 Task: Create a modern presentation template for business.
Action: Mouse moved to (1160, 30)
Screenshot: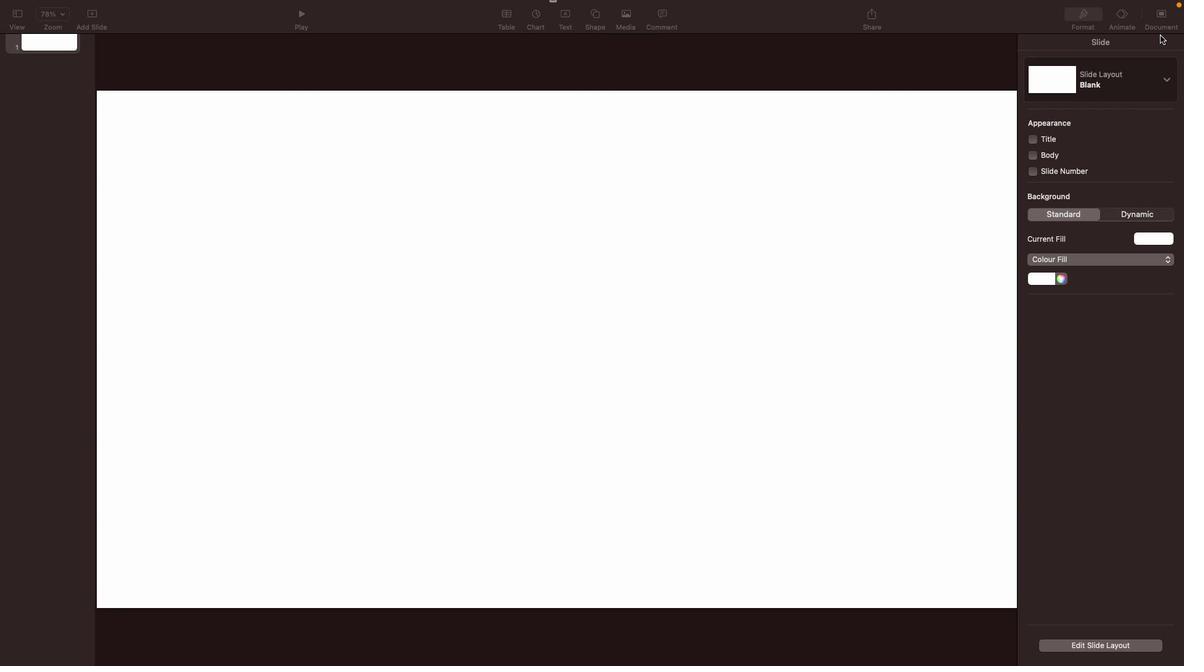 
Action: Mouse pressed left at (1160, 30)
Screenshot: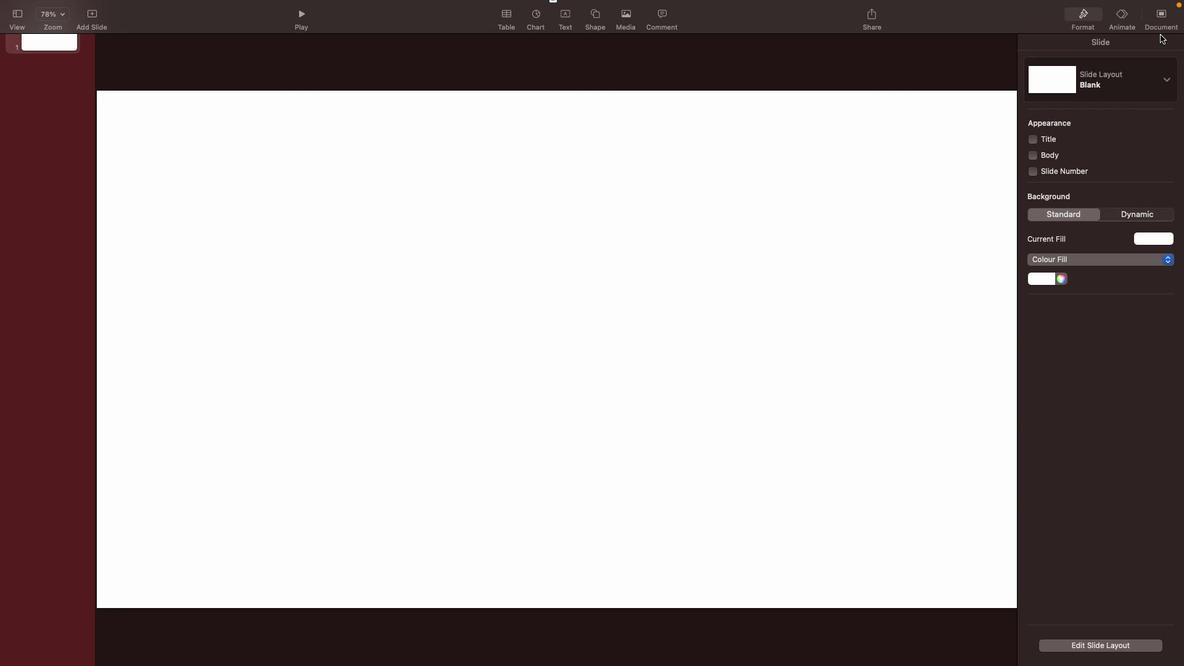 
Action: Mouse moved to (1160, 22)
Screenshot: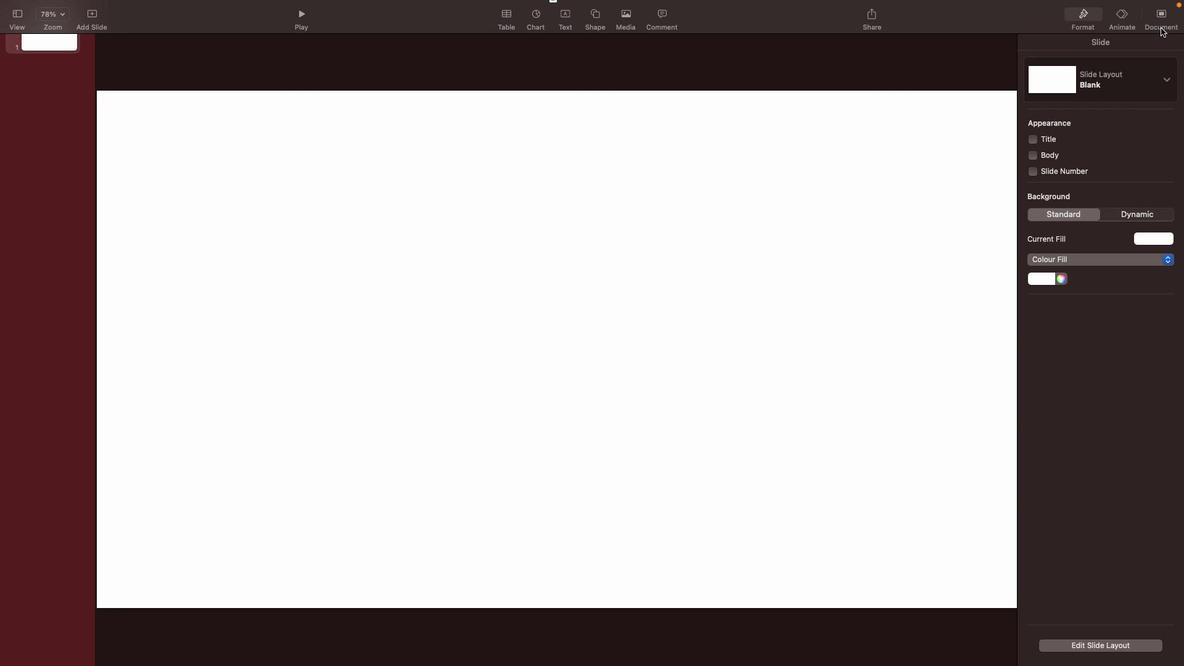 
Action: Mouse pressed left at (1160, 22)
Screenshot: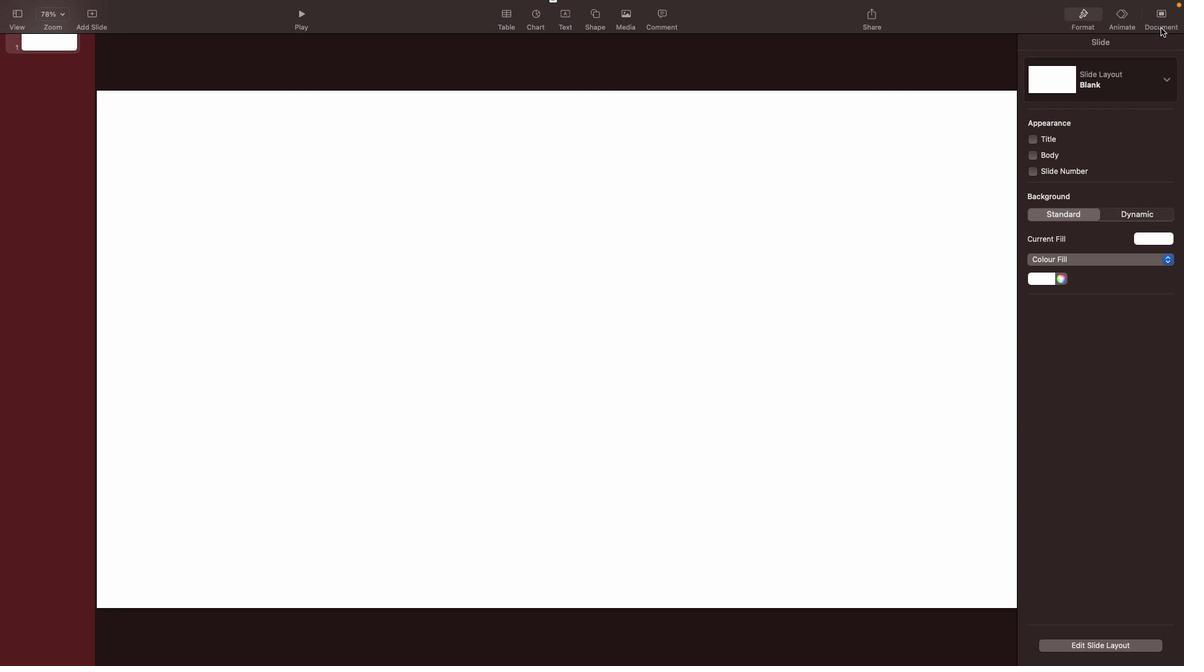 
Action: Mouse moved to (1162, 13)
Screenshot: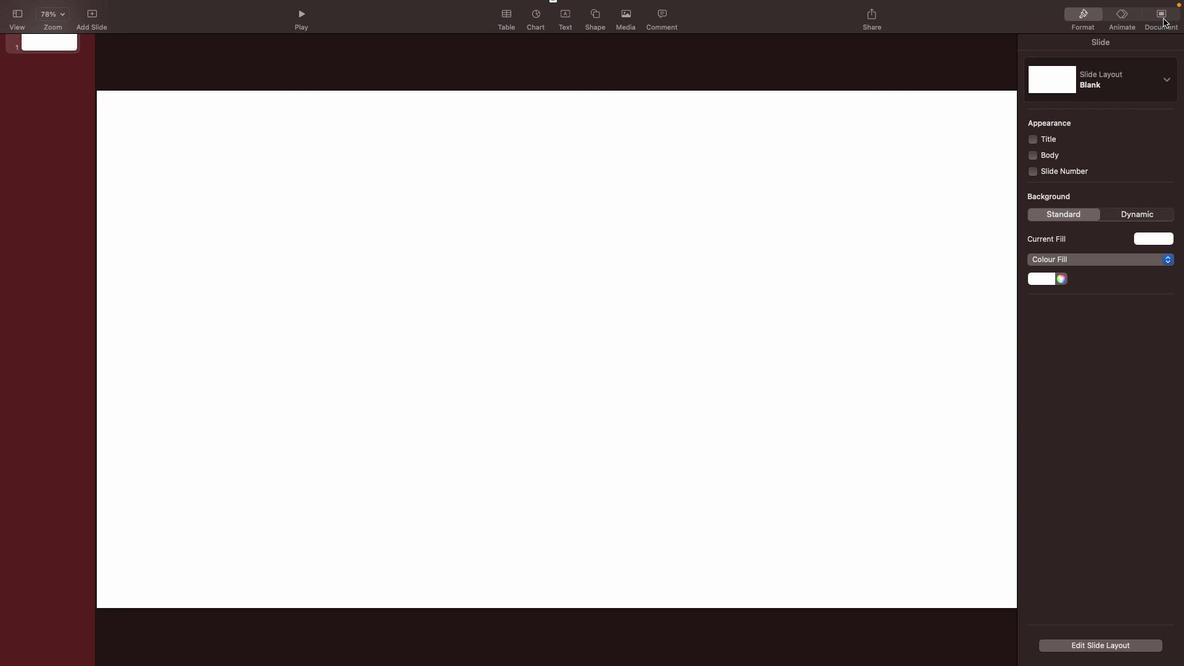
Action: Mouse pressed left at (1162, 13)
Screenshot: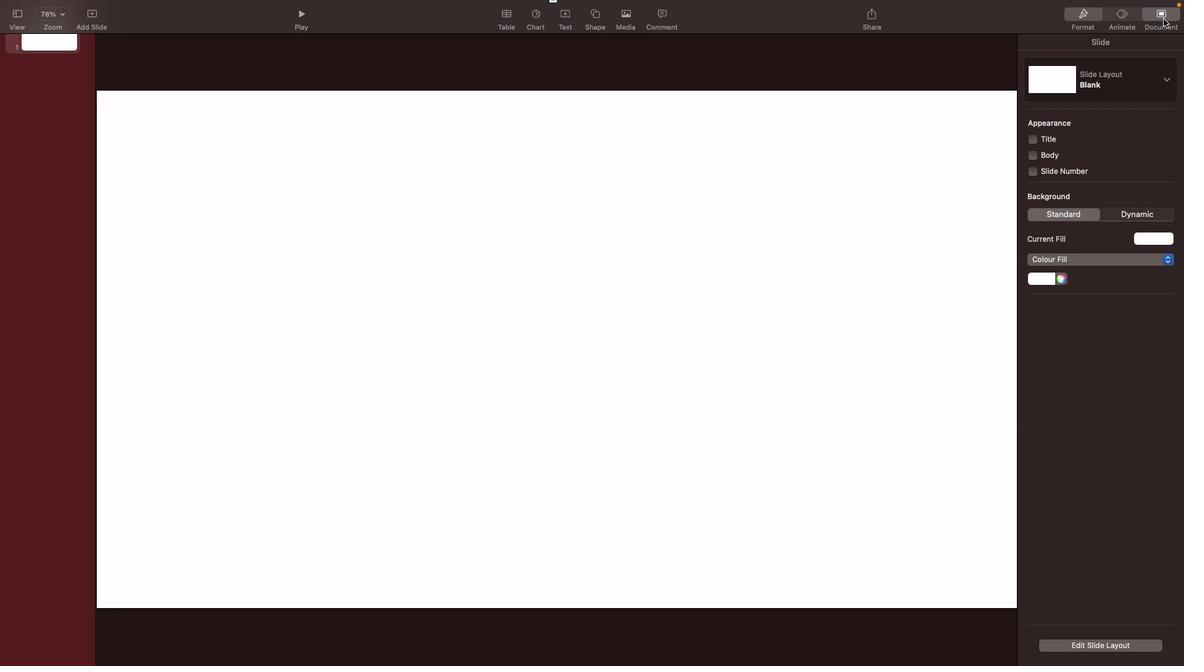 
Action: Mouse moved to (1145, 83)
Screenshot: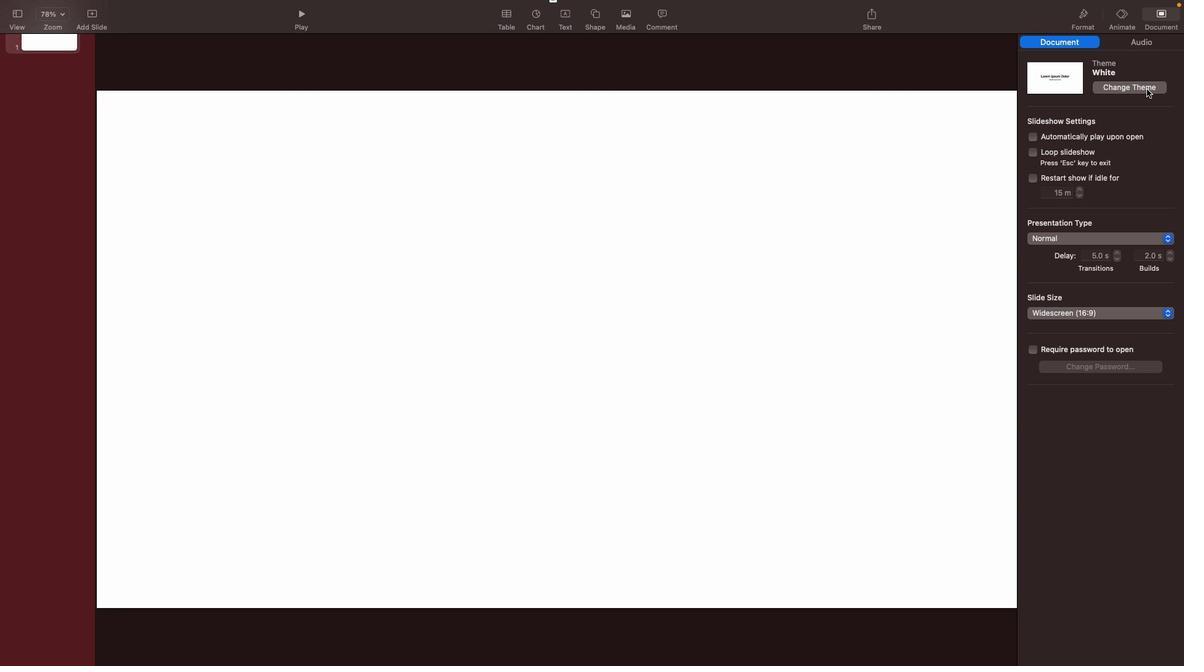 
Action: Mouse pressed left at (1145, 83)
Screenshot: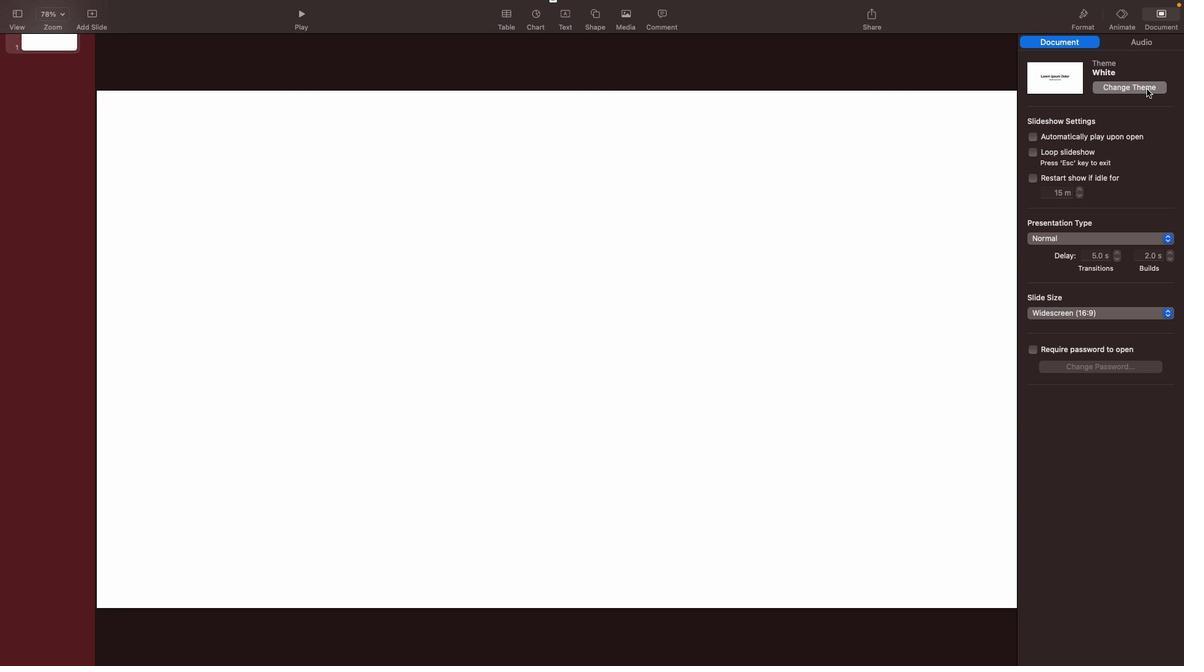 
Action: Mouse moved to (801, 259)
Screenshot: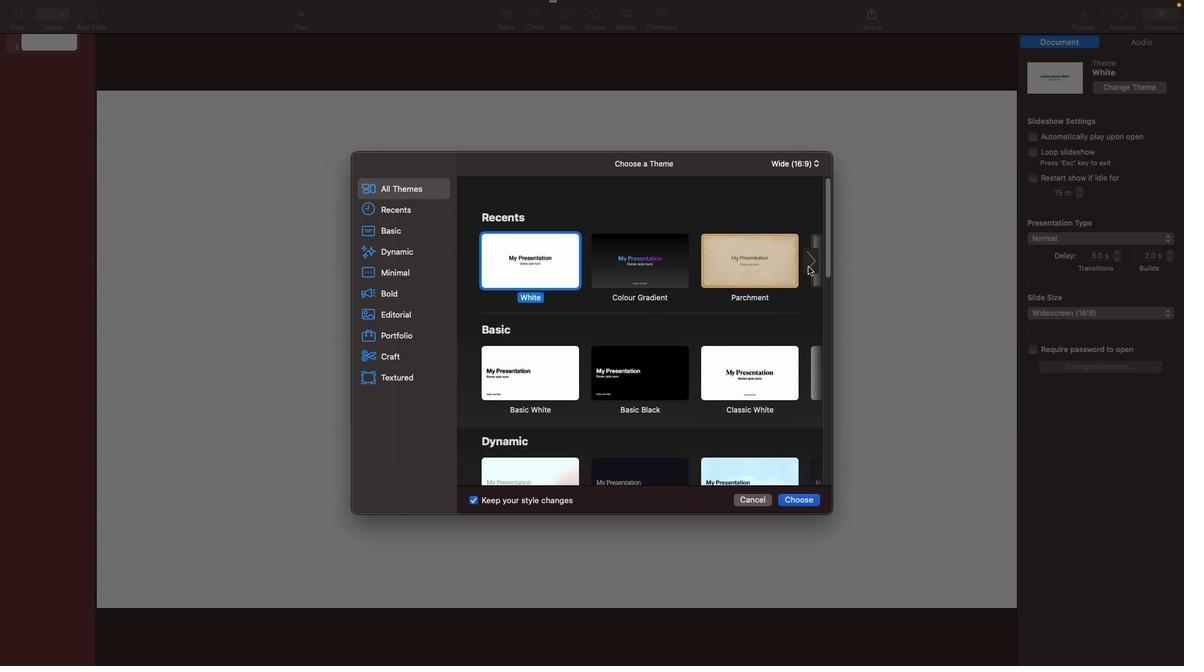 
Action: Mouse pressed left at (801, 259)
Screenshot: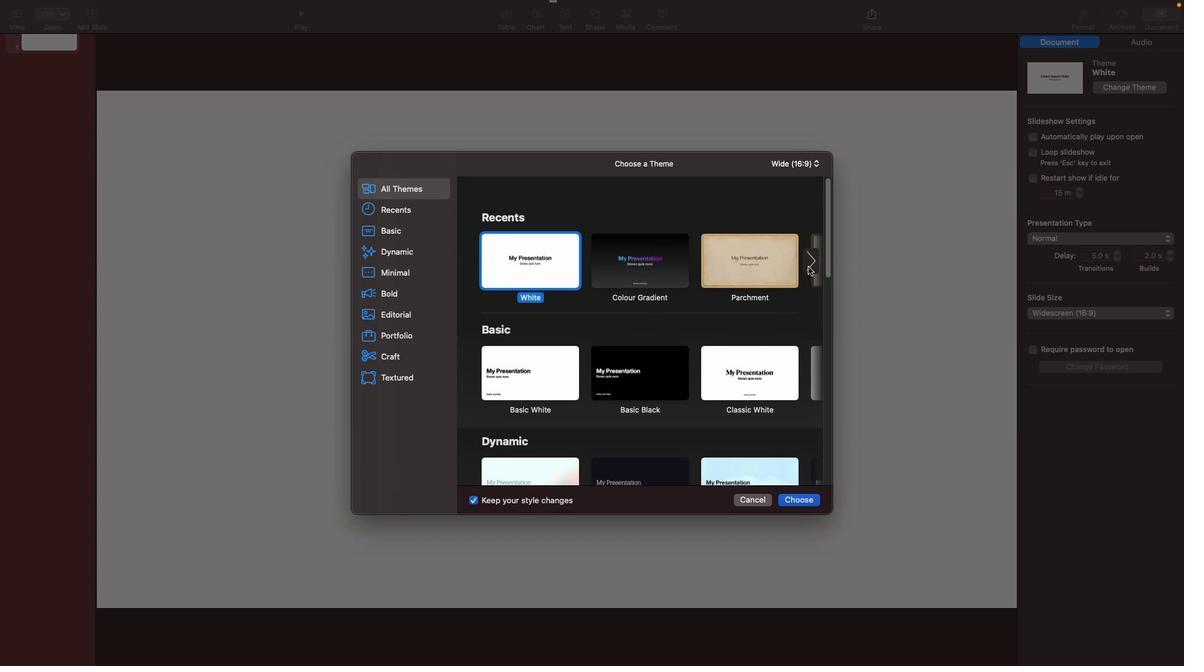 
Action: Mouse pressed left at (801, 259)
Screenshot: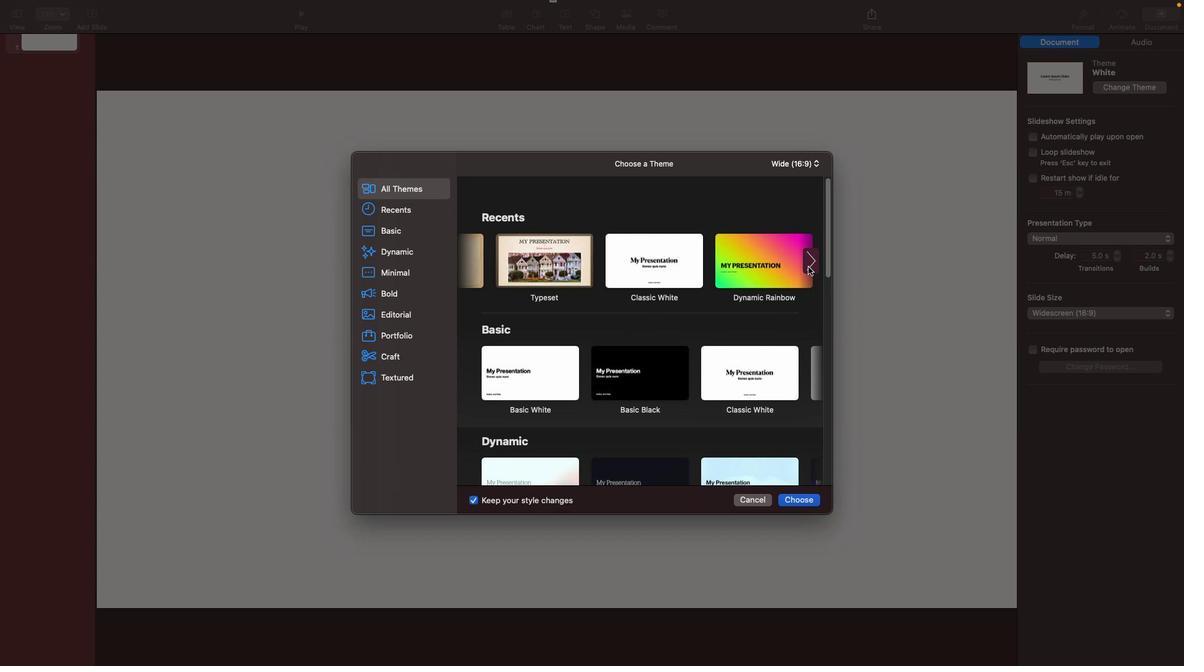 
Action: Mouse moved to (802, 260)
Screenshot: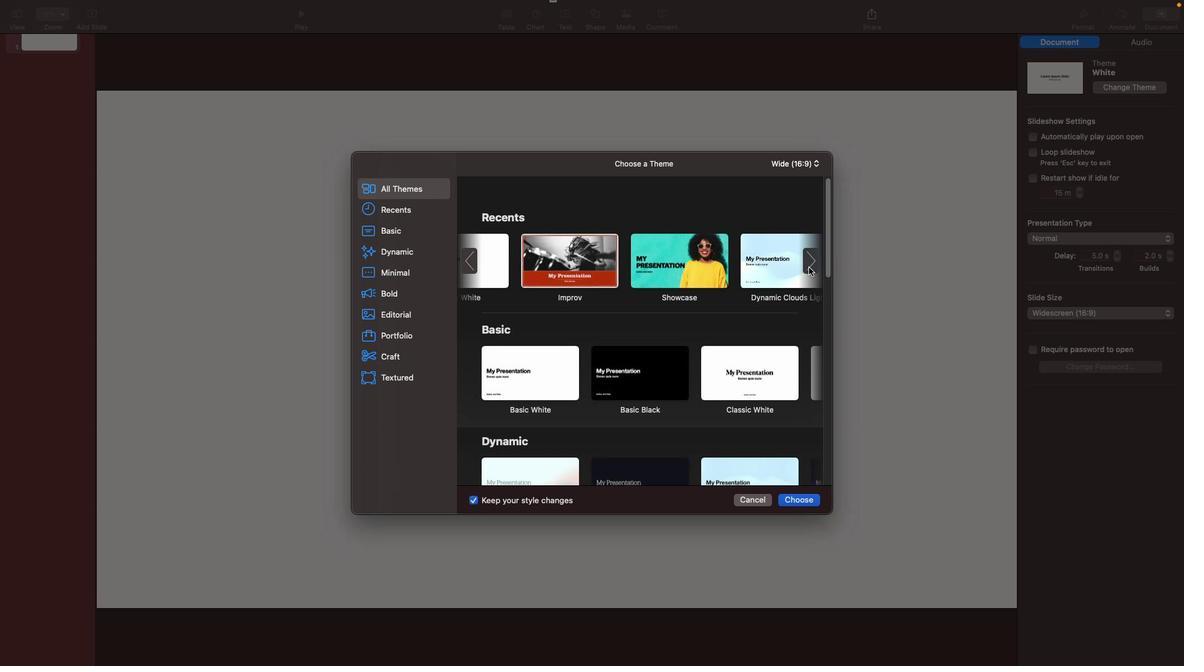 
Action: Mouse pressed left at (802, 260)
Screenshot: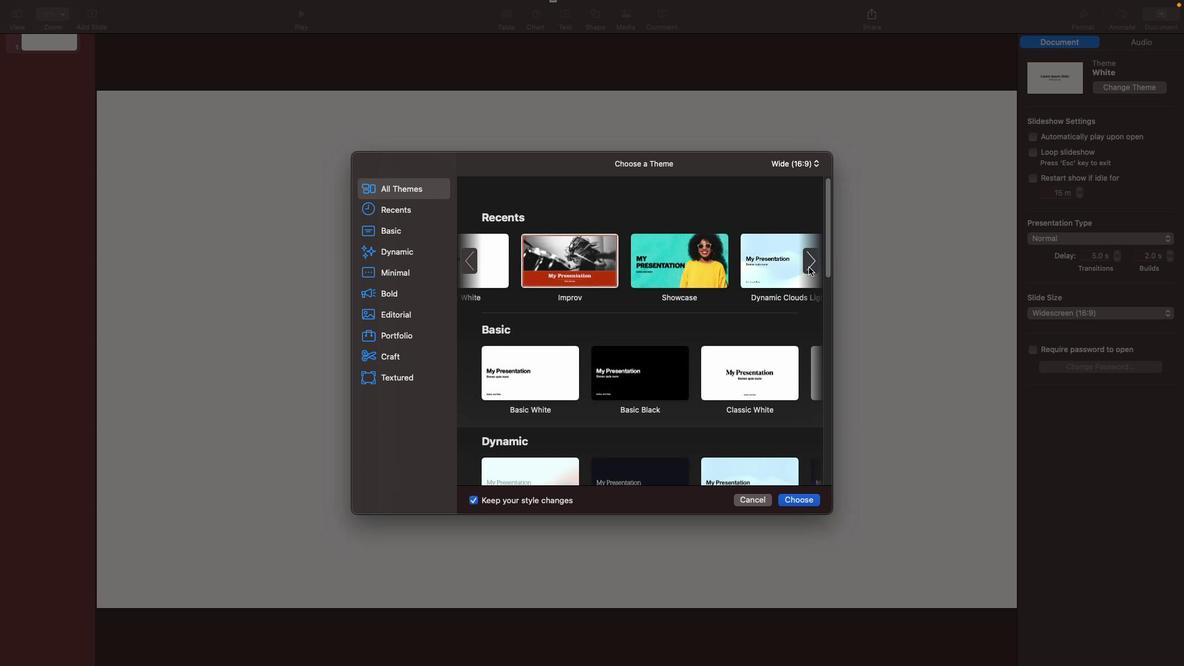 
Action: Mouse moved to (458, 254)
Screenshot: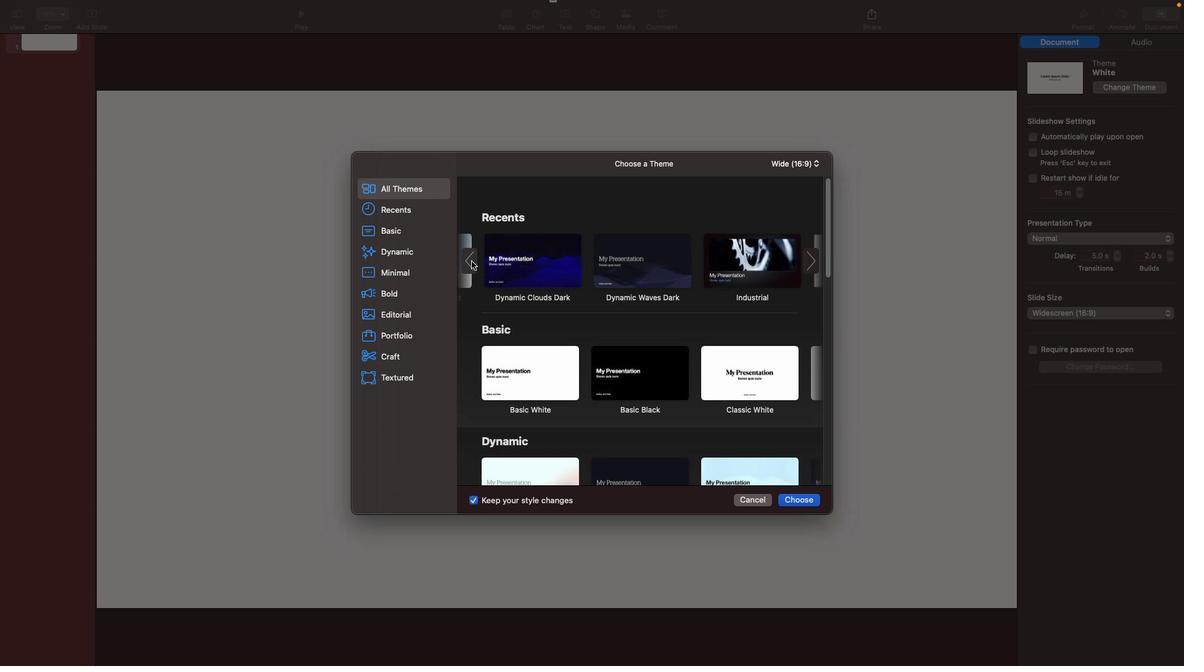 
Action: Mouse pressed left at (458, 254)
Screenshot: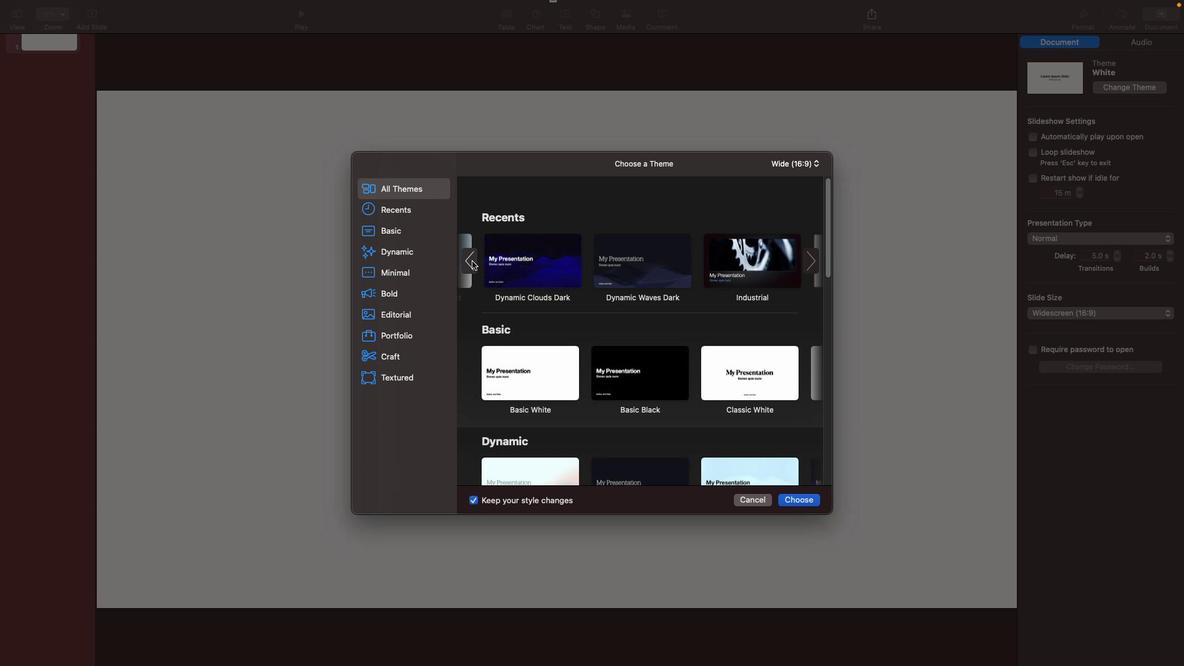 
Action: Mouse moved to (657, 266)
Screenshot: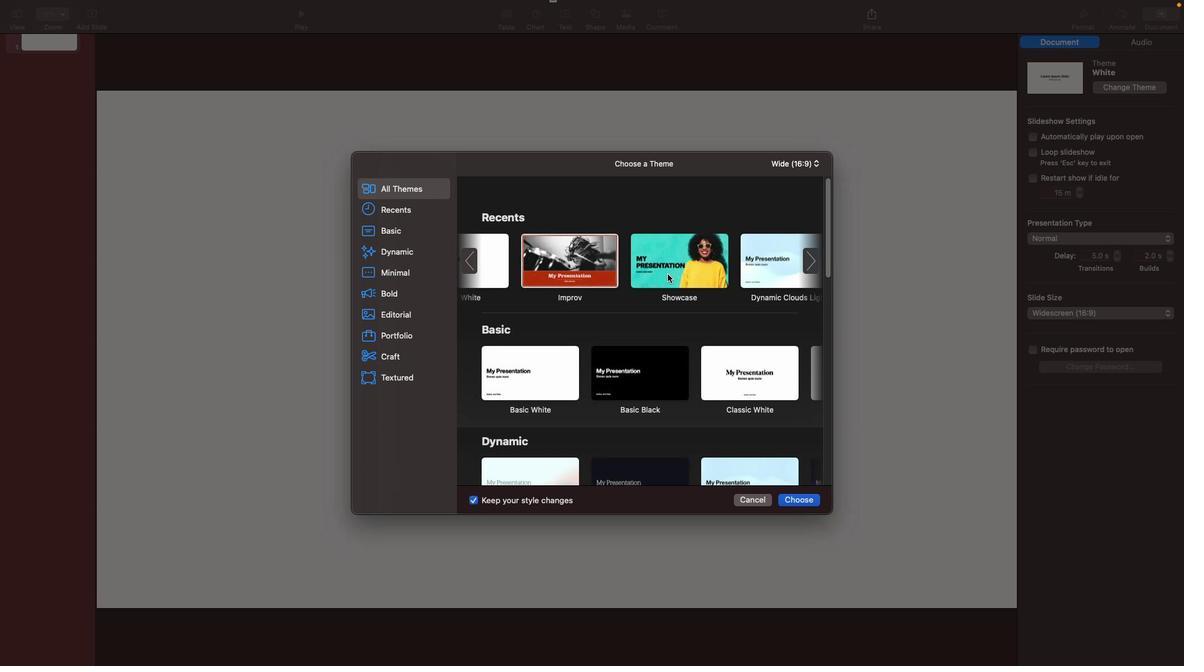 
Action: Mouse pressed left at (657, 266)
Screenshot: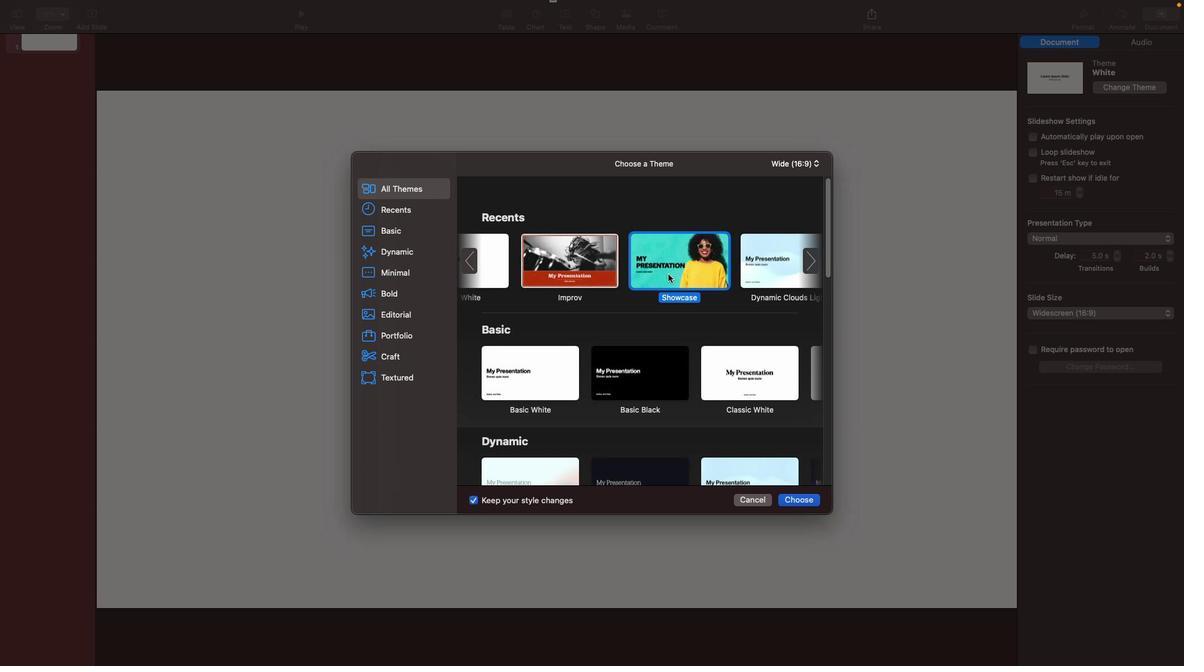 
Action: Mouse moved to (689, 250)
Screenshot: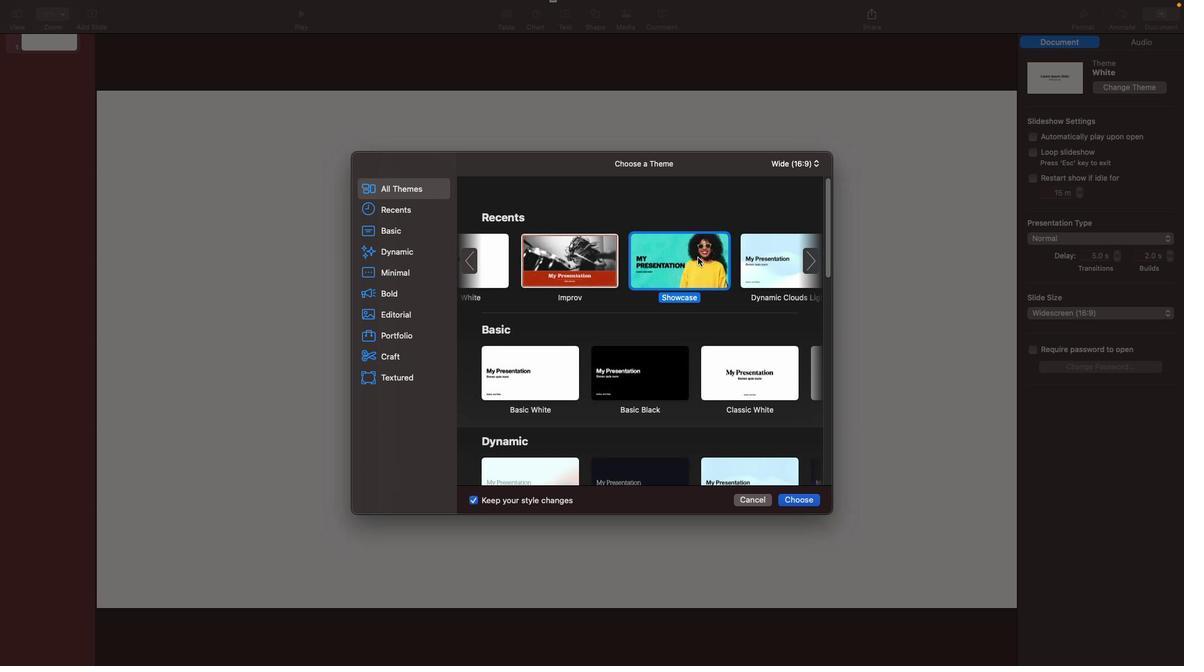 
Action: Mouse pressed left at (689, 250)
Screenshot: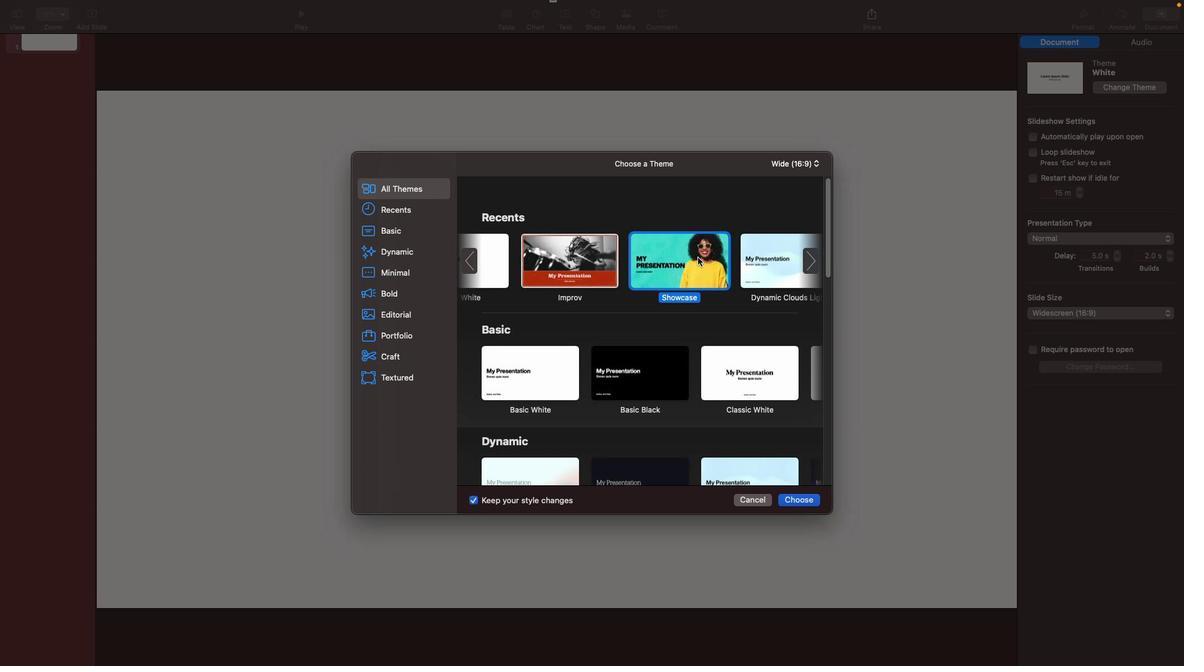 
Action: Mouse moved to (678, 288)
Screenshot: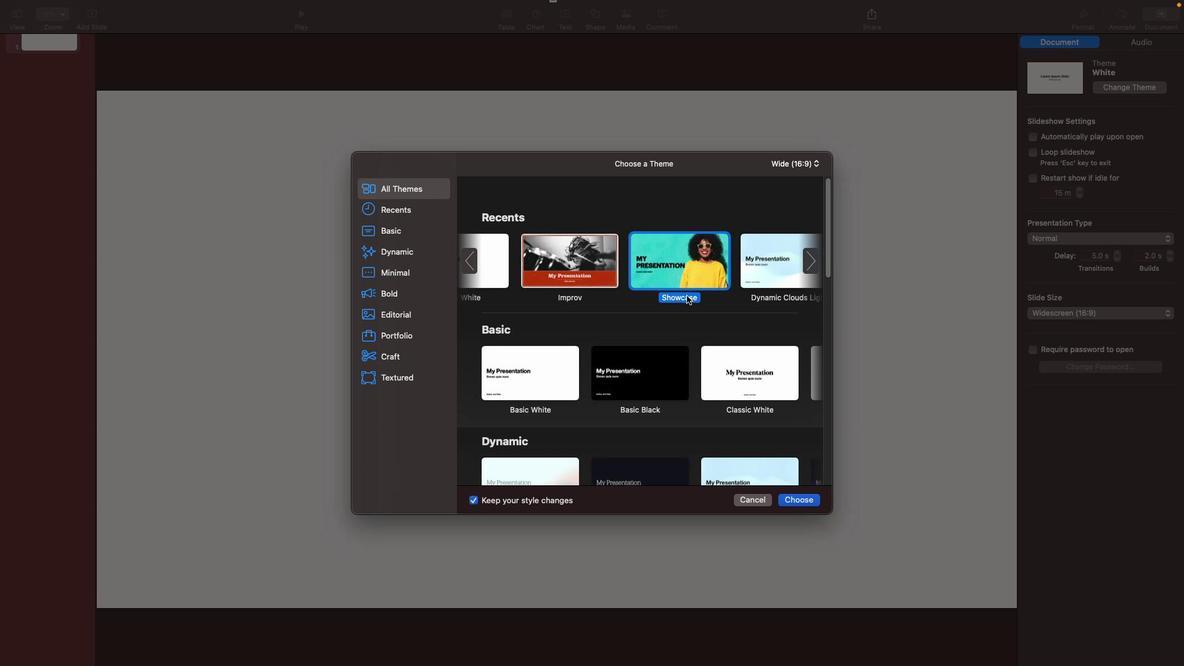 
Action: Mouse pressed left at (678, 288)
Screenshot: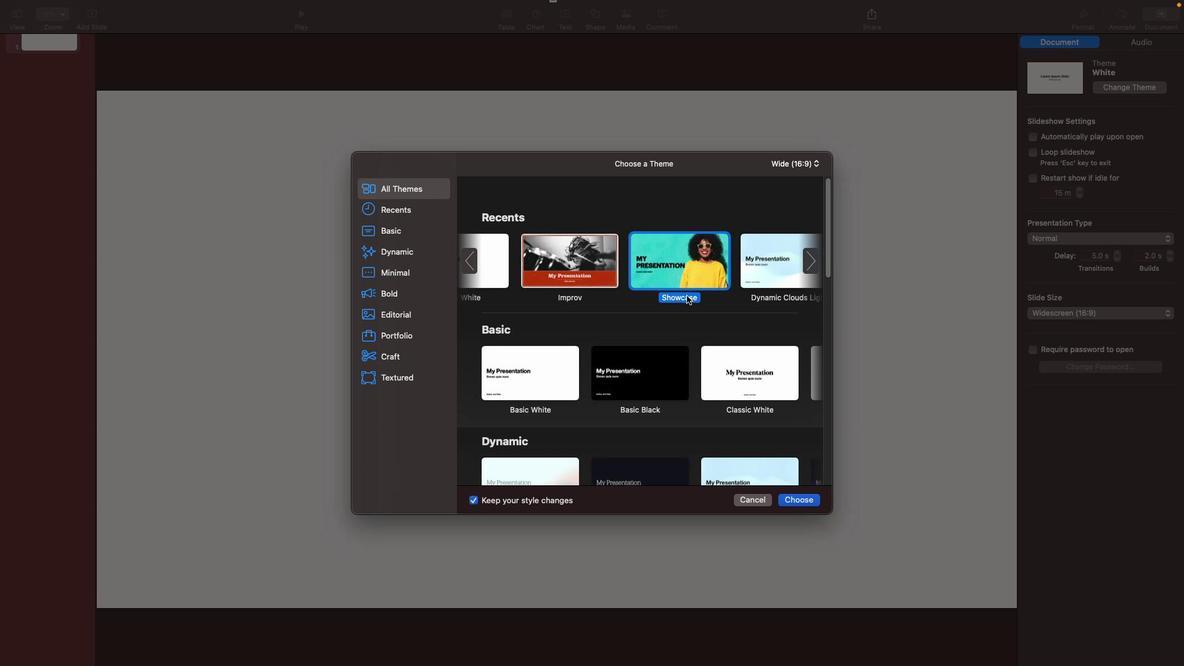 
Action: Mouse moved to (663, 288)
Screenshot: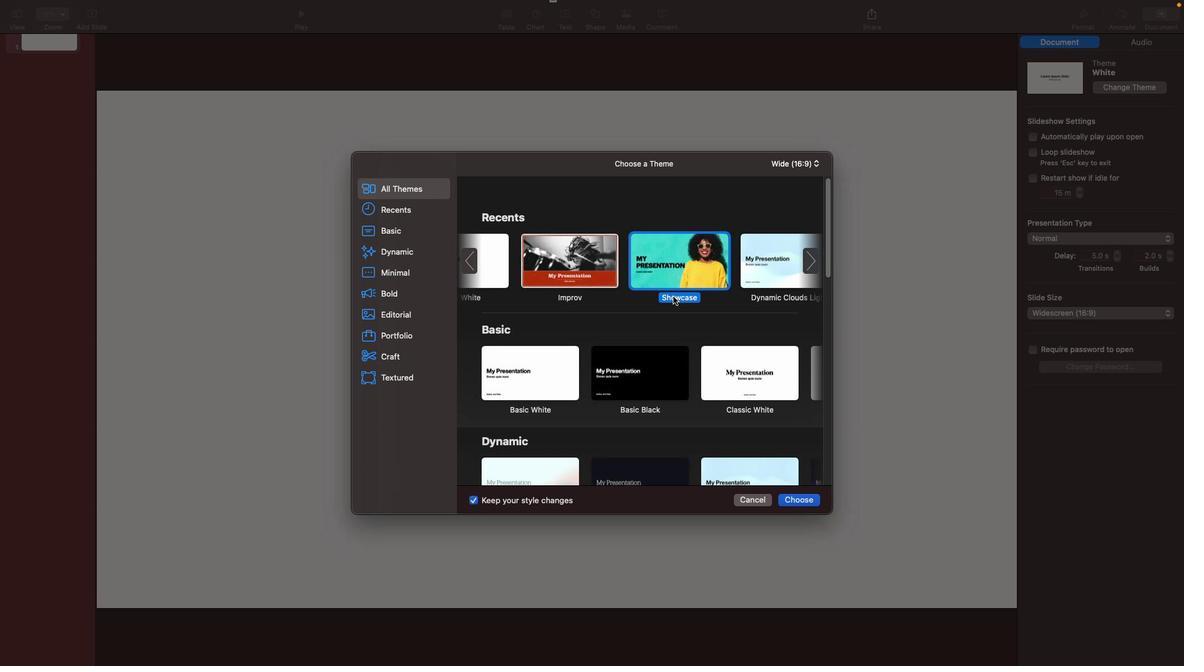 
Action: Mouse pressed left at (663, 288)
Screenshot: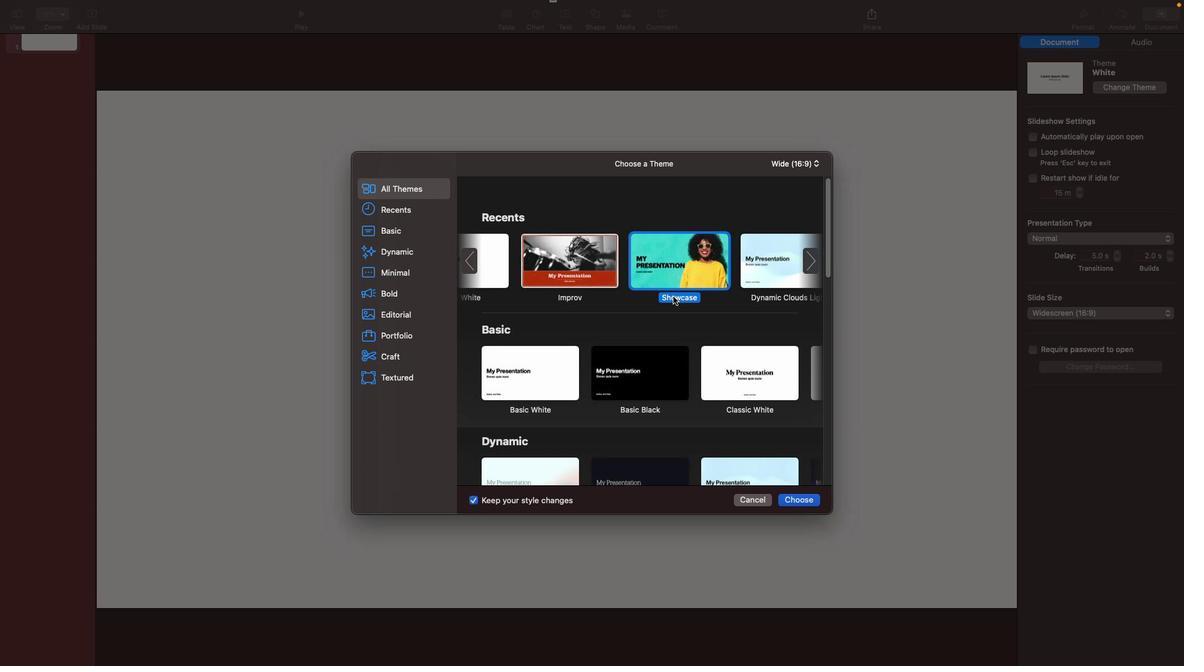 
Action: Mouse moved to (805, 488)
Screenshot: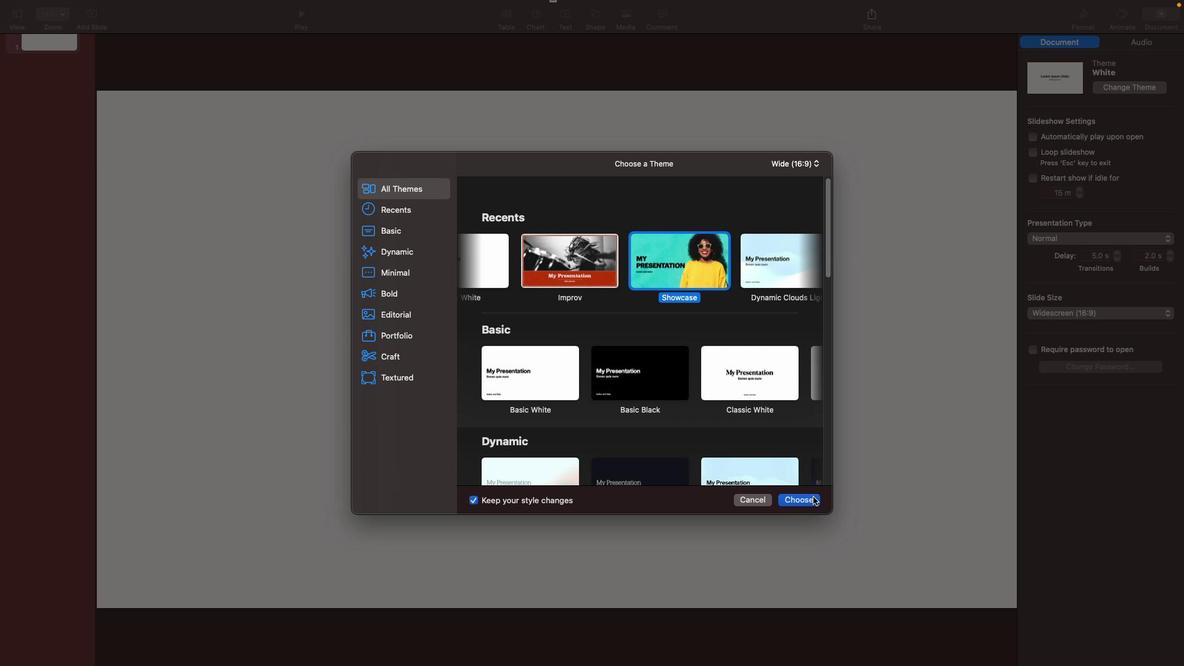 
Action: Mouse pressed left at (805, 488)
Screenshot: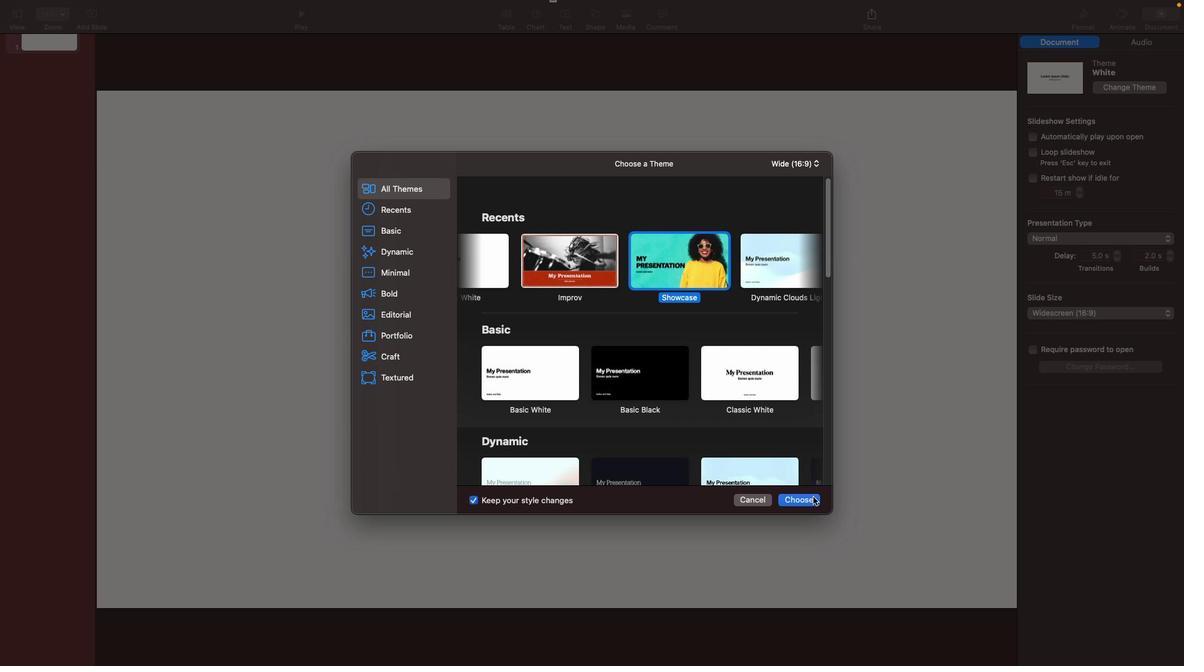 
Action: Mouse moved to (23, 35)
Screenshot: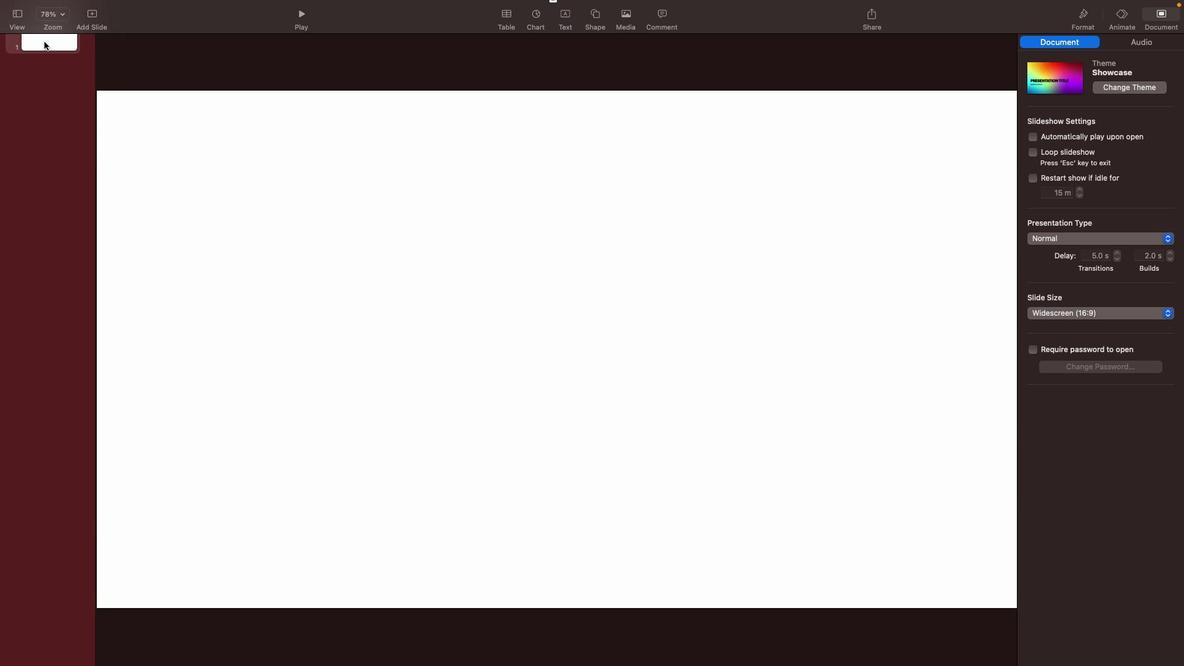 
Action: Mouse pressed left at (23, 35)
Screenshot: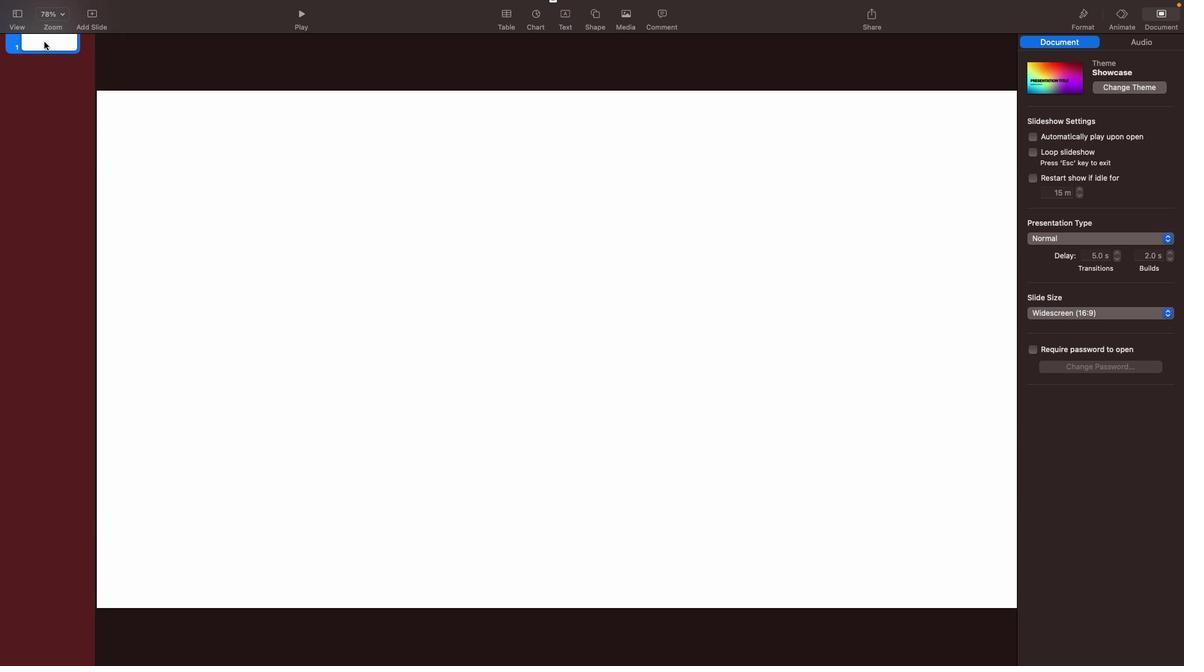 
Action: Mouse moved to (33, 38)
Screenshot: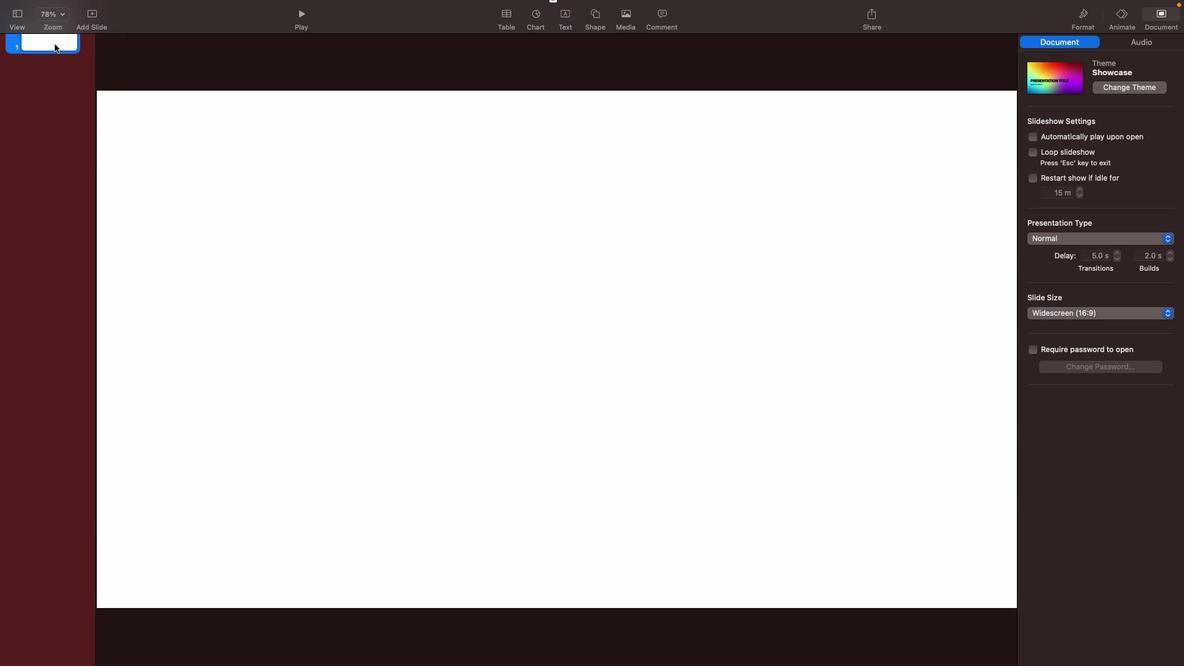 
Action: Mouse pressed right at (33, 38)
Screenshot: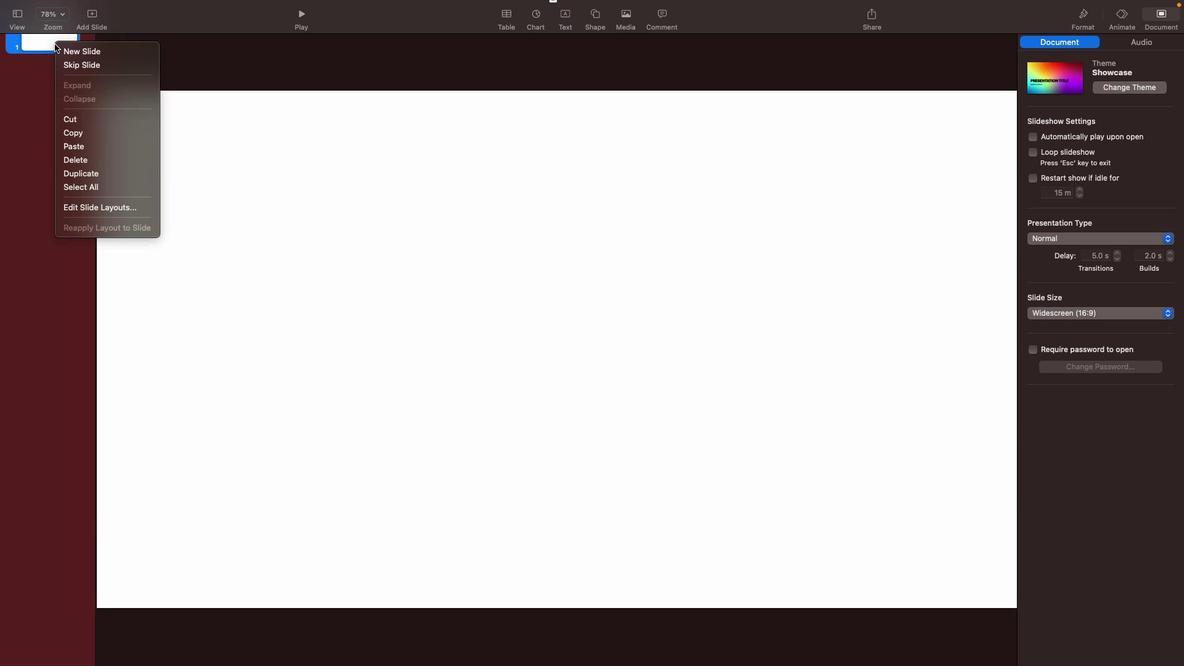 
Action: Mouse moved to (69, 50)
Screenshot: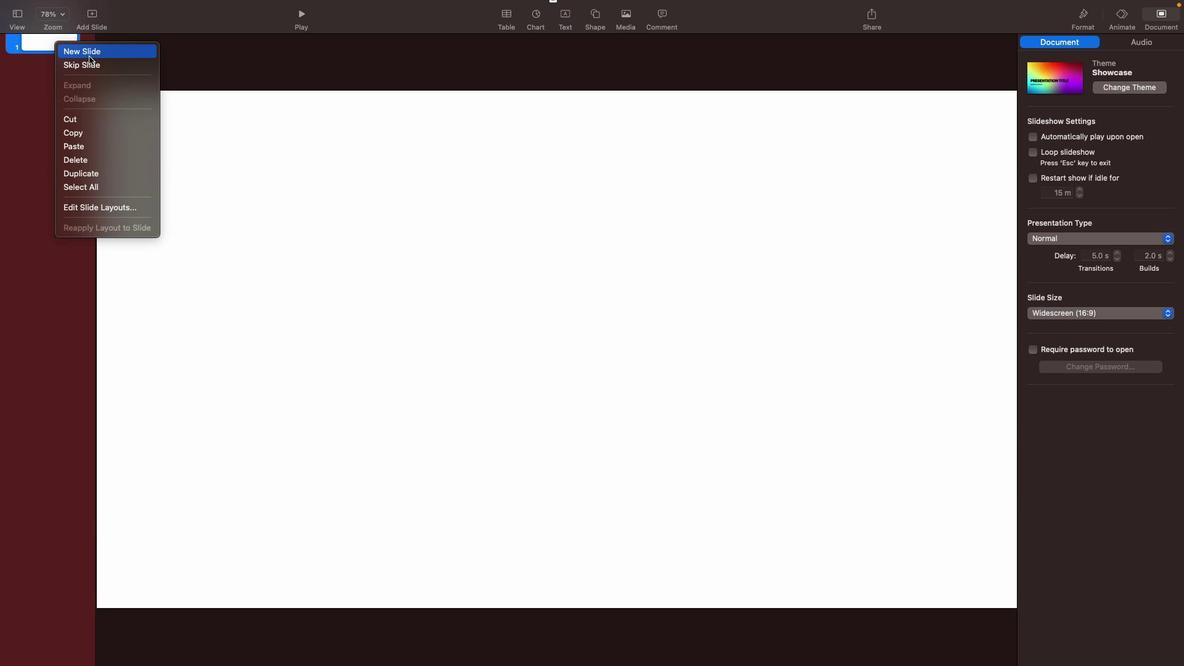 
Action: Mouse pressed left at (69, 50)
Screenshot: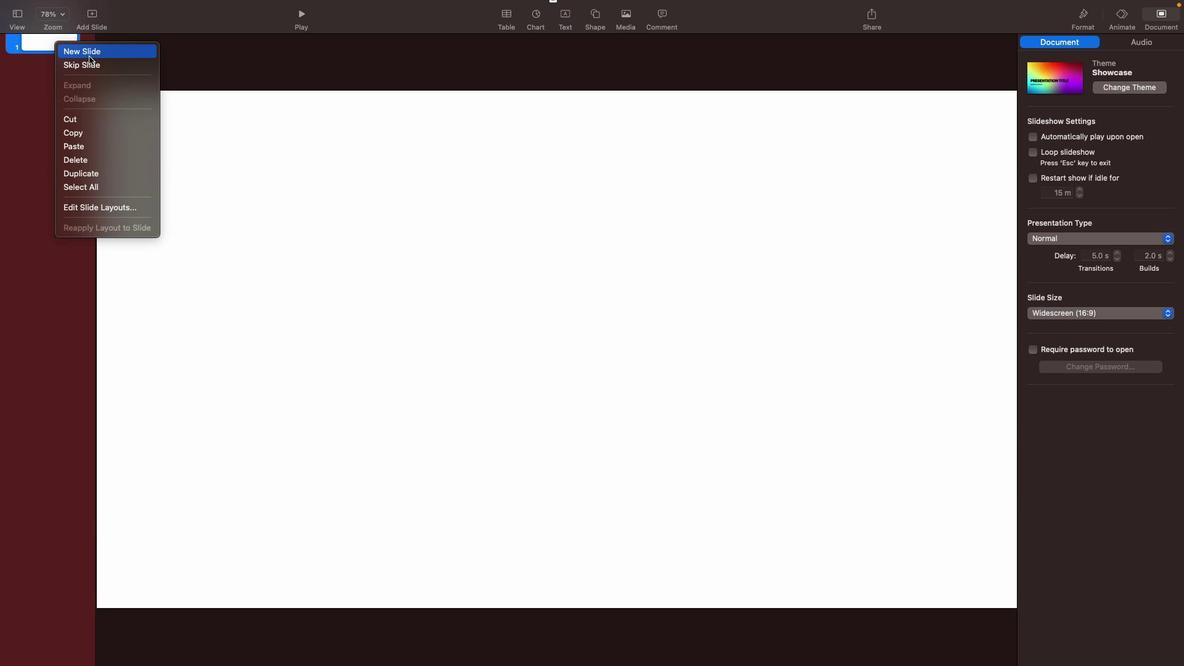 
Action: Mouse moved to (47, 59)
Screenshot: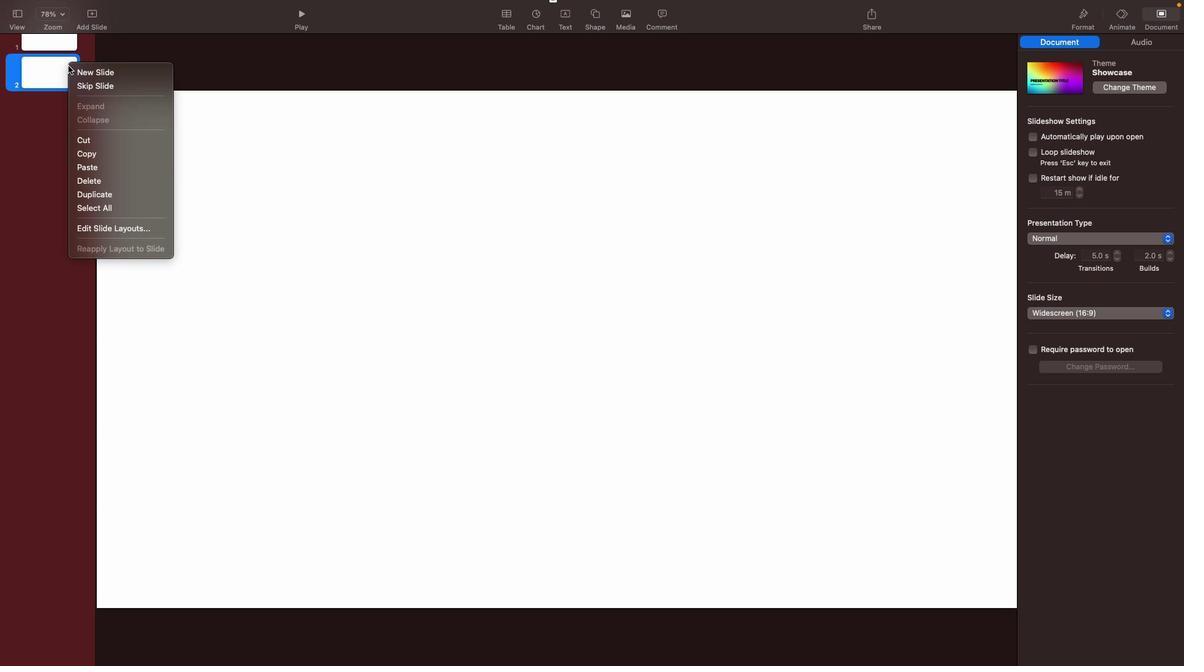 
Action: Mouse pressed right at (47, 59)
Screenshot: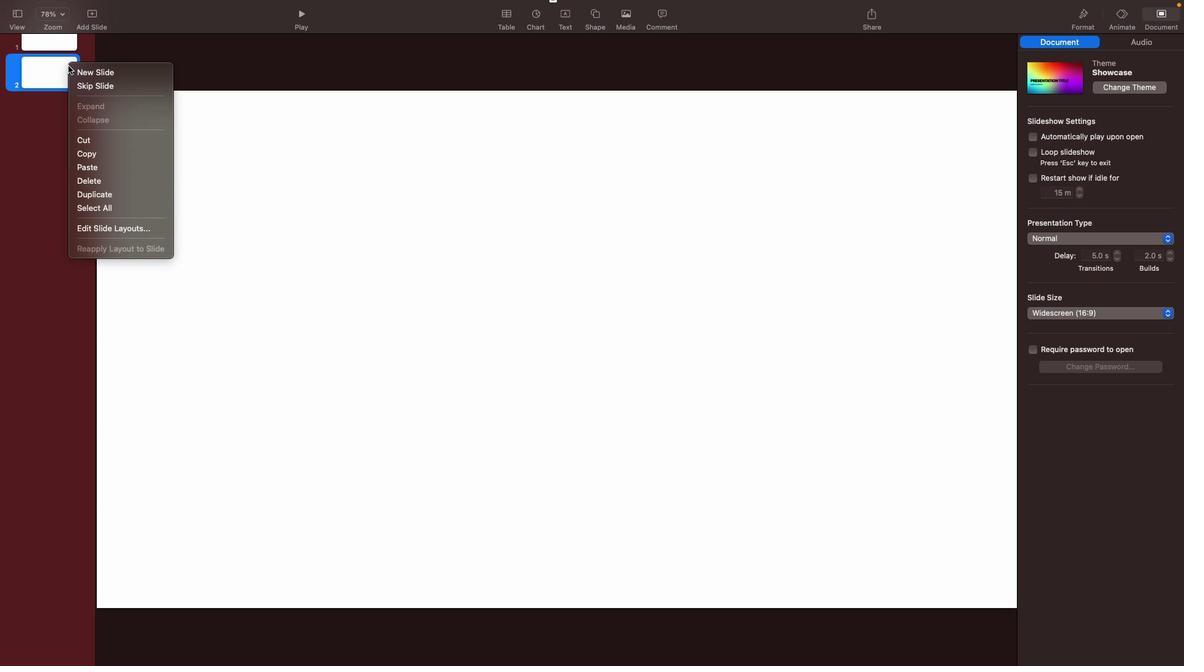 
Action: Mouse moved to (63, 65)
Screenshot: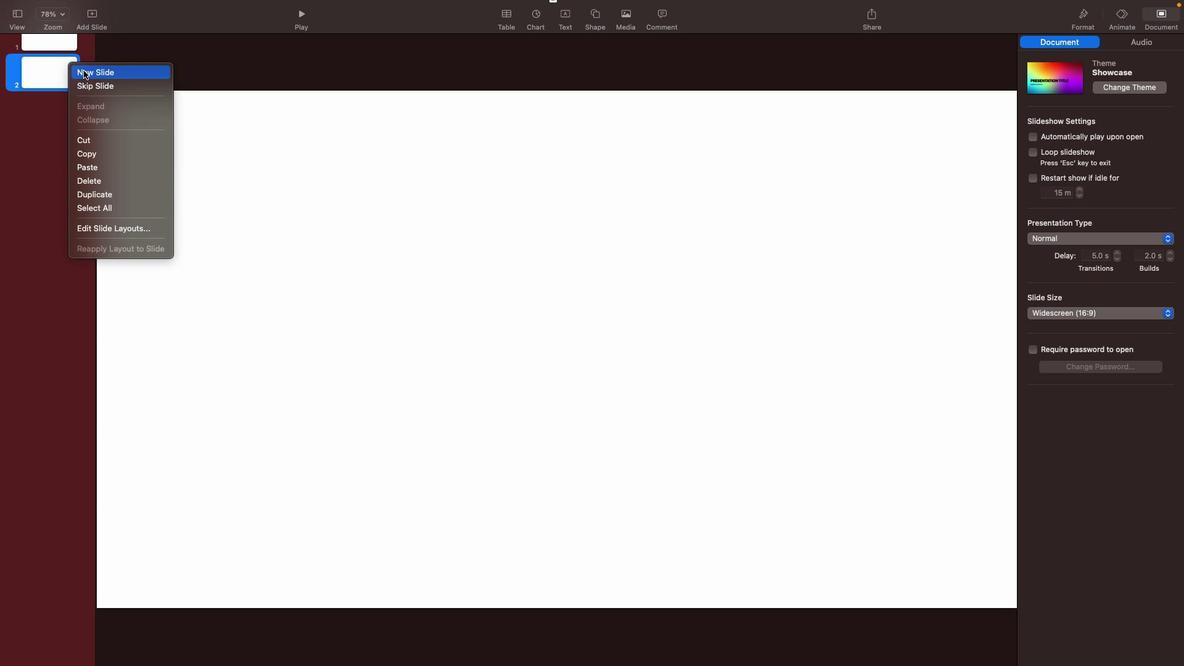 
Action: Mouse pressed left at (63, 65)
Screenshot: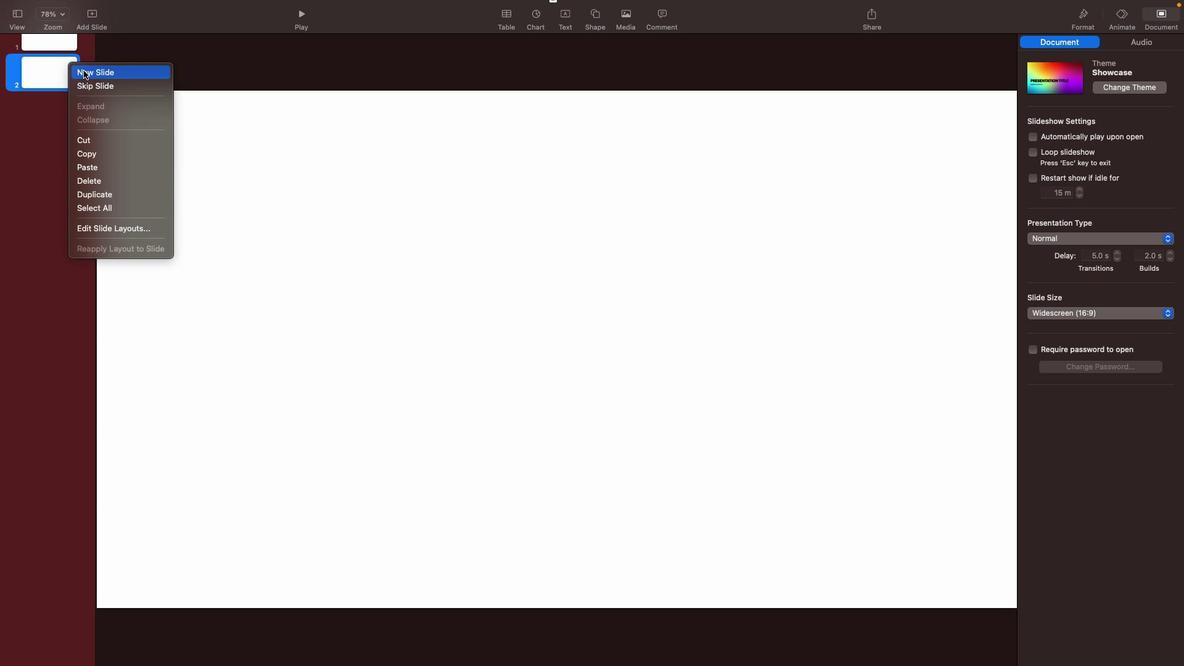 
Action: Mouse moved to (46, 91)
Screenshot: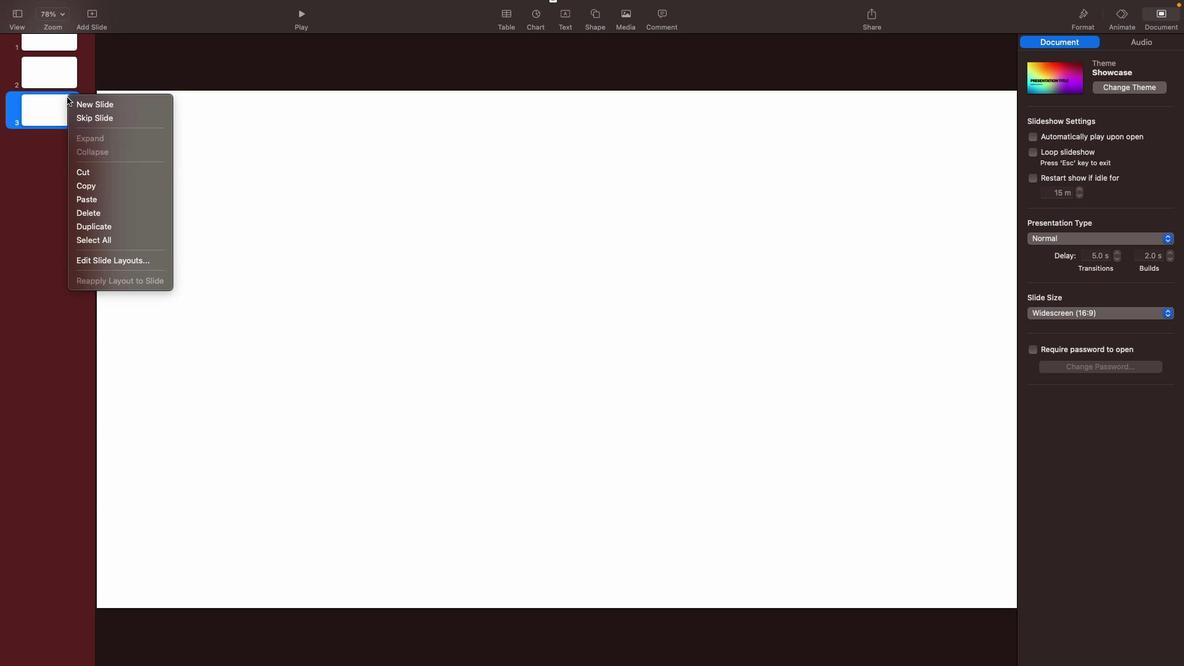 
Action: Mouse pressed right at (46, 91)
Screenshot: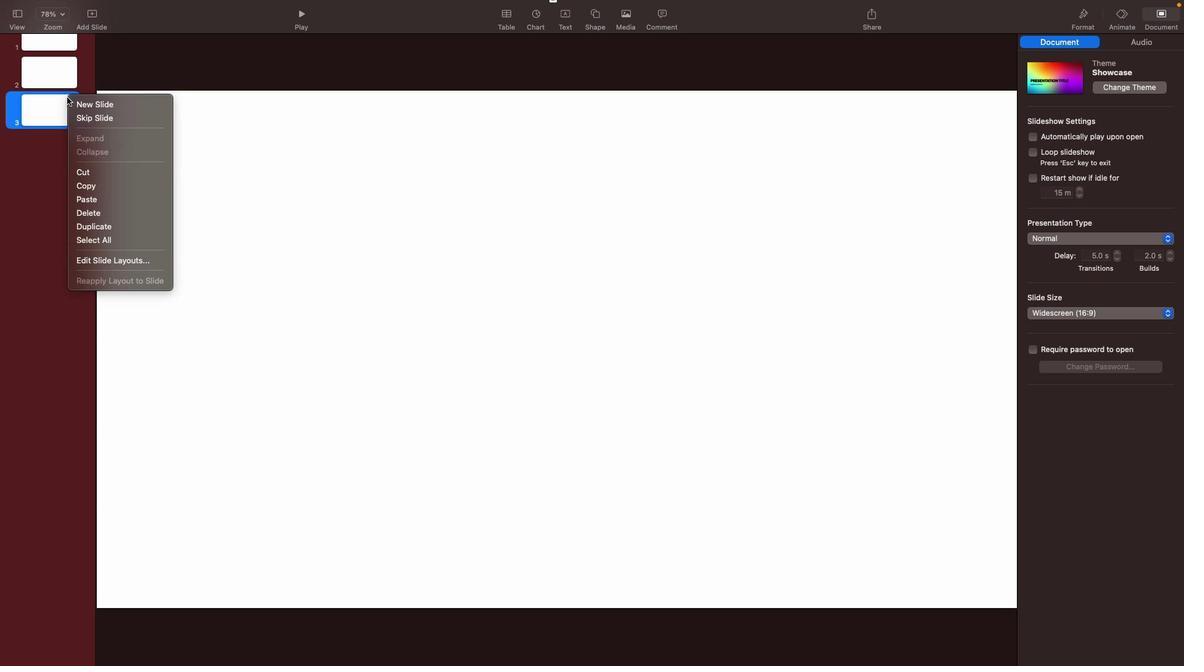 
Action: Mouse moved to (70, 100)
Screenshot: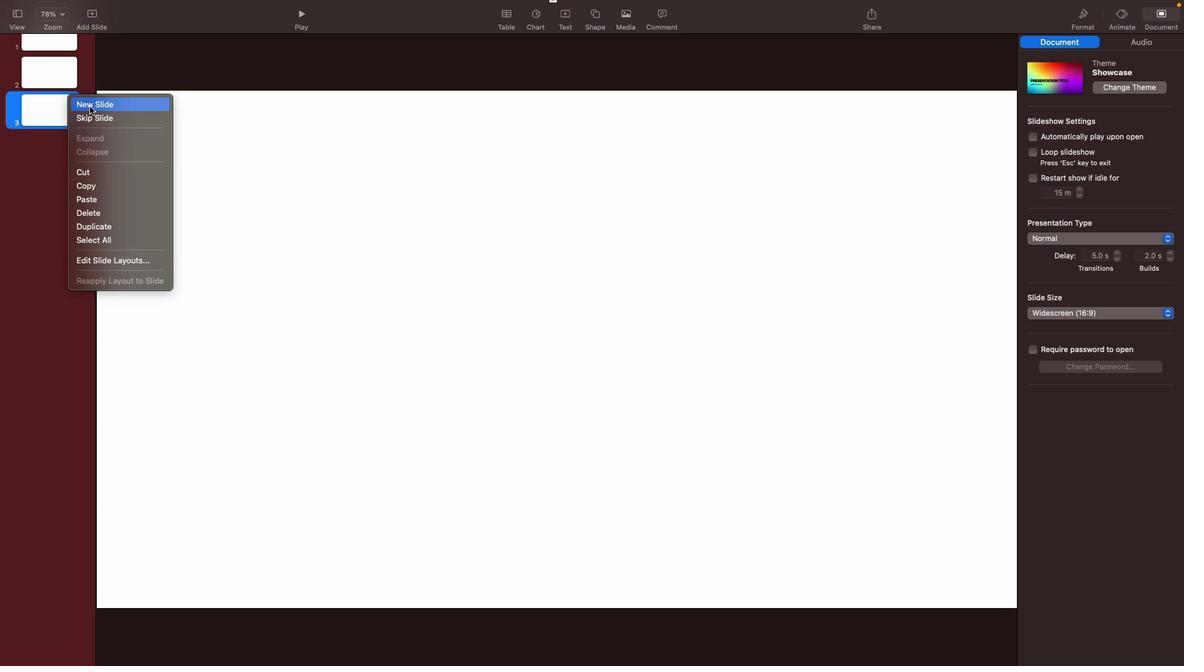 
Action: Mouse pressed left at (70, 100)
Screenshot: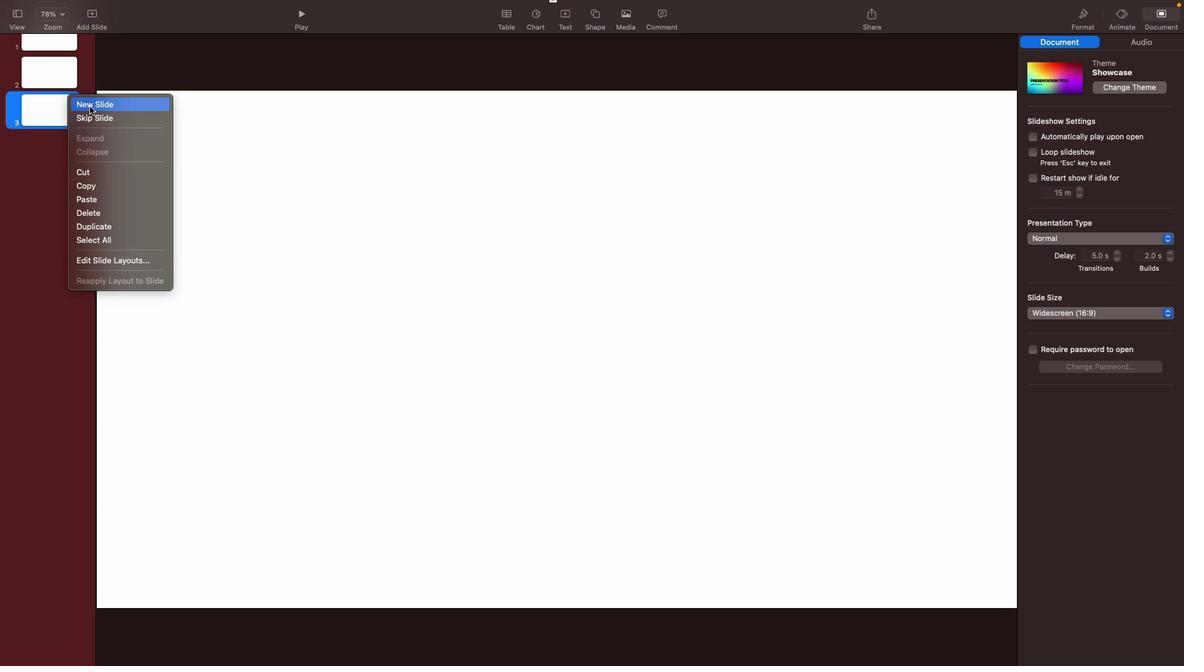 
Action: Mouse moved to (24, 41)
Screenshot: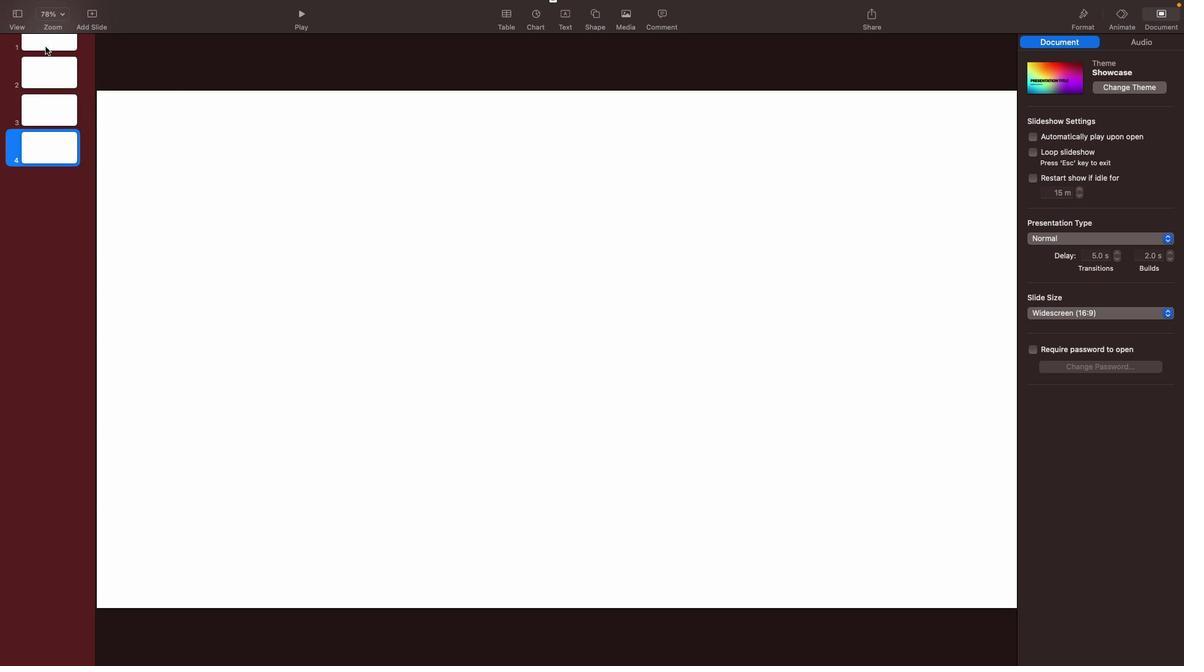 
Action: Mouse pressed left at (24, 41)
Screenshot: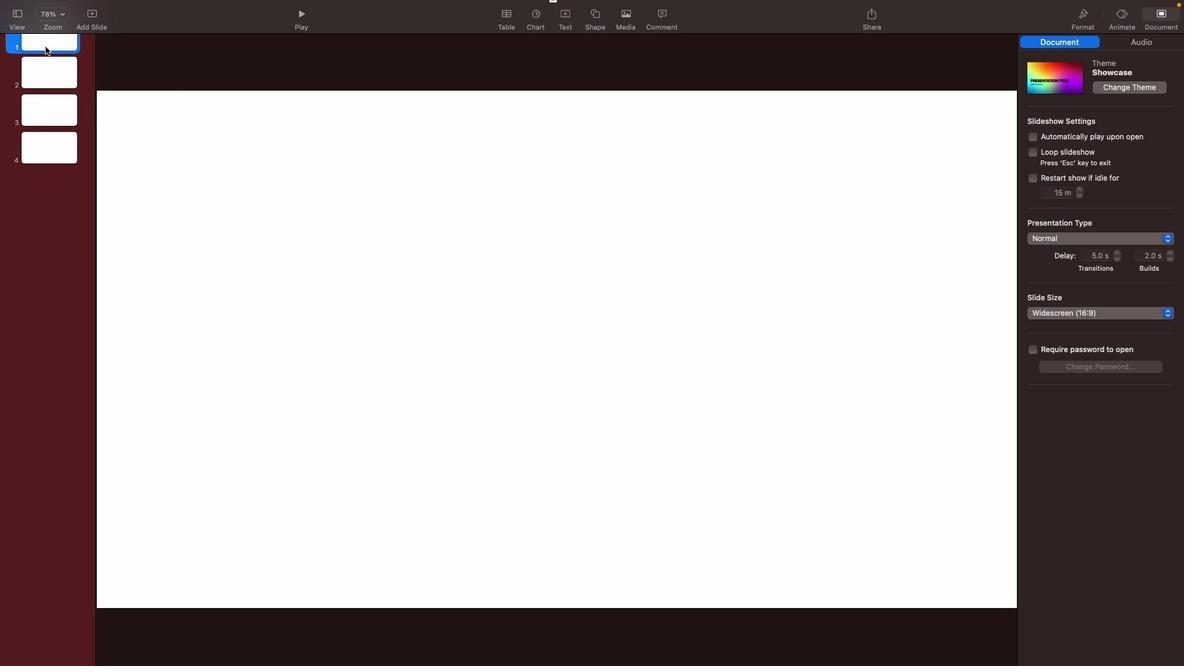 
Action: Mouse moved to (1066, 68)
Screenshot: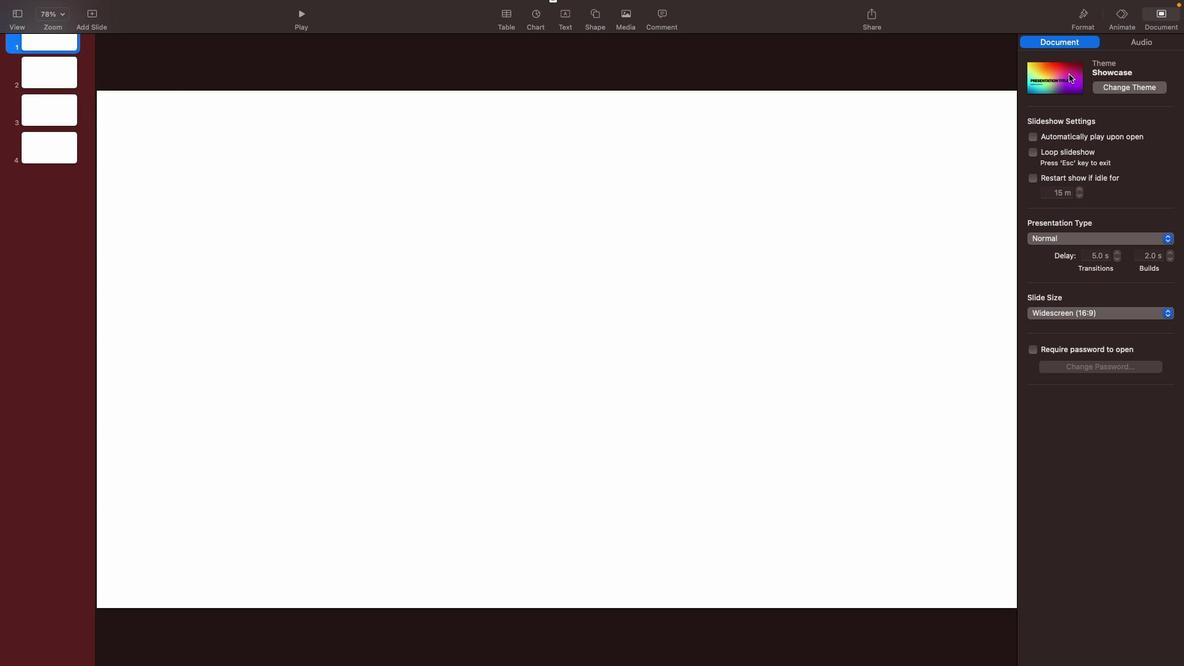 
Action: Mouse pressed left at (1066, 68)
Screenshot: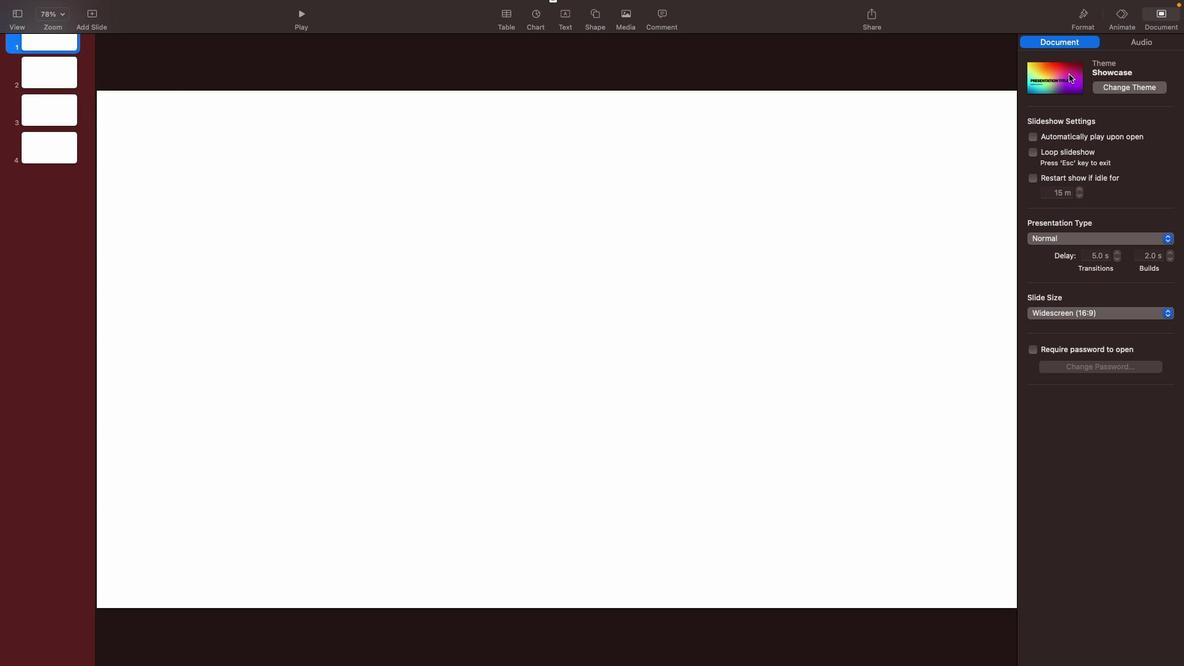 
Action: Mouse moved to (617, 190)
Screenshot: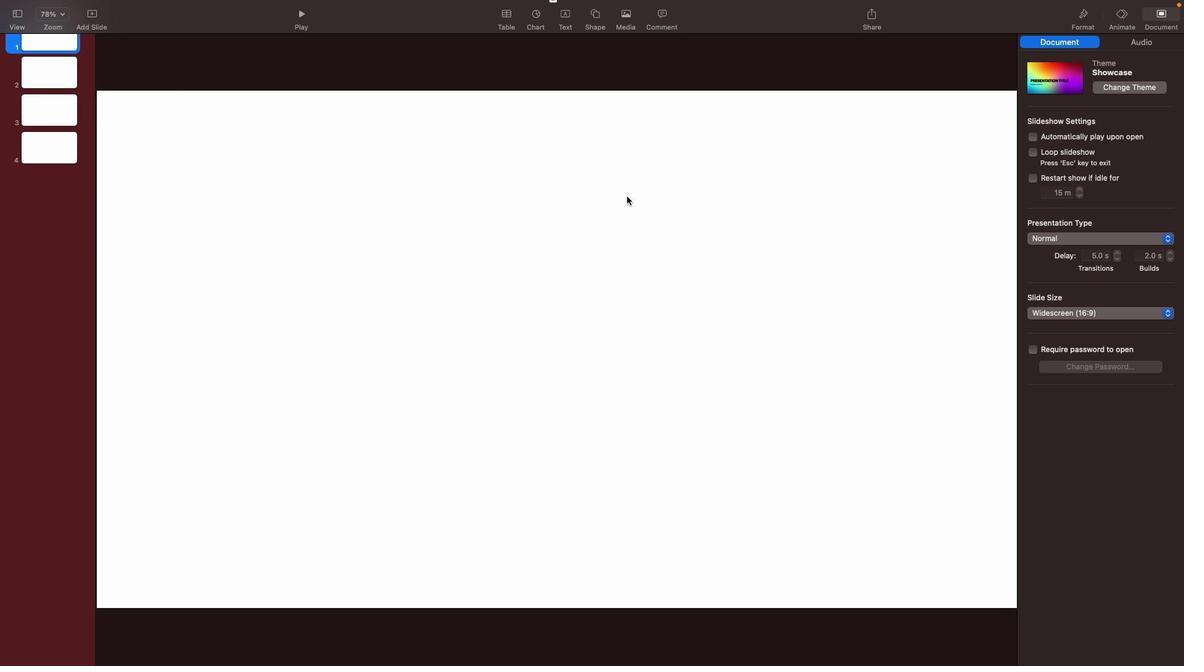 
Action: Mouse pressed left at (617, 190)
Screenshot: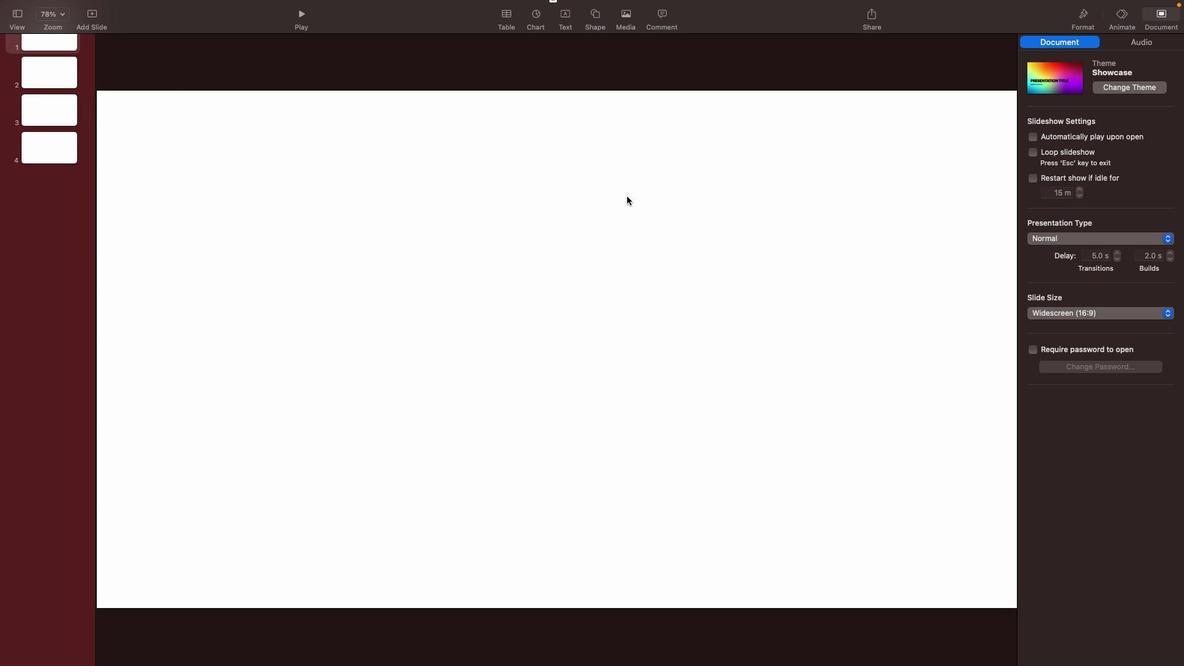 
Action: Mouse moved to (1131, 82)
Screenshot: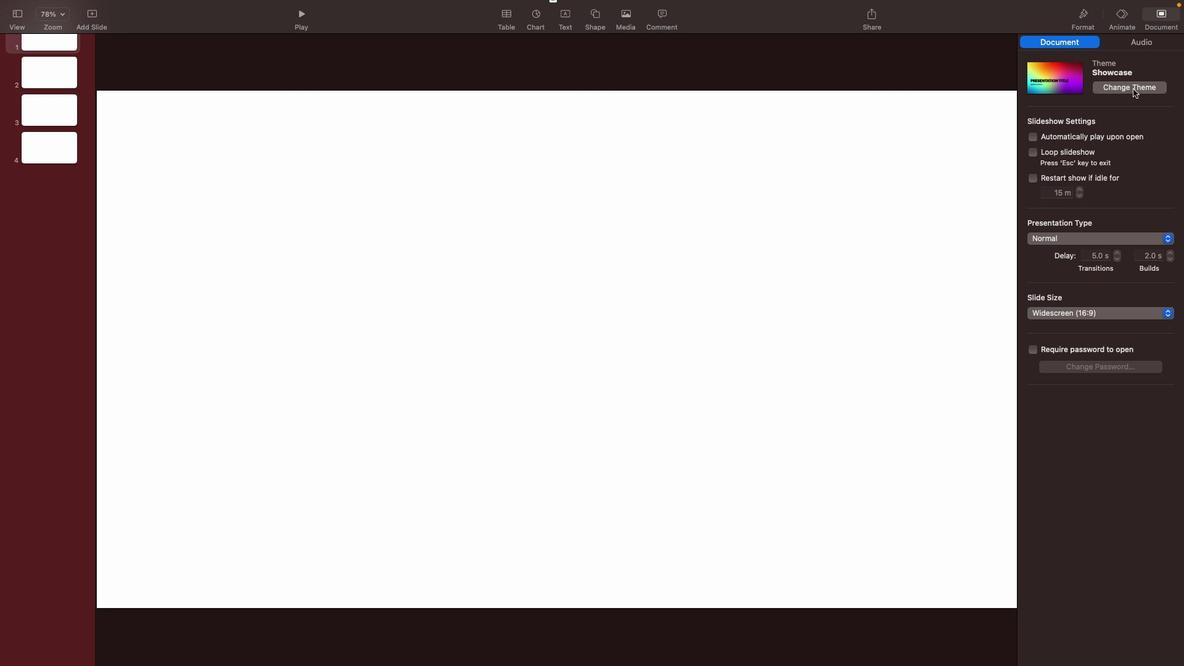 
Action: Mouse pressed left at (1131, 82)
Screenshot: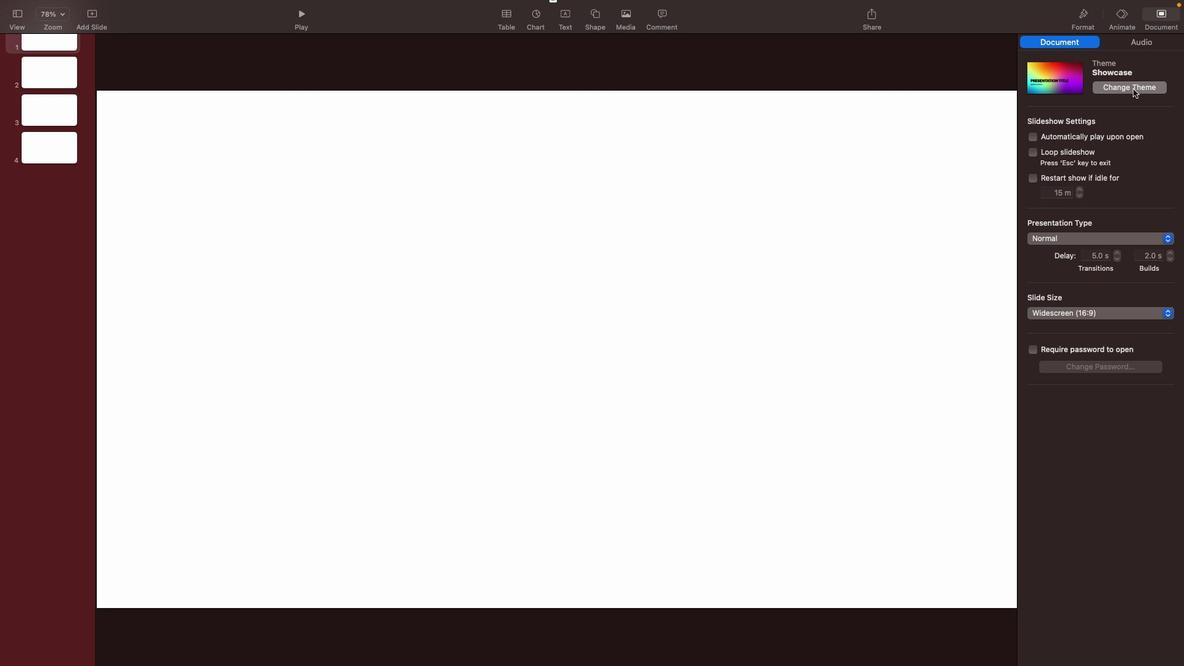
Action: Mouse moved to (232, 251)
Screenshot: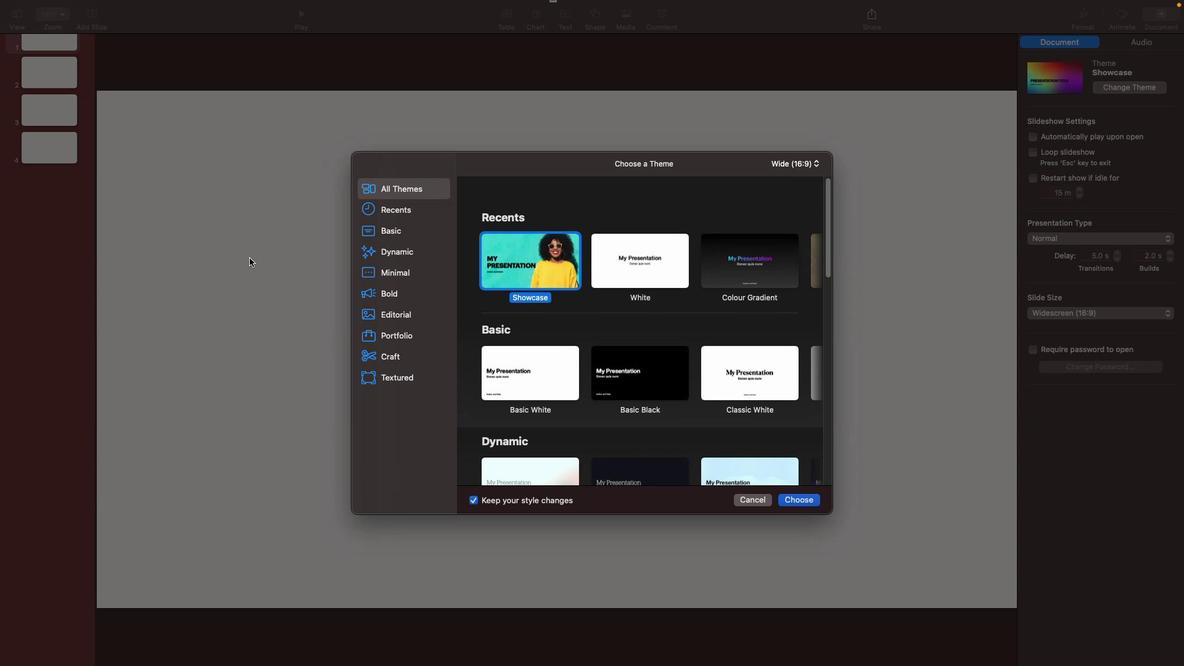 
Action: Mouse pressed left at (232, 251)
Screenshot: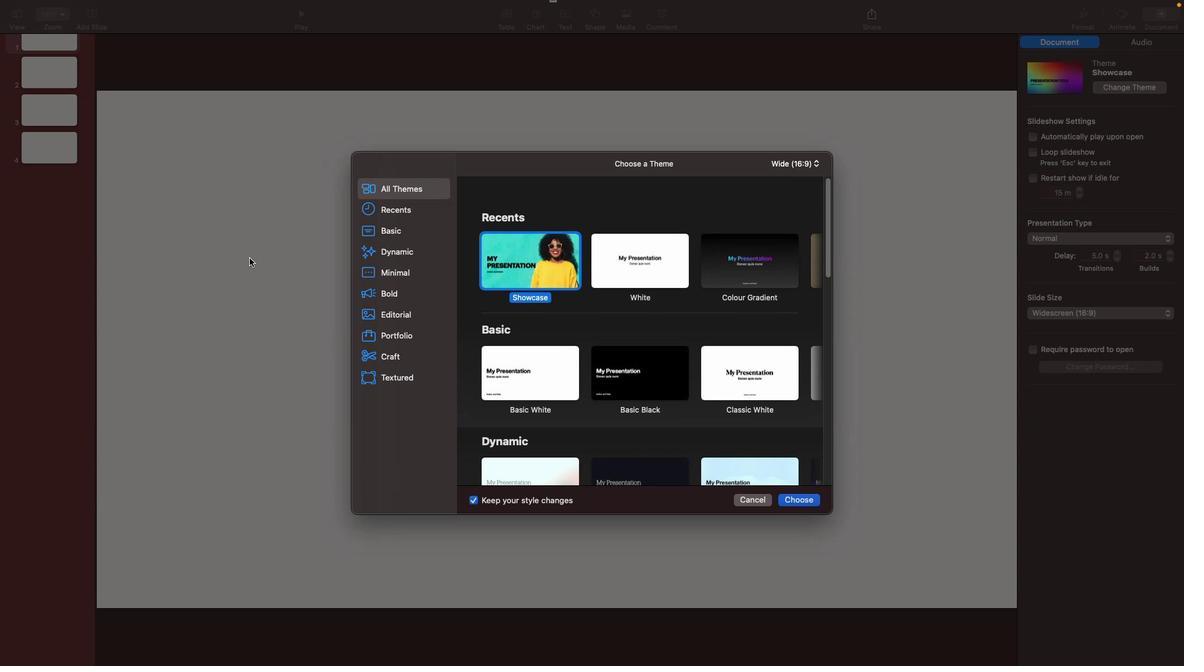 
Action: Mouse moved to (682, 363)
Screenshot: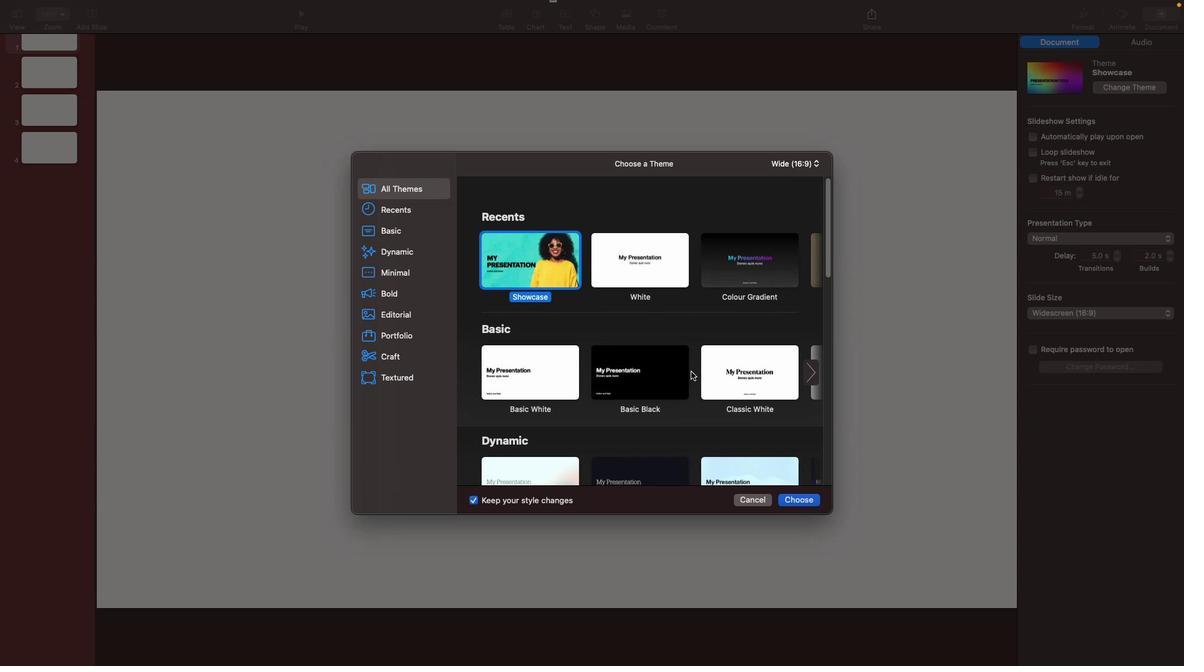 
Action: Mouse scrolled (682, 363) with delta (-20, -4)
Screenshot: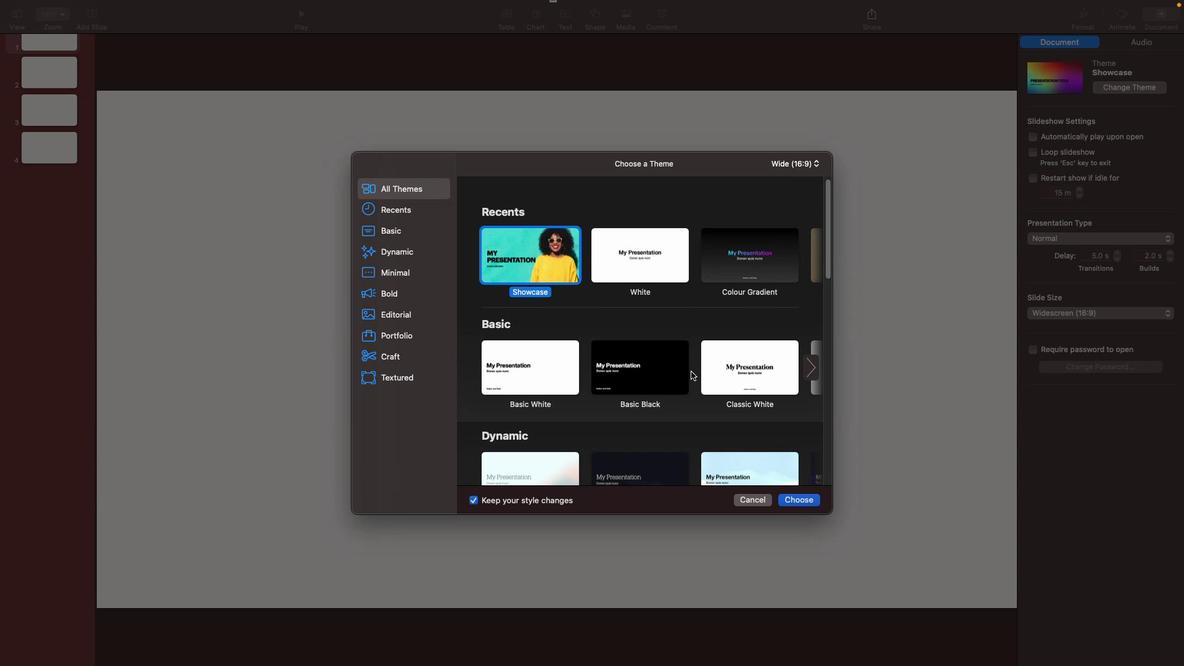 
Action: Mouse moved to (682, 363)
Screenshot: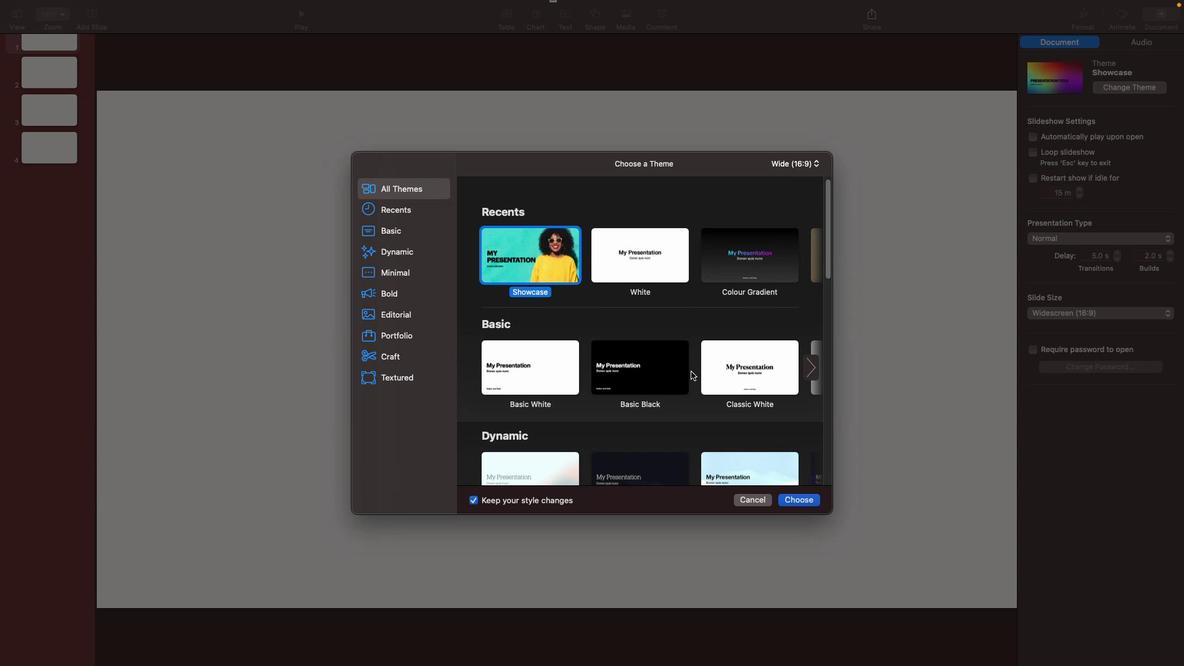 
Action: Mouse scrolled (682, 363) with delta (-20, -4)
Screenshot: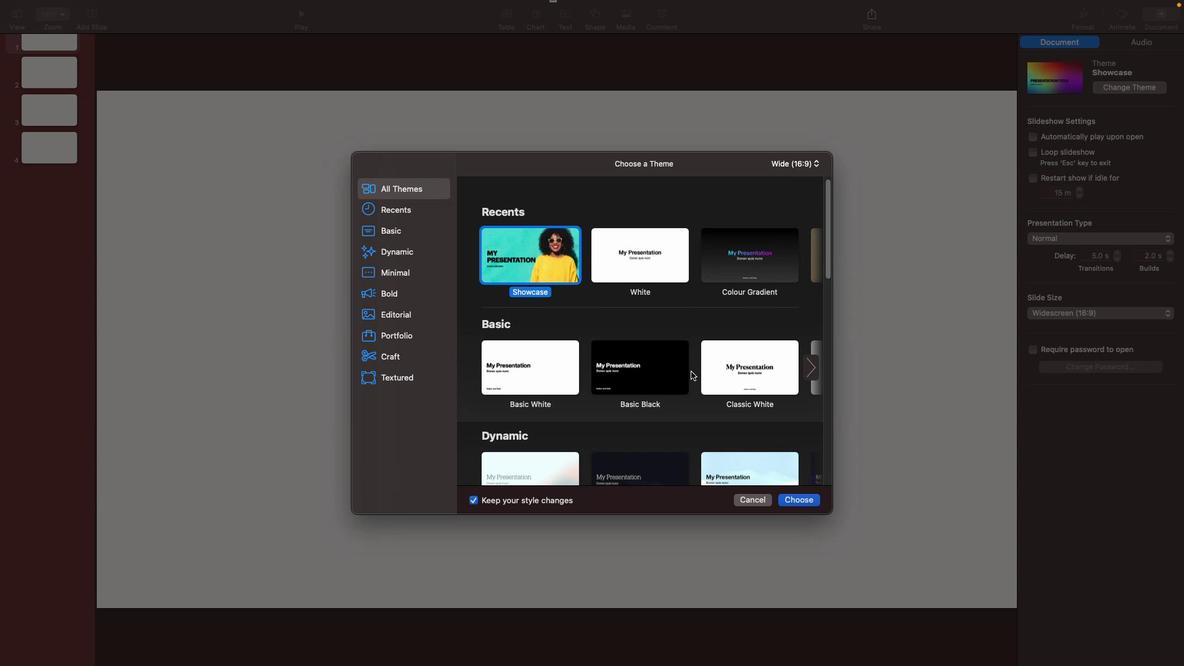 
Action: Mouse scrolled (682, 363) with delta (-20, -5)
Screenshot: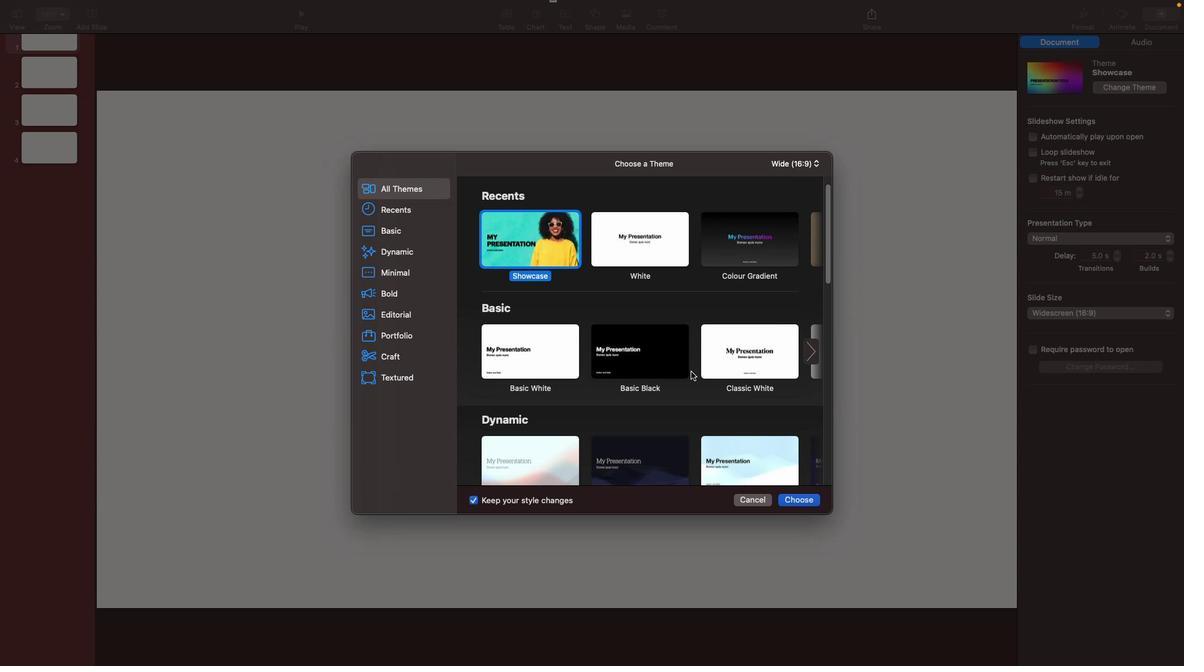 
Action: Mouse moved to (728, 359)
Screenshot: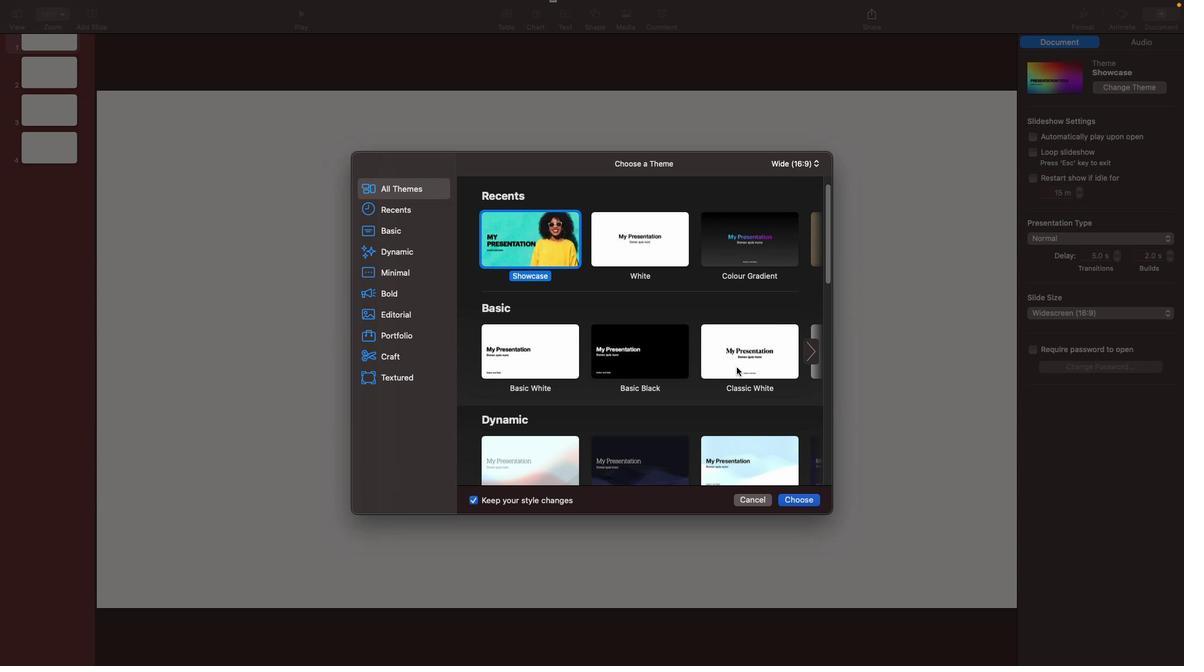 
Action: Mouse scrolled (728, 359) with delta (-20, -4)
Screenshot: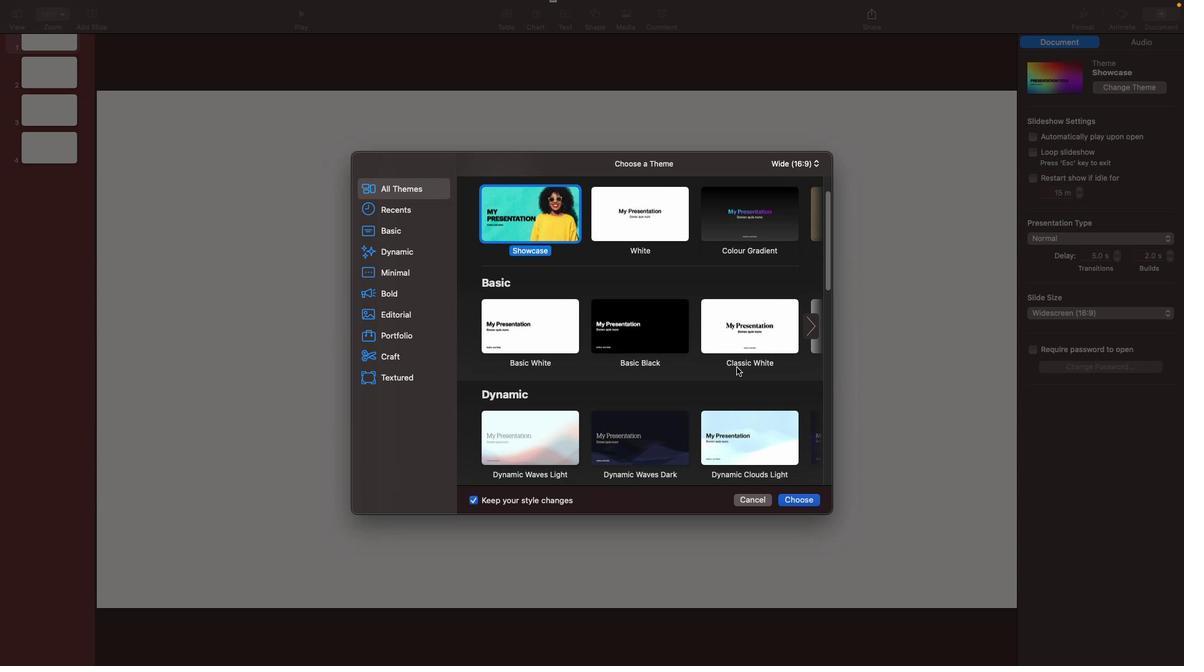 
Action: Mouse scrolled (728, 359) with delta (-20, -4)
Screenshot: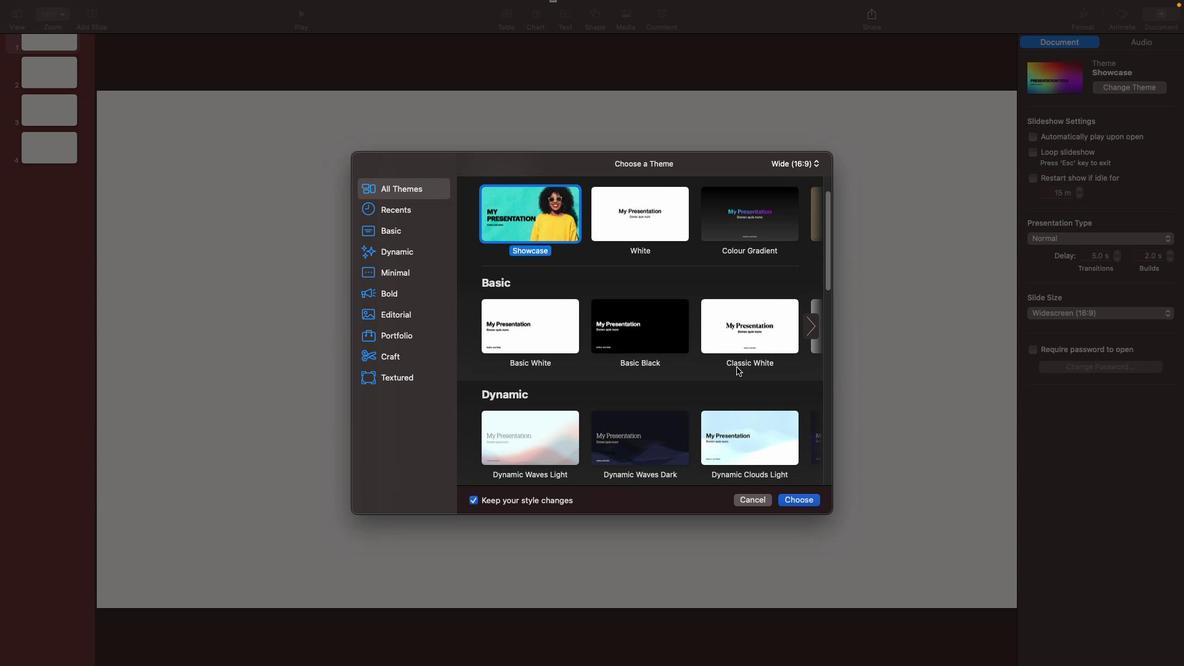 
Action: Mouse scrolled (728, 359) with delta (-20, -6)
Screenshot: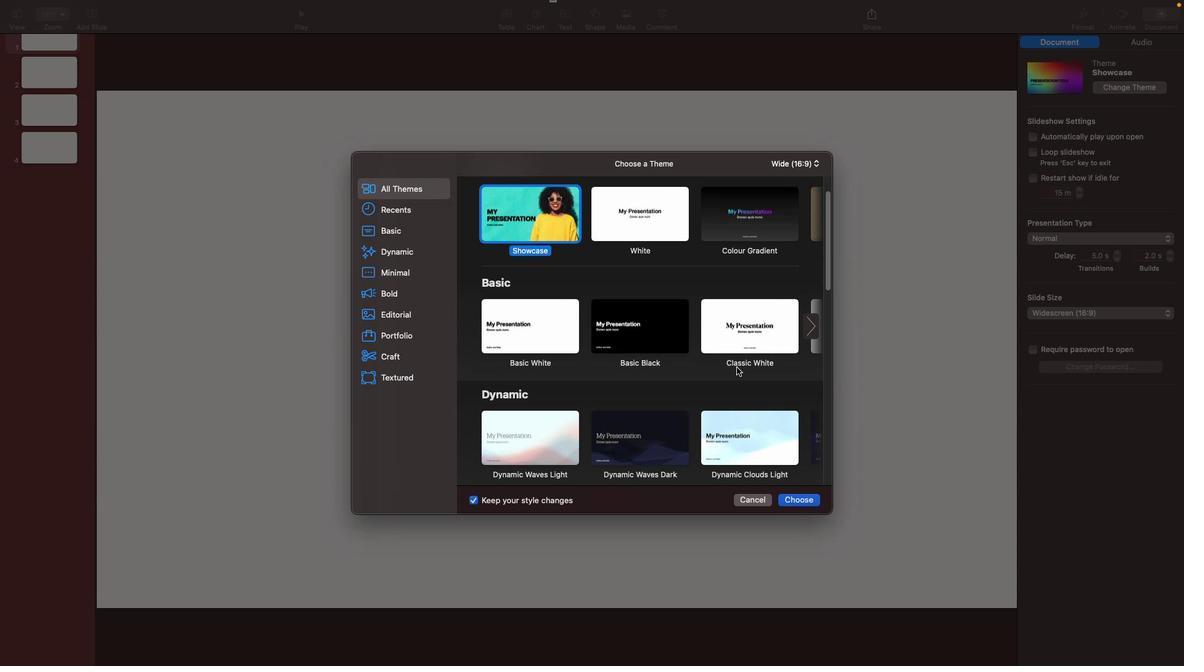 
Action: Mouse moved to (763, 385)
Screenshot: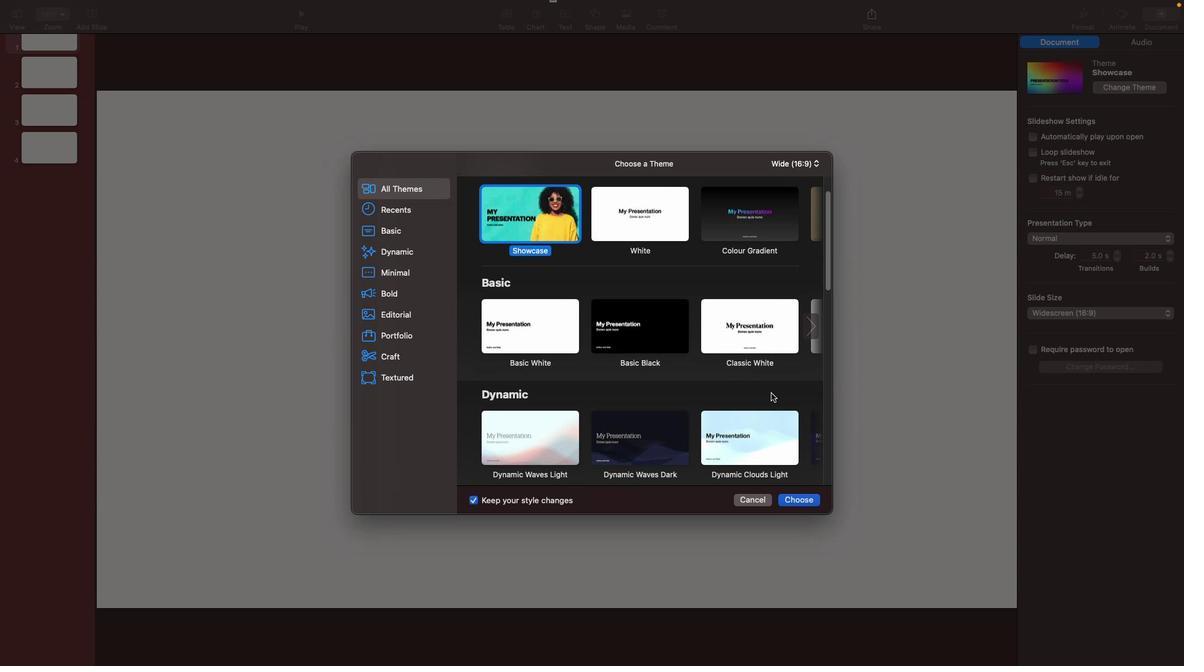 
Action: Mouse scrolled (763, 385) with delta (-20, -4)
Screenshot: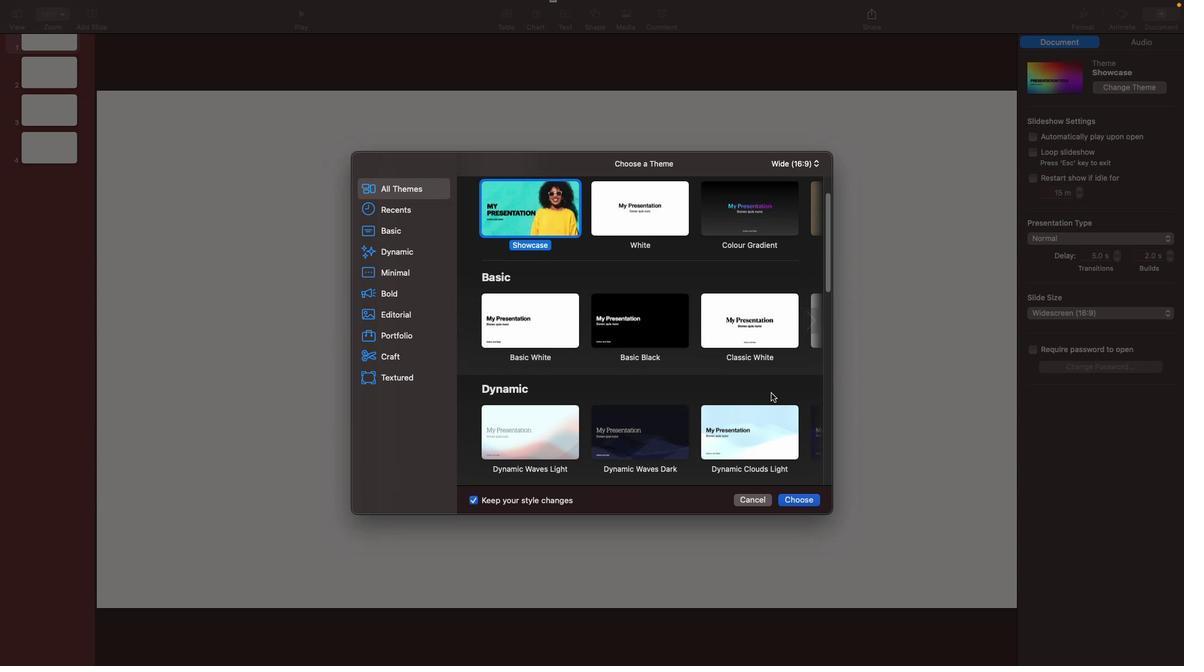 
Action: Mouse scrolled (763, 385) with delta (-20, -4)
Screenshot: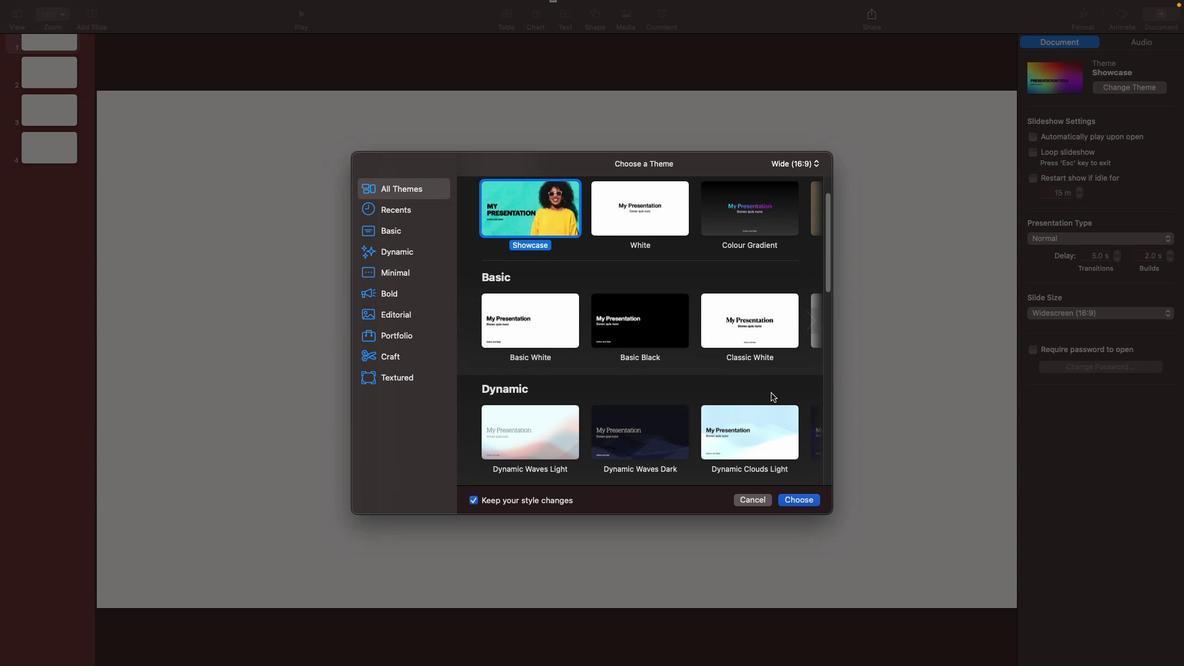 
Action: Mouse scrolled (763, 385) with delta (-20, -5)
Screenshot: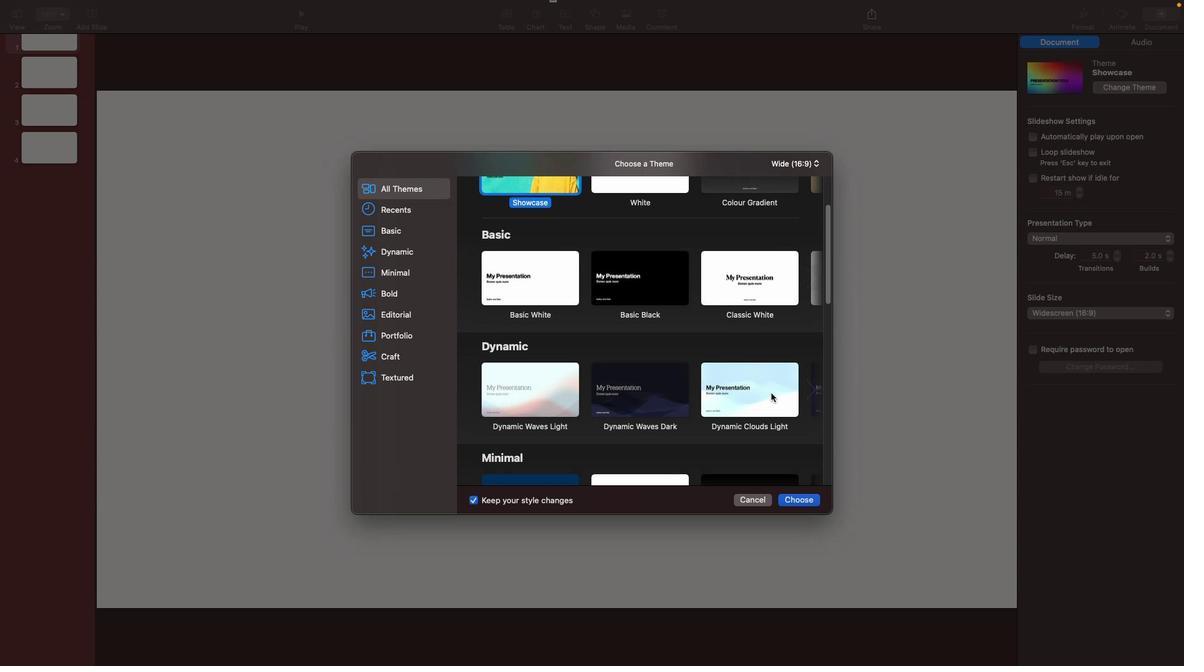 
Action: Mouse scrolled (763, 385) with delta (-20, -6)
Screenshot: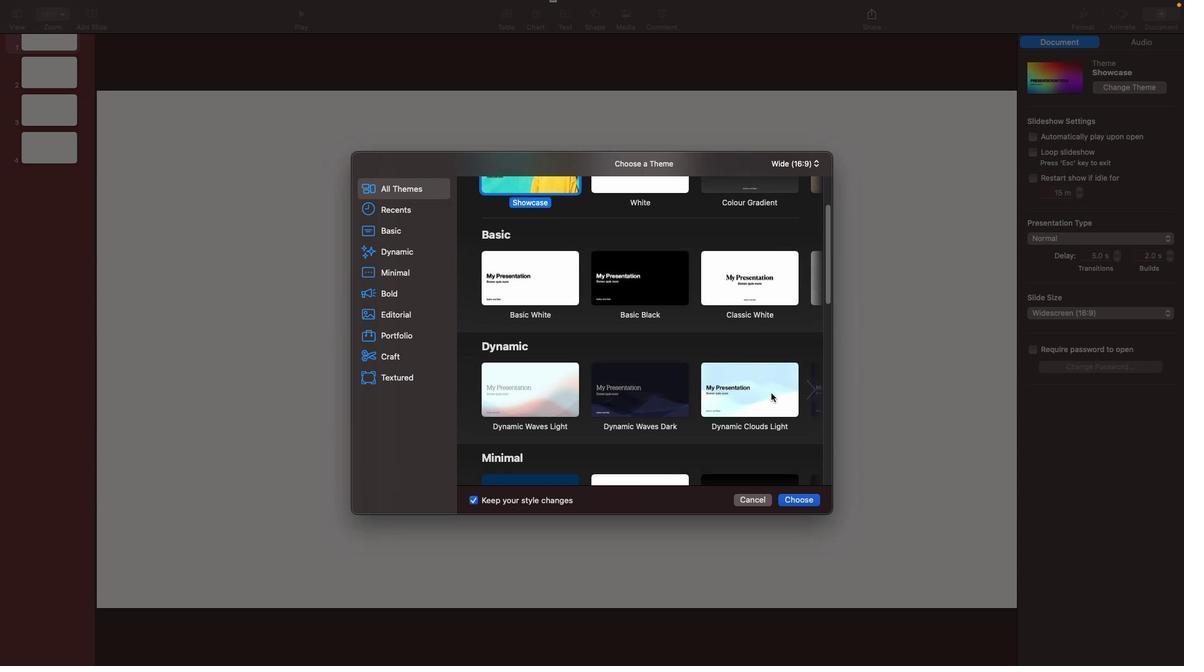 
Action: Mouse moved to (763, 385)
Screenshot: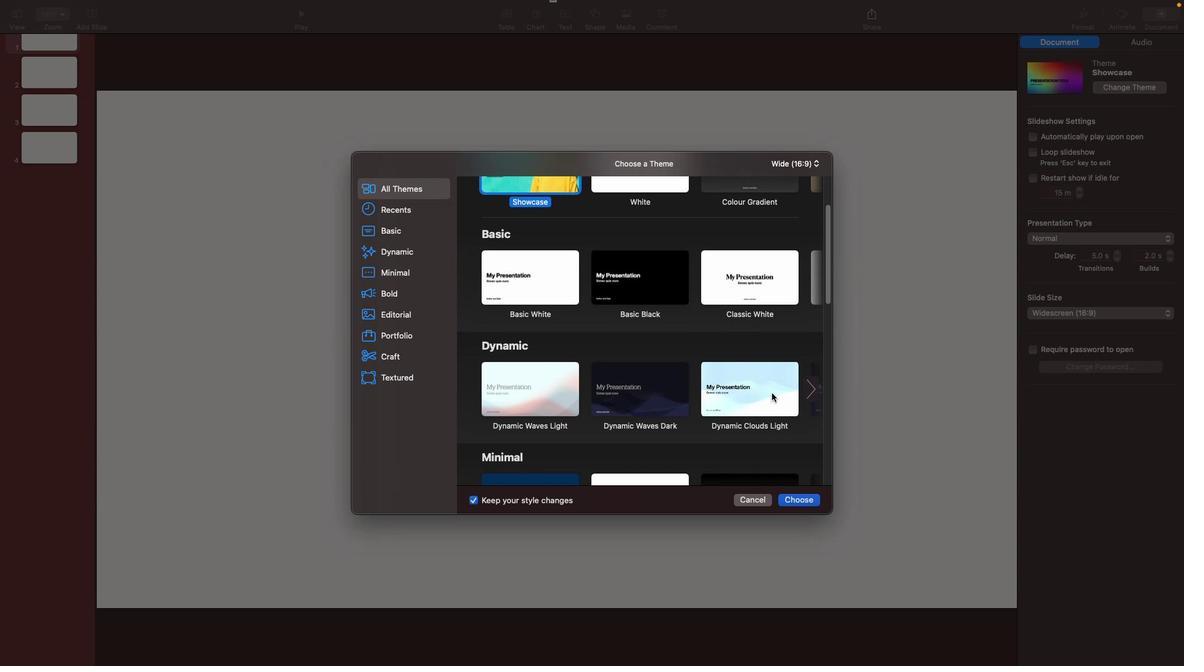 
Action: Mouse scrolled (763, 385) with delta (-20, -4)
Screenshot: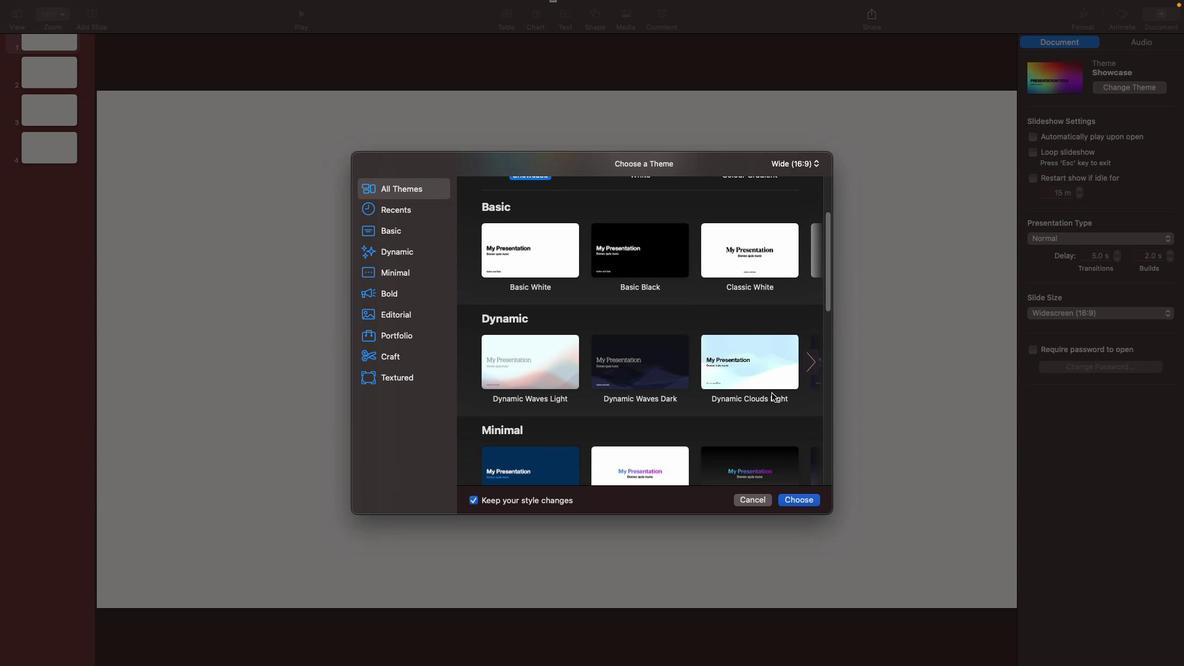 
Action: Mouse scrolled (763, 385) with delta (-20, -4)
Screenshot: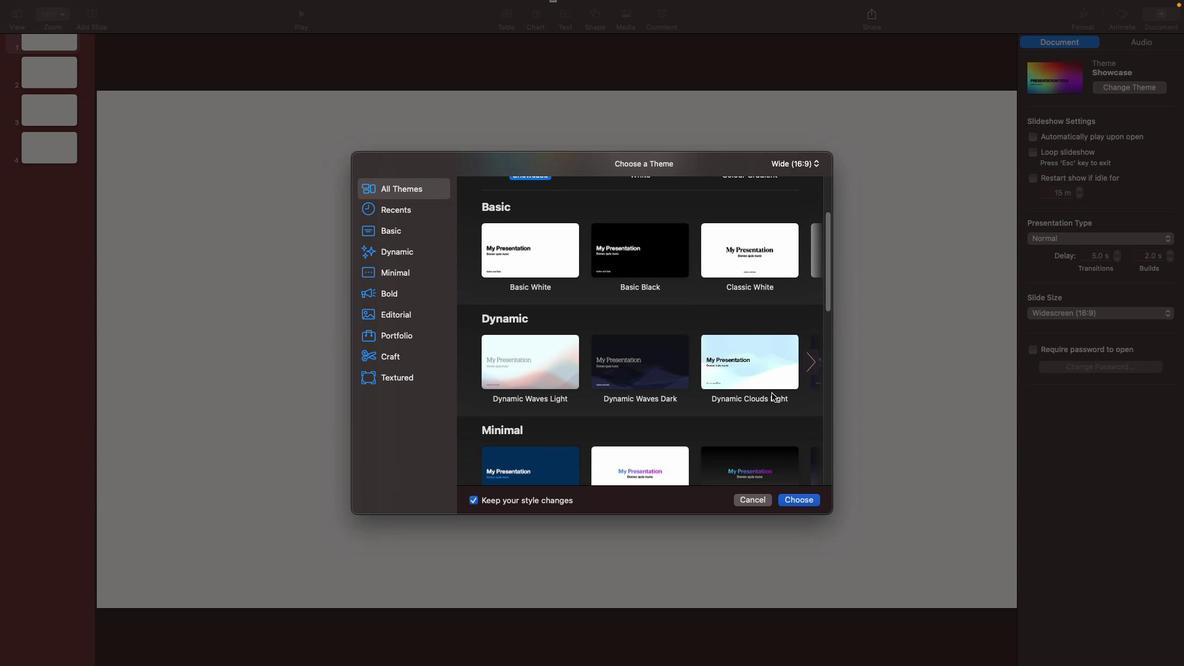 
Action: Mouse scrolled (763, 385) with delta (-20, -6)
Screenshot: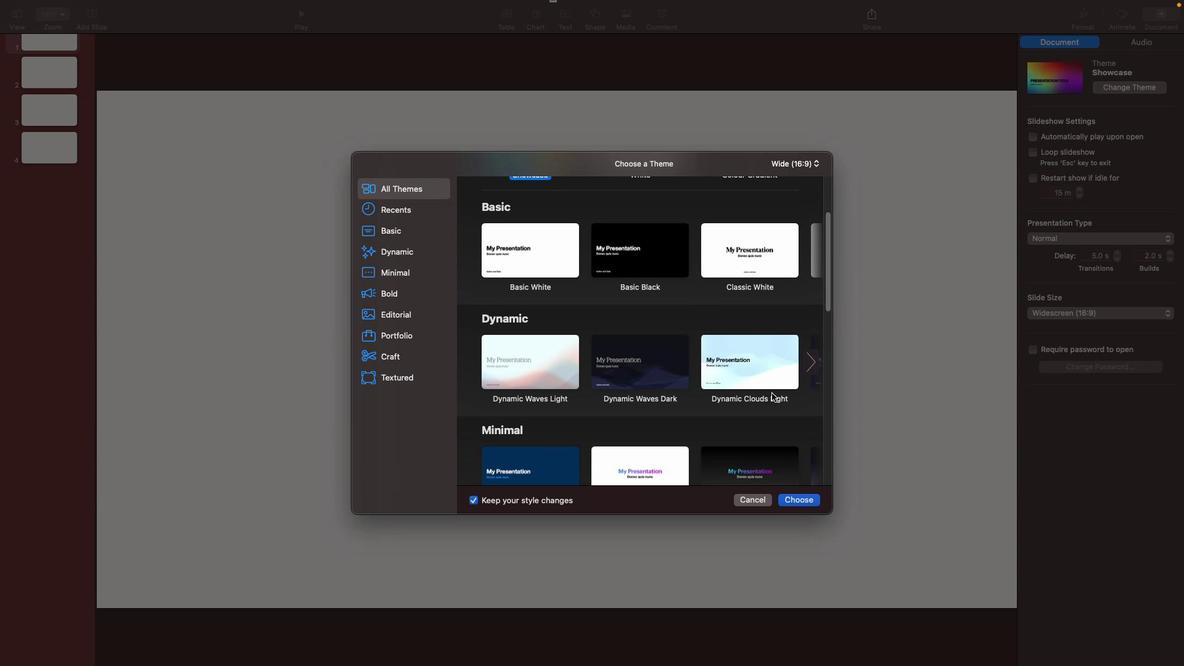 
Action: Mouse moved to (769, 441)
Screenshot: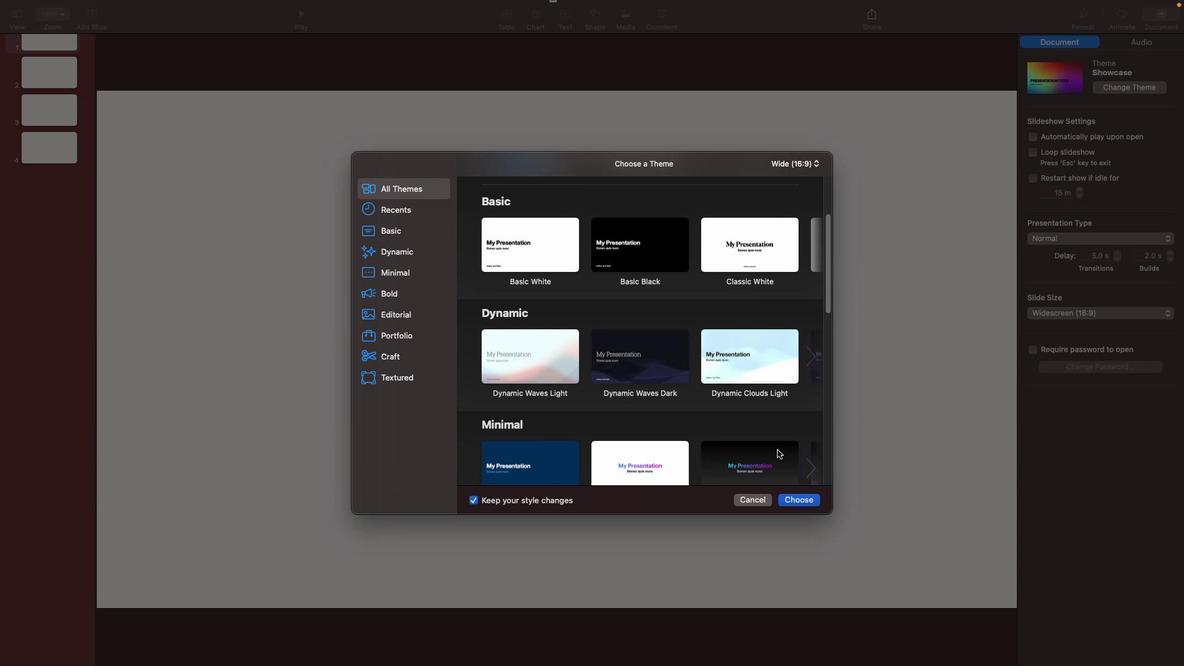 
Action: Mouse scrolled (769, 441) with delta (-20, -4)
Screenshot: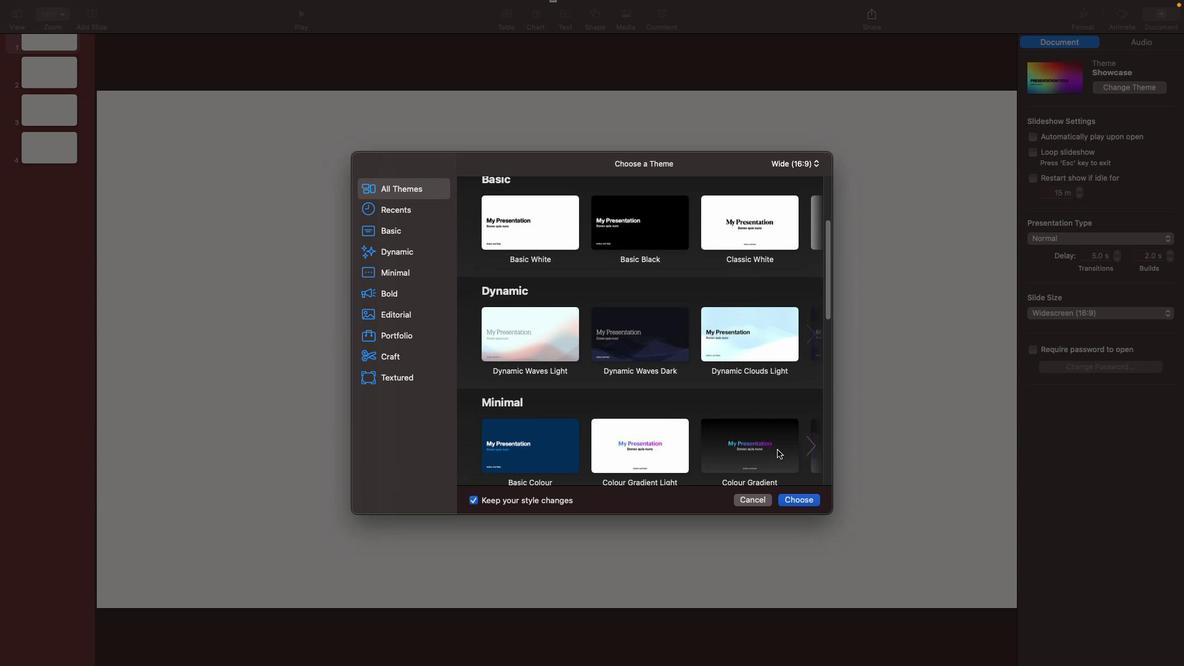 
Action: Mouse scrolled (769, 441) with delta (-20, -4)
Screenshot: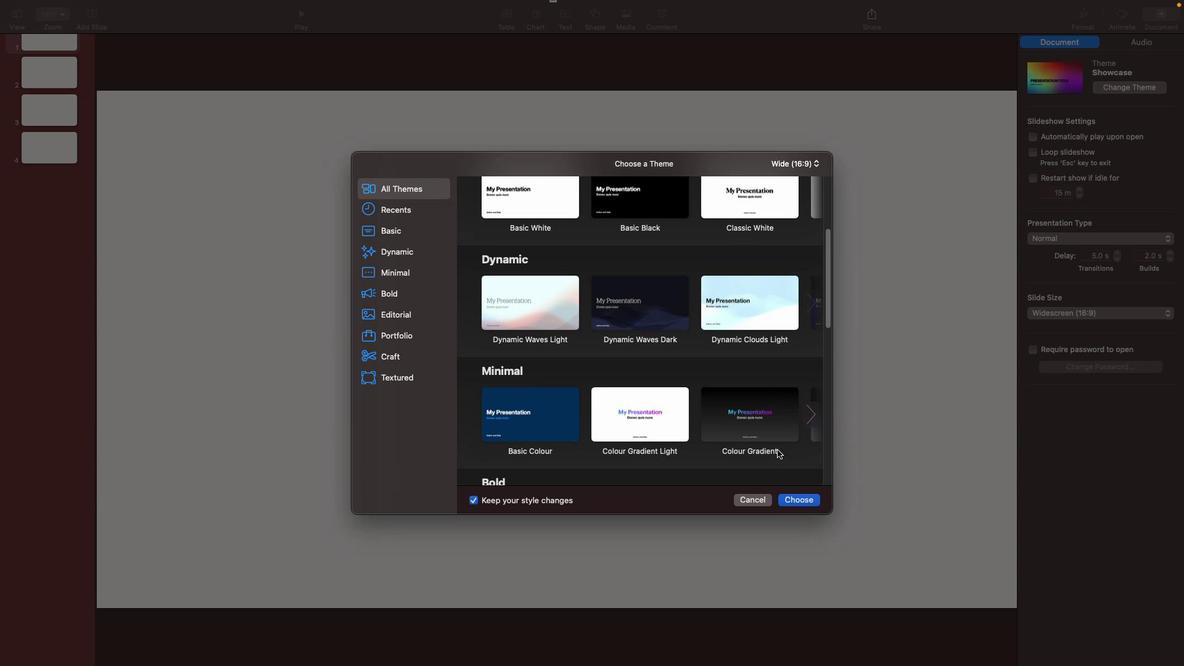 
Action: Mouse moved to (770, 441)
Screenshot: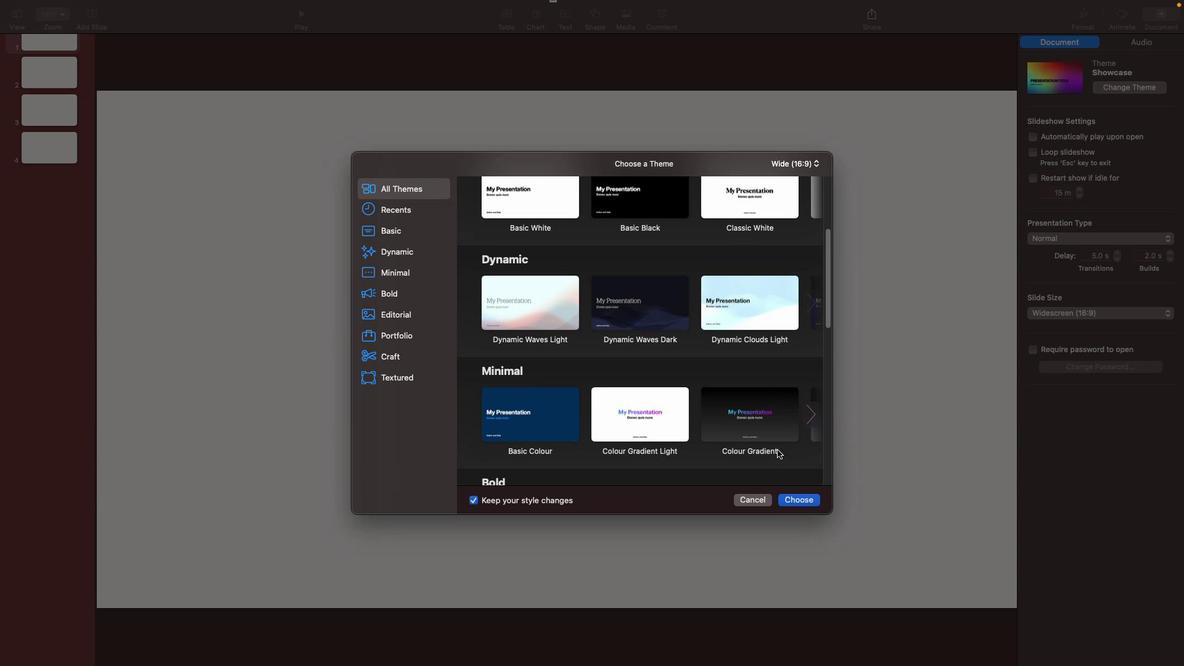 
Action: Mouse scrolled (770, 441) with delta (-20, -6)
Screenshot: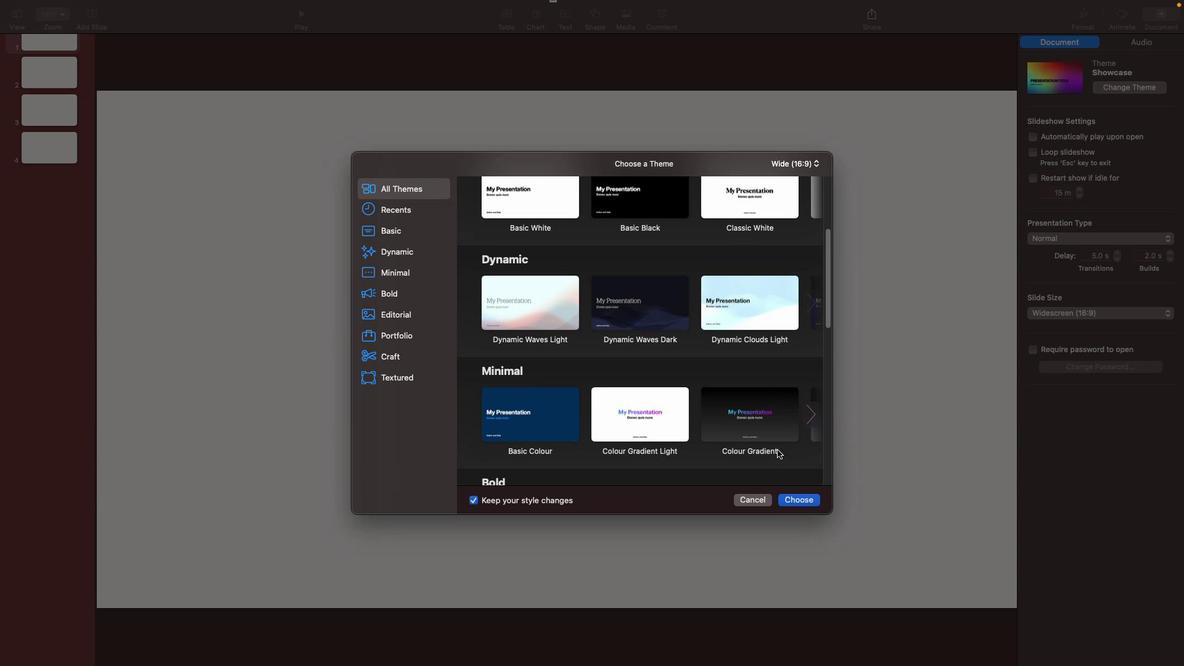 
Action: Mouse moved to (770, 441)
Screenshot: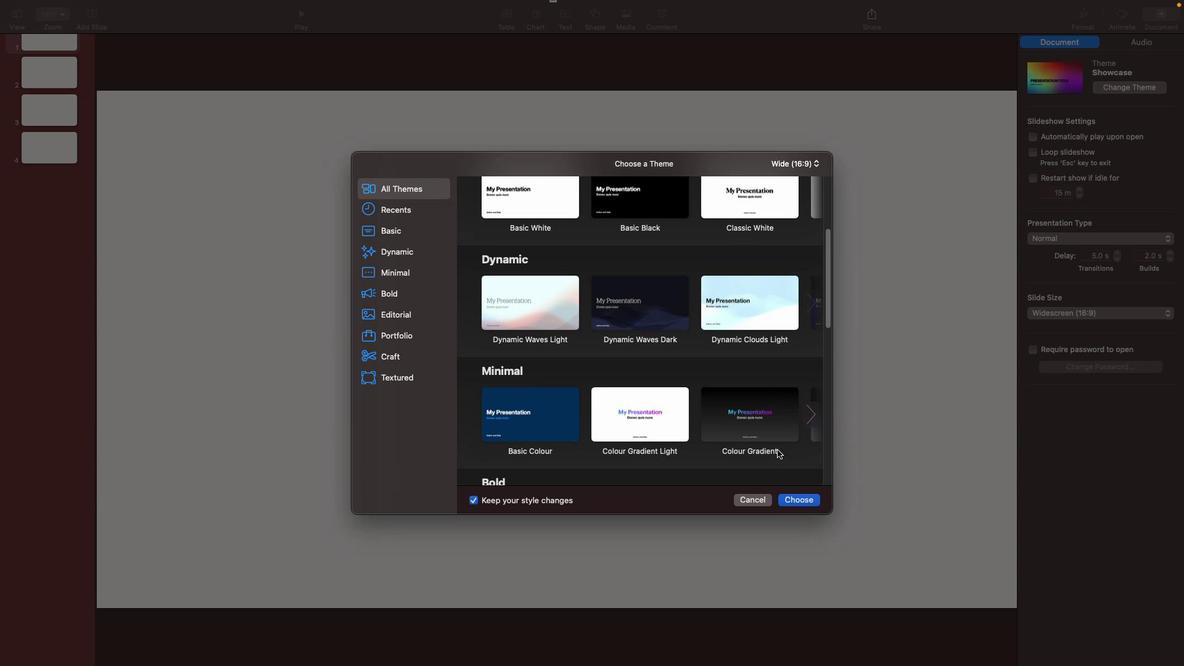 
Action: Mouse scrolled (770, 441) with delta (-20, -7)
Screenshot: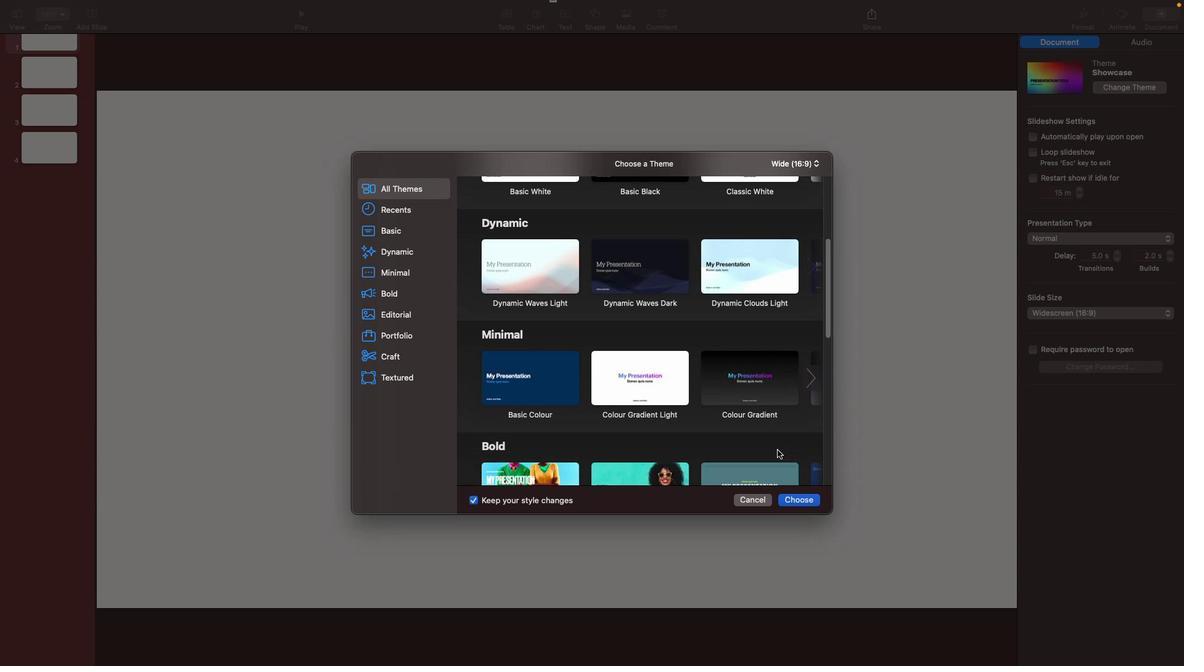 
Action: Mouse moved to (770, 441)
Screenshot: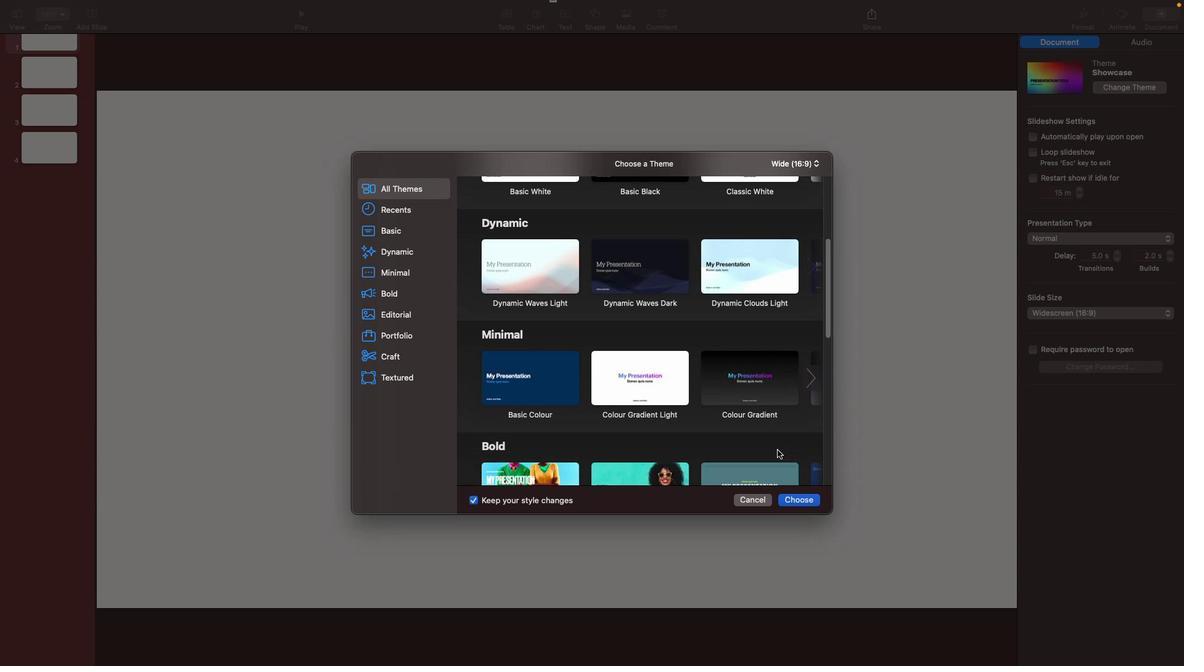 
Action: Mouse scrolled (770, 441) with delta (-20, -7)
Screenshot: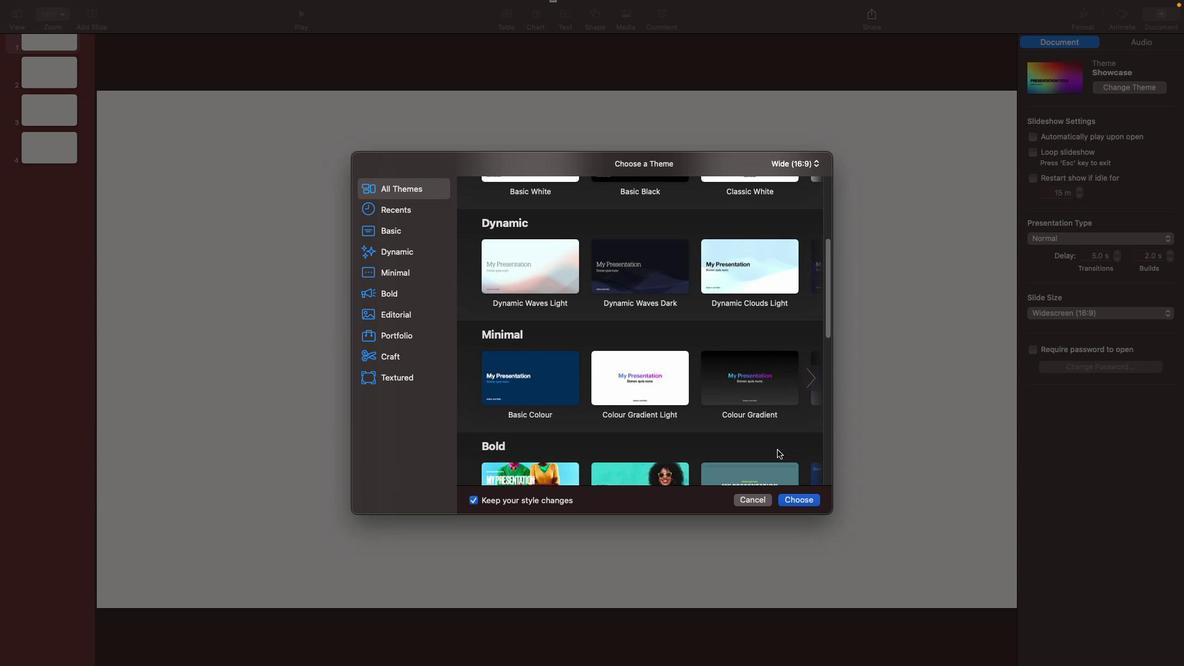 
Action: Mouse scrolled (770, 441) with delta (-20, -4)
Screenshot: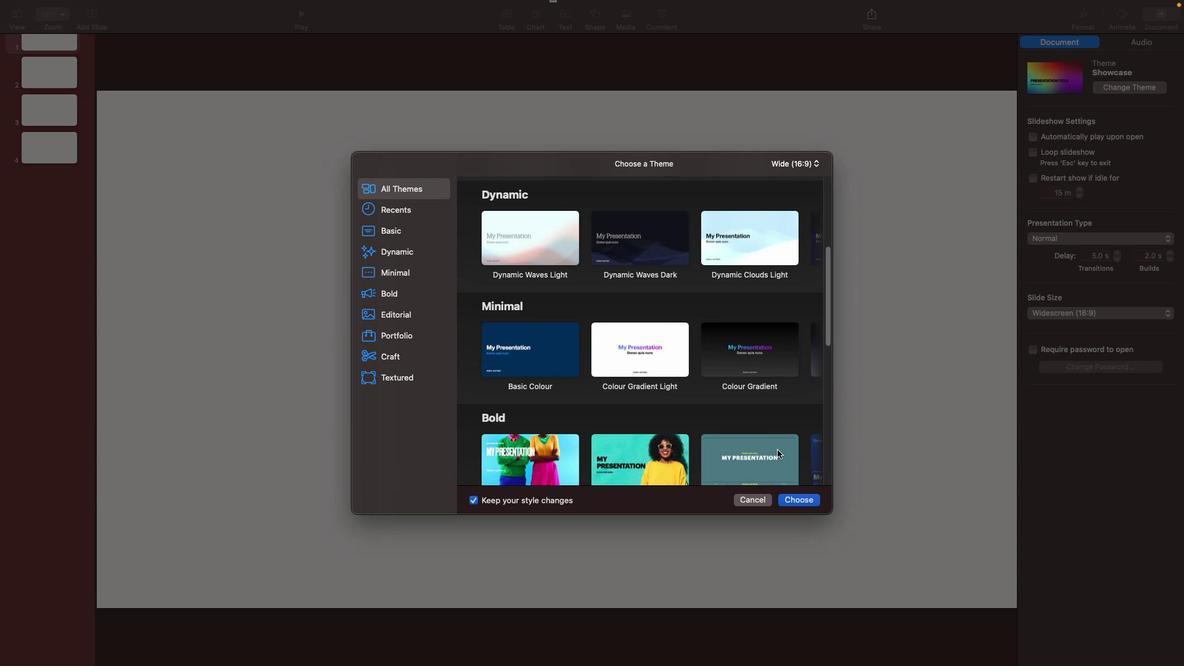
Action: Mouse scrolled (770, 441) with delta (-20, -4)
Screenshot: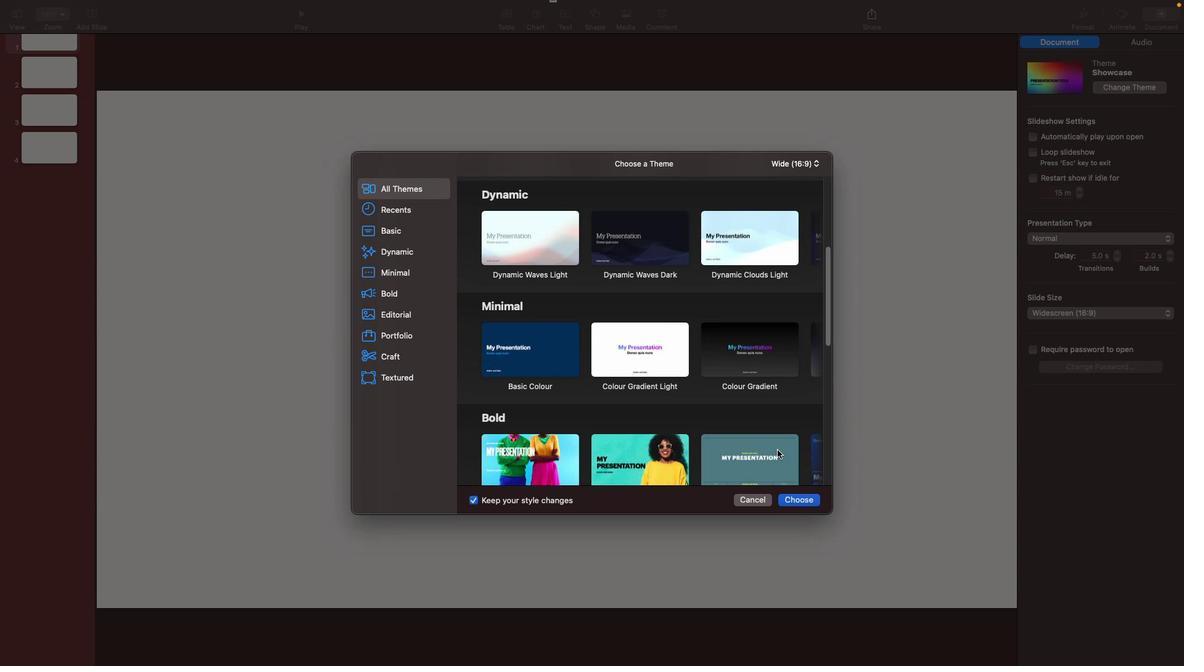 
Action: Mouse scrolled (770, 441) with delta (-20, -6)
Screenshot: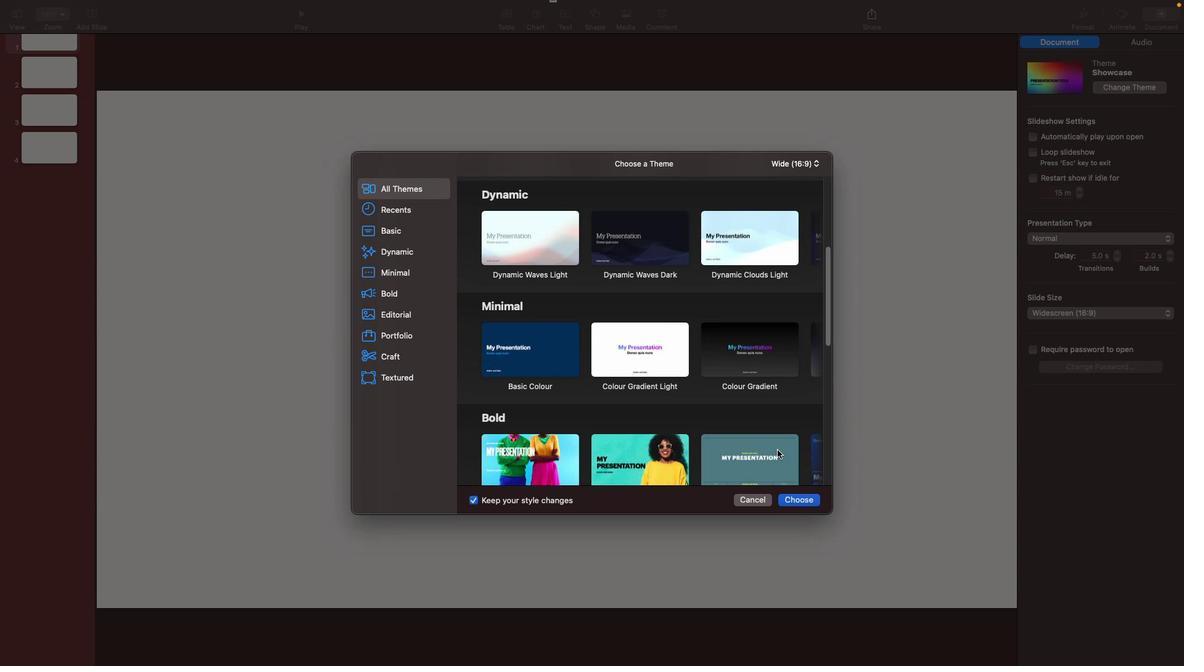 
Action: Mouse scrolled (770, 441) with delta (-20, -6)
Screenshot: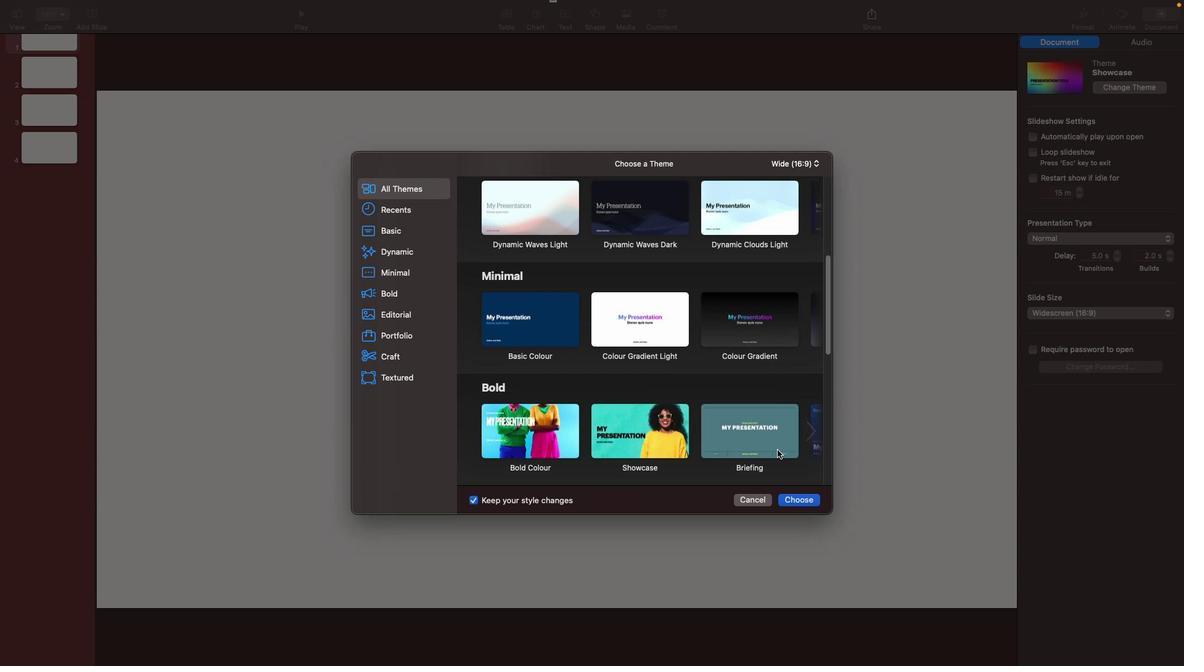 
Action: Mouse scrolled (770, 441) with delta (-20, -4)
Screenshot: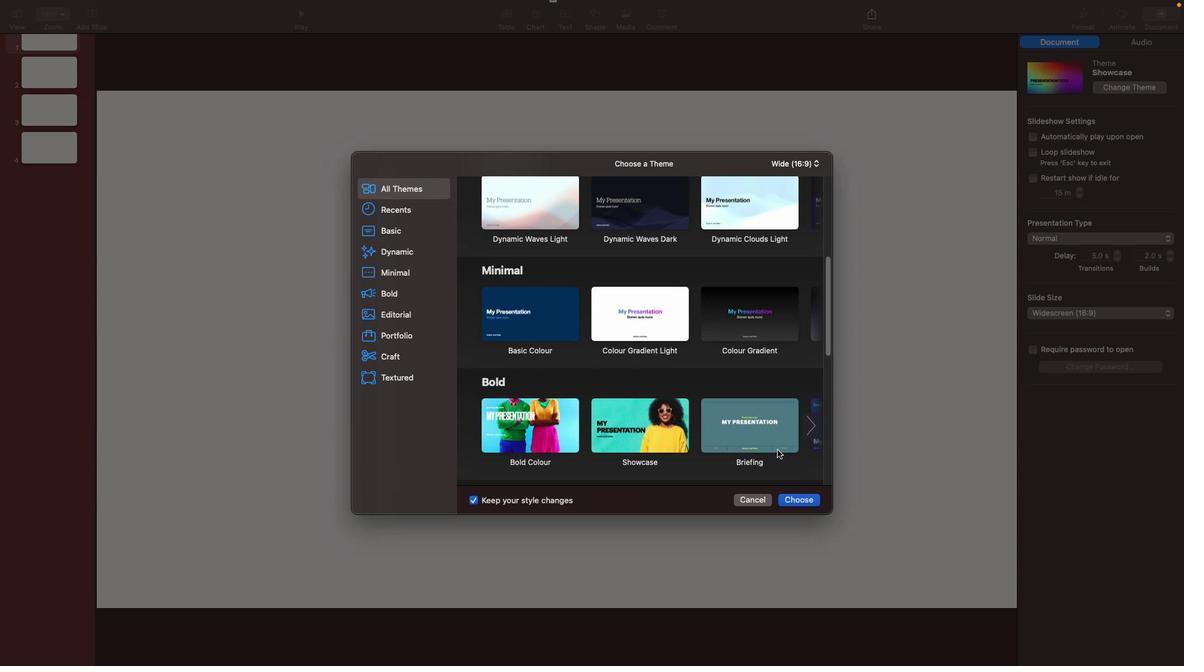 
Action: Mouse scrolled (770, 441) with delta (-20, -4)
Screenshot: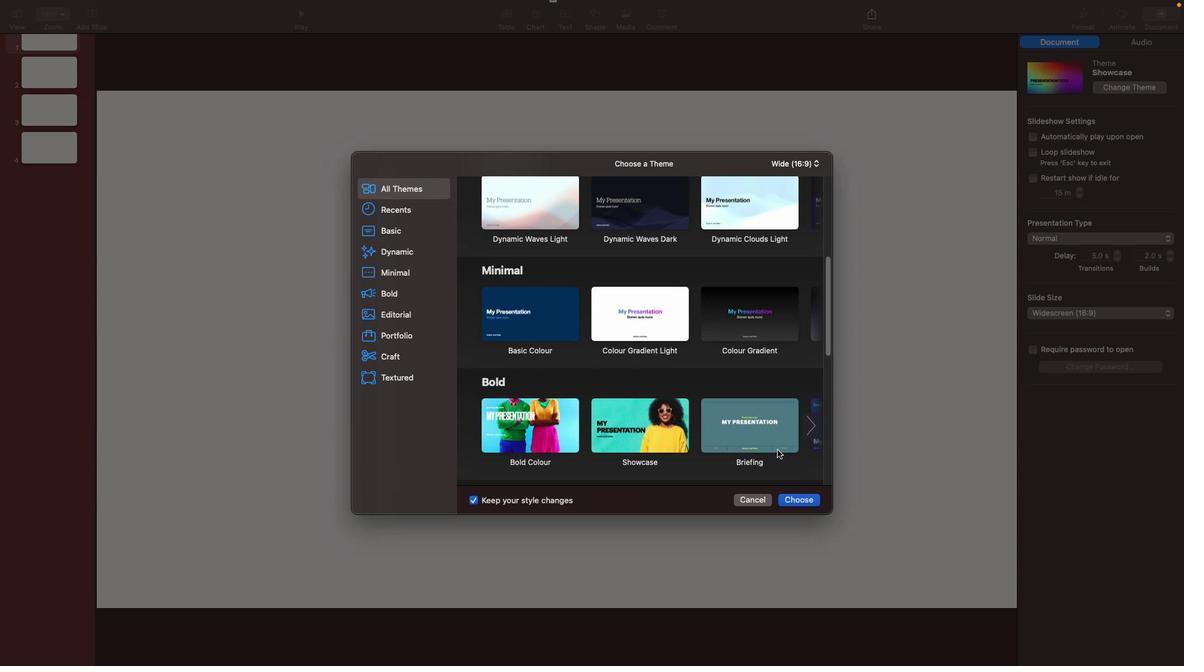 
Action: Mouse moved to (516, 423)
Screenshot: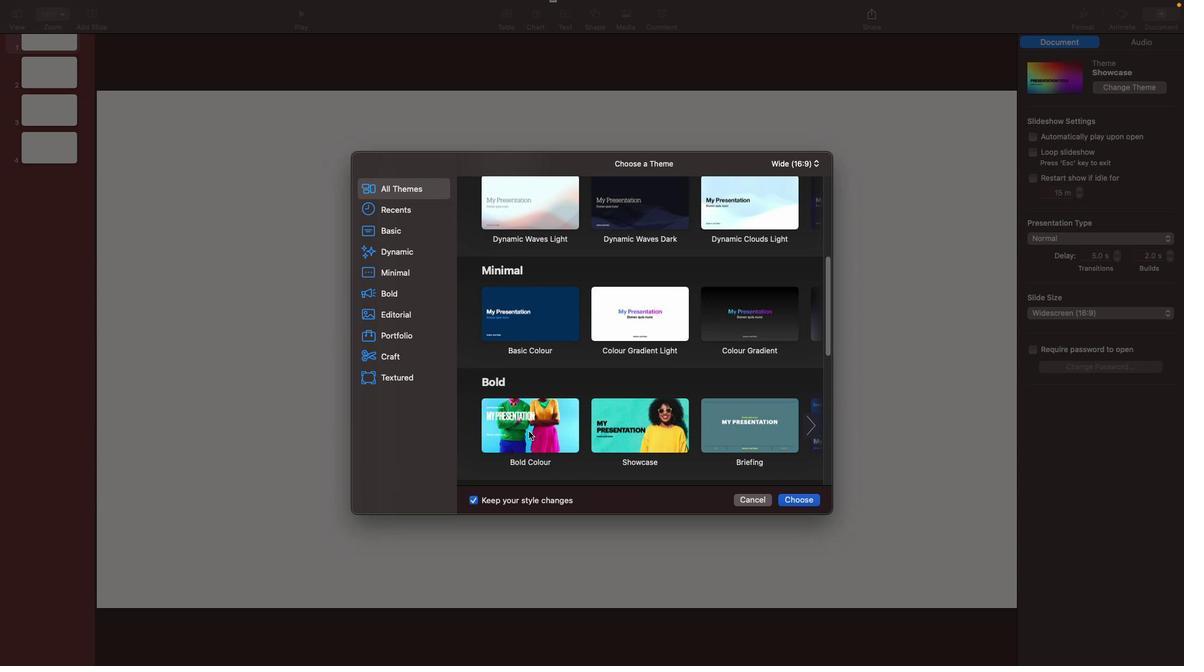 
Action: Mouse pressed left at (516, 423)
Screenshot: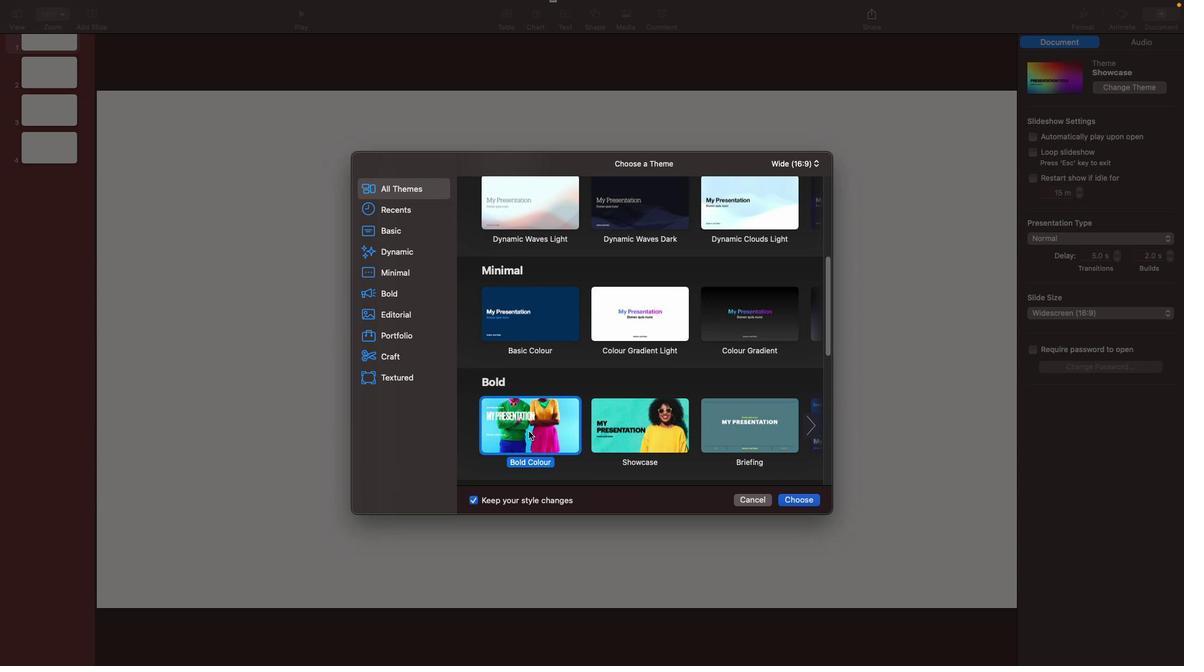 
Action: Mouse moved to (524, 451)
Screenshot: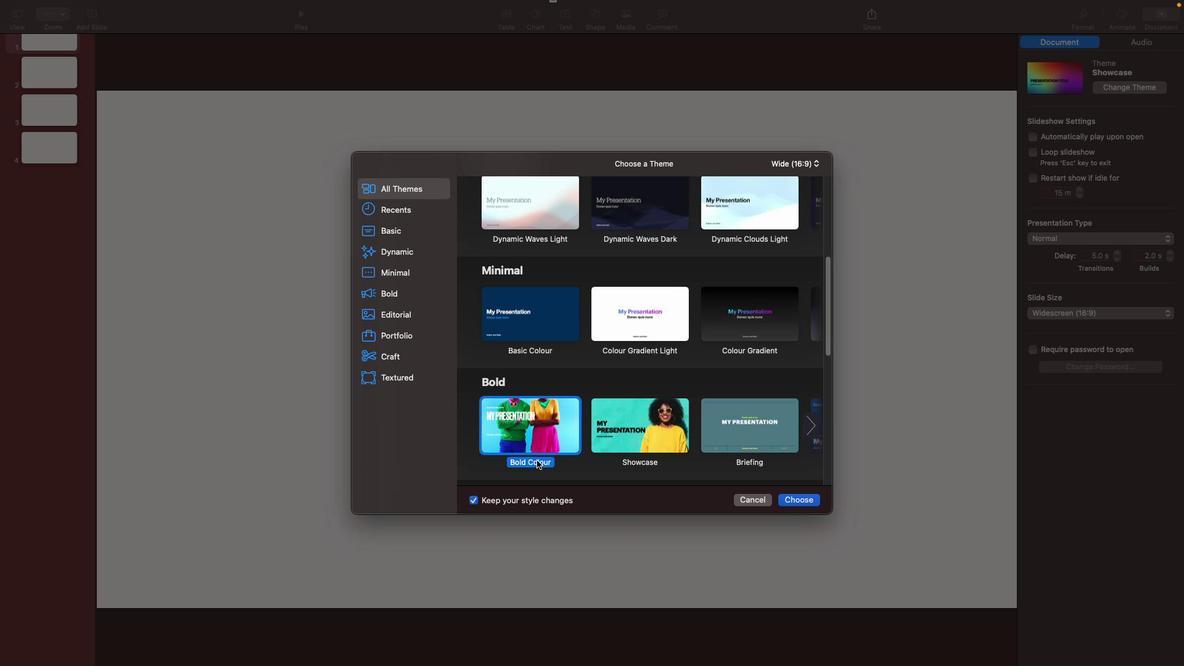 
Action: Mouse pressed left at (524, 451)
Screenshot: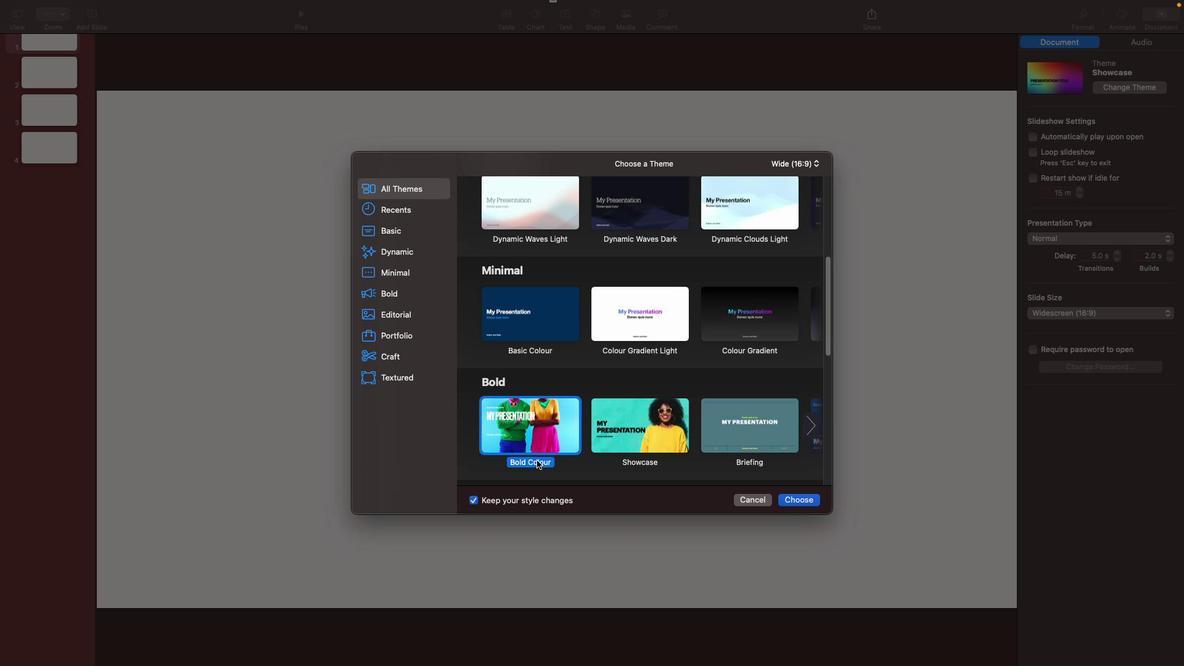 
Action: Mouse moved to (792, 494)
Screenshot: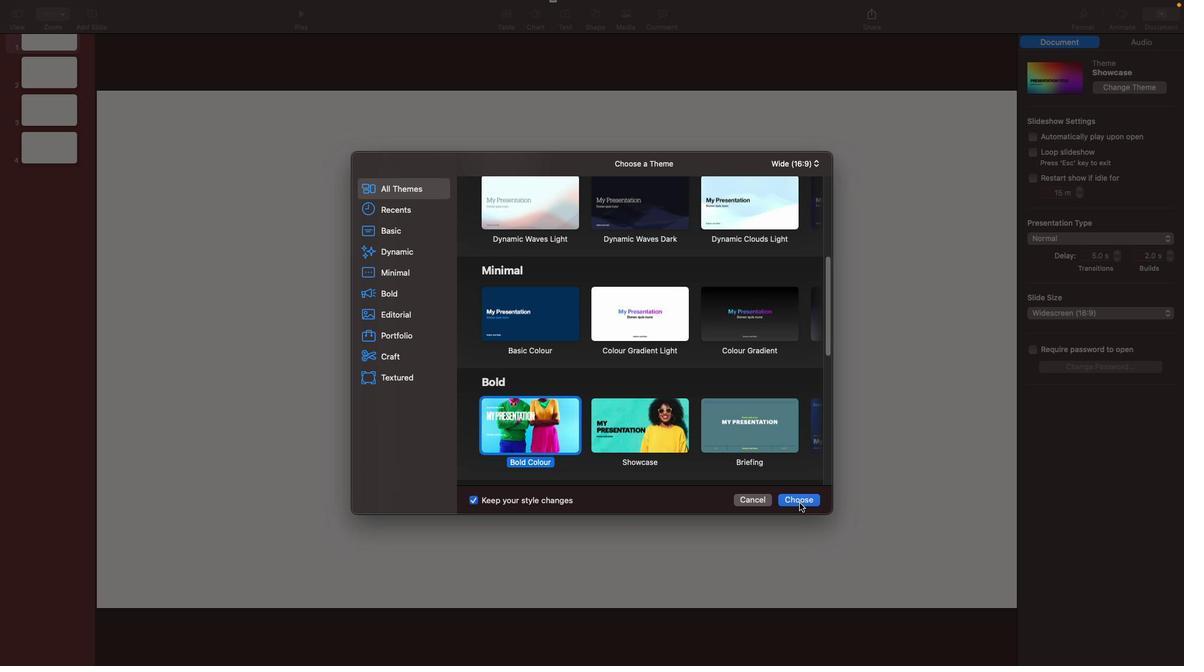 
Action: Mouse pressed left at (792, 494)
Screenshot: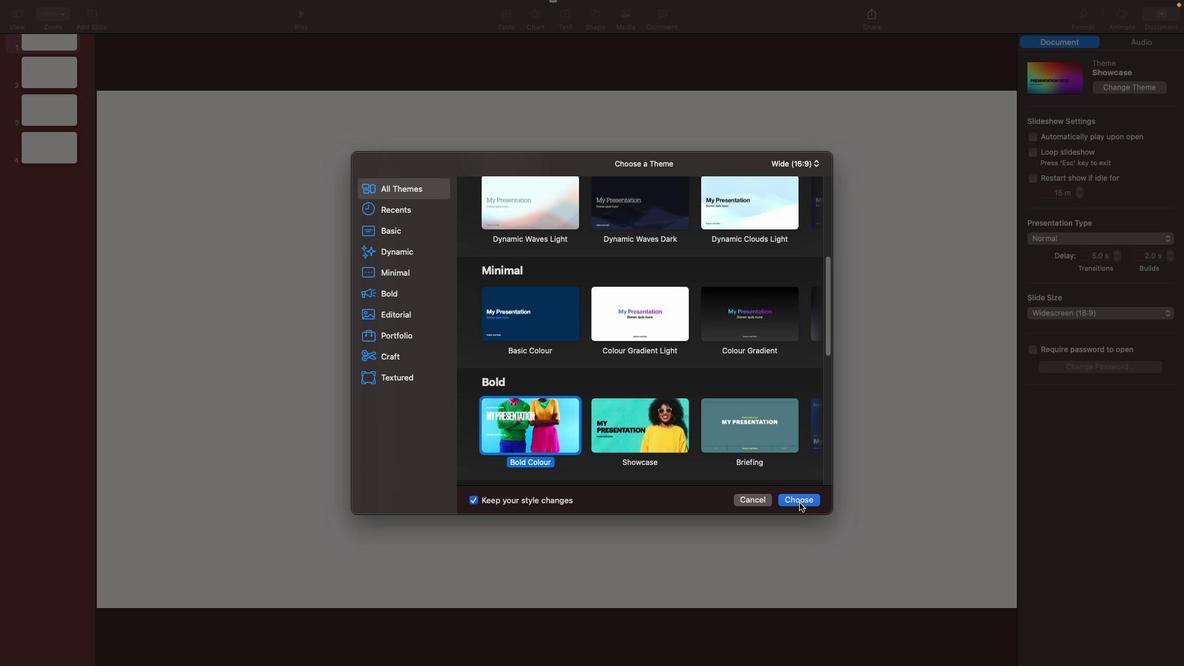 
Action: Mouse moved to (314, 414)
Screenshot: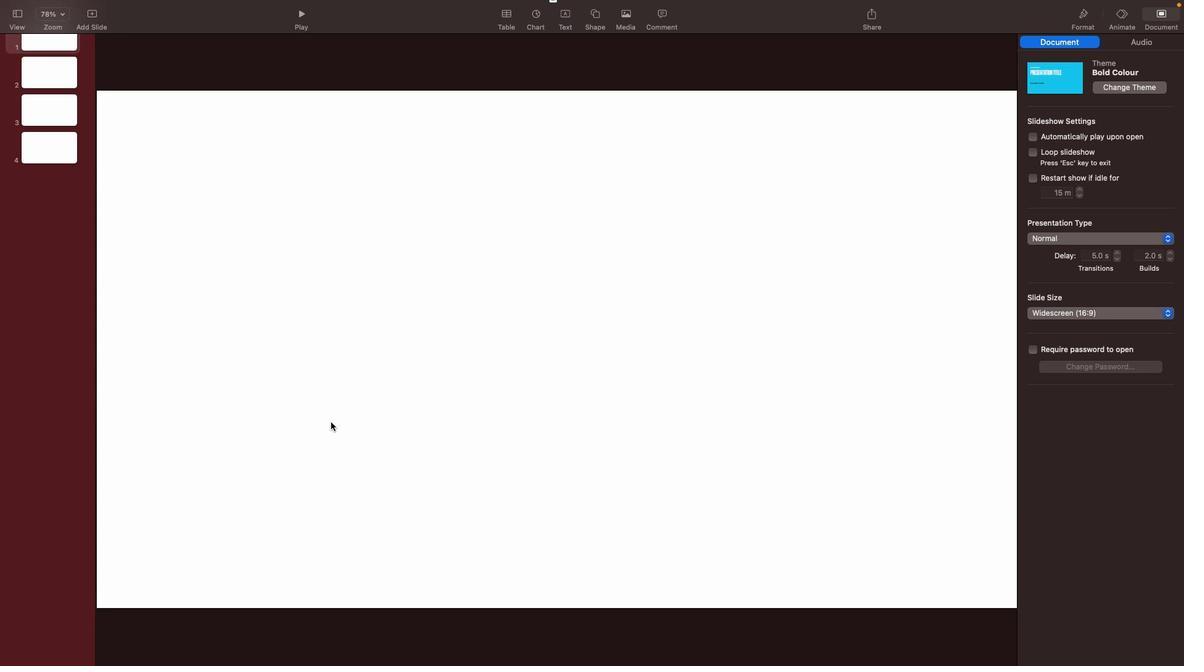 
Action: Mouse pressed left at (314, 414)
Screenshot: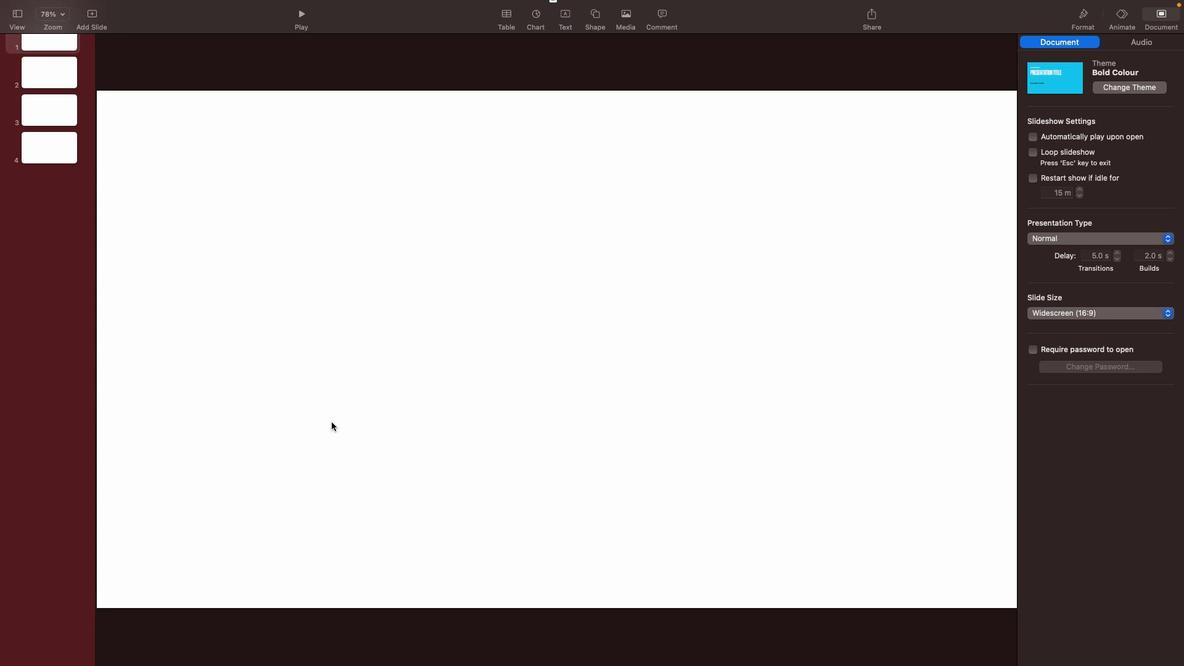 
Action: Mouse moved to (610, 9)
Screenshot: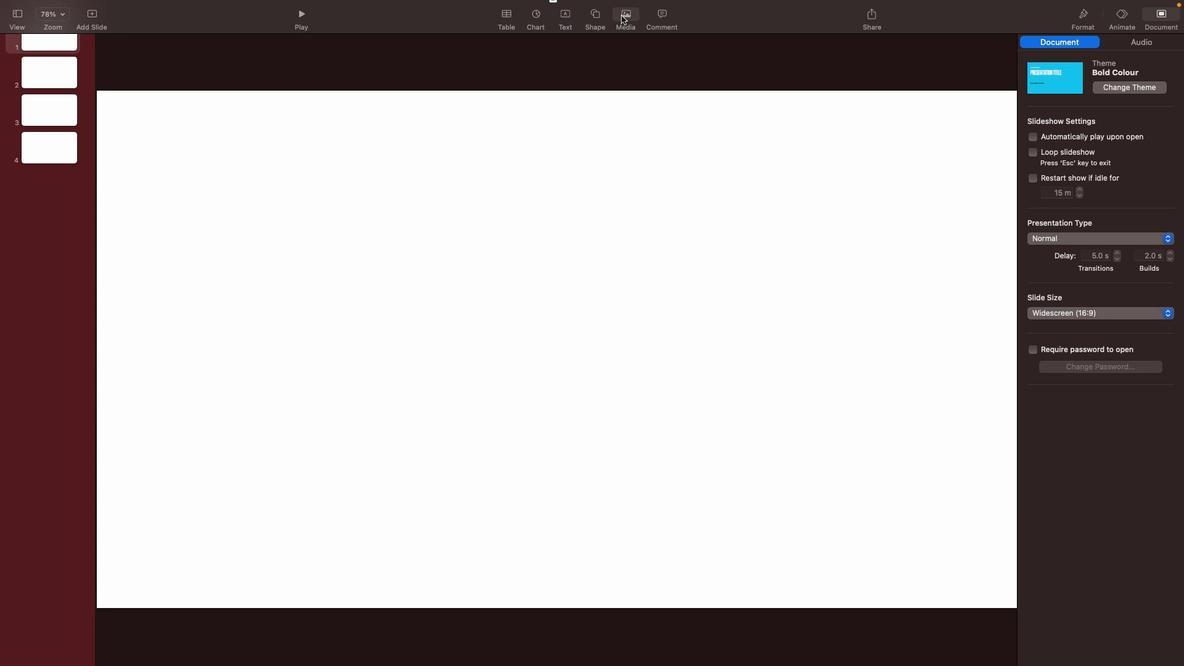 
Action: Mouse pressed left at (610, 9)
Screenshot: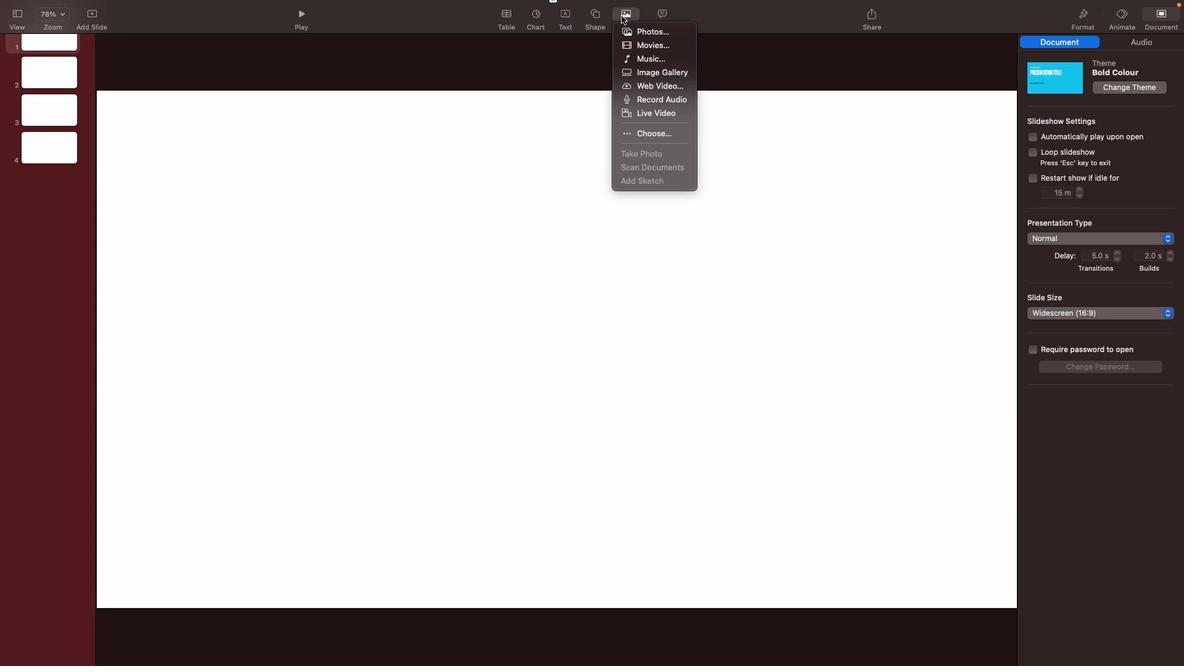 
Action: Mouse moved to (638, 69)
Screenshot: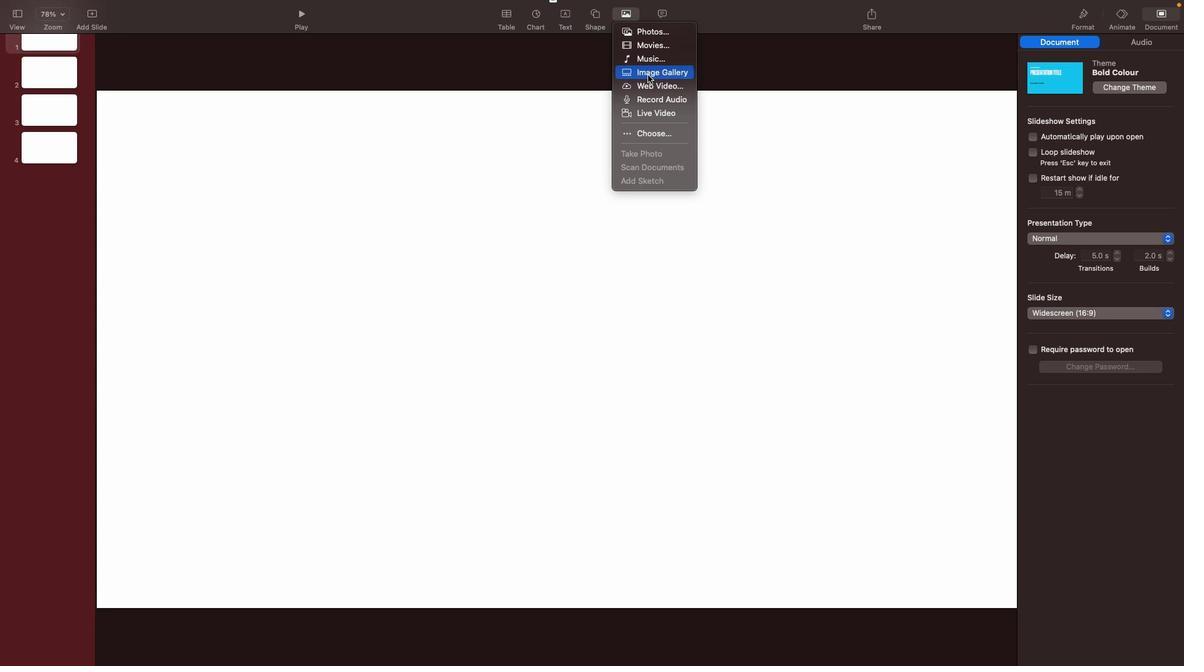 
Action: Mouse pressed left at (638, 69)
Screenshot: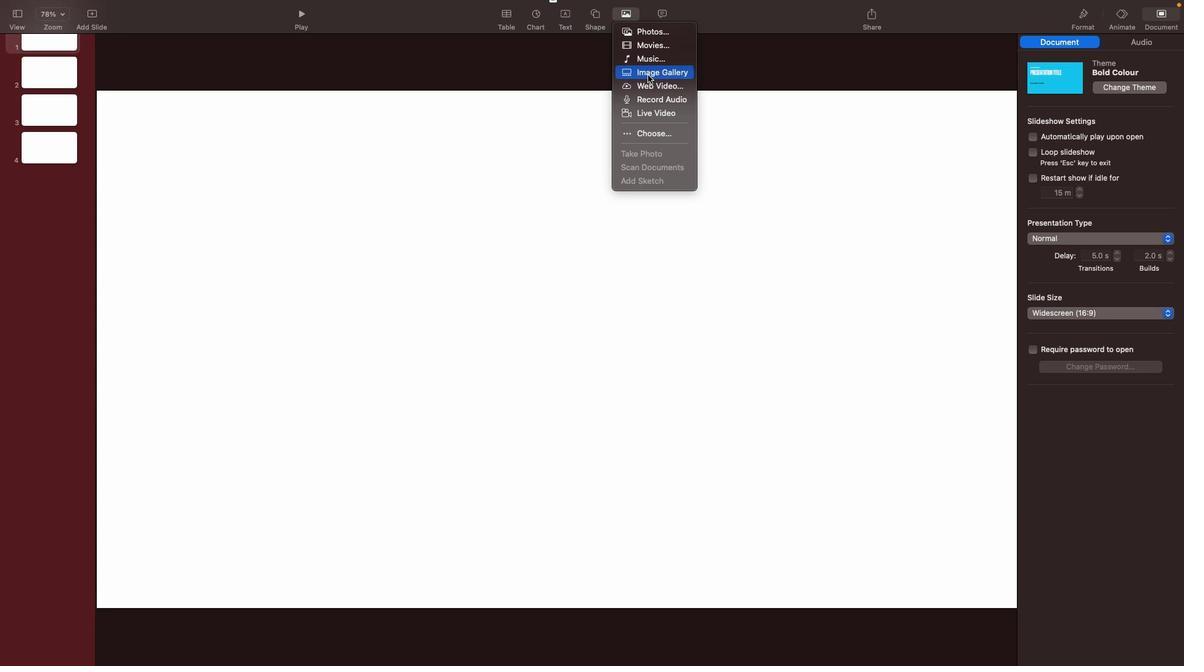 
Action: Mouse moved to (902, 538)
Screenshot: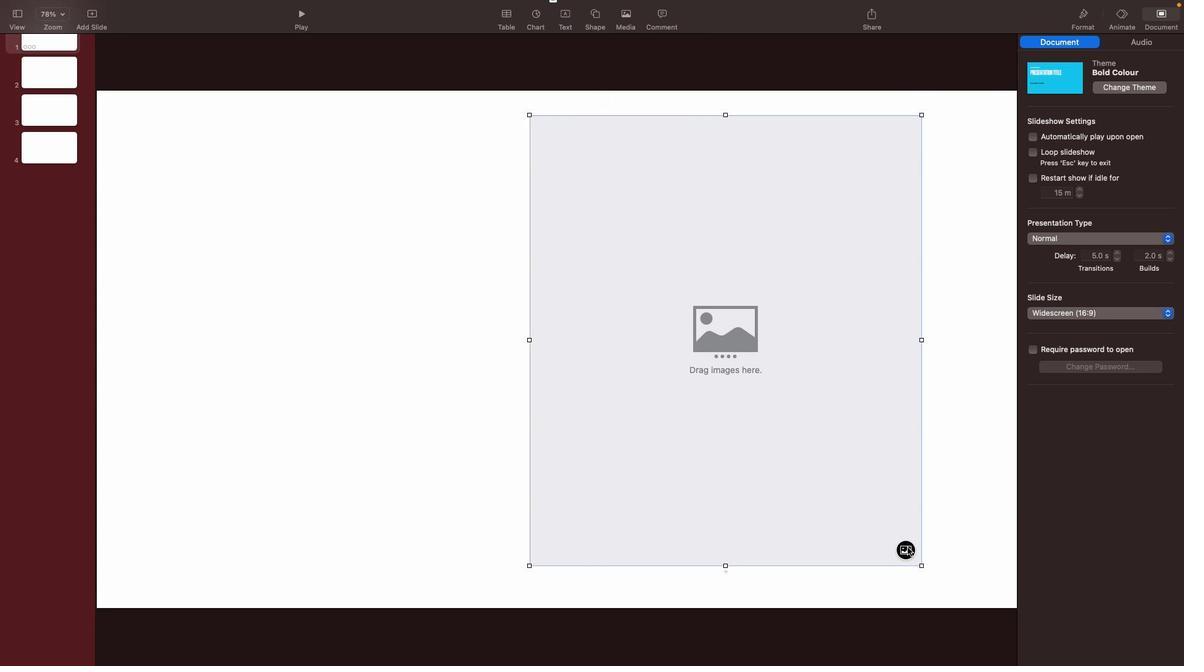 
Action: Mouse pressed left at (902, 538)
Screenshot: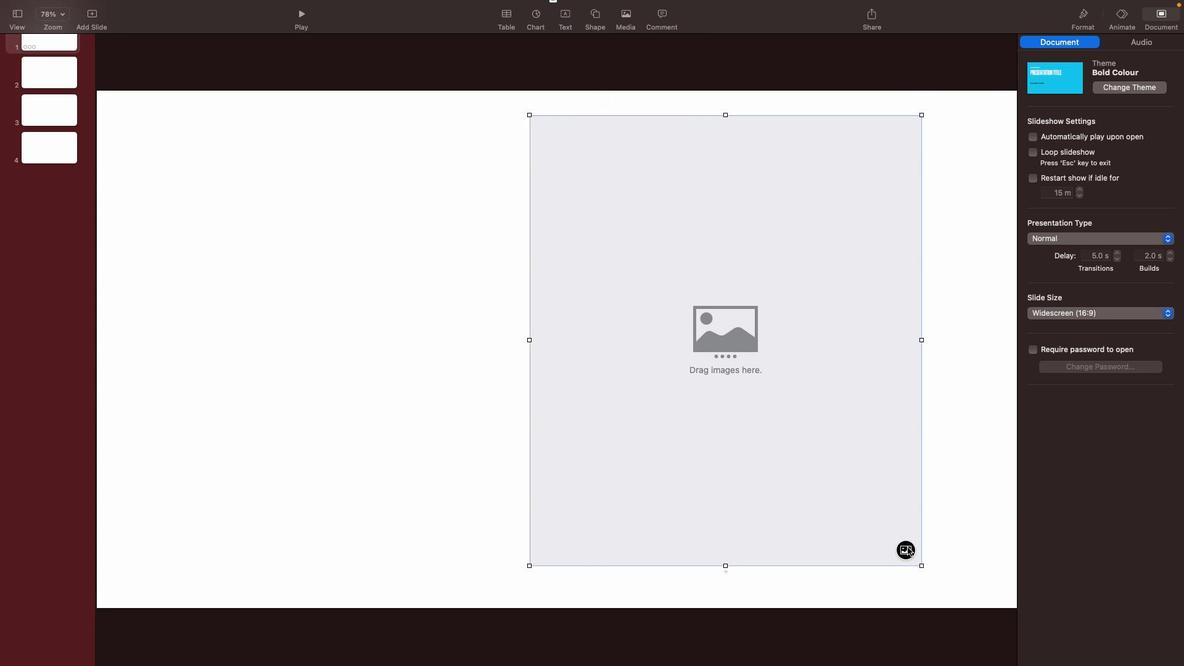 
Action: Mouse moved to (459, 269)
Screenshot: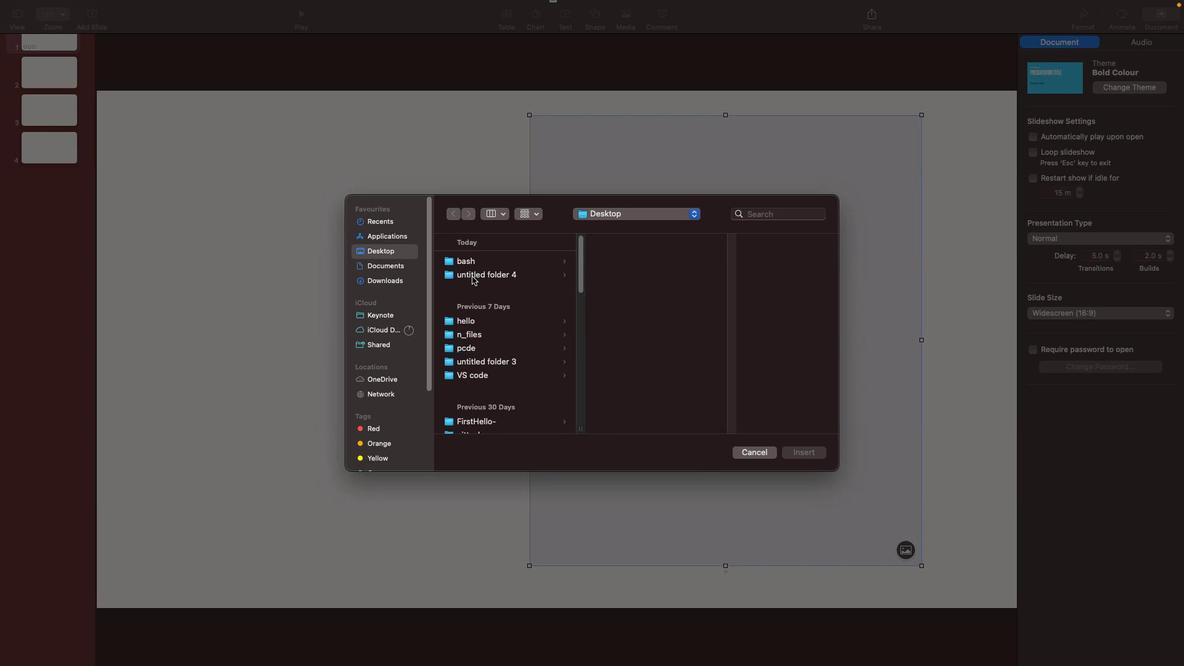 
Action: Mouse pressed left at (459, 269)
Screenshot: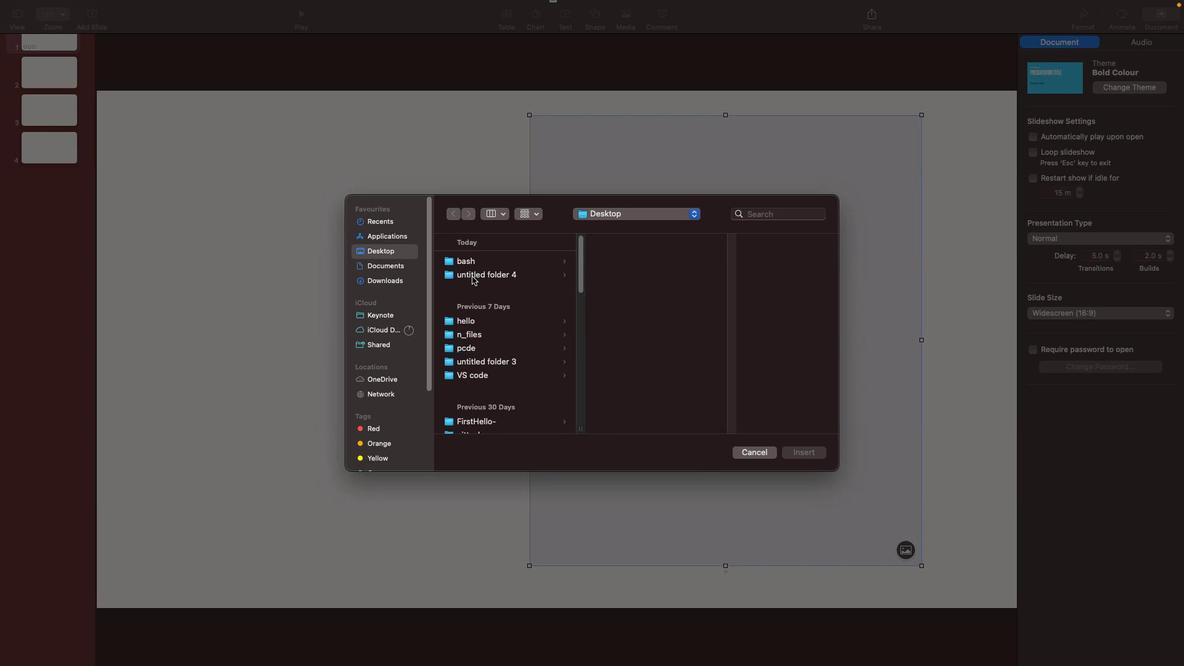 
Action: Mouse moved to (651, 300)
Screenshot: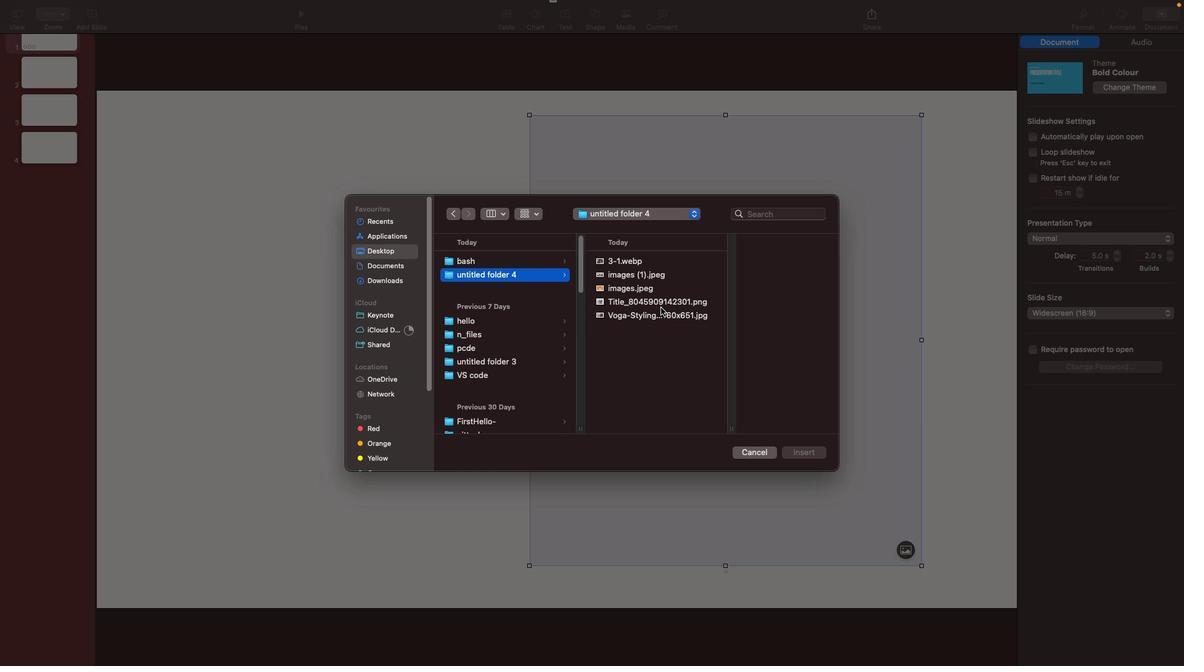 
Action: Mouse pressed left at (651, 300)
Screenshot: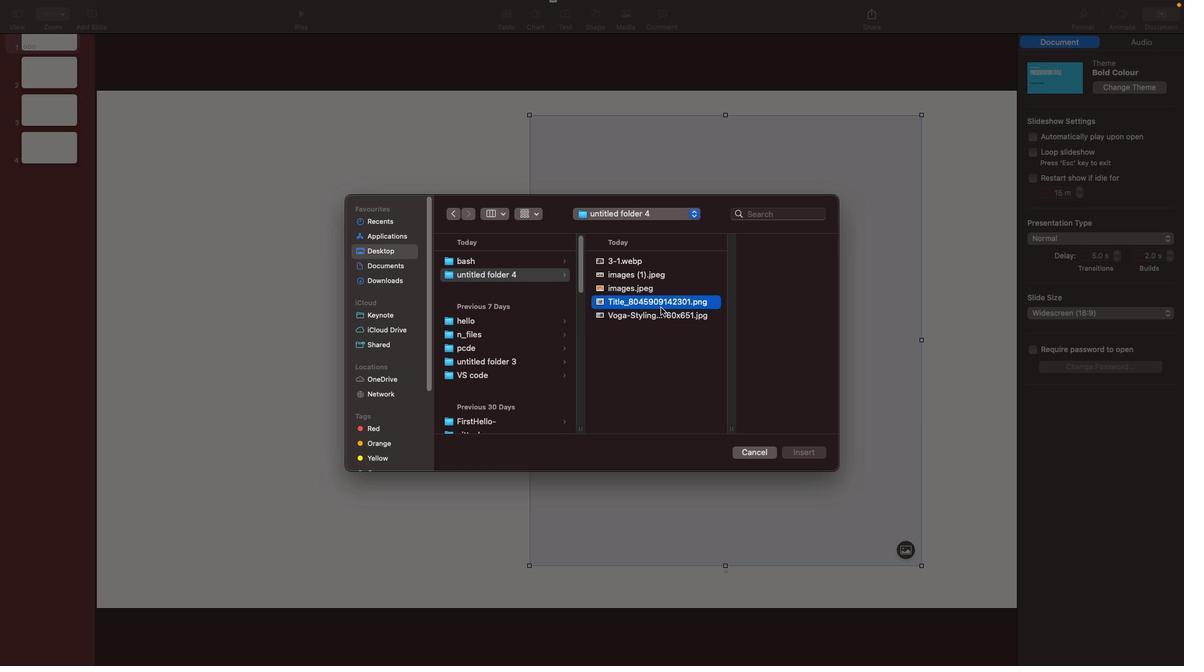 
Action: Mouse moved to (623, 308)
Screenshot: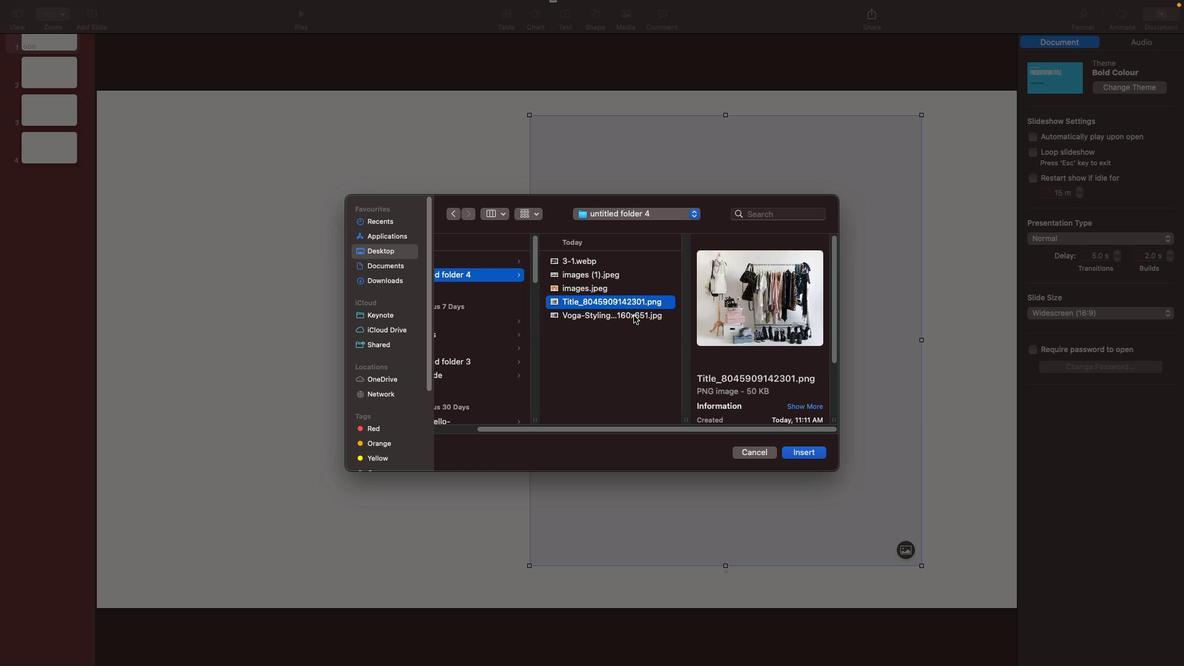 
Action: Mouse pressed left at (623, 308)
Screenshot: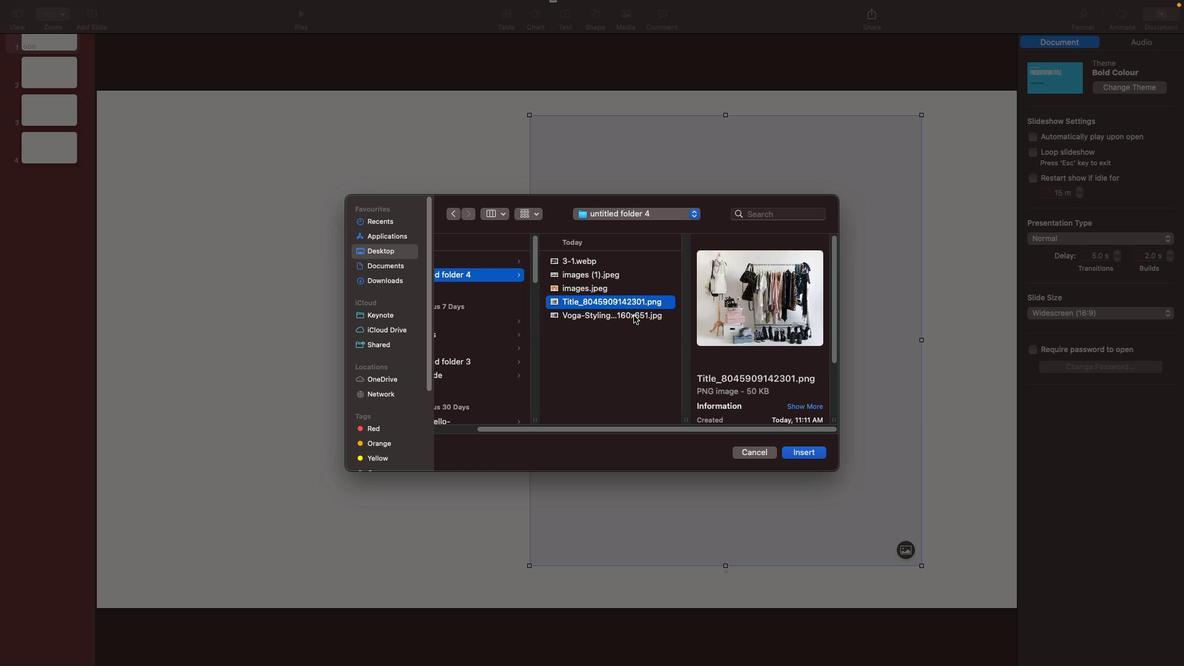 
Action: Mouse moved to (804, 439)
Screenshot: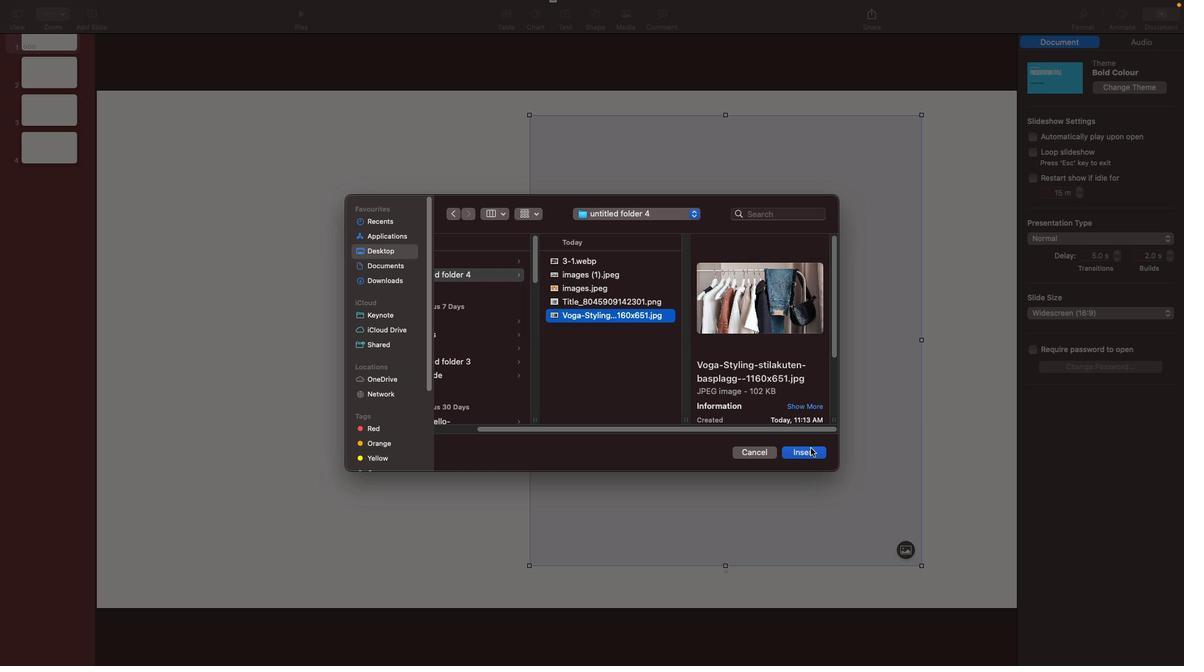 
Action: Mouse pressed left at (804, 439)
Screenshot: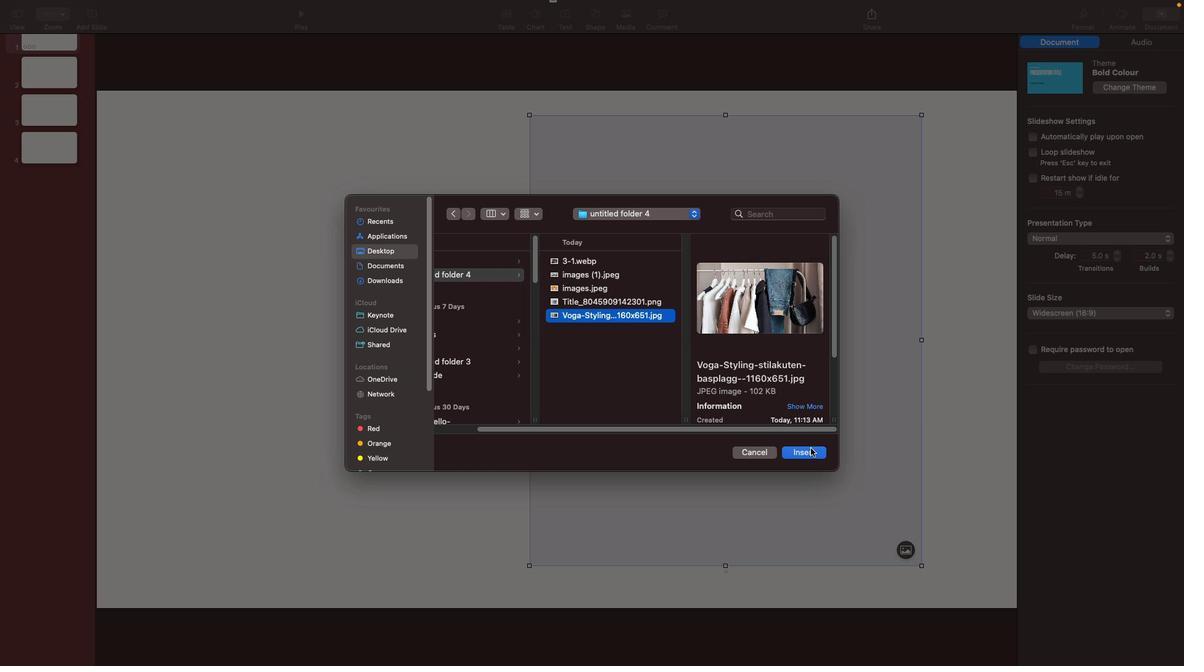
Action: Mouse moved to (517, 109)
Screenshot: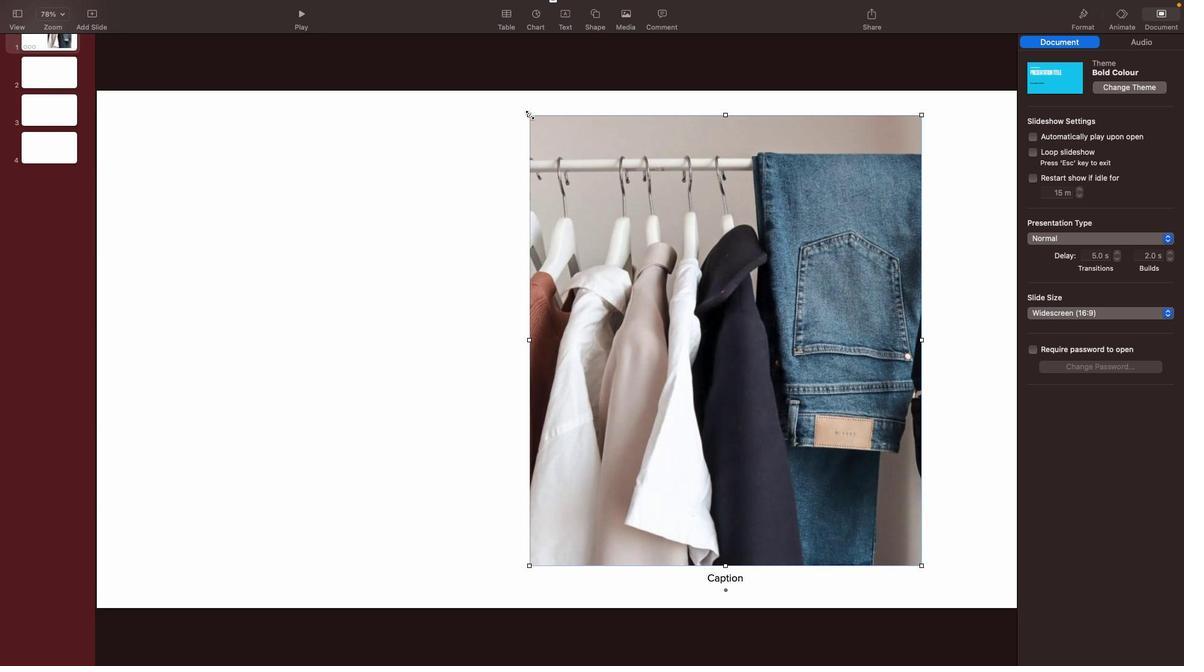 
Action: Mouse pressed left at (517, 109)
Screenshot: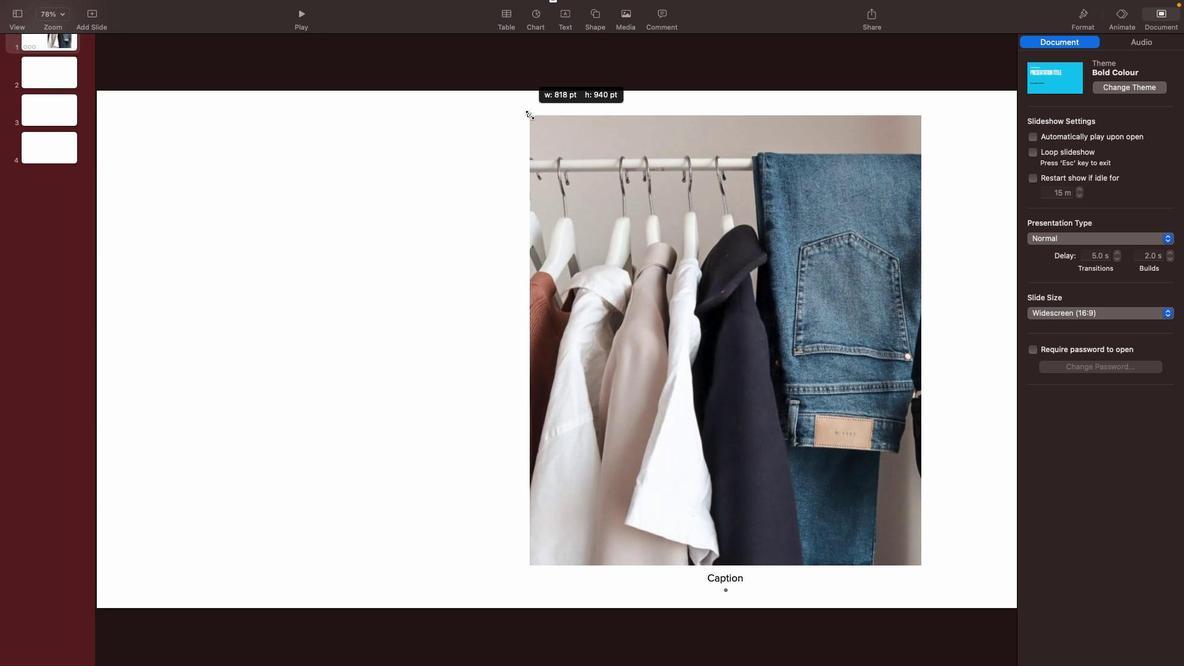 
Action: Mouse moved to (629, 350)
Screenshot: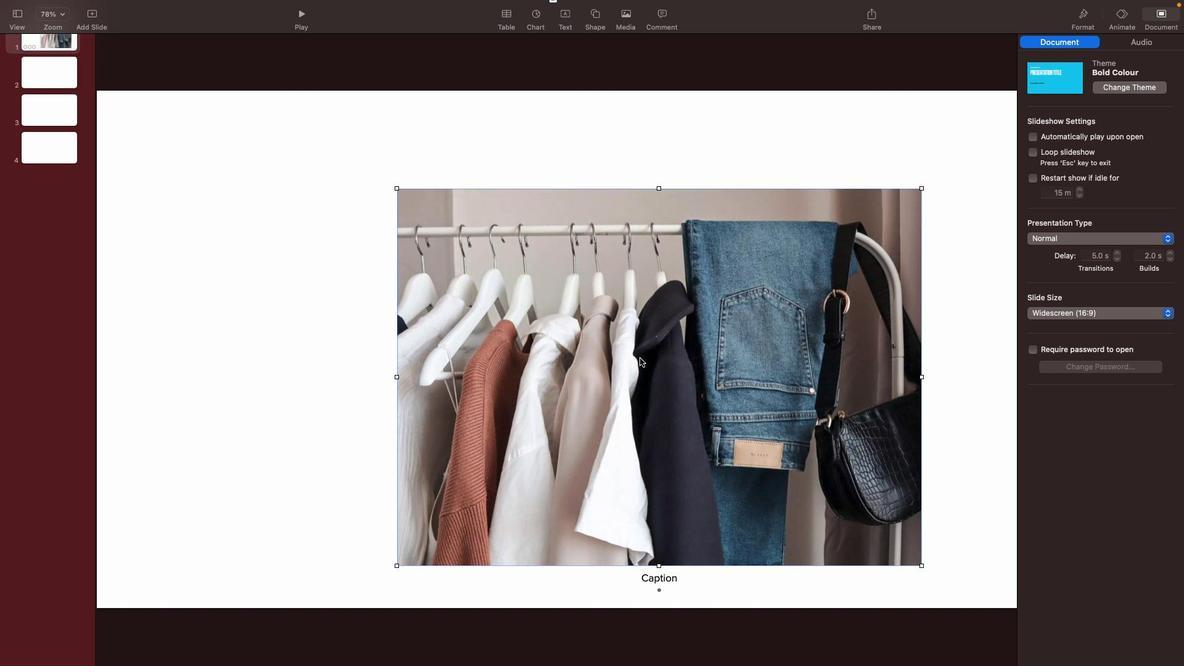 
Action: Mouse pressed left at (629, 350)
Screenshot: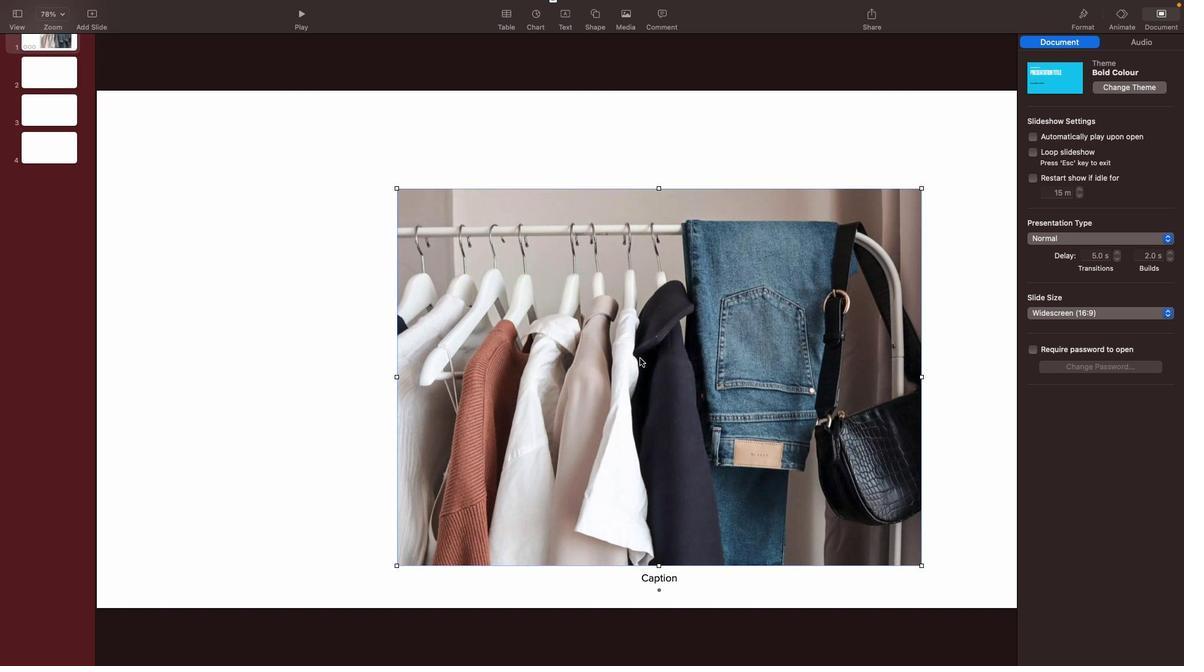 
Action: Mouse moved to (939, 154)
Screenshot: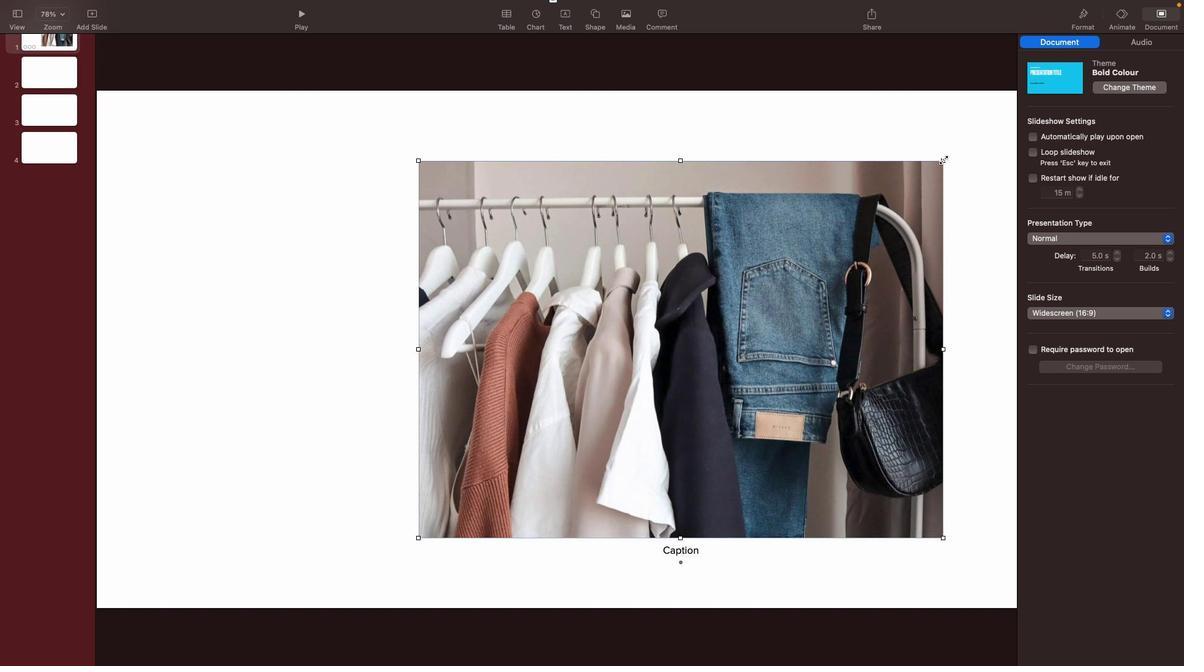 
Action: Mouse pressed left at (939, 154)
Screenshot: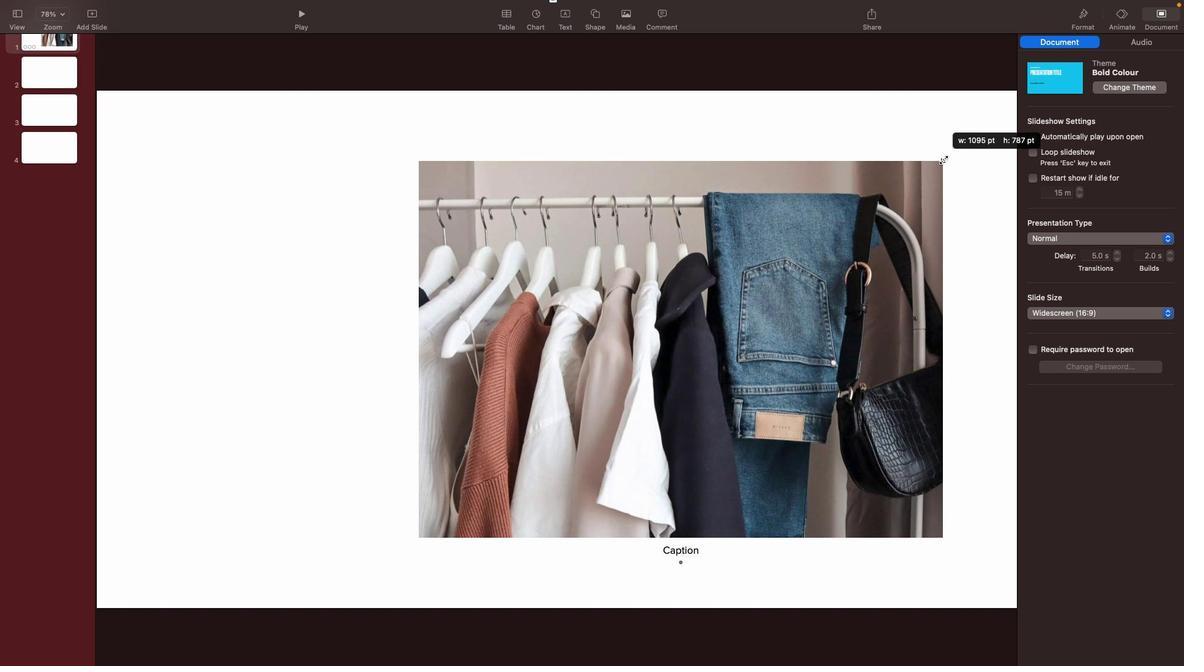 
Action: Mouse moved to (755, 247)
Screenshot: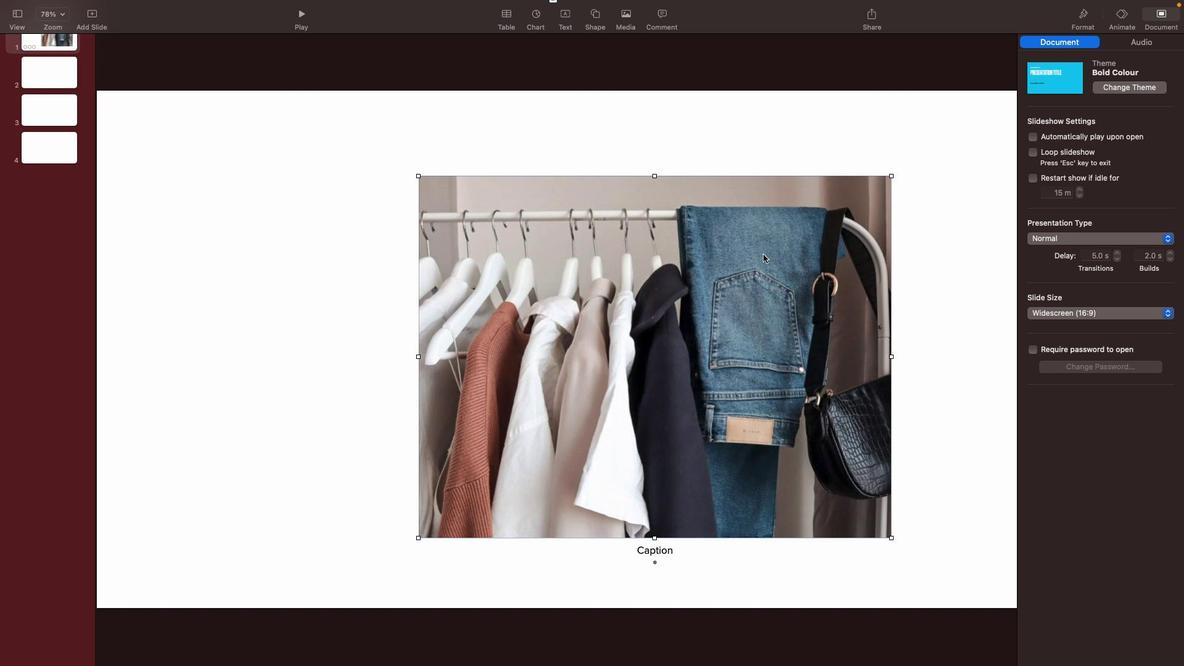 
Action: Mouse pressed left at (755, 247)
Screenshot: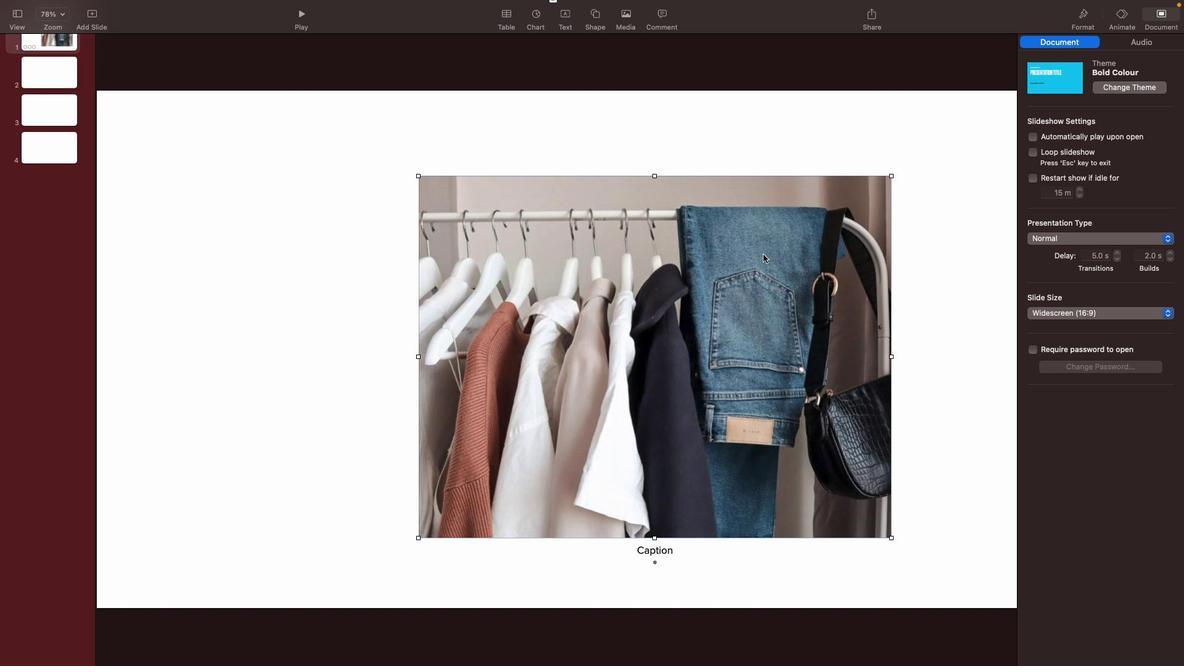 
Action: Mouse moved to (830, 251)
Screenshot: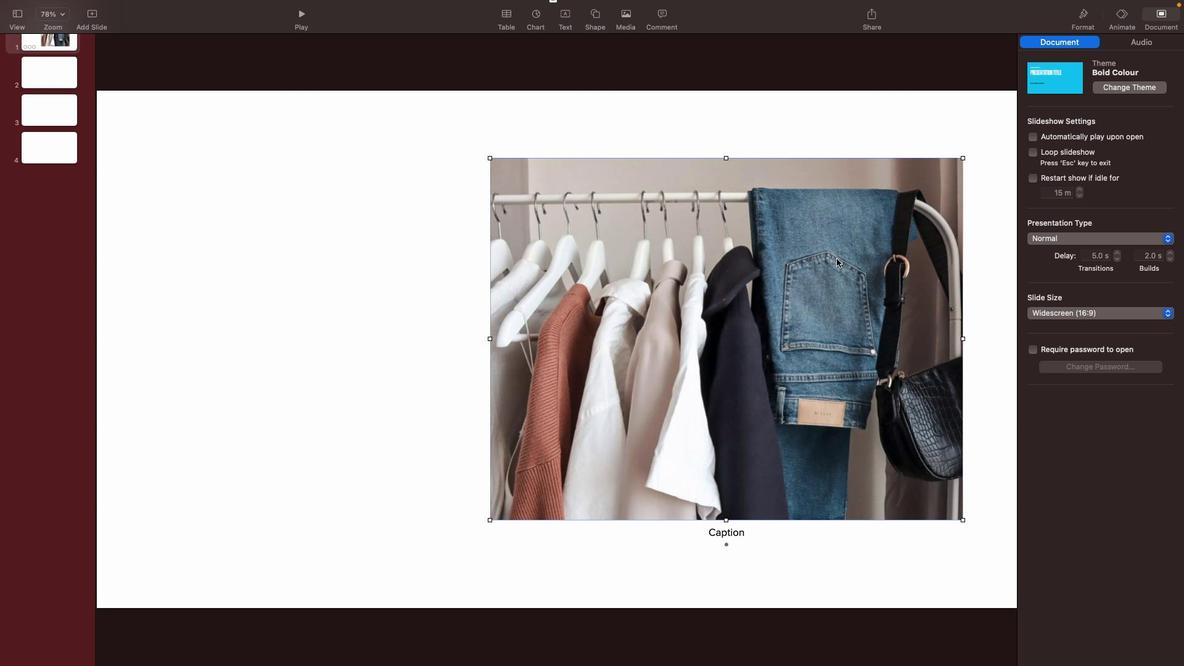 
Action: Mouse pressed left at (830, 251)
Screenshot: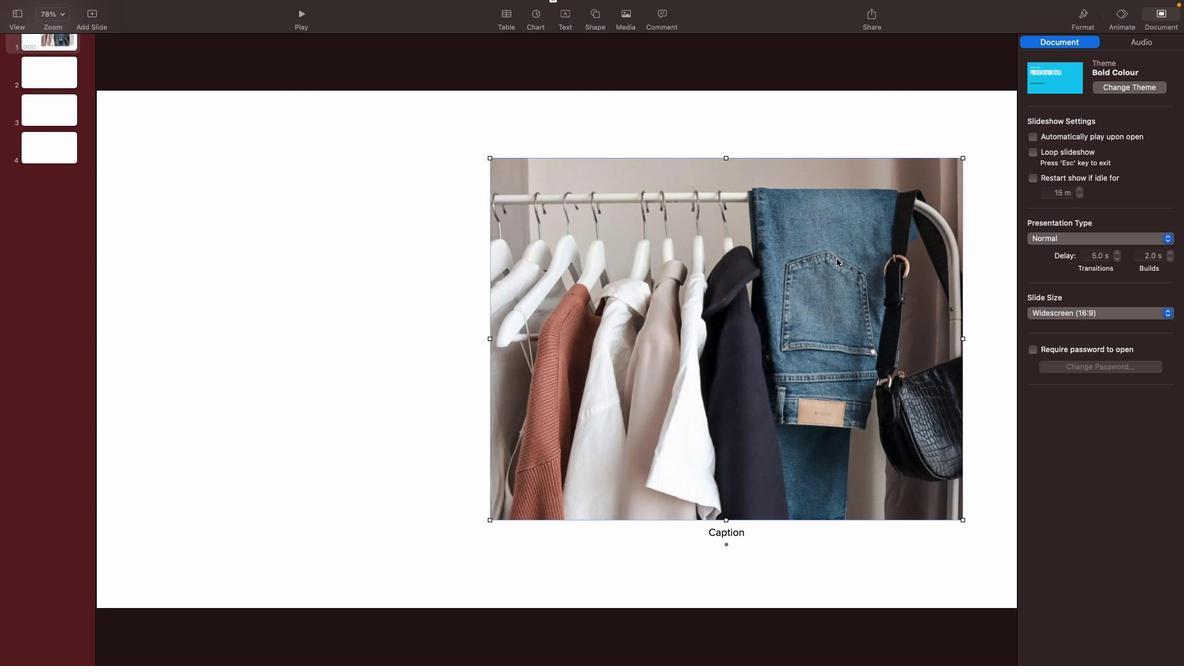 
Action: Mouse moved to (906, 136)
Screenshot: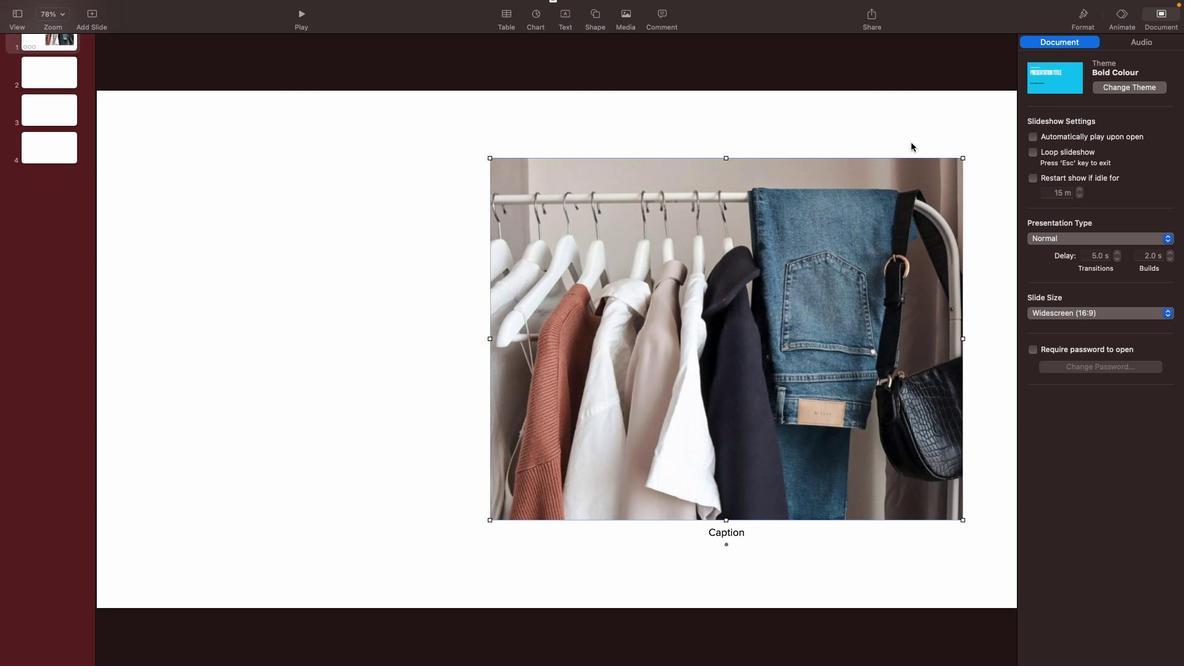
Action: Mouse pressed left at (906, 136)
Screenshot: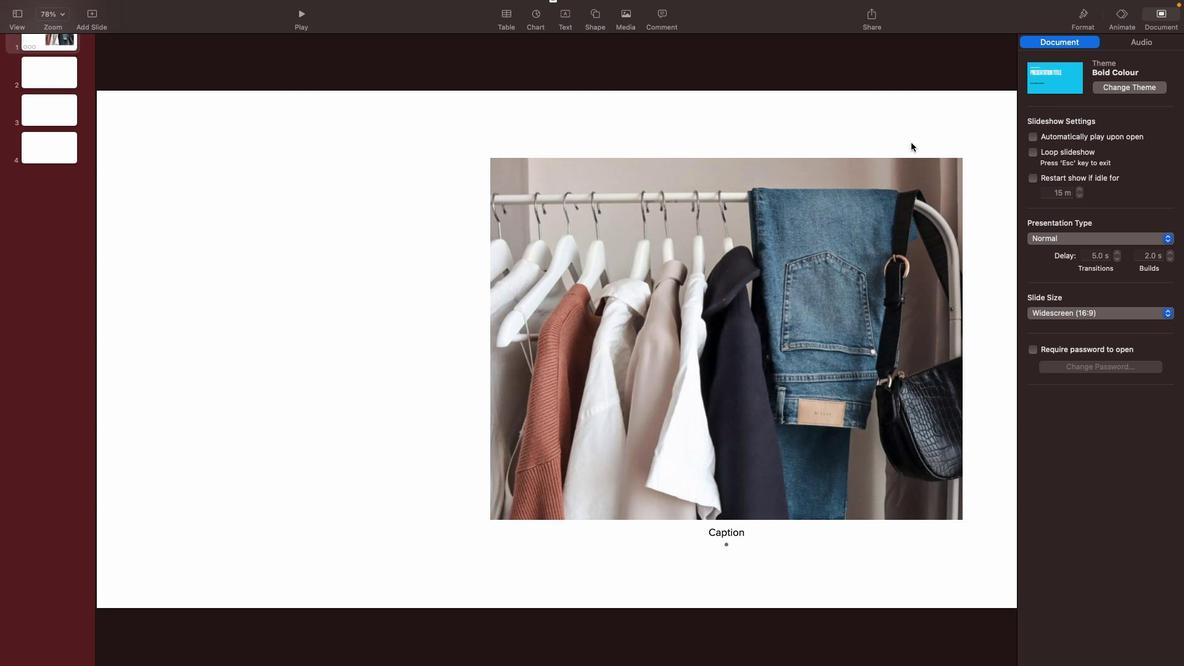 
Action: Mouse moved to (889, 354)
Screenshot: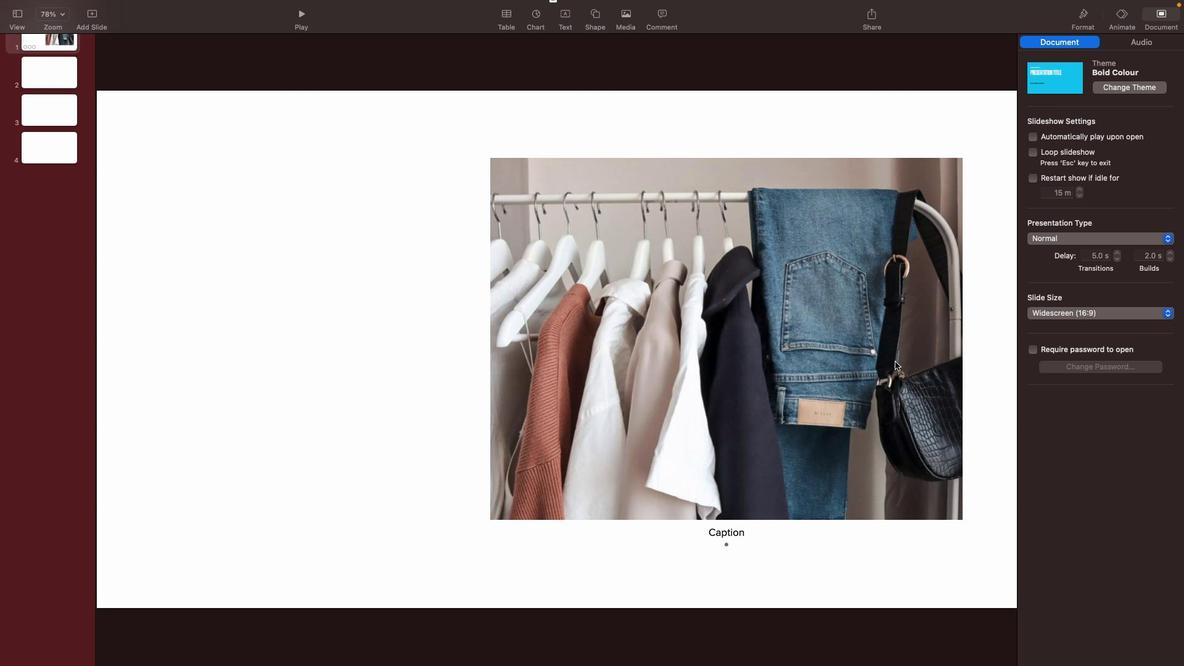 
Action: Mouse pressed left at (889, 354)
Screenshot: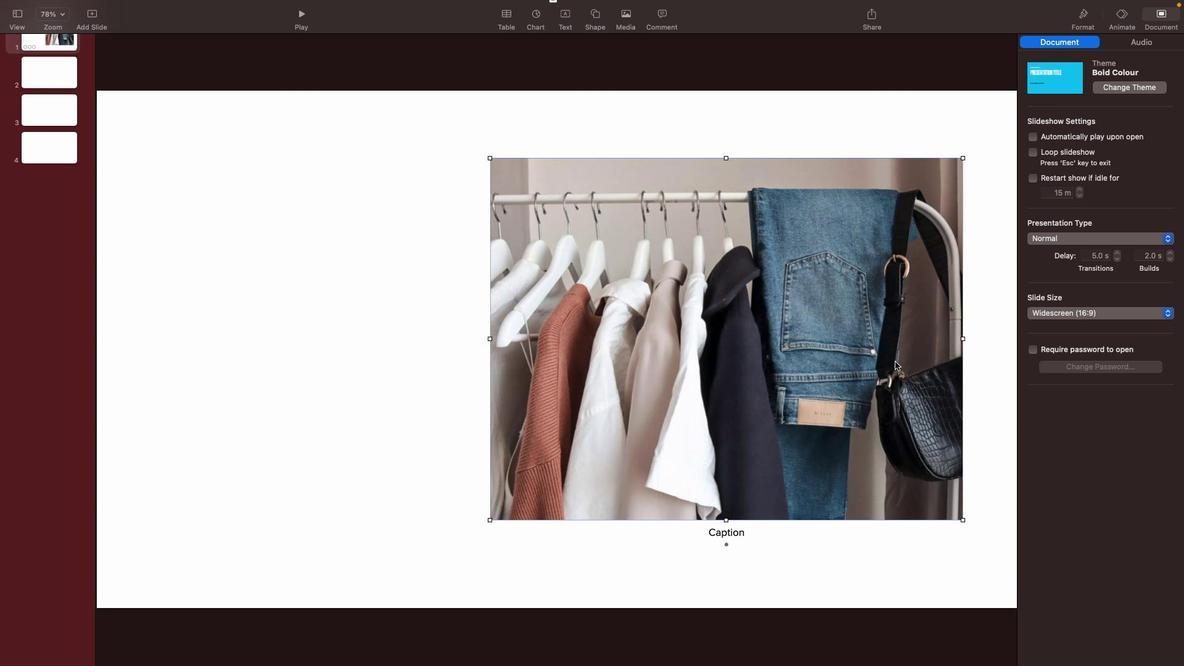 
Action: Mouse moved to (1082, 16)
Screenshot: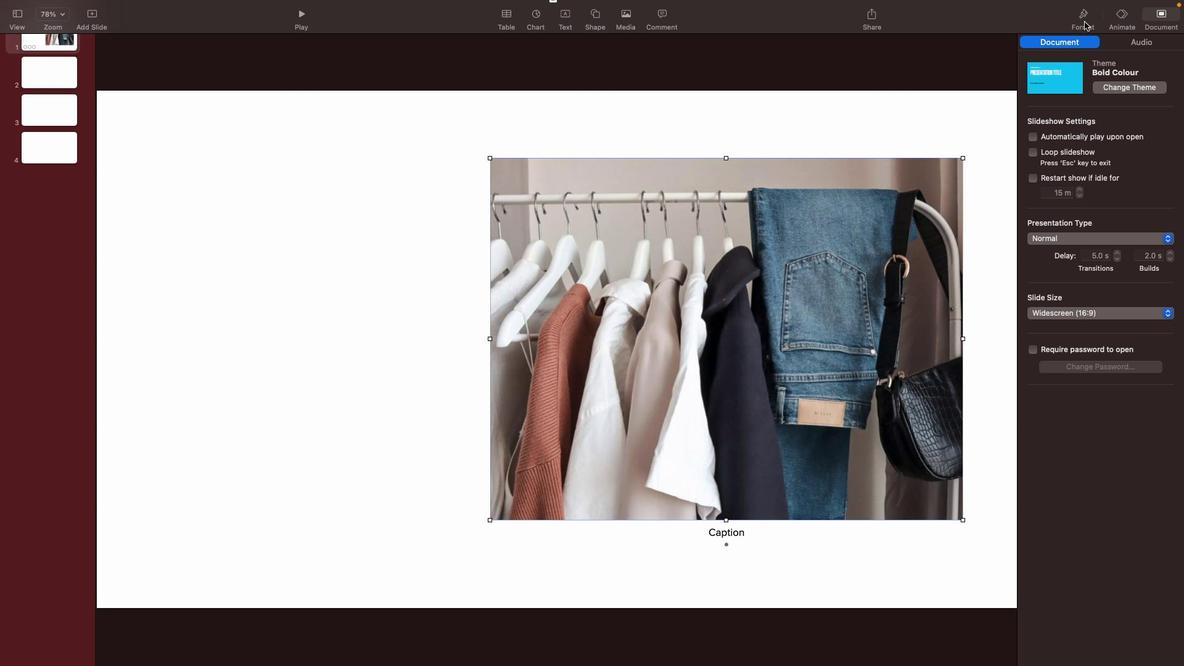 
Action: Mouse pressed left at (1082, 16)
Screenshot: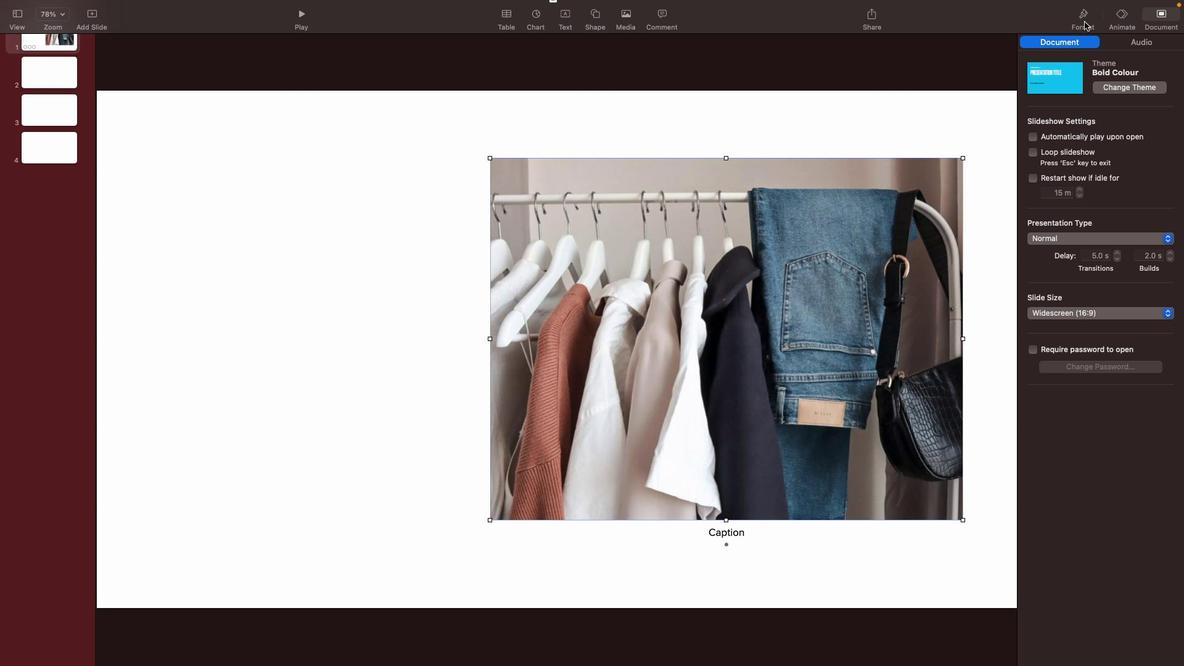 
Action: Mouse moved to (1076, 12)
Screenshot: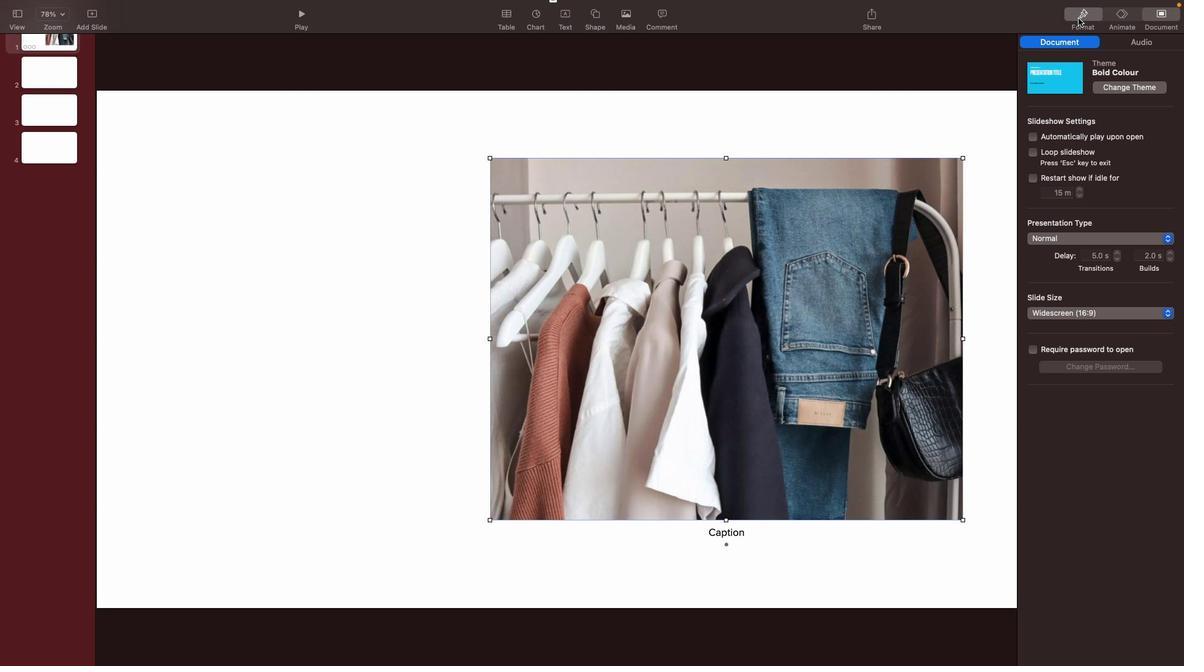 
Action: Mouse pressed left at (1076, 12)
Screenshot: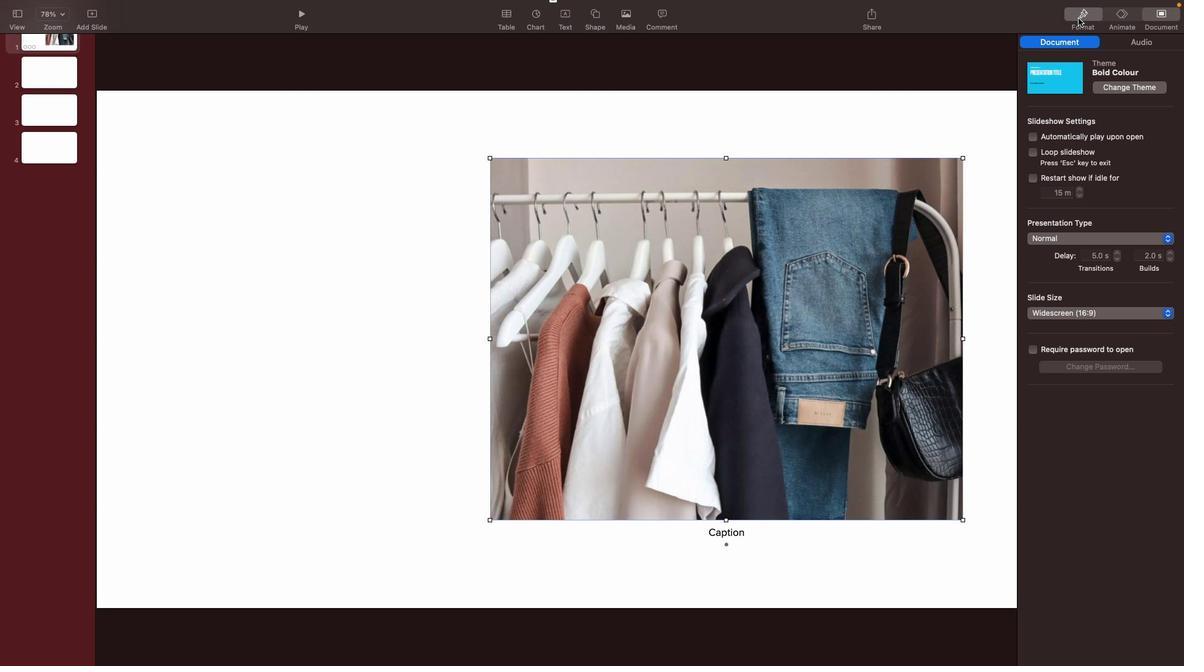 
Action: Mouse moved to (1027, 90)
Screenshot: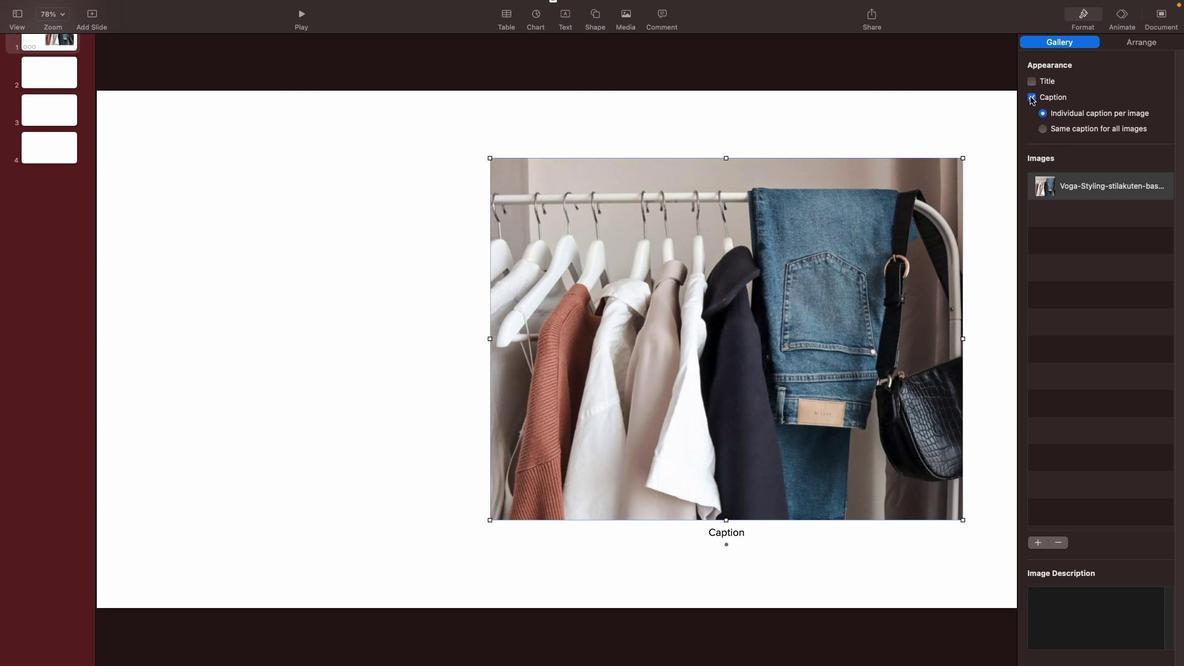 
Action: Mouse pressed left at (1027, 90)
Screenshot: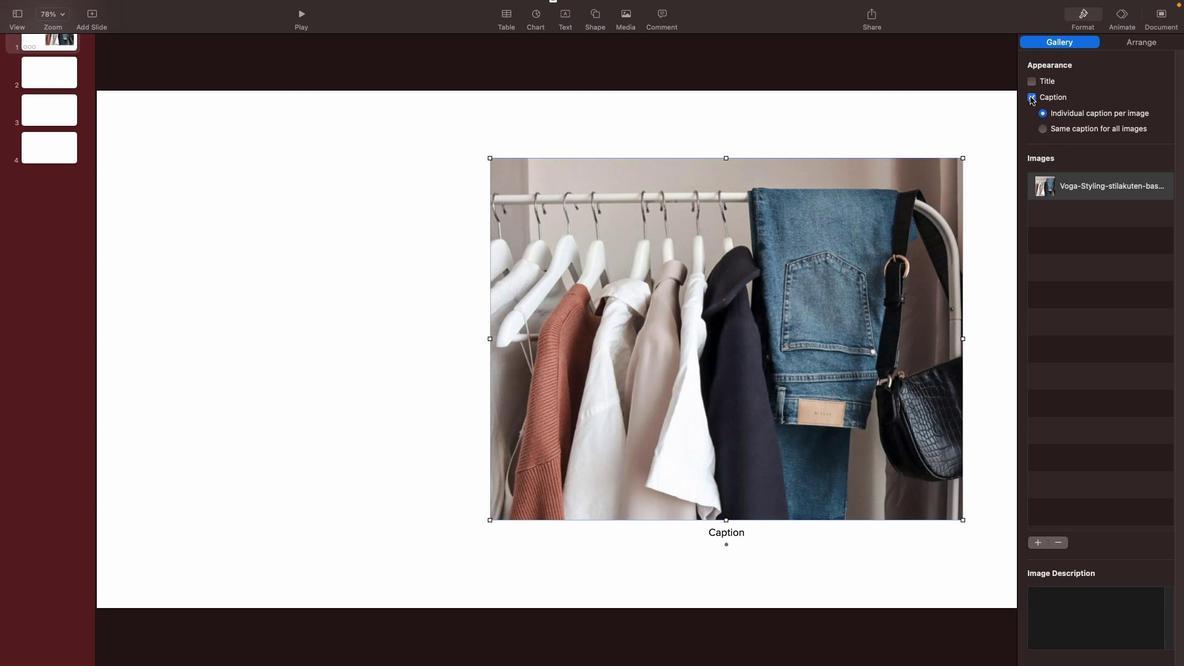 
Action: Mouse moved to (916, 333)
Screenshot: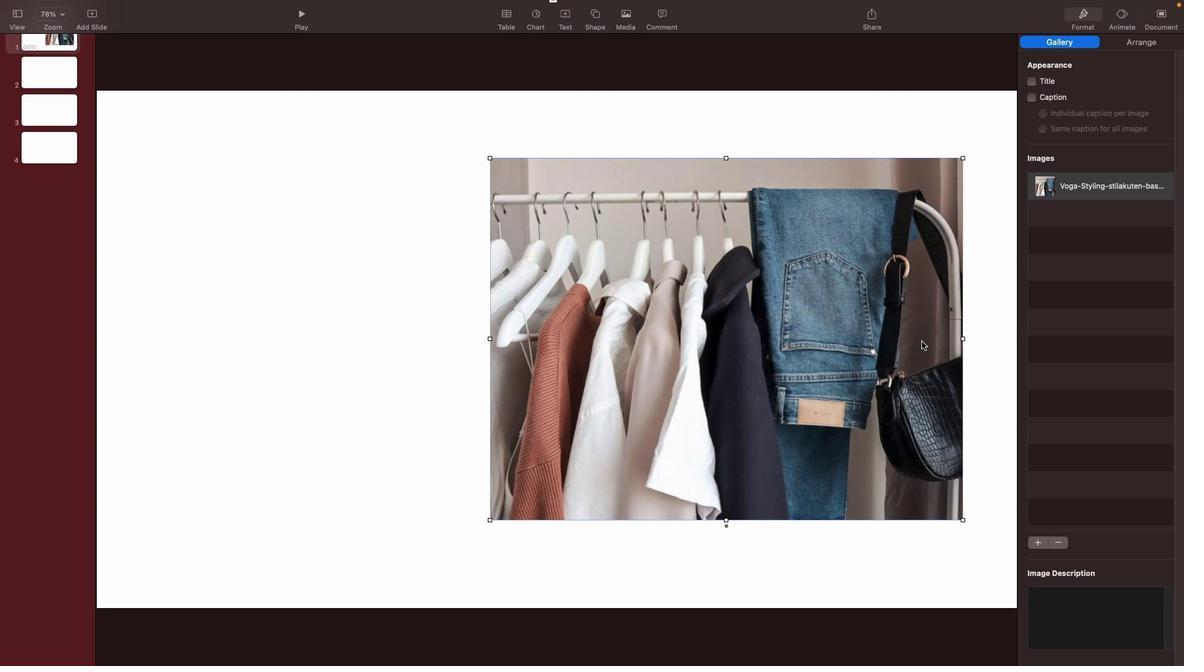 
Action: Mouse pressed left at (916, 333)
Screenshot: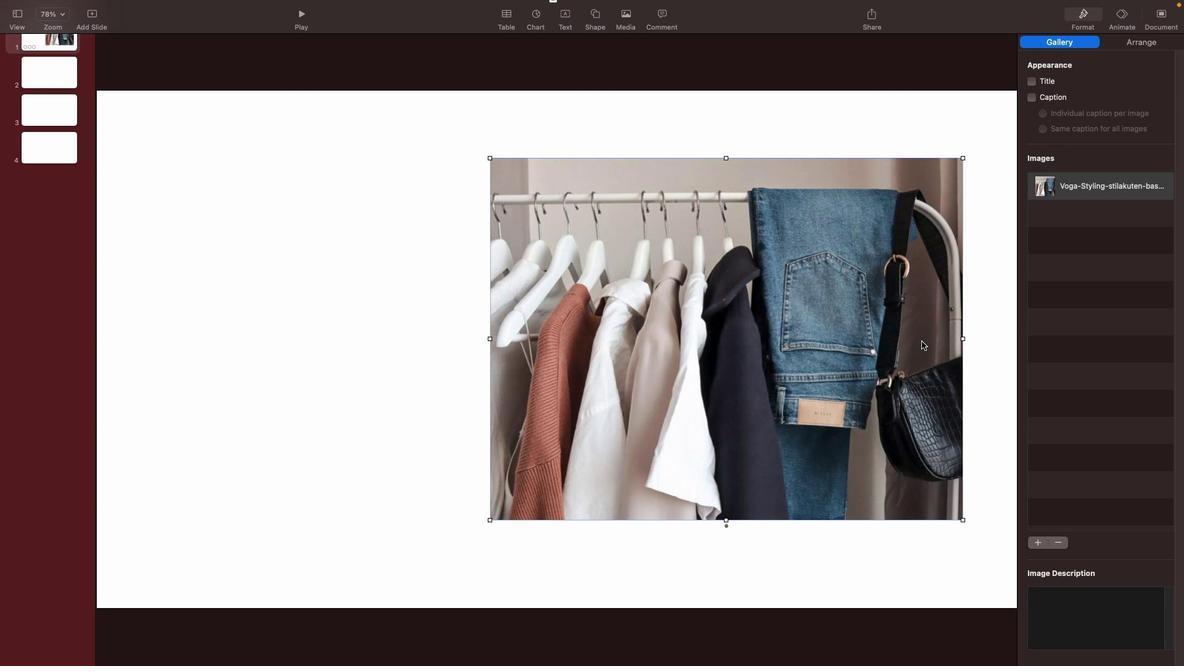 
Action: Mouse moved to (505, 321)
Screenshot: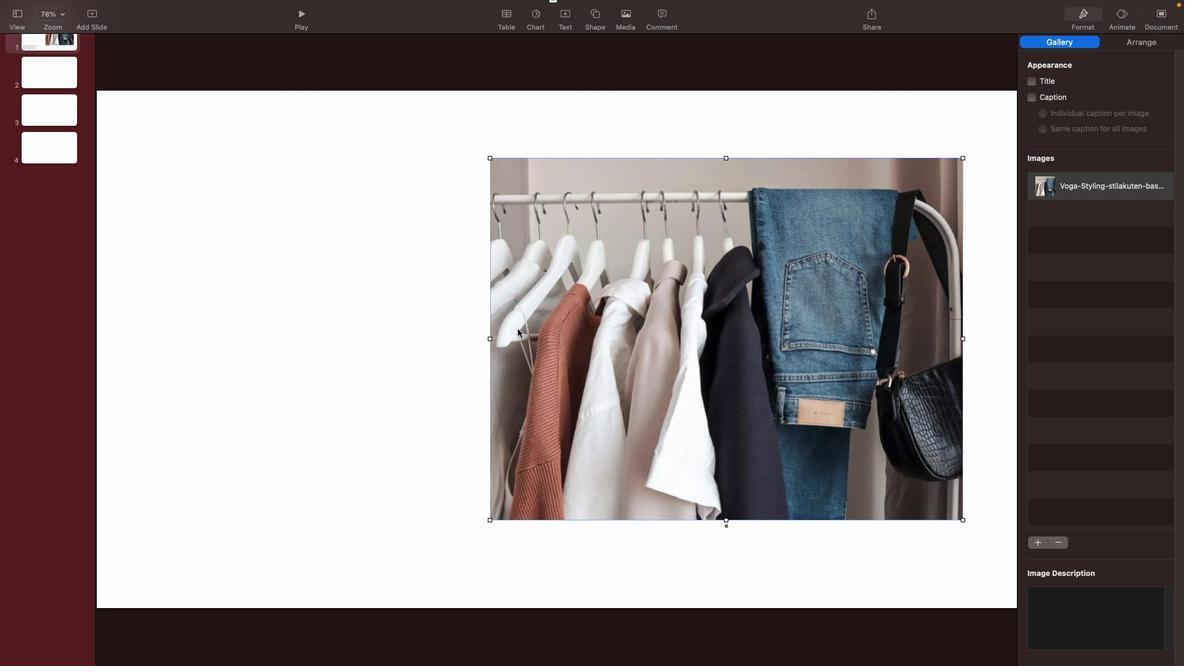 
Action: Mouse pressed left at (505, 321)
Screenshot: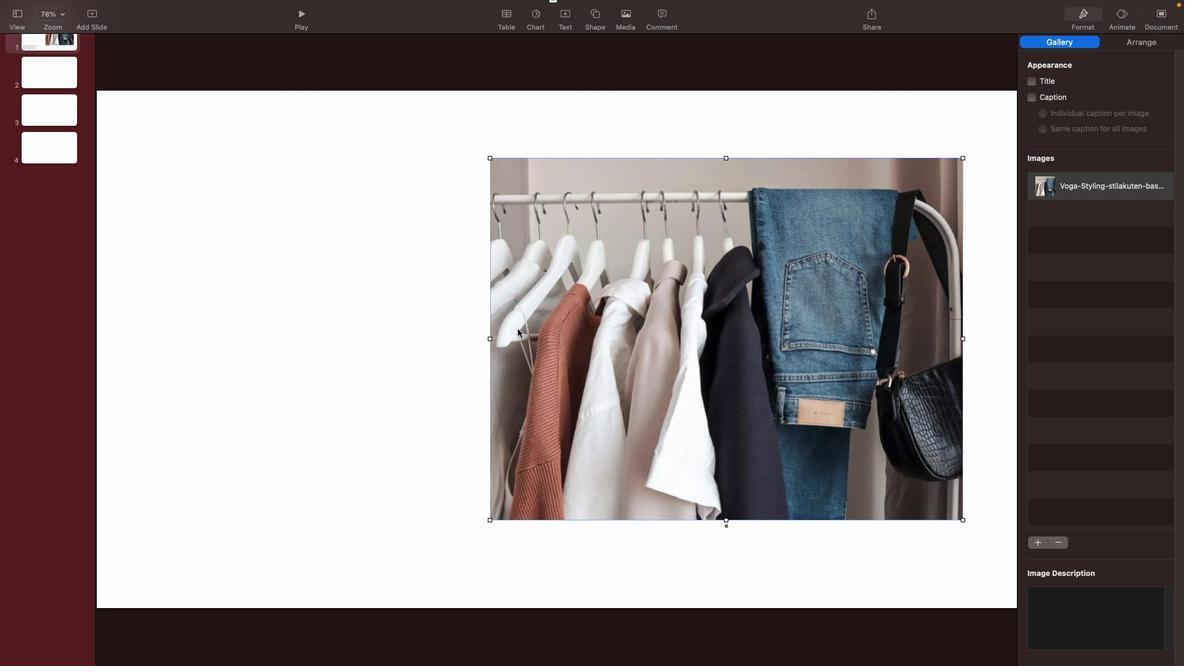 
Action: Mouse moved to (478, 151)
Screenshot: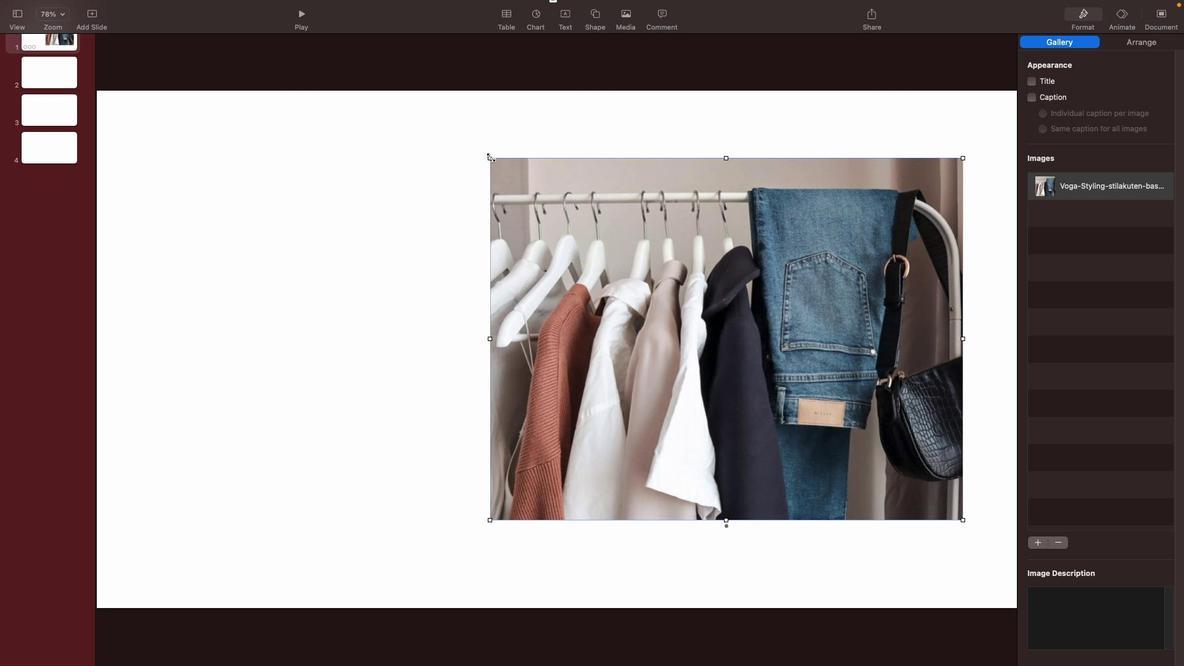 
Action: Mouse pressed left at (478, 151)
Screenshot: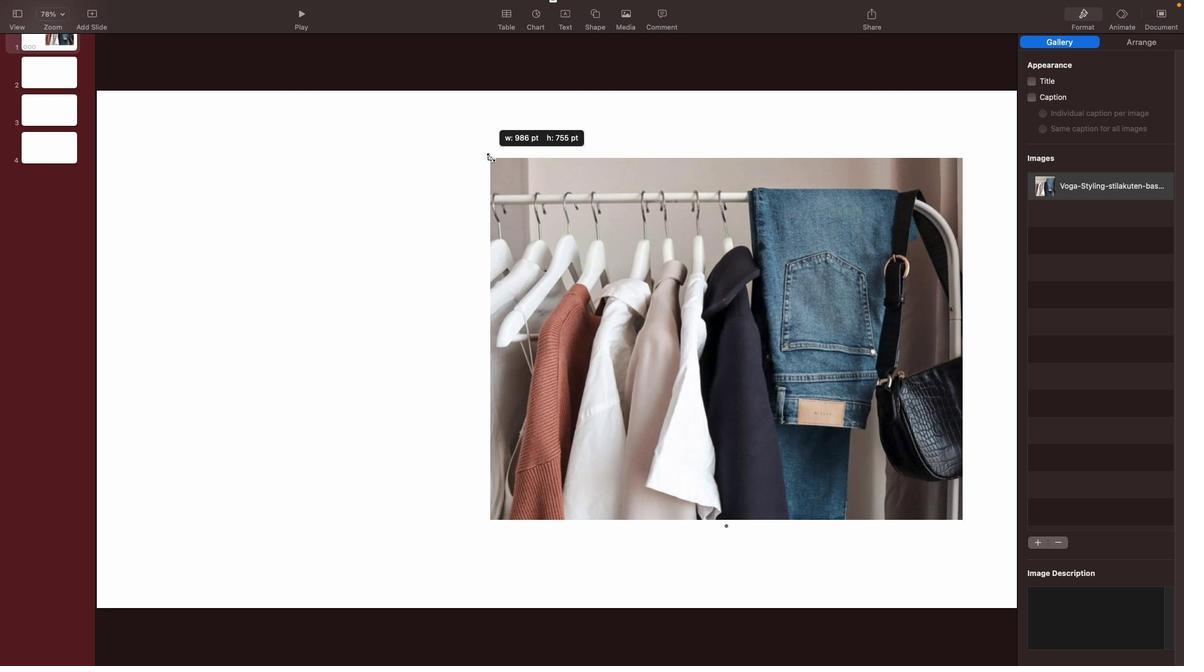 
Action: Mouse moved to (720, 122)
Screenshot: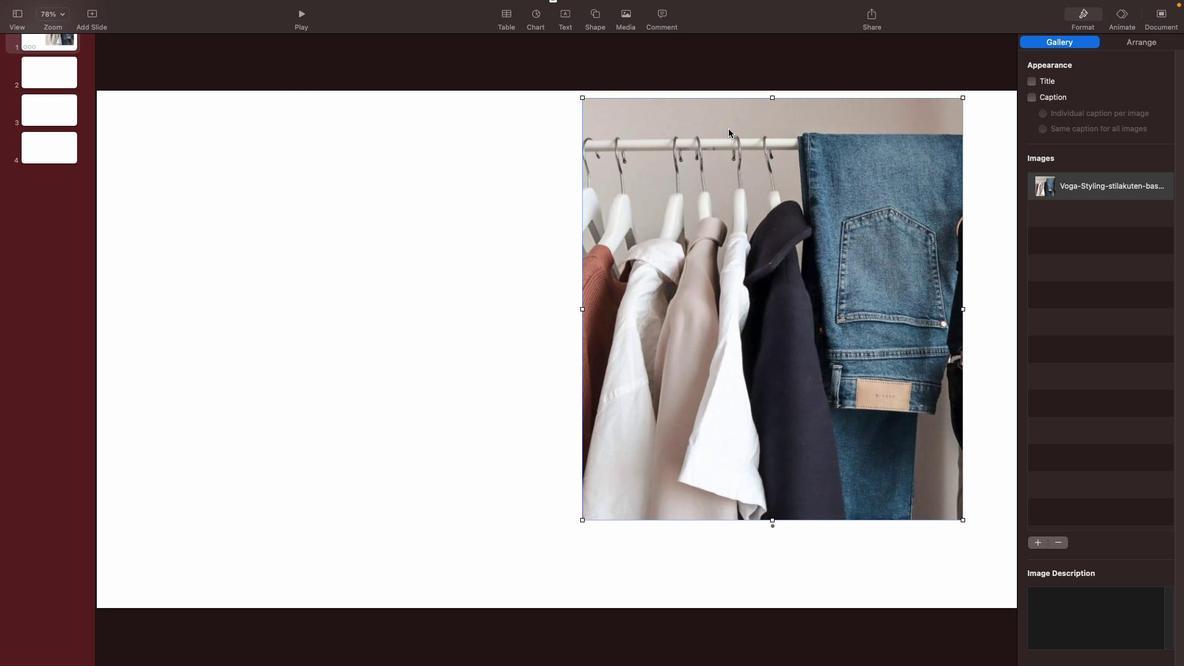
Action: Mouse pressed left at (720, 122)
Screenshot: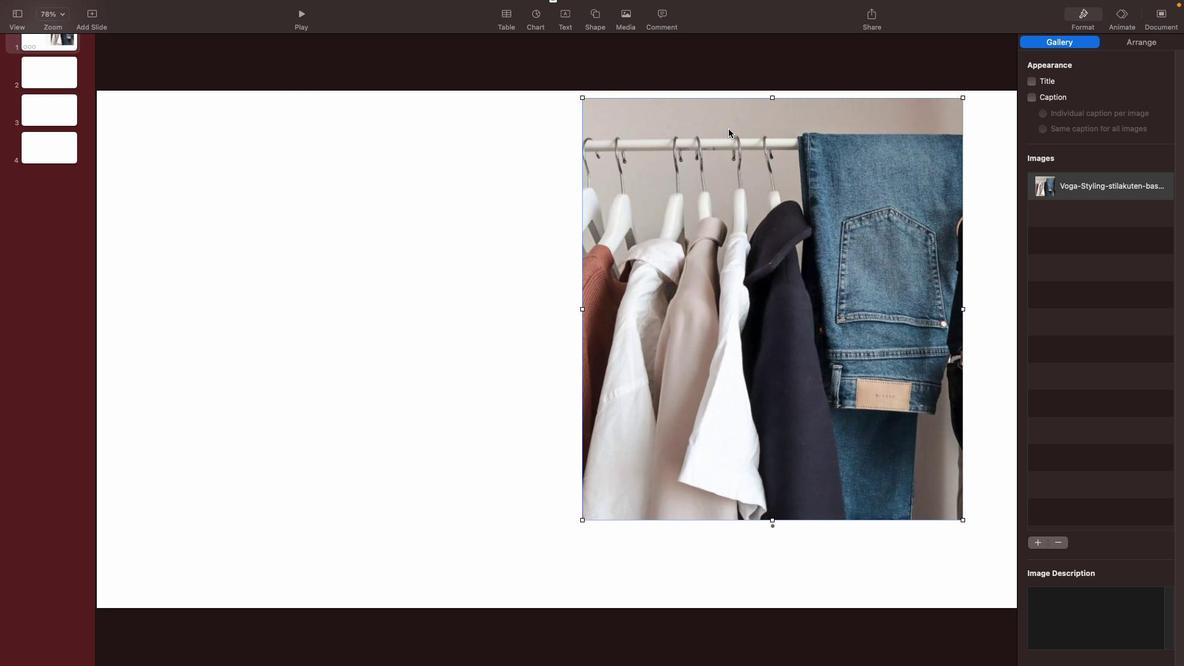 
Action: Mouse moved to (959, 293)
Screenshot: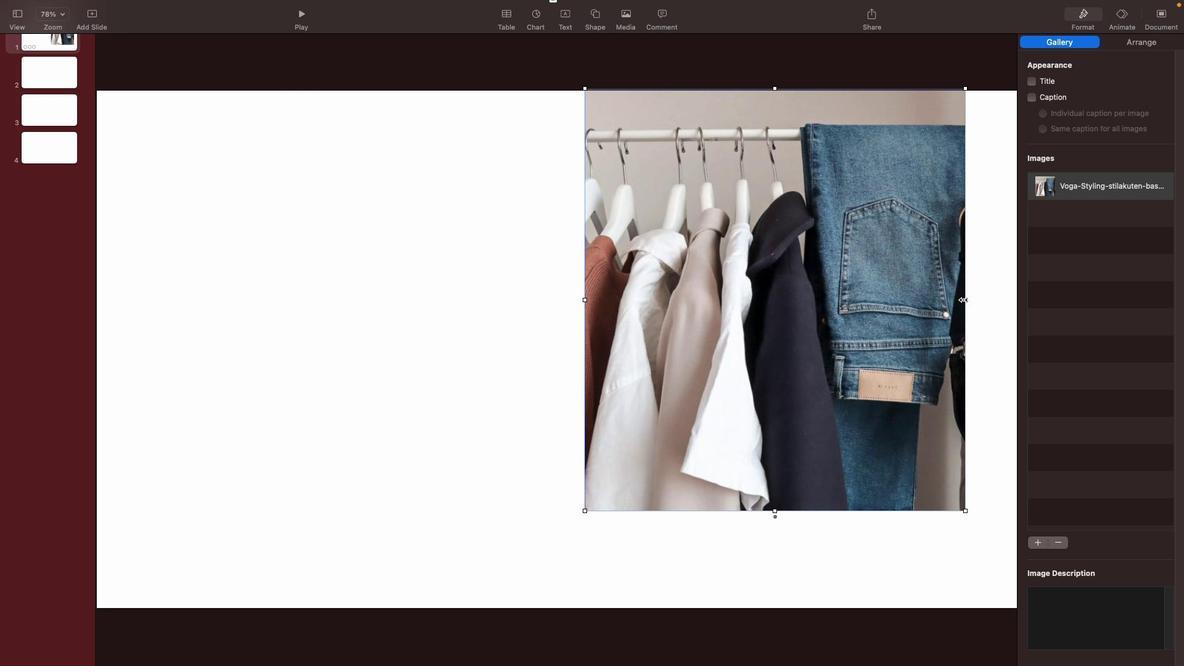 
Action: Mouse pressed left at (959, 293)
Screenshot: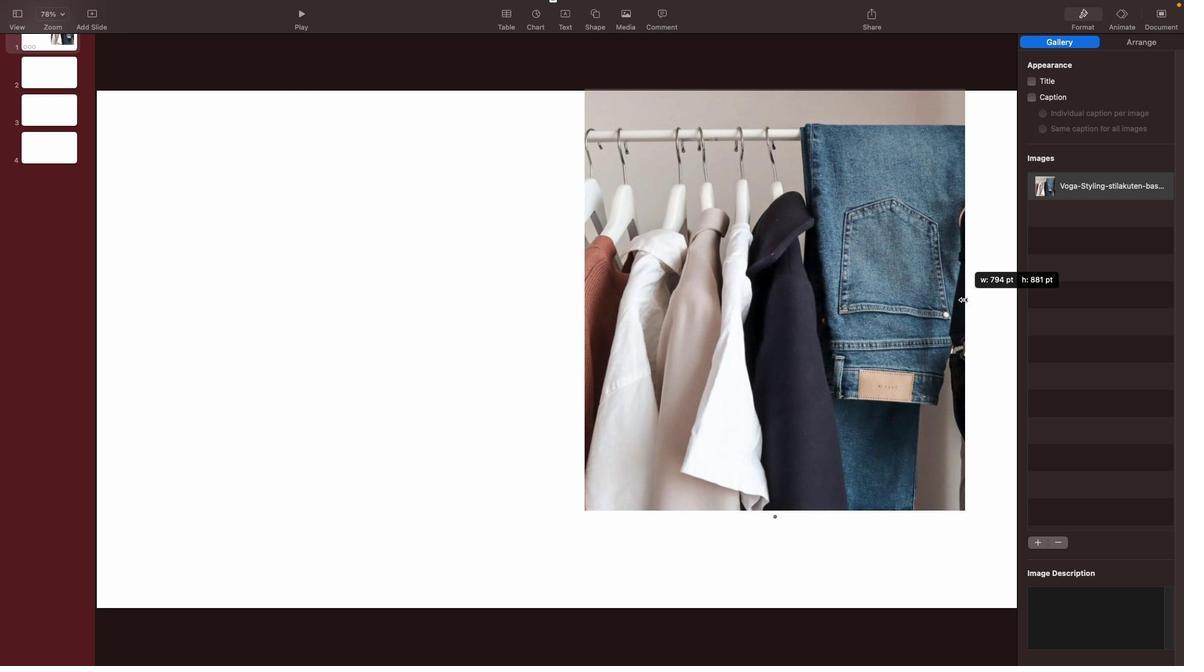
Action: Mouse moved to (573, 293)
Screenshot: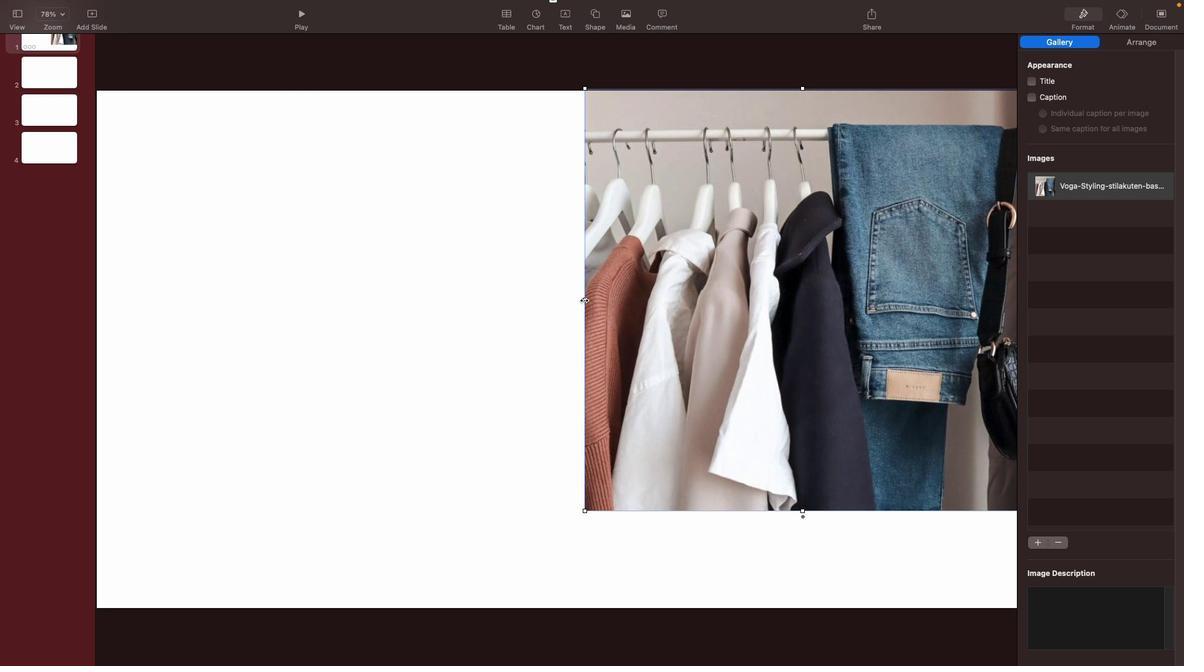 
Action: Mouse pressed left at (573, 293)
Screenshot: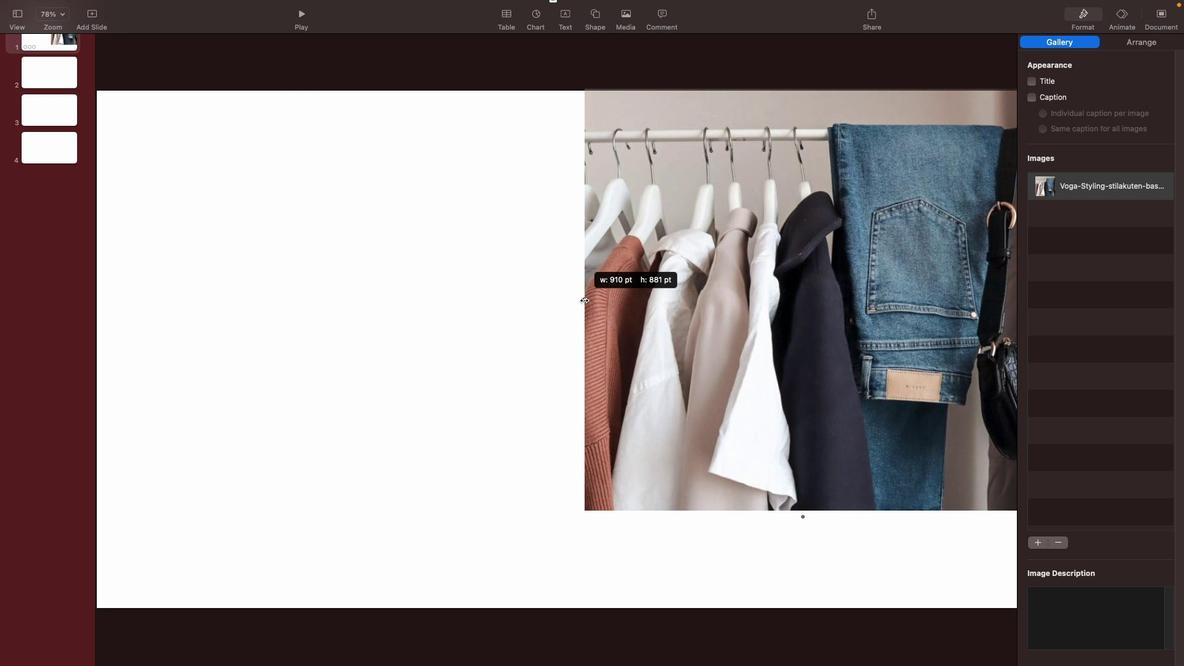 
Action: Mouse moved to (630, 489)
Screenshot: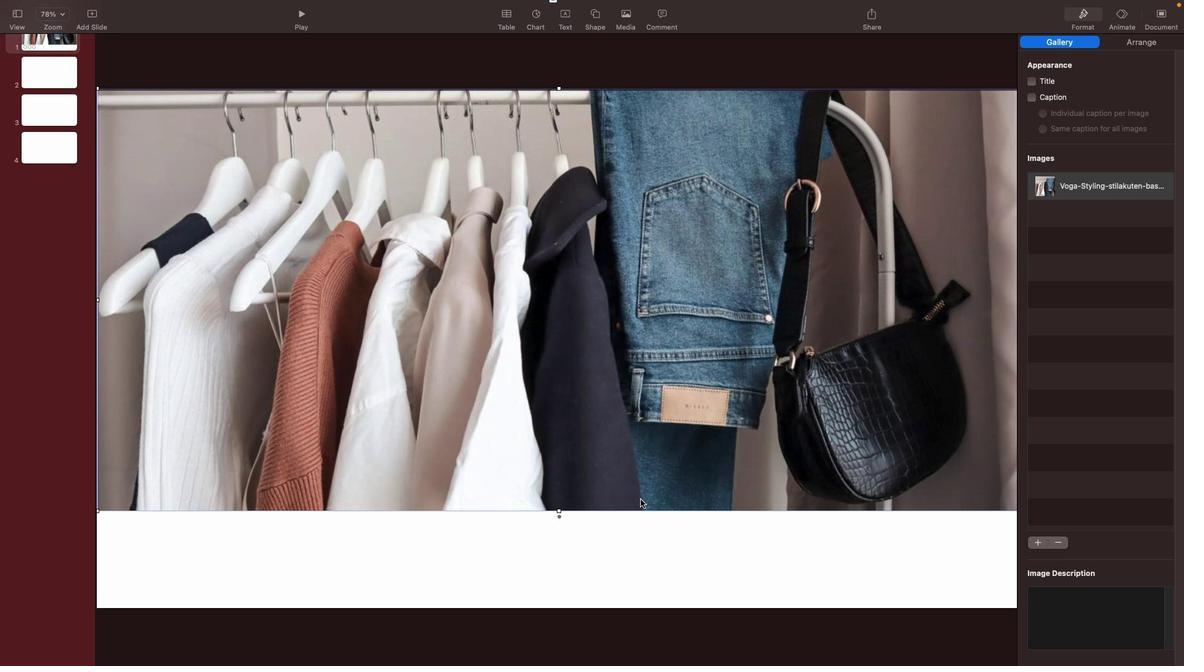 
Action: Mouse pressed left at (630, 489)
Screenshot: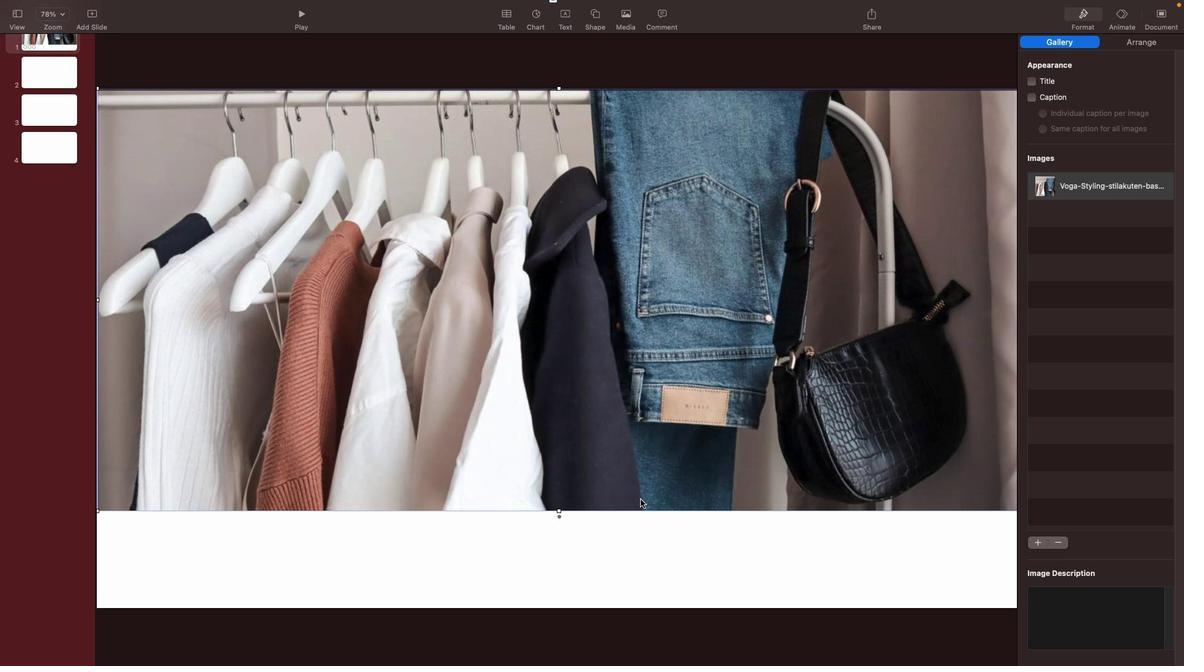 
Action: Mouse moved to (546, 178)
Screenshot: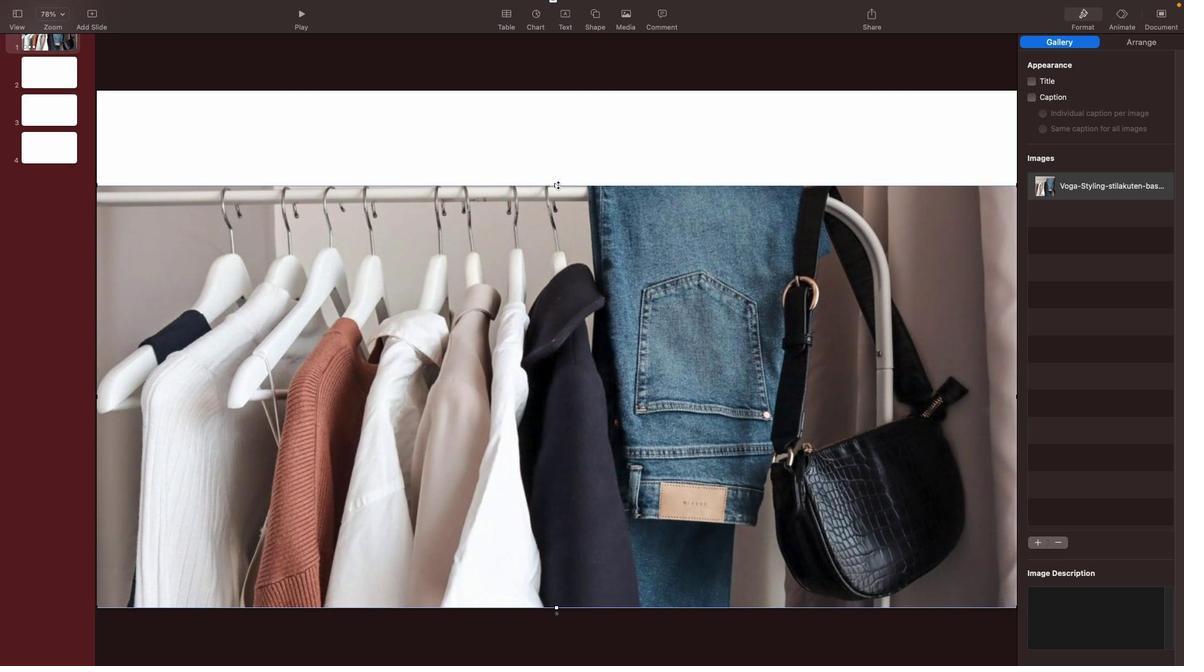 
Action: Mouse pressed left at (546, 178)
Screenshot: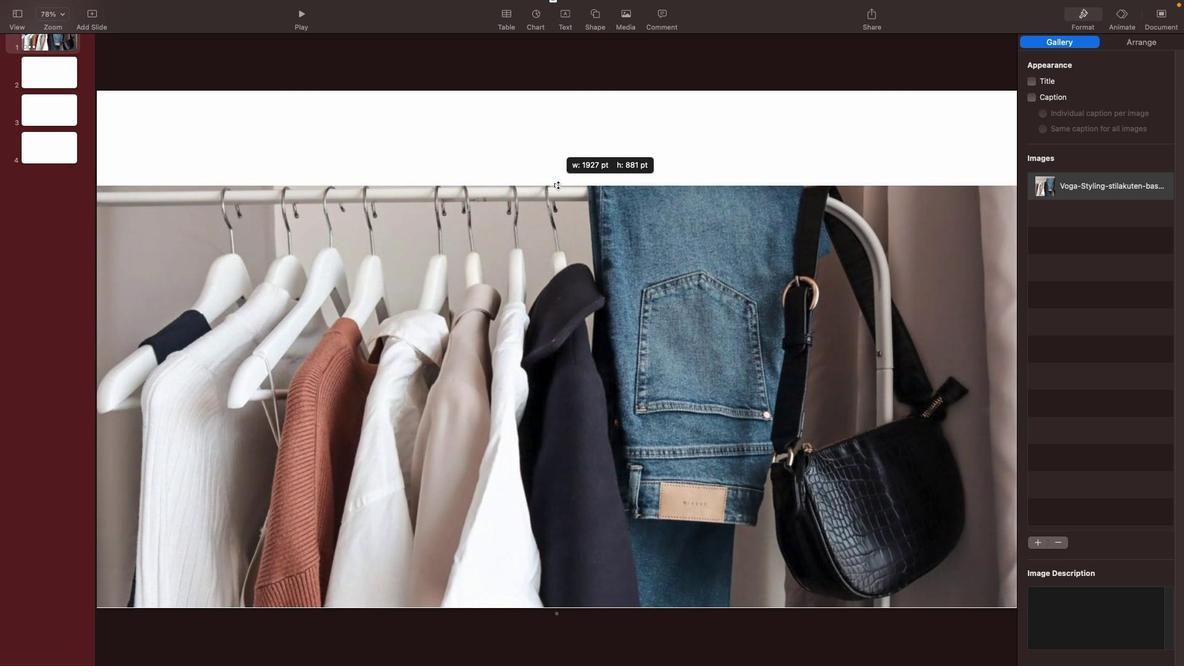 
Action: Mouse moved to (813, 53)
Screenshot: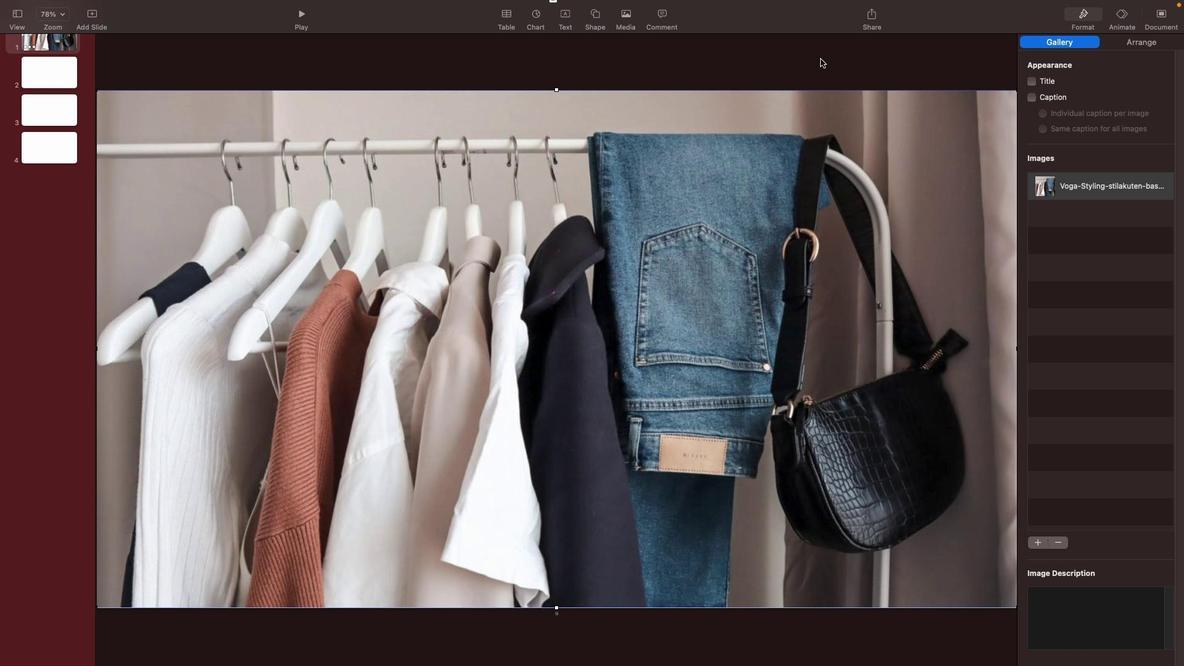 
Action: Mouse pressed left at (813, 53)
Screenshot: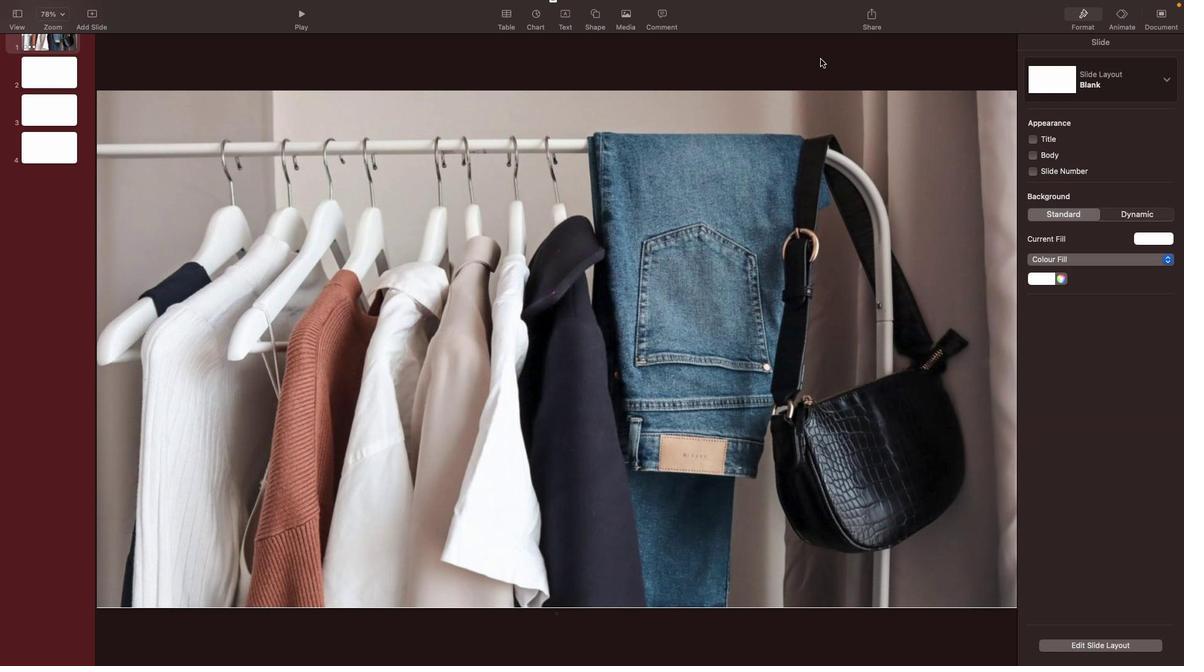 
Action: Mouse moved to (1035, 133)
Screenshot: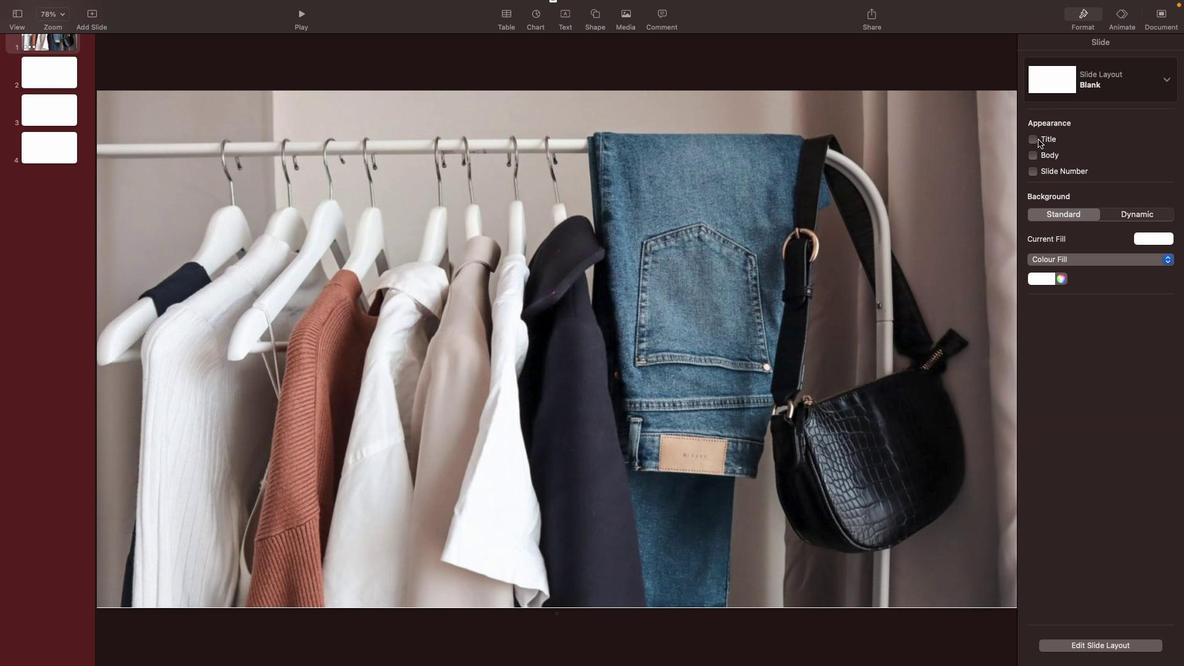 
Action: Mouse pressed left at (1035, 133)
Screenshot: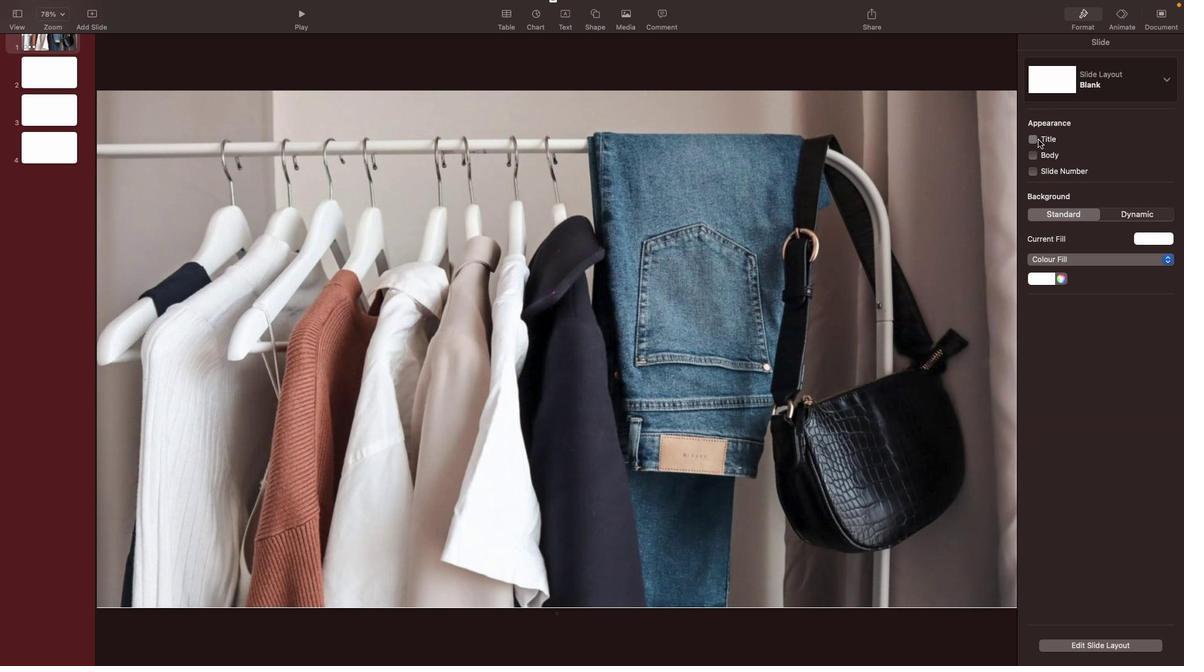 
Action: Mouse moved to (390, 207)
Screenshot: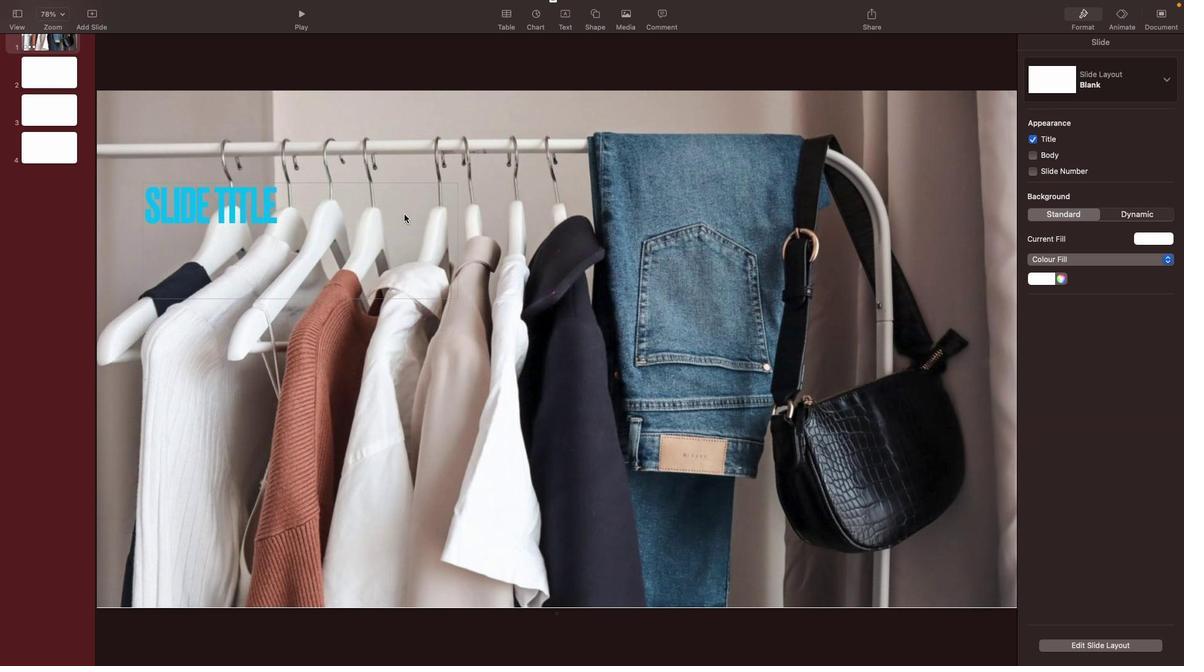 
Action: Mouse pressed left at (390, 207)
Screenshot: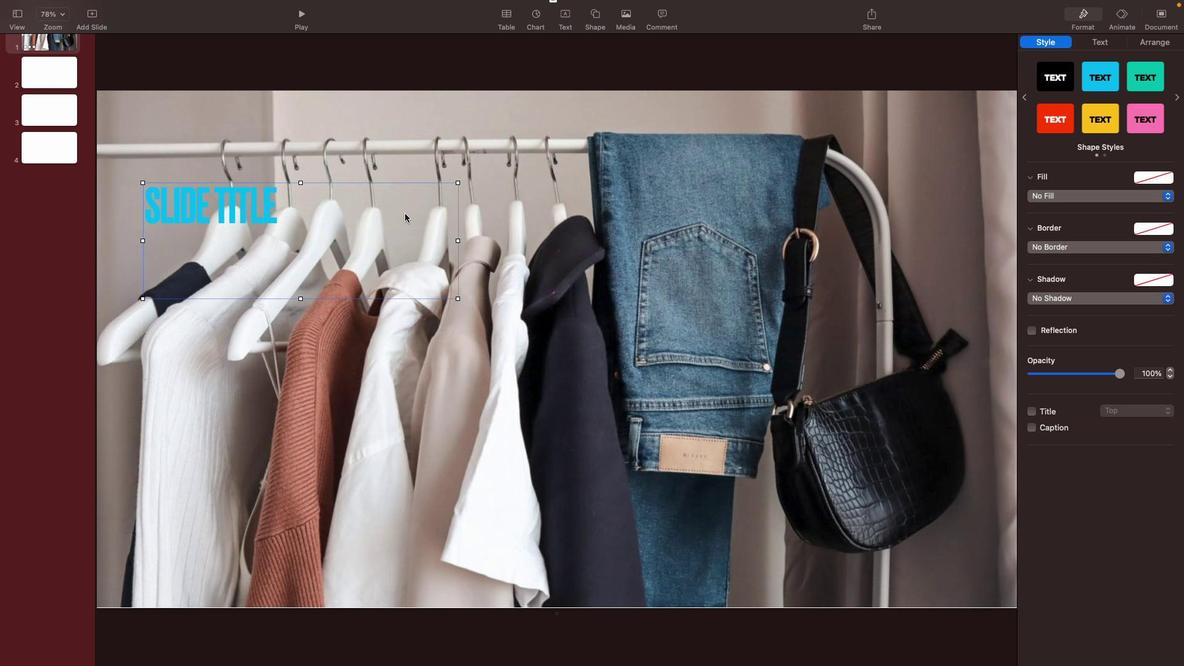 
Action: Mouse moved to (445, 233)
Screenshot: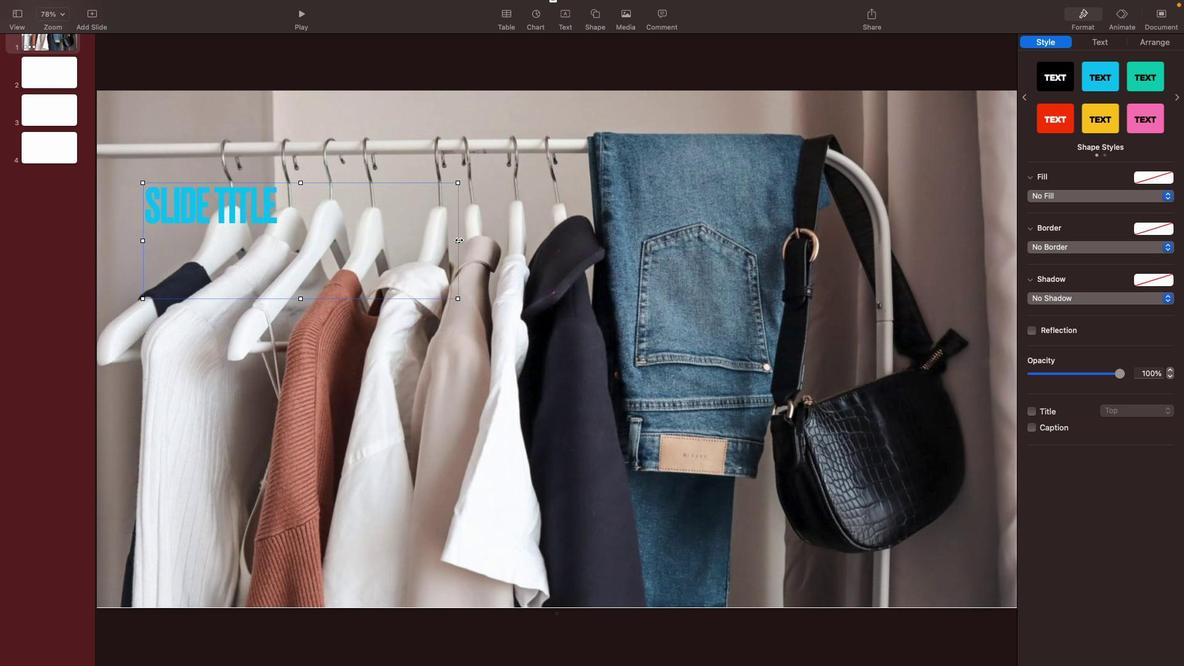 
Action: Mouse pressed left at (445, 233)
Screenshot: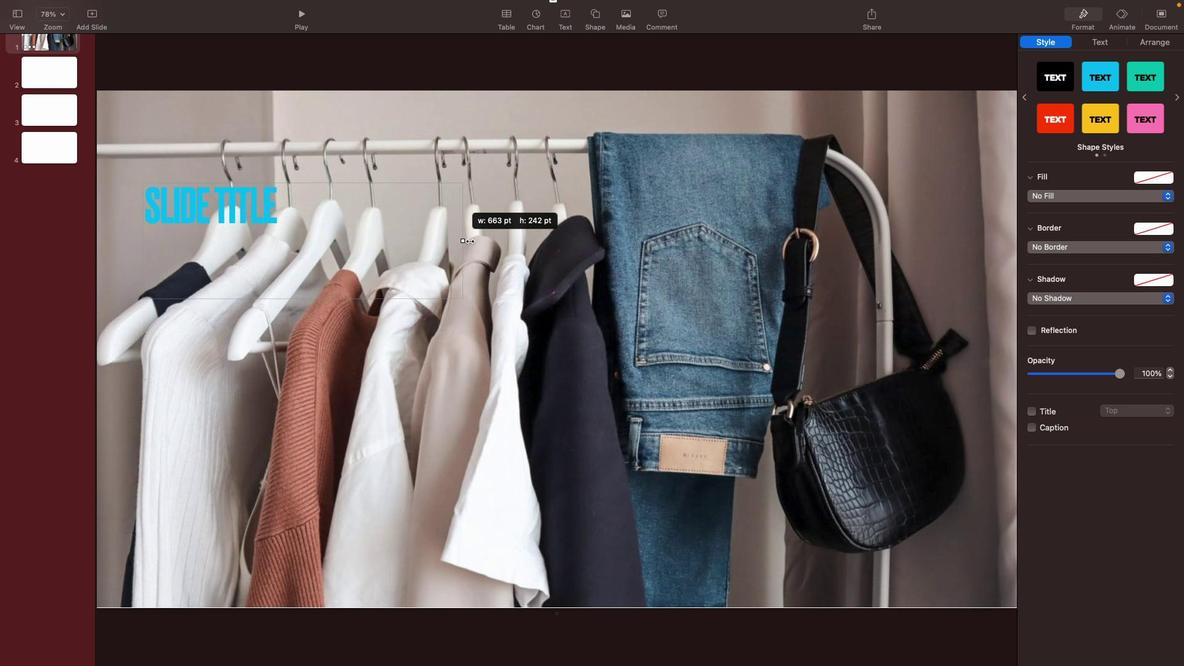 
Action: Mouse moved to (1091, 35)
Screenshot: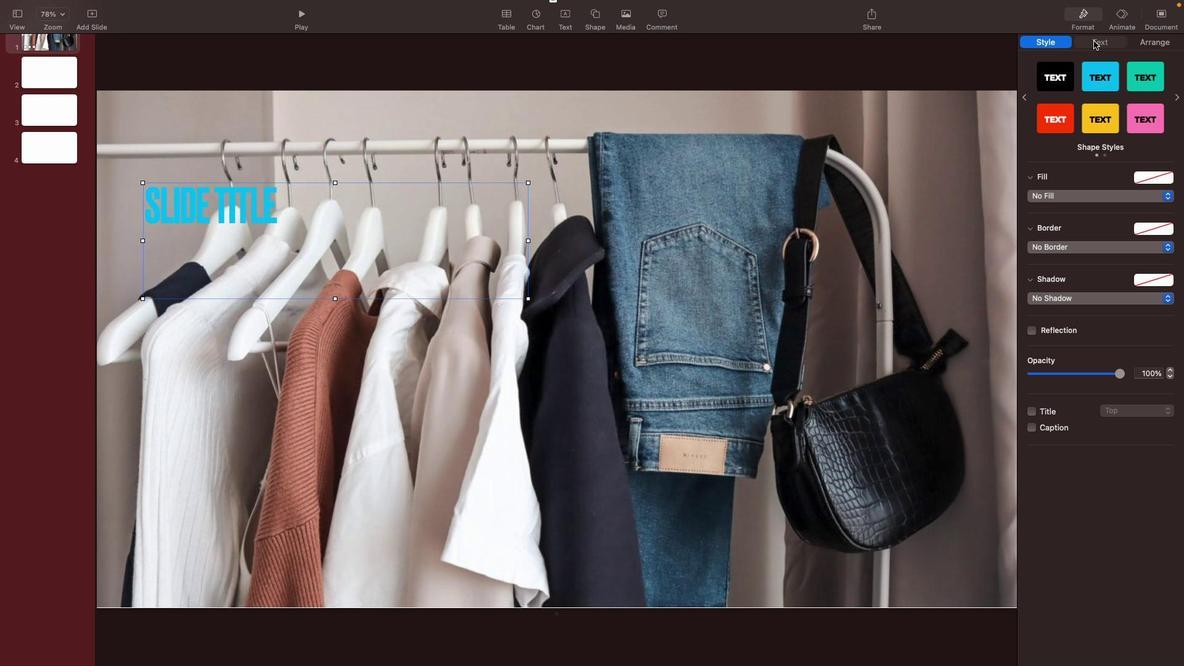 
Action: Mouse pressed left at (1091, 35)
Screenshot: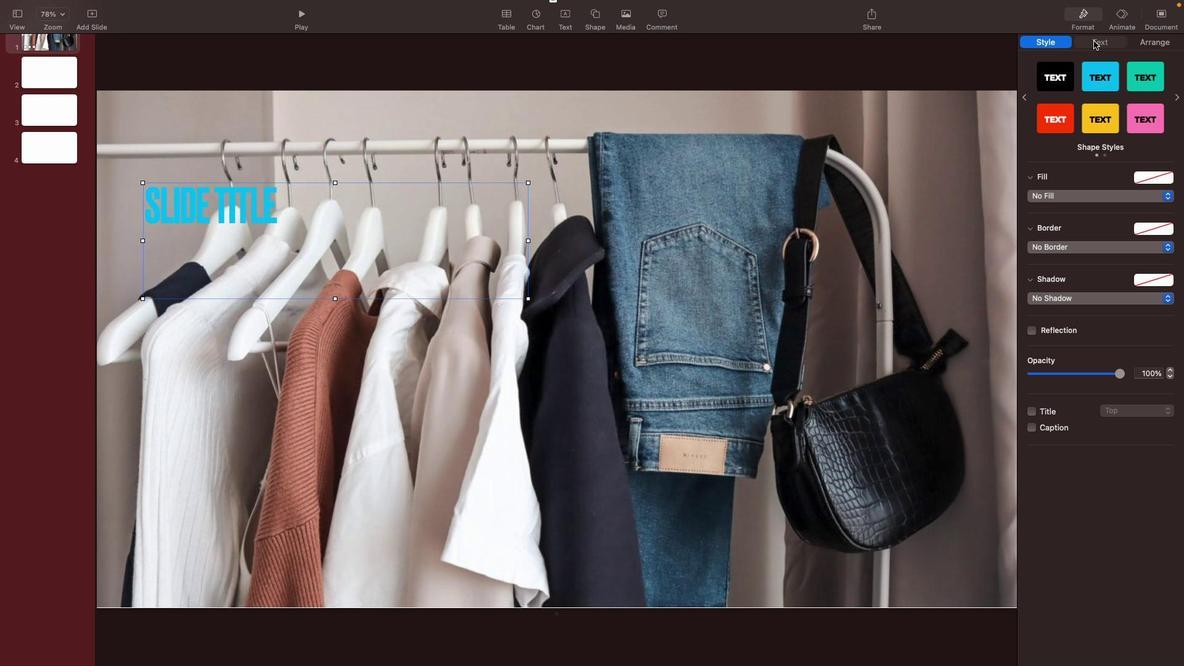 
Action: Mouse moved to (1154, 240)
Screenshot: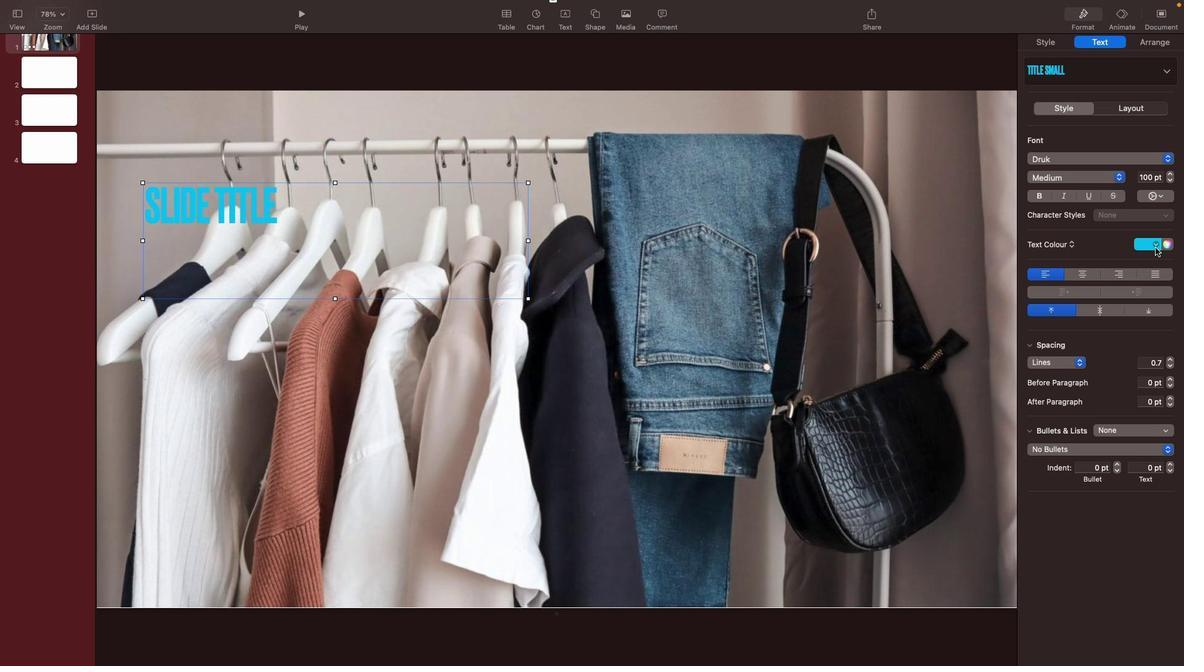 
Action: Mouse pressed left at (1154, 240)
Screenshot: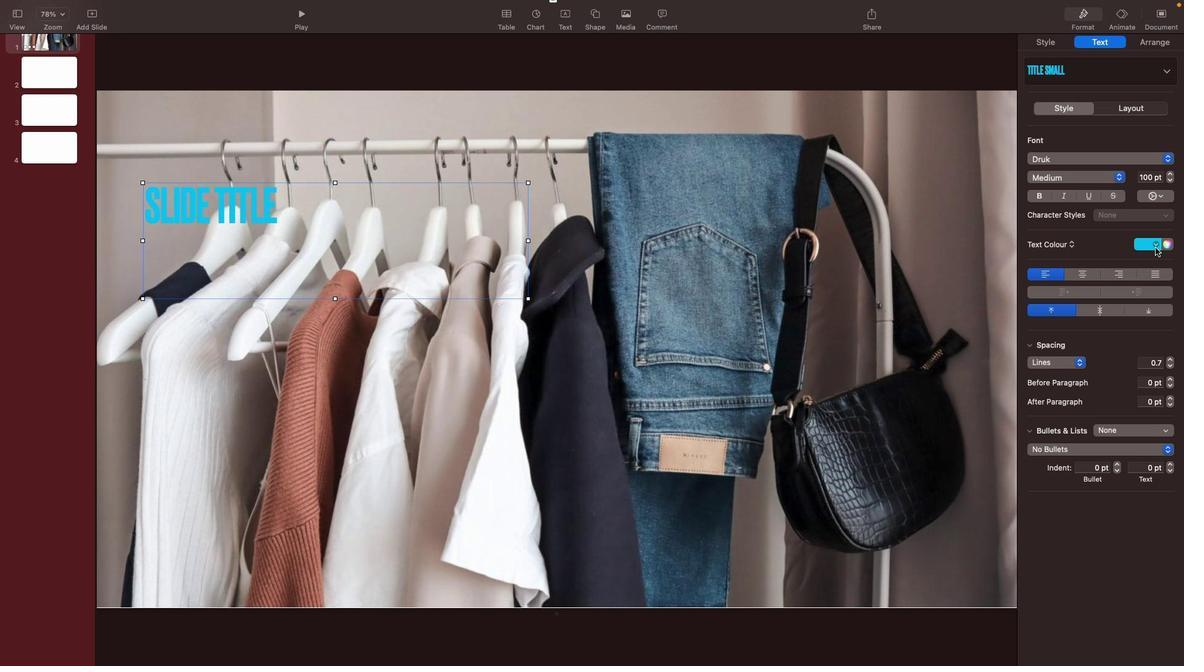 
Action: Mouse moved to (1137, 316)
Screenshot: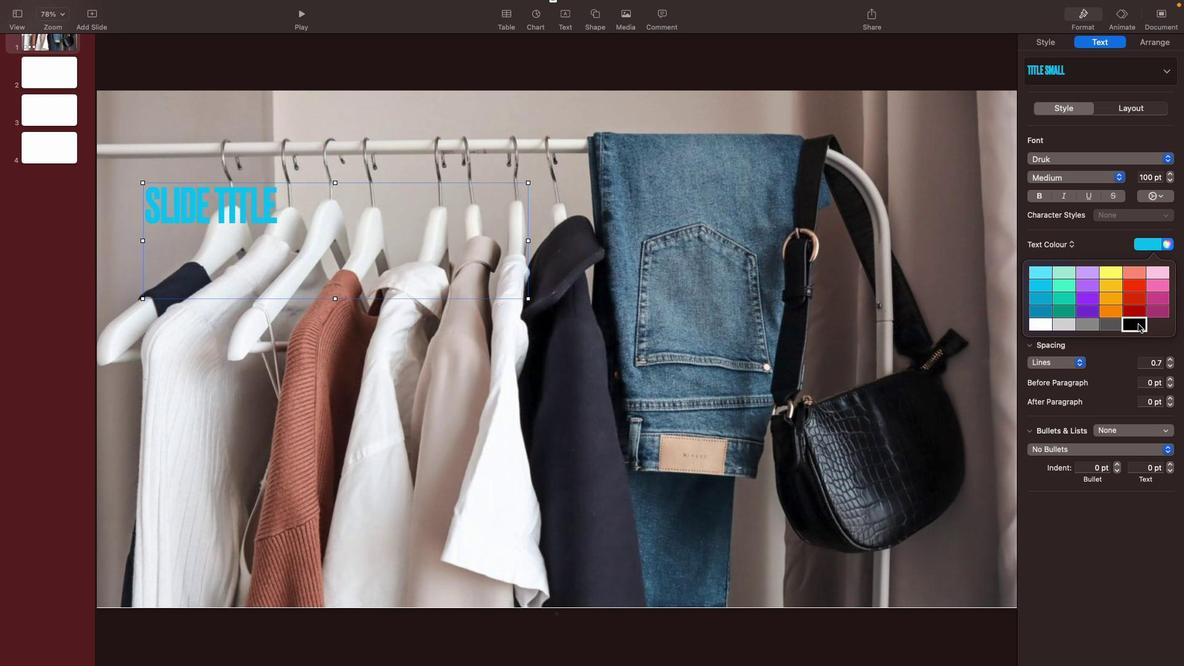 
Action: Mouse pressed left at (1137, 316)
Screenshot: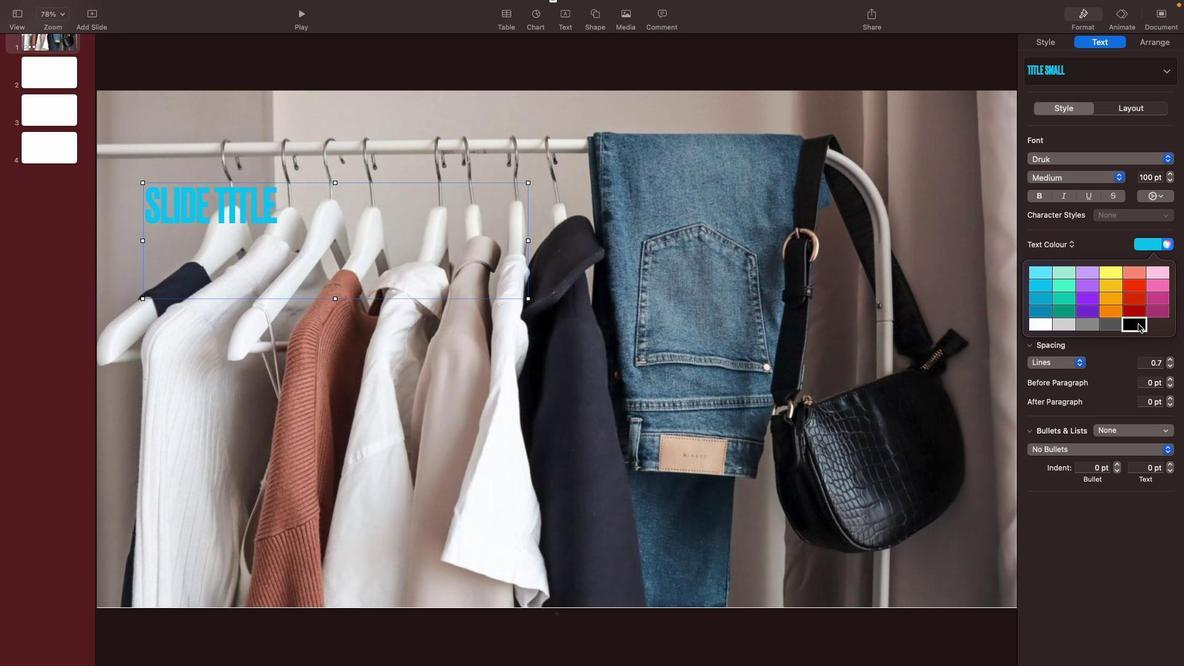 
Action: Mouse moved to (252, 209)
Screenshot: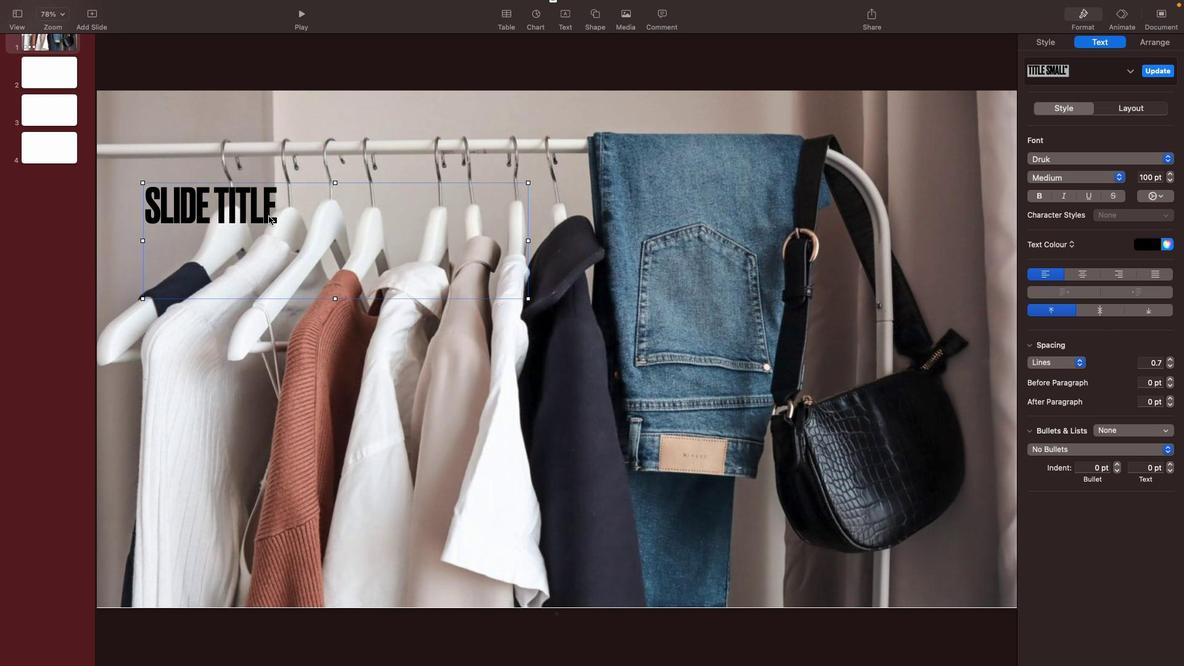 
Action: Mouse pressed left at (252, 209)
Screenshot: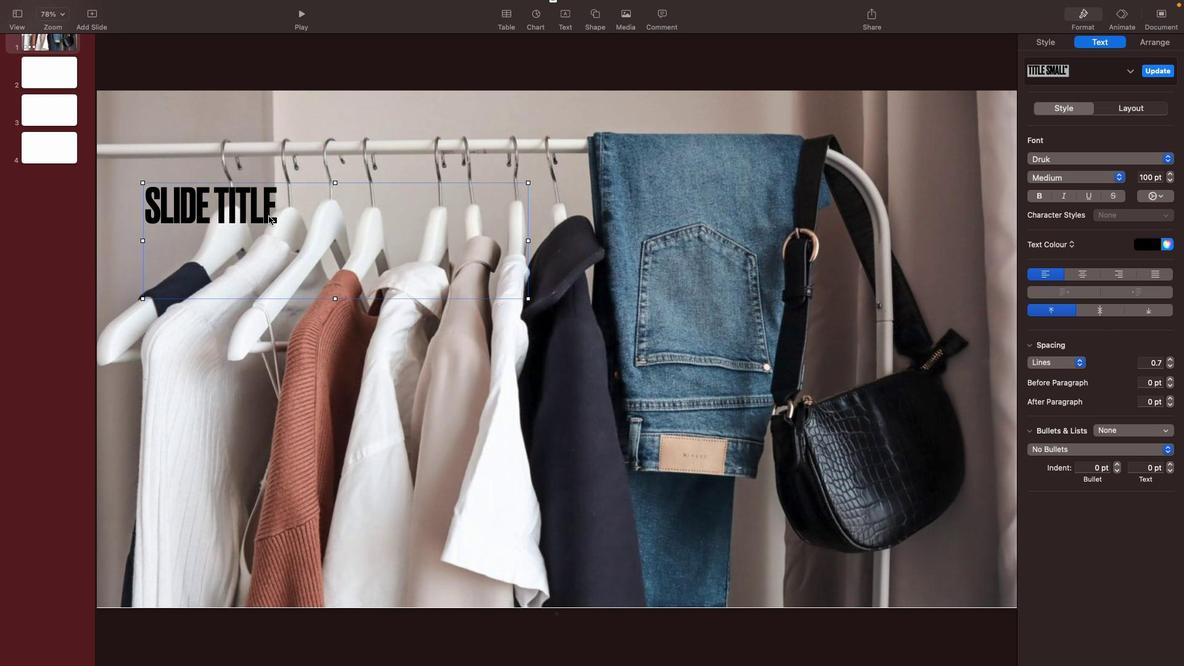 
Action: Mouse moved to (323, 212)
Screenshot: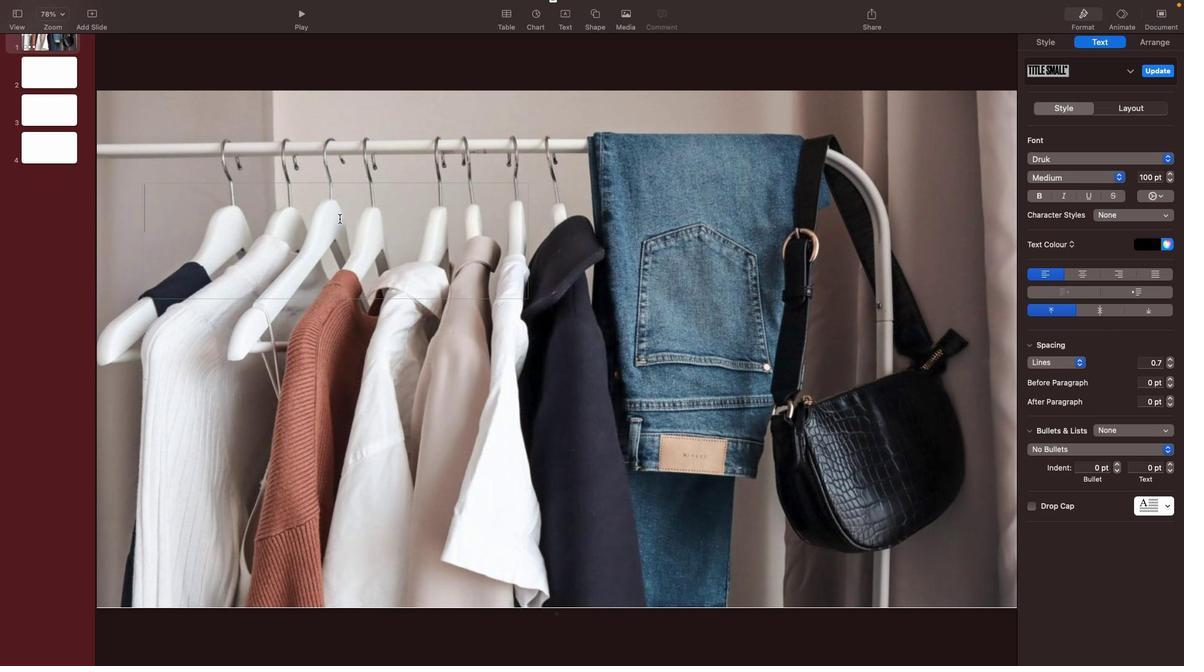 
Action: Mouse pressed left at (323, 212)
Screenshot: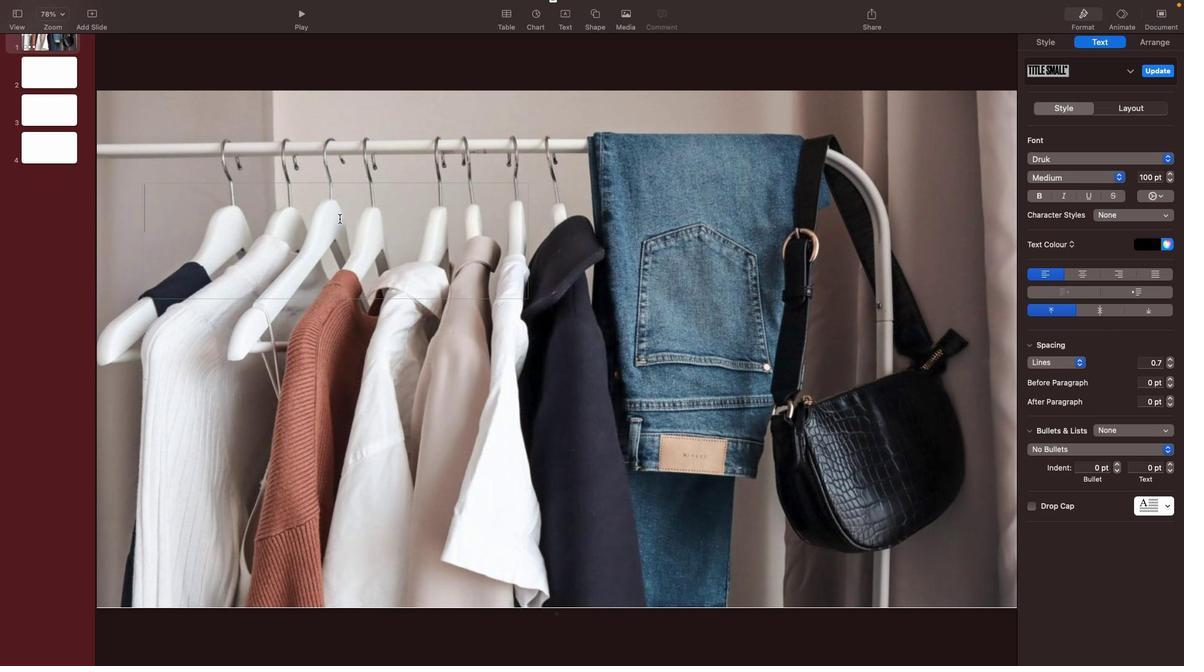 
Action: Mouse moved to (324, 203)
Screenshot: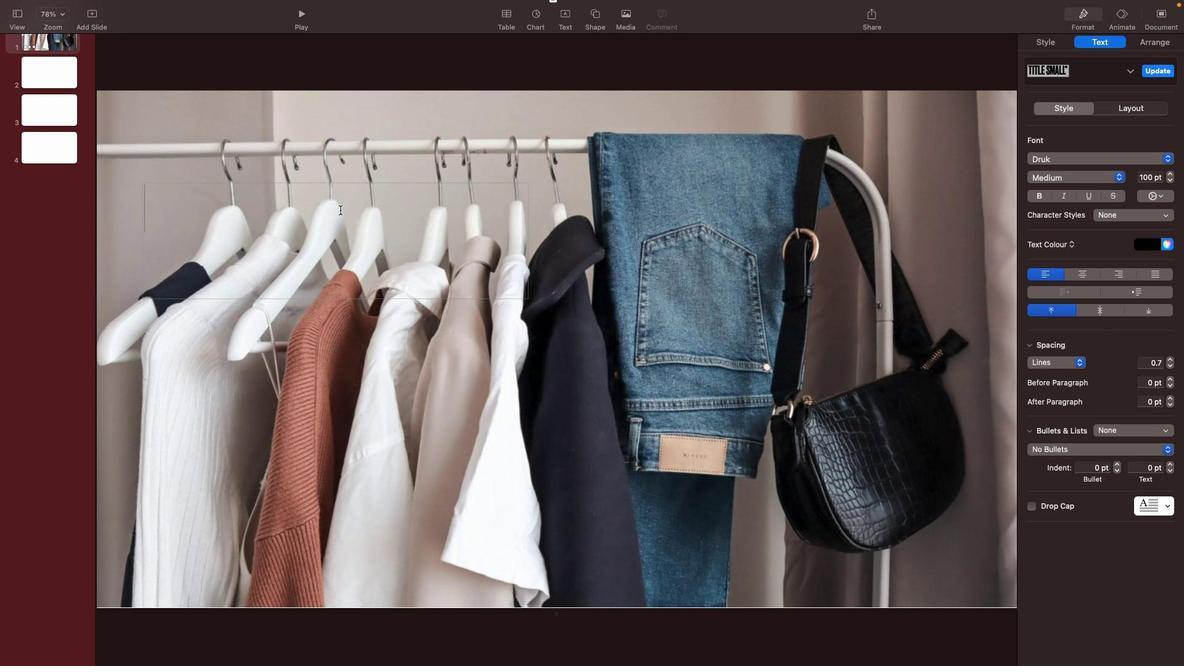 
Action: Mouse pressed left at (324, 203)
Screenshot: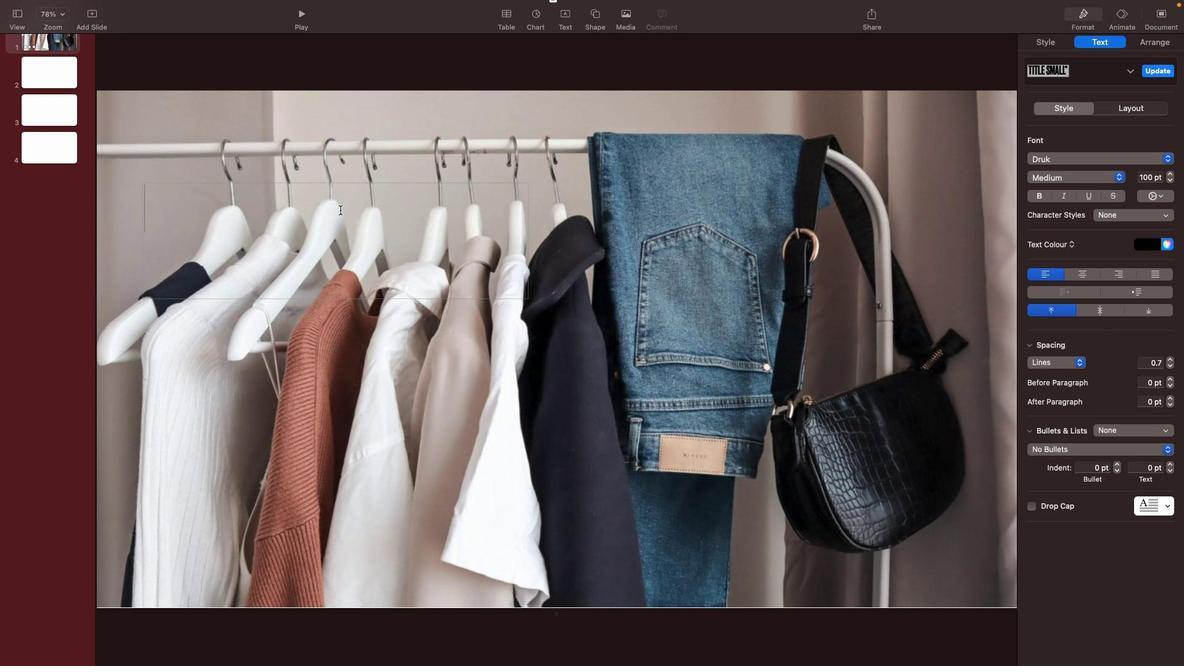
Action: Key pressed 'B''R''A''N''D'
Screenshot: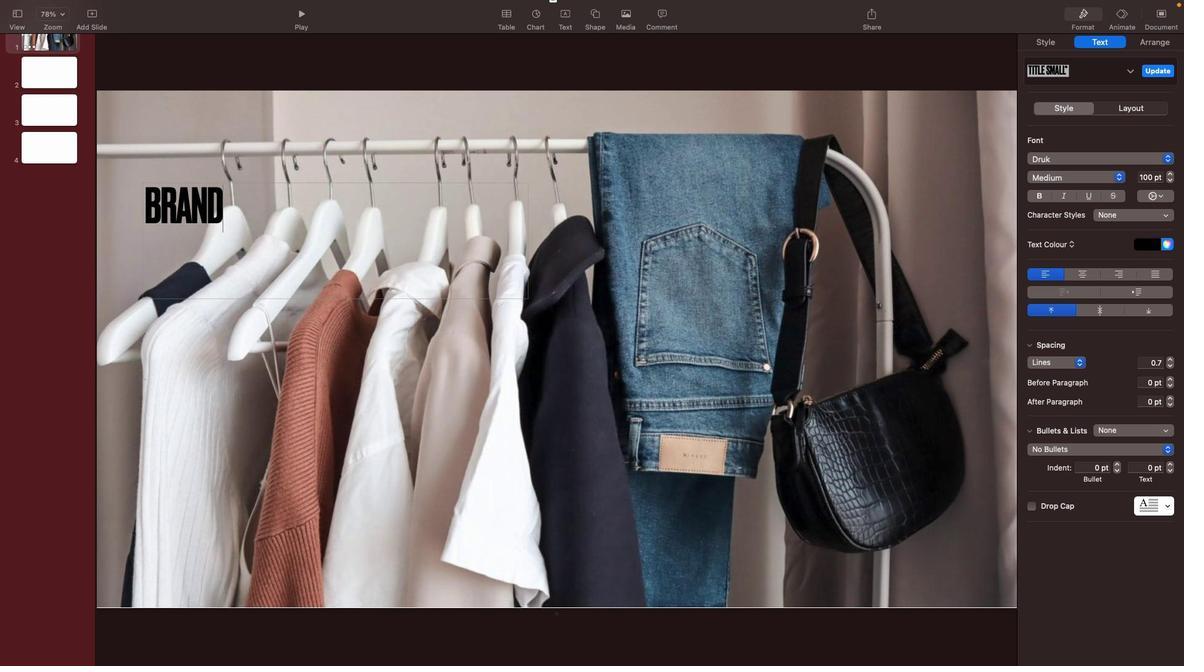 
Action: Mouse moved to (338, 245)
Screenshot: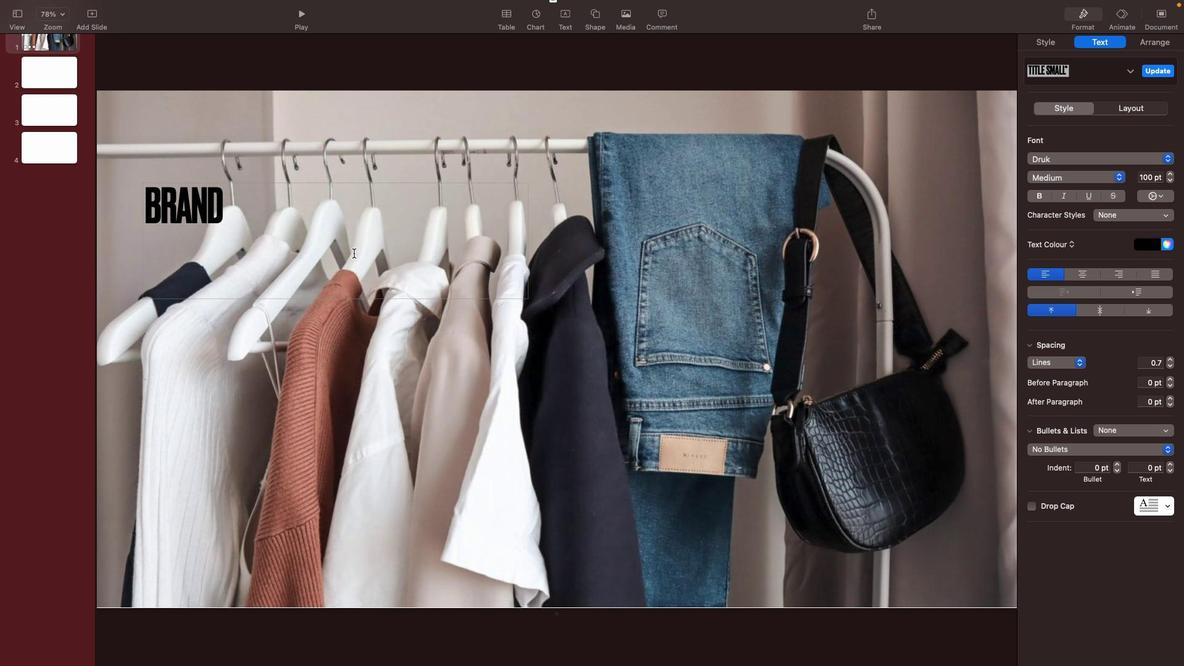 
Action: Mouse pressed left at (338, 245)
Screenshot: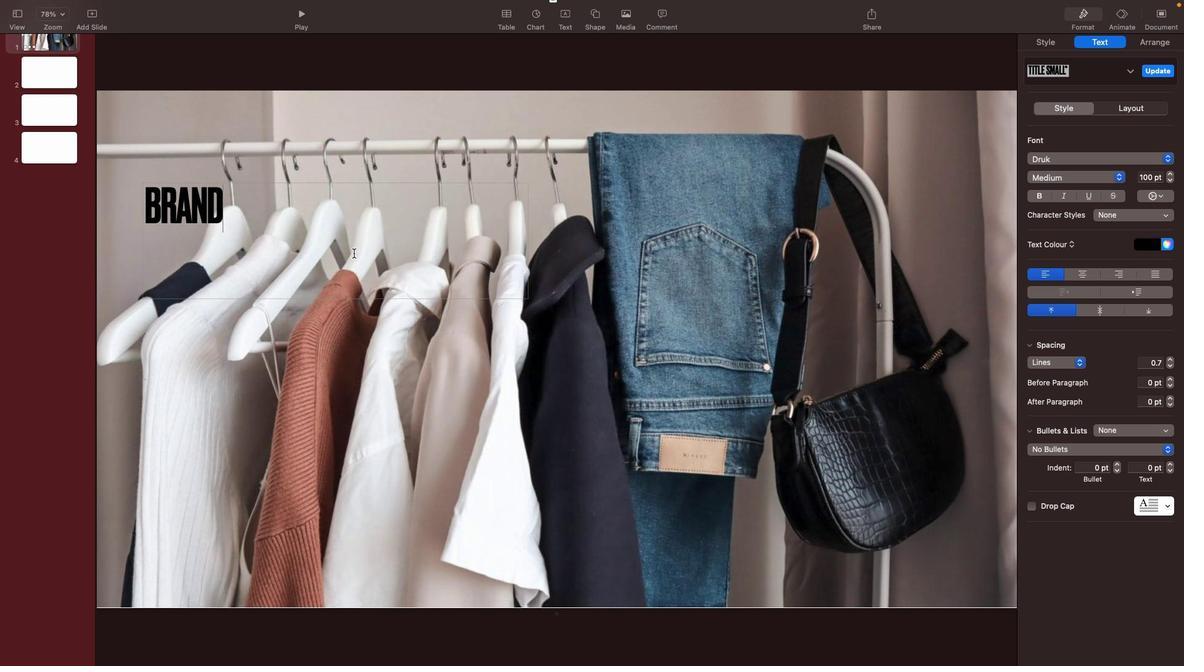 
Action: Key pressed Key.spaceKey.spaceKey.spaceKey.spaceKey.backspaceKey.backspaceKey.backspaceKey.backspaceKey.spaceKey.spaceKey.enter
Screenshot: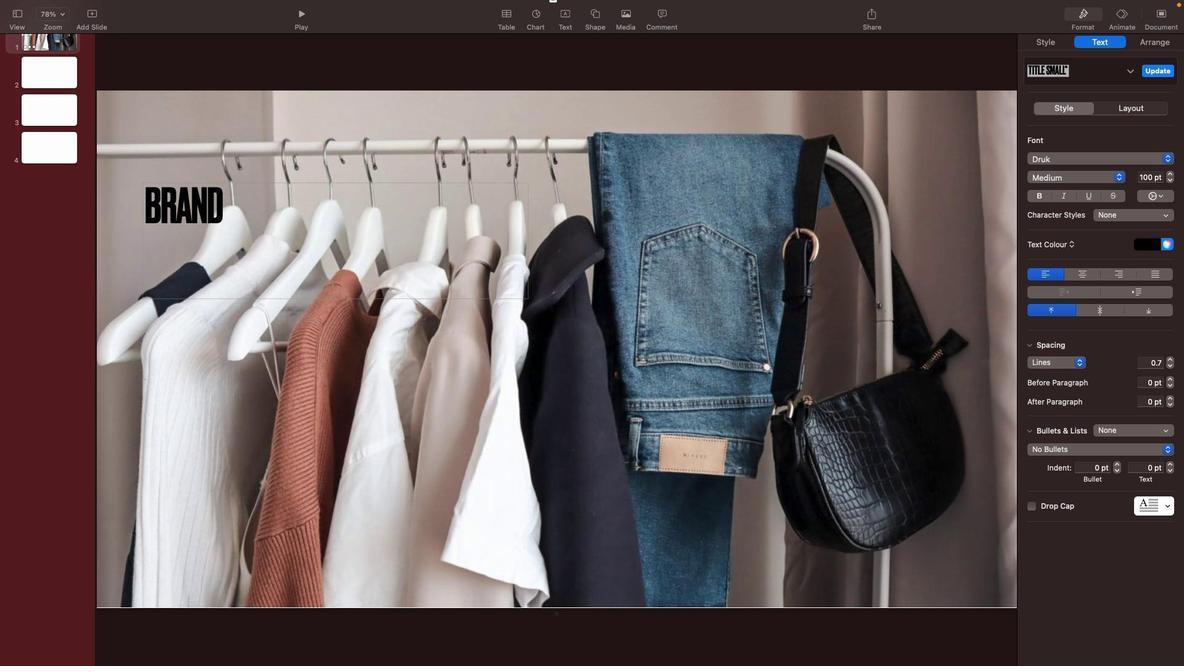 
Action: Mouse moved to (444, 267)
Screenshot: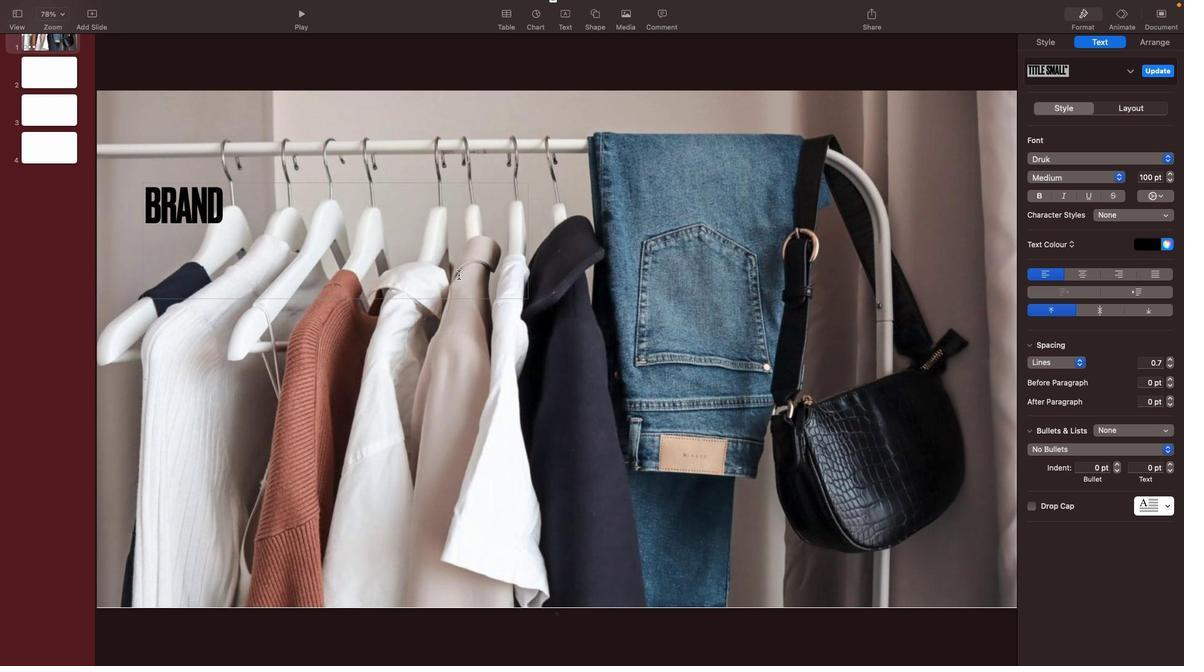 
Action: Mouse pressed left at (444, 267)
Screenshot: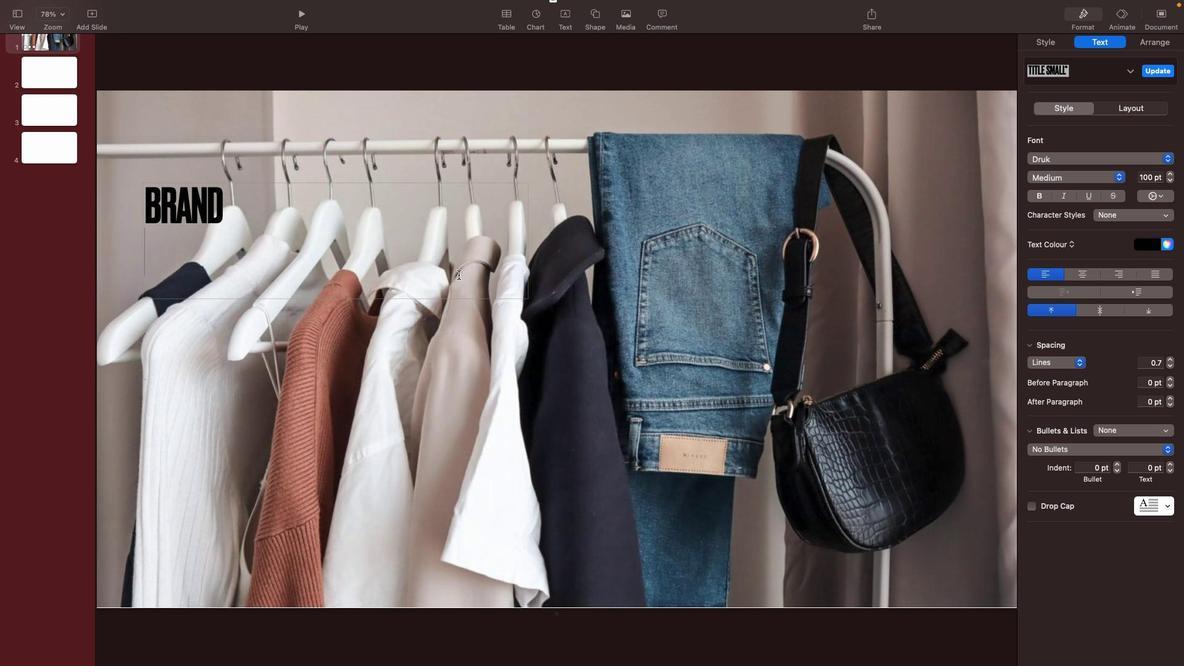 
Action: Mouse moved to (556, 355)
Screenshot: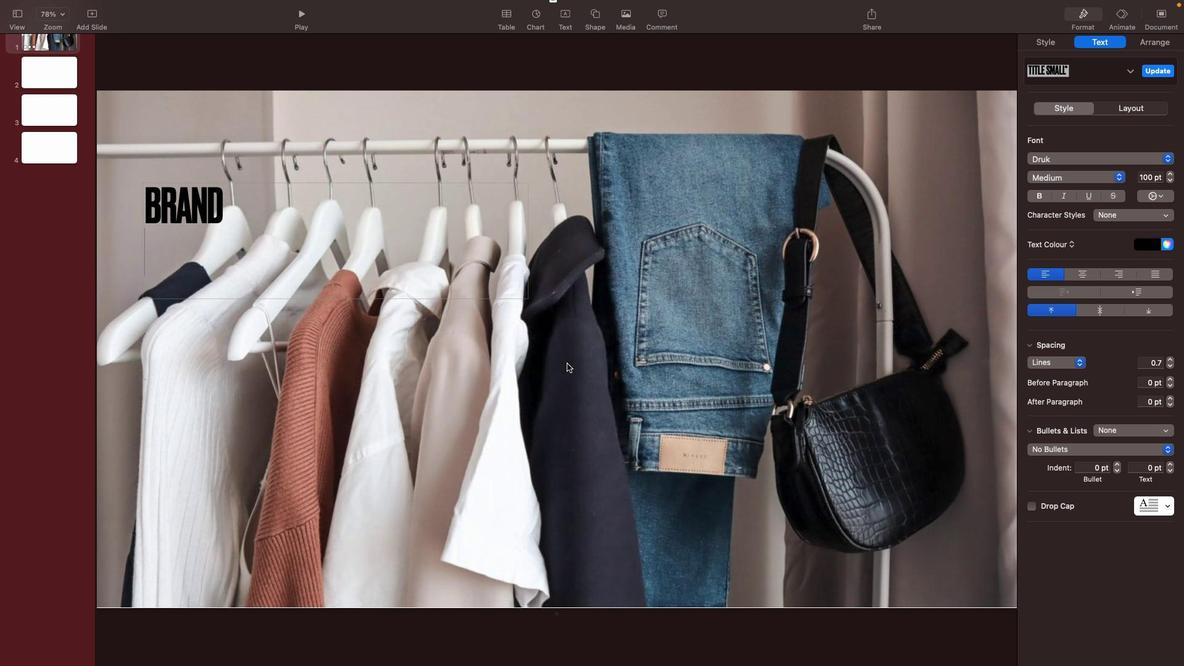 
Action: Mouse pressed left at (556, 355)
Screenshot: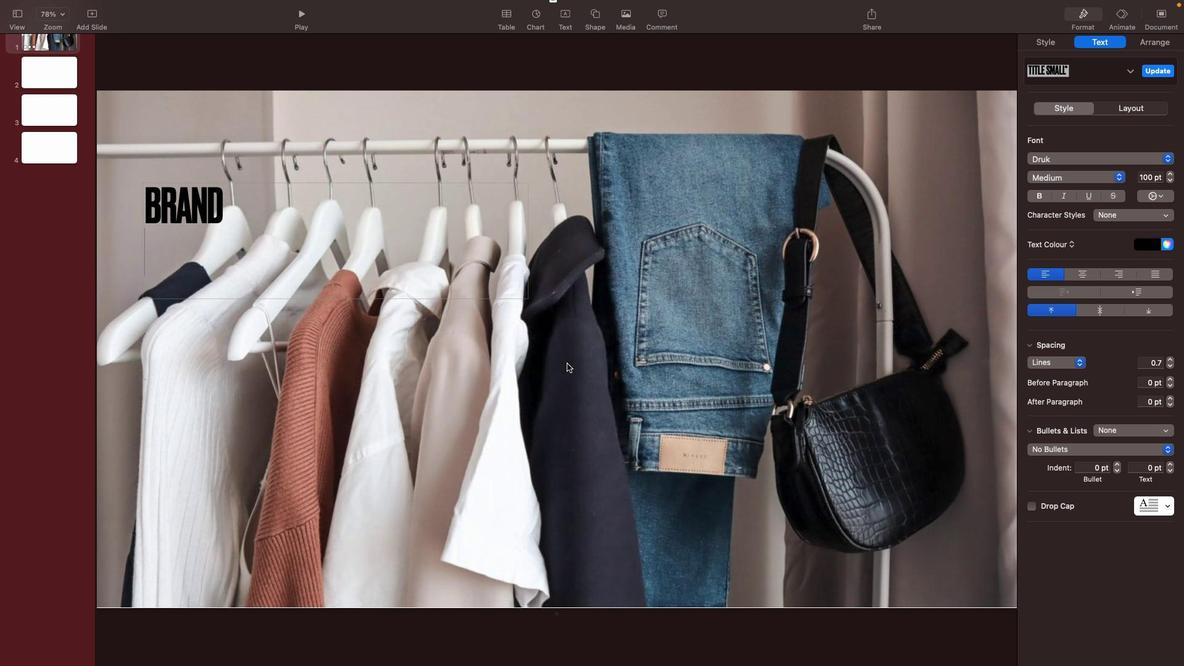 
Action: Mouse moved to (233, 204)
Screenshot: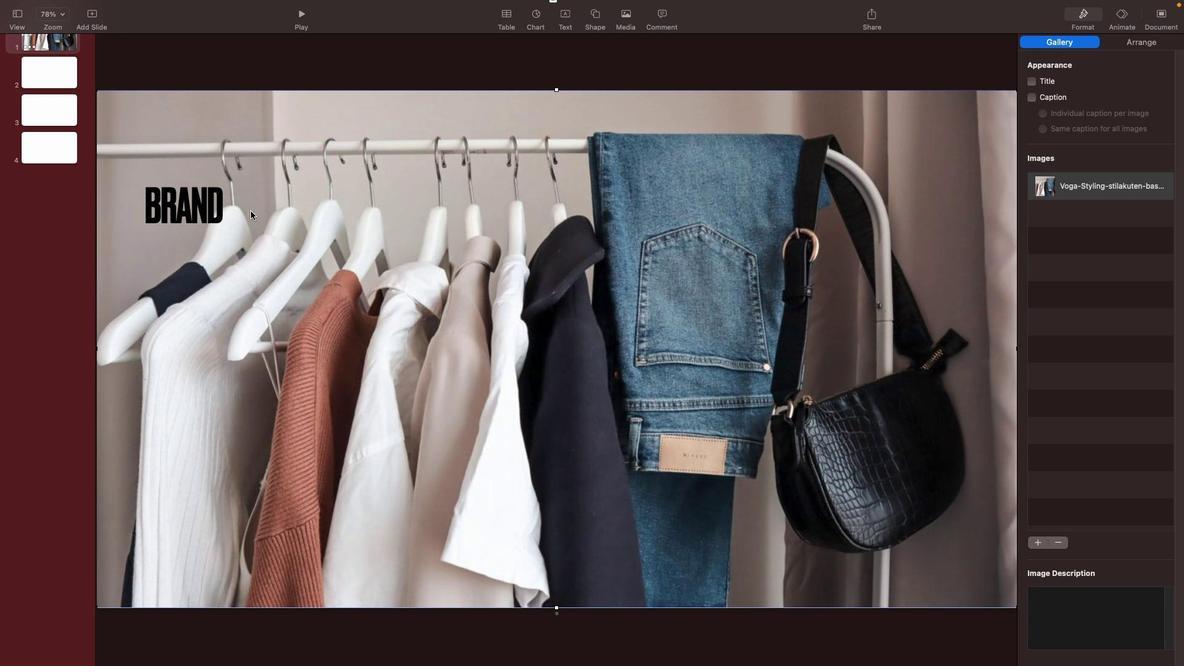 
Action: Mouse pressed left at (233, 204)
Screenshot: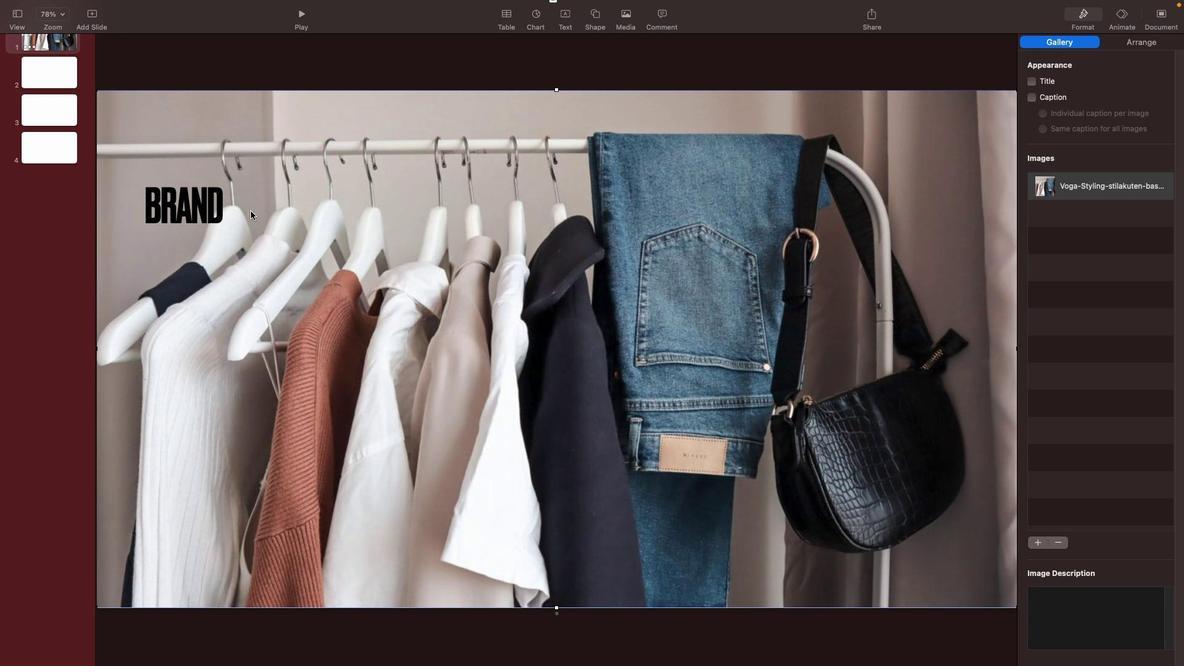 
Action: Mouse moved to (514, 233)
Screenshot: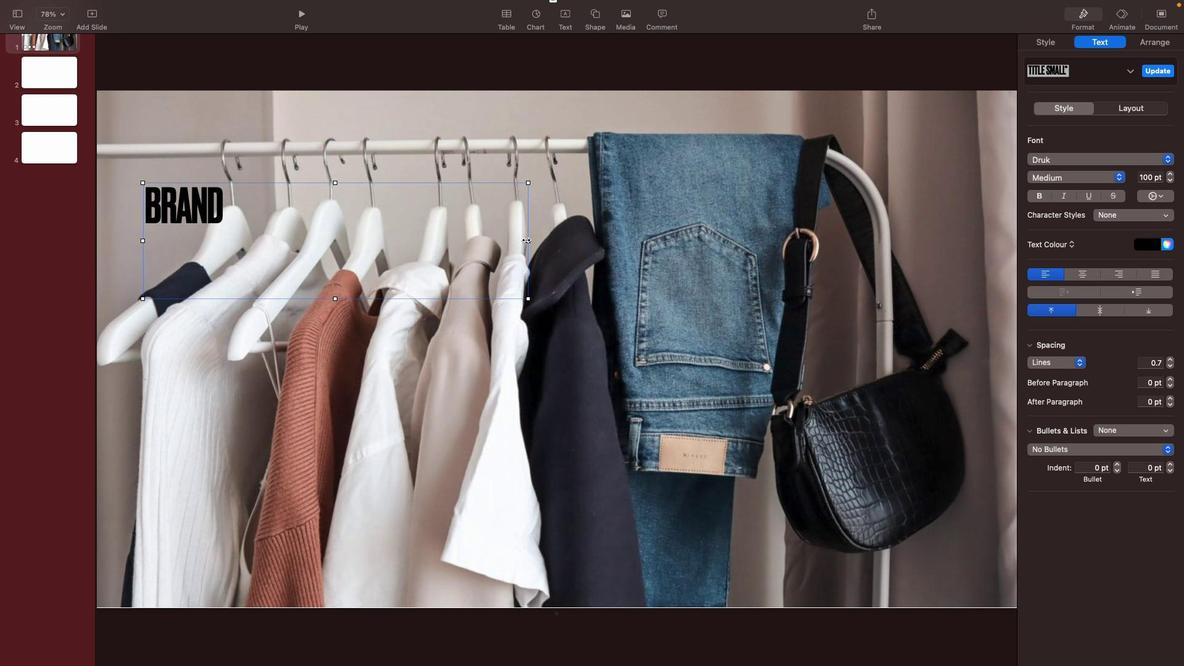 
Action: Mouse pressed left at (514, 233)
Screenshot: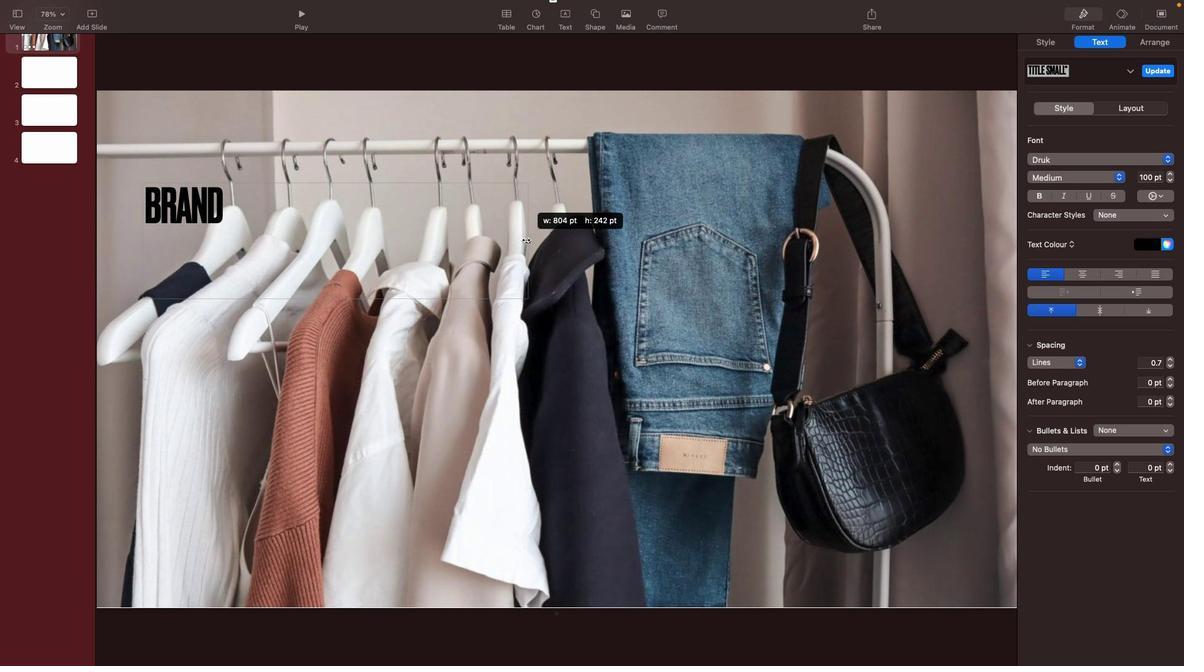 
Action: Mouse moved to (183, 290)
Screenshot: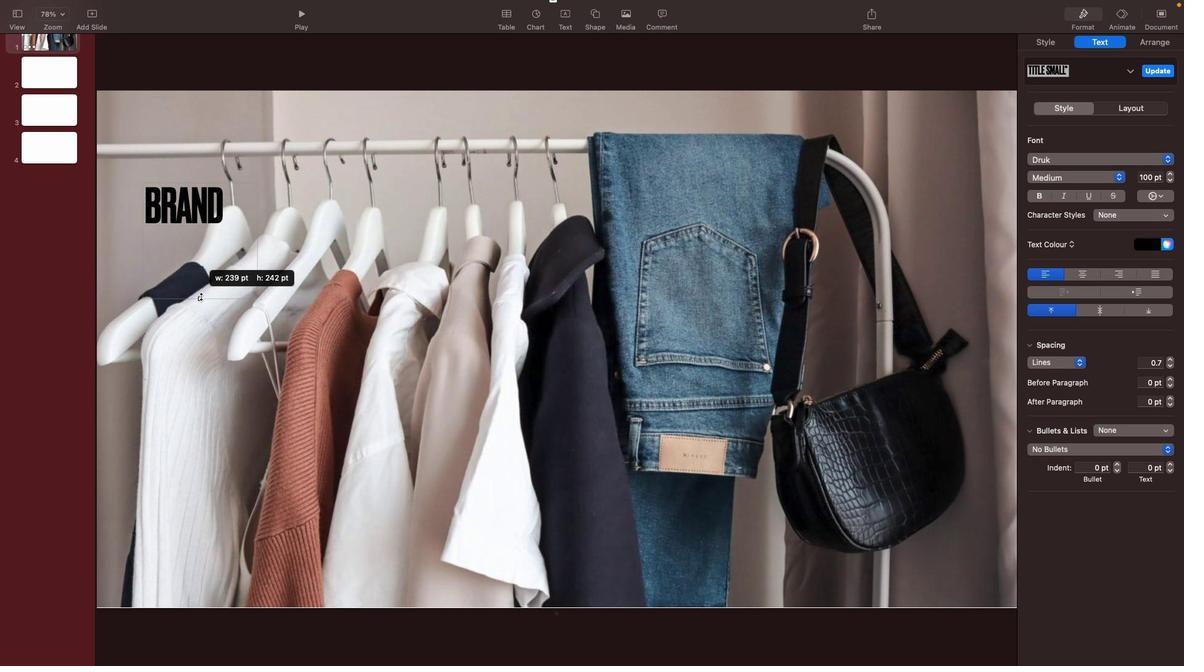 
Action: Mouse pressed left at (183, 290)
Screenshot: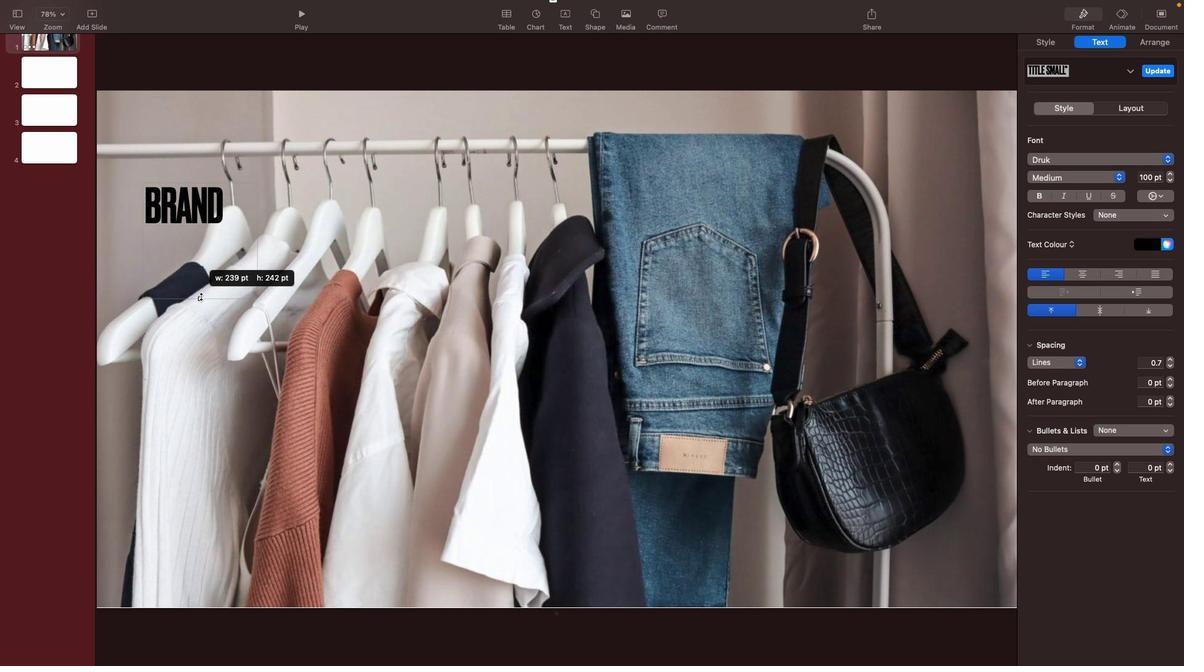 
Action: Mouse moved to (183, 175)
Screenshot: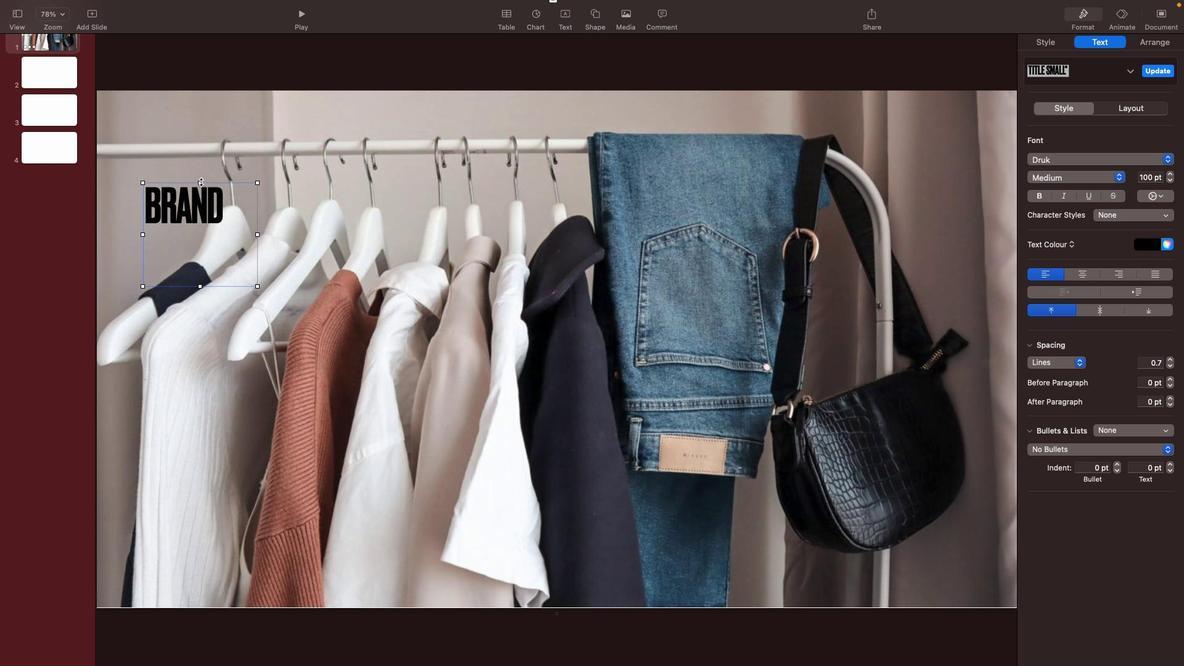
Action: Mouse pressed left at (183, 175)
Screenshot: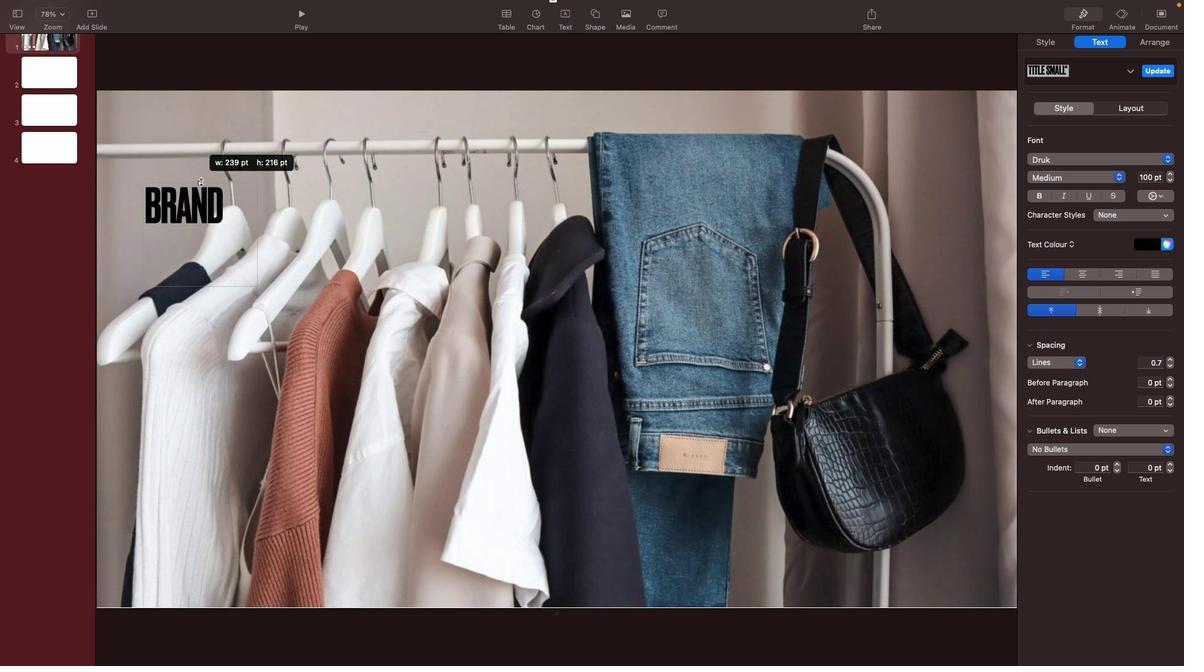 
Action: Mouse moved to (1169, 166)
Screenshot: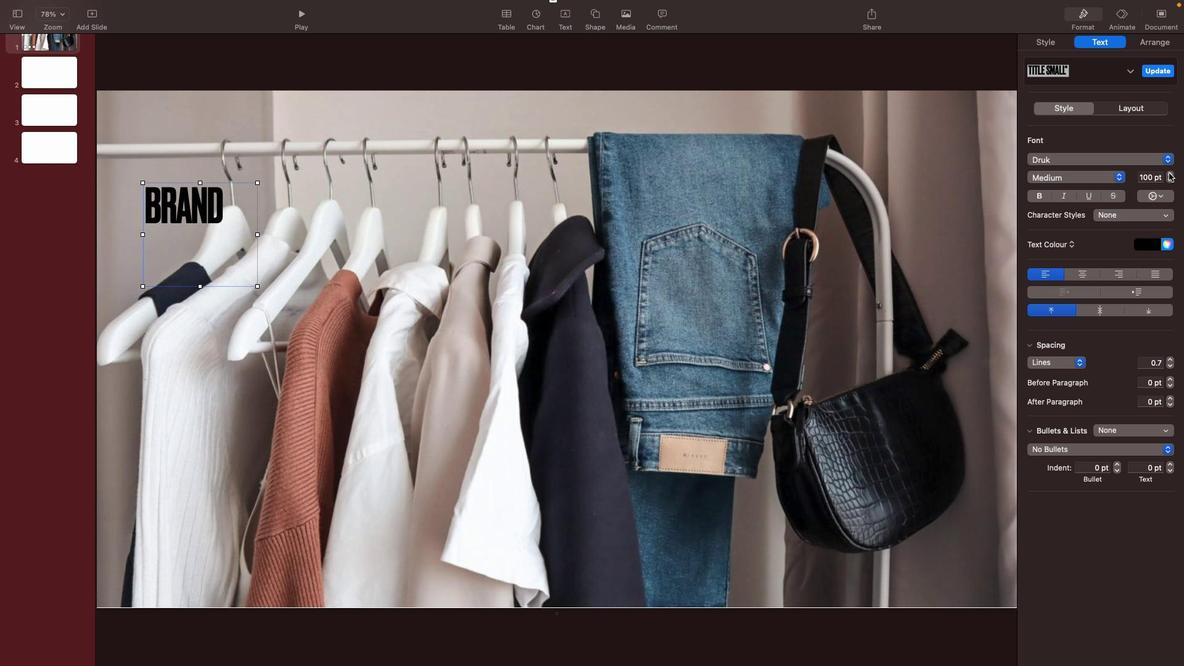
Action: Mouse pressed left at (1169, 166)
Screenshot: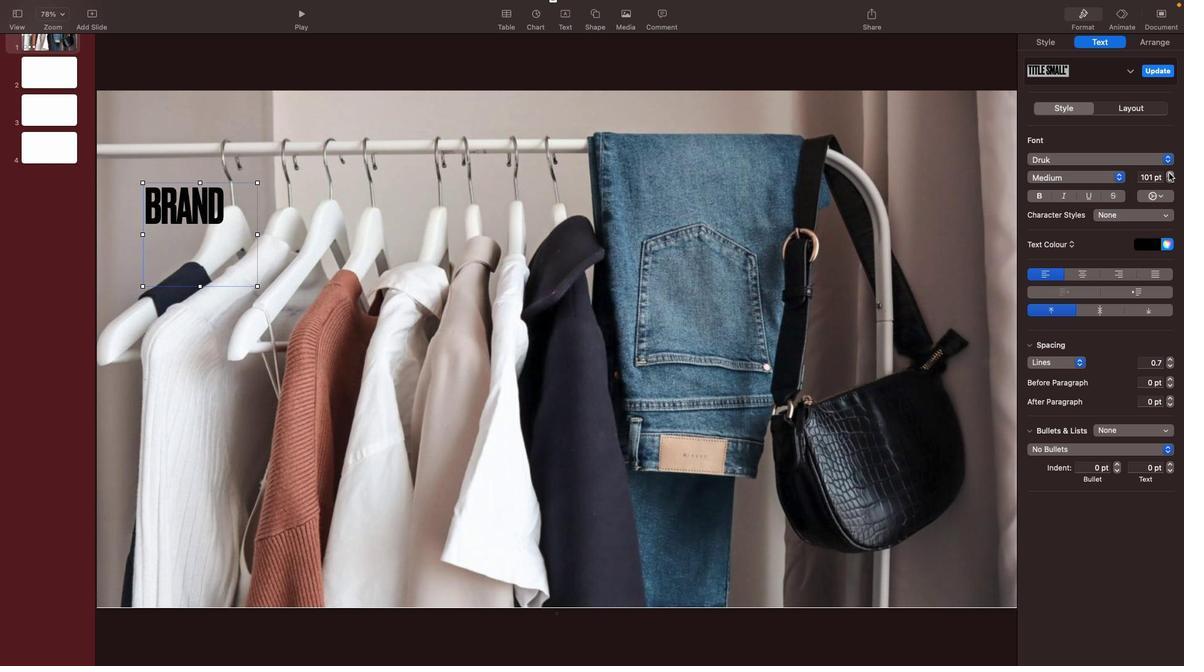 
Action: Mouse moved to (240, 227)
Screenshot: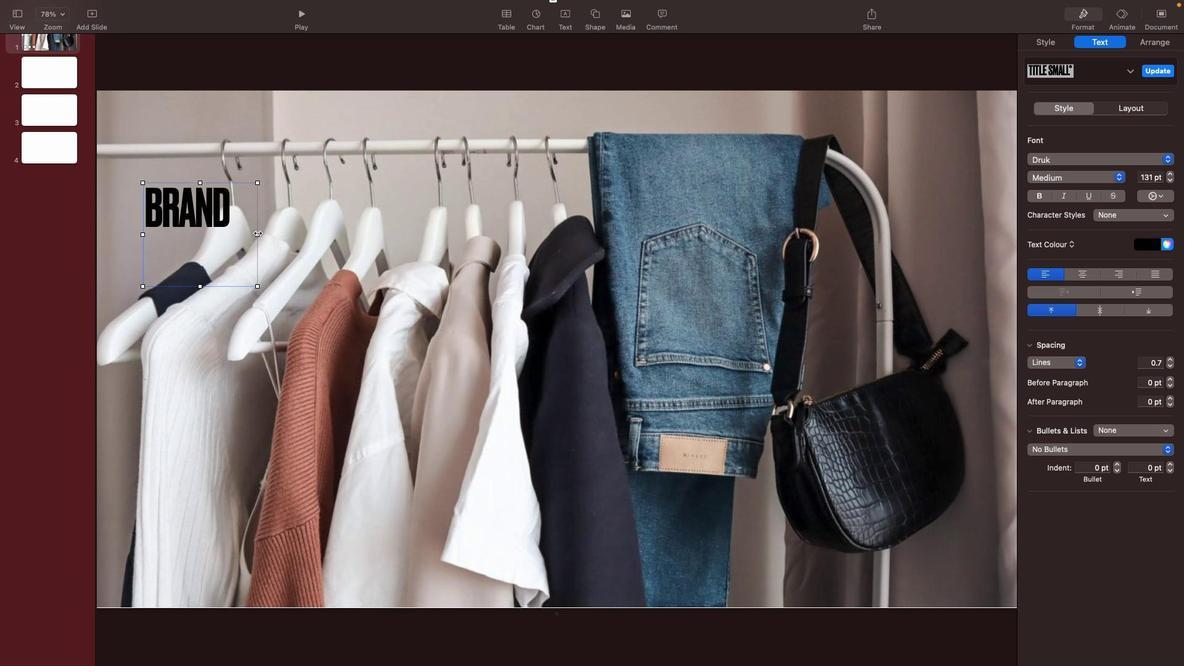 
Action: Mouse pressed left at (240, 227)
Screenshot: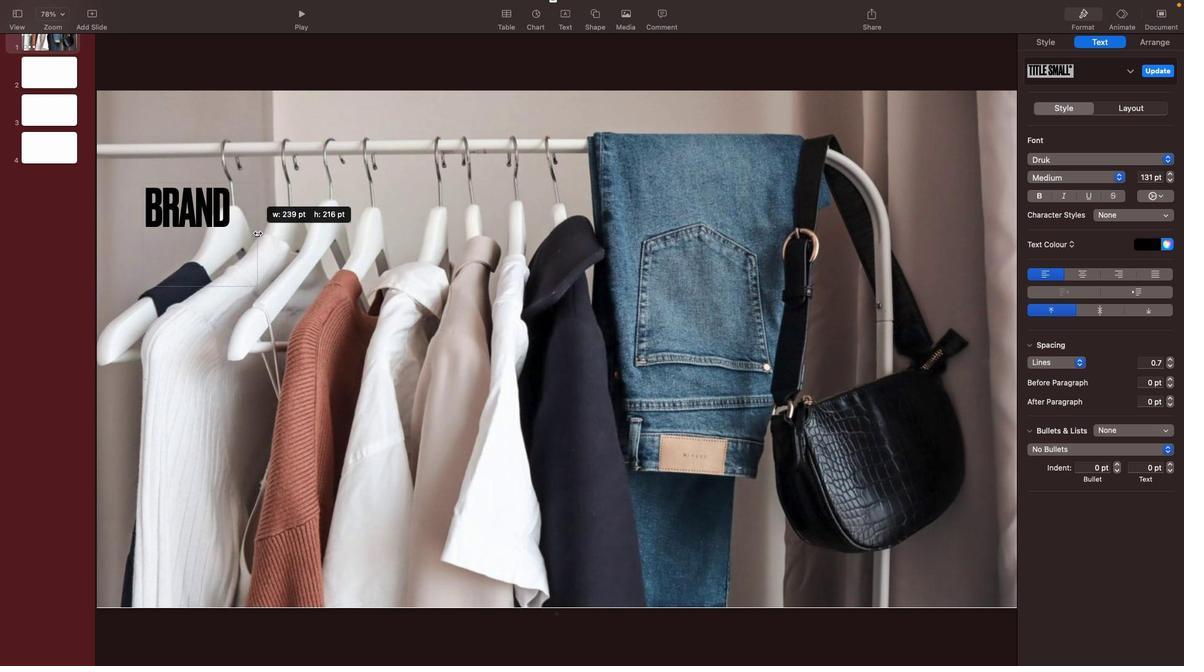 
Action: Mouse moved to (226, 279)
Screenshot: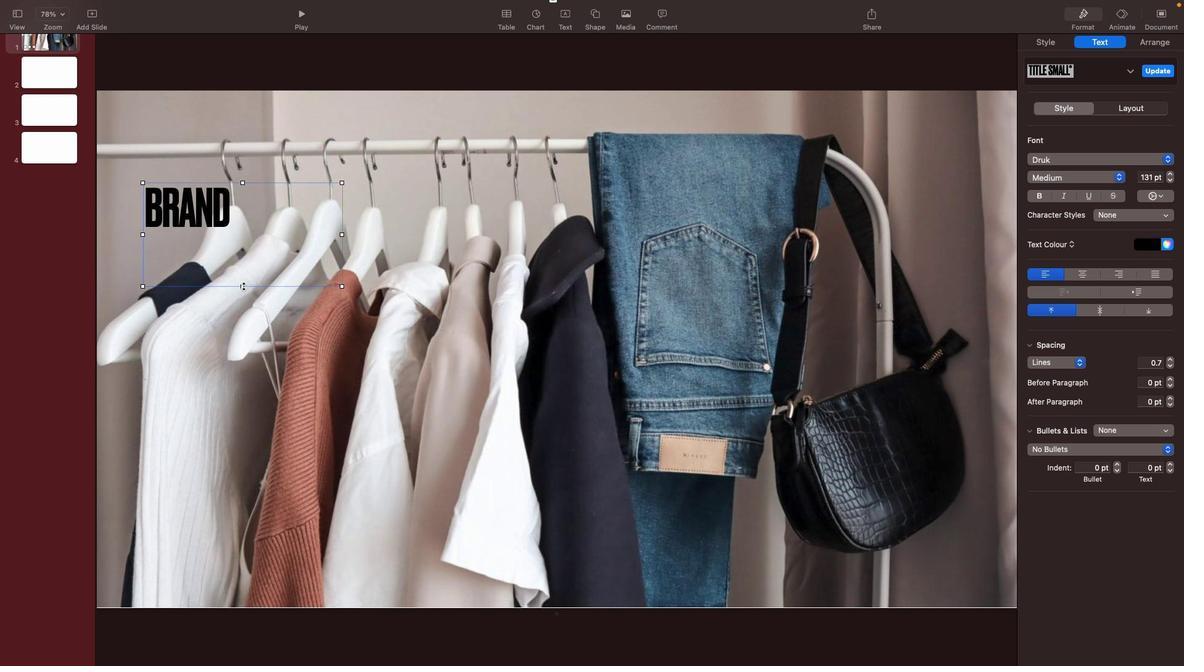 
Action: Mouse pressed left at (226, 279)
Screenshot: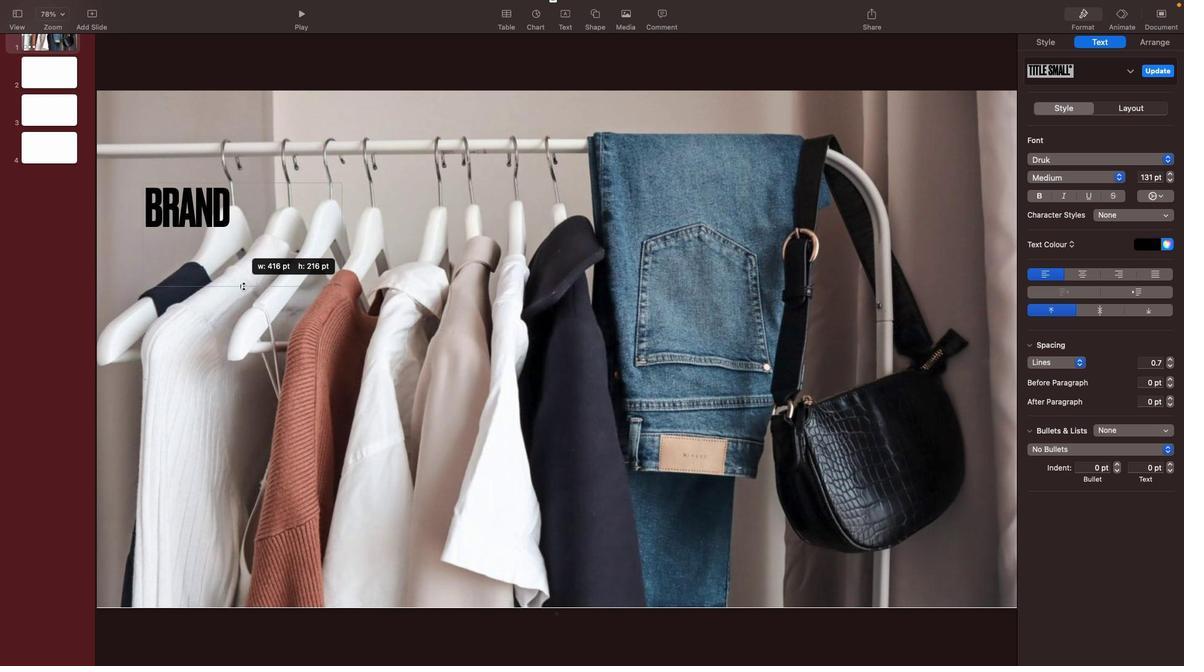 
Action: Mouse moved to (384, 248)
Screenshot: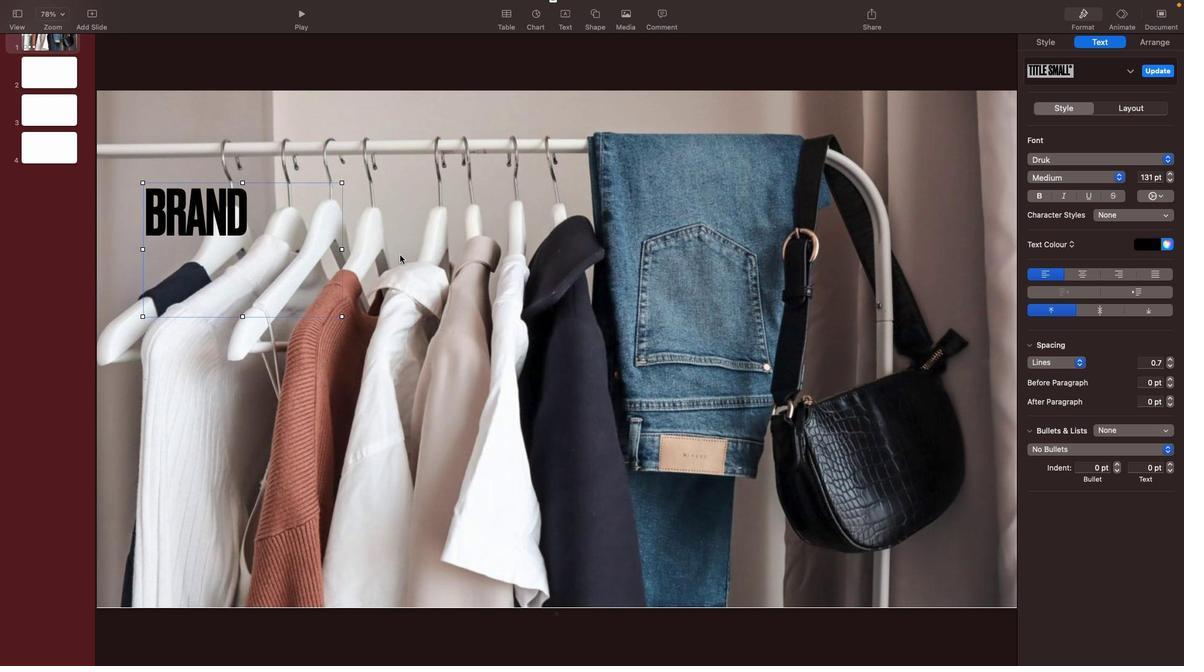 
Action: Mouse pressed left at (384, 248)
Screenshot: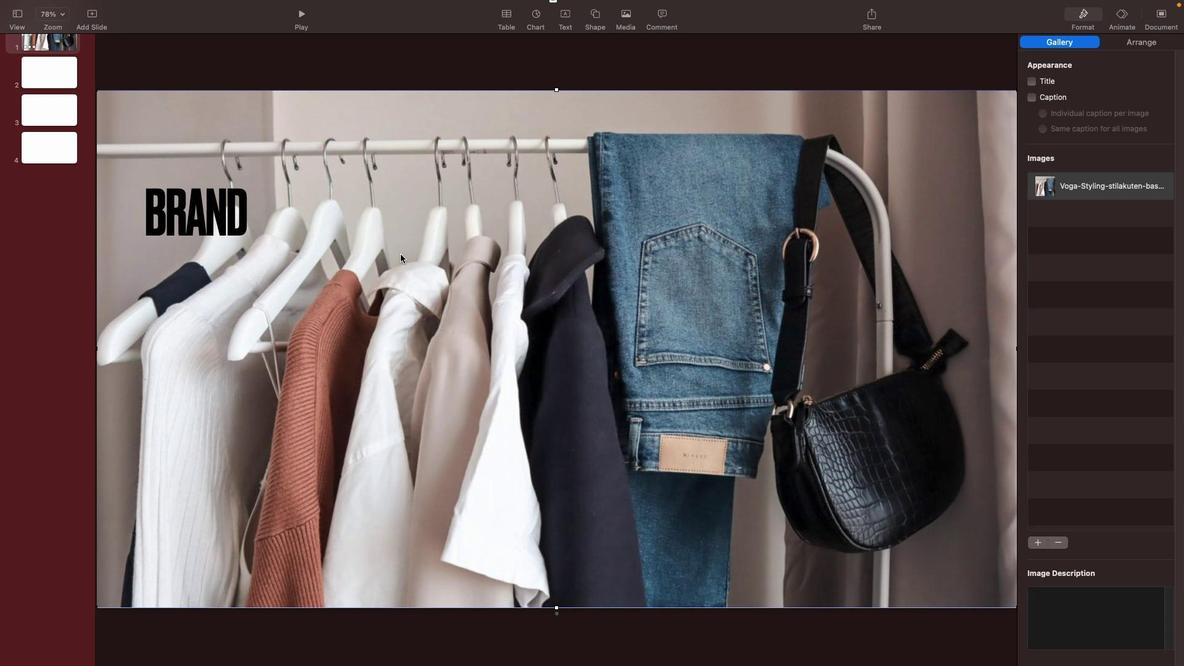 
Action: Mouse moved to (209, 209)
Screenshot: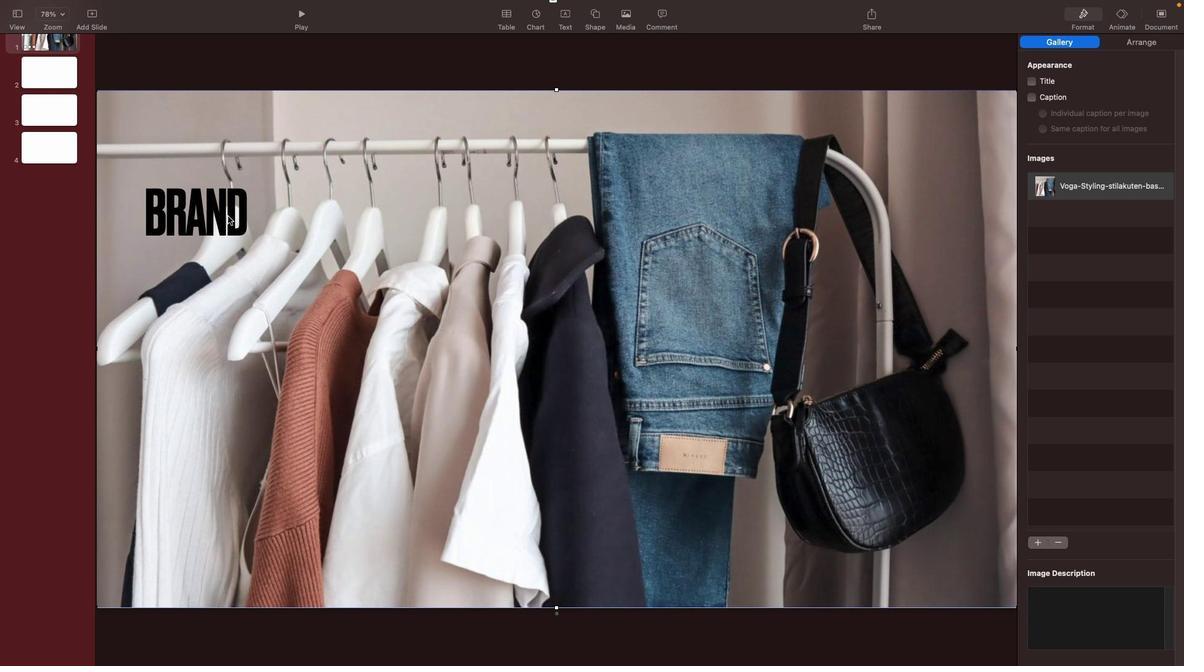 
Action: Mouse pressed left at (209, 209)
Screenshot: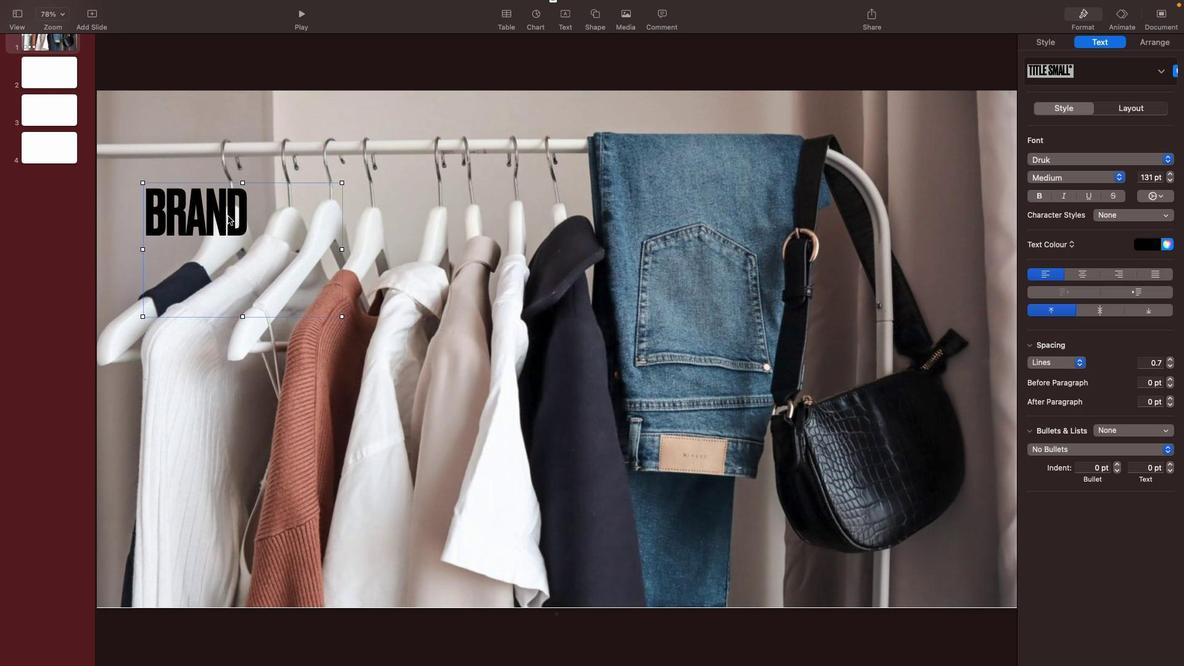 
Action: Mouse moved to (308, 178)
Screenshot: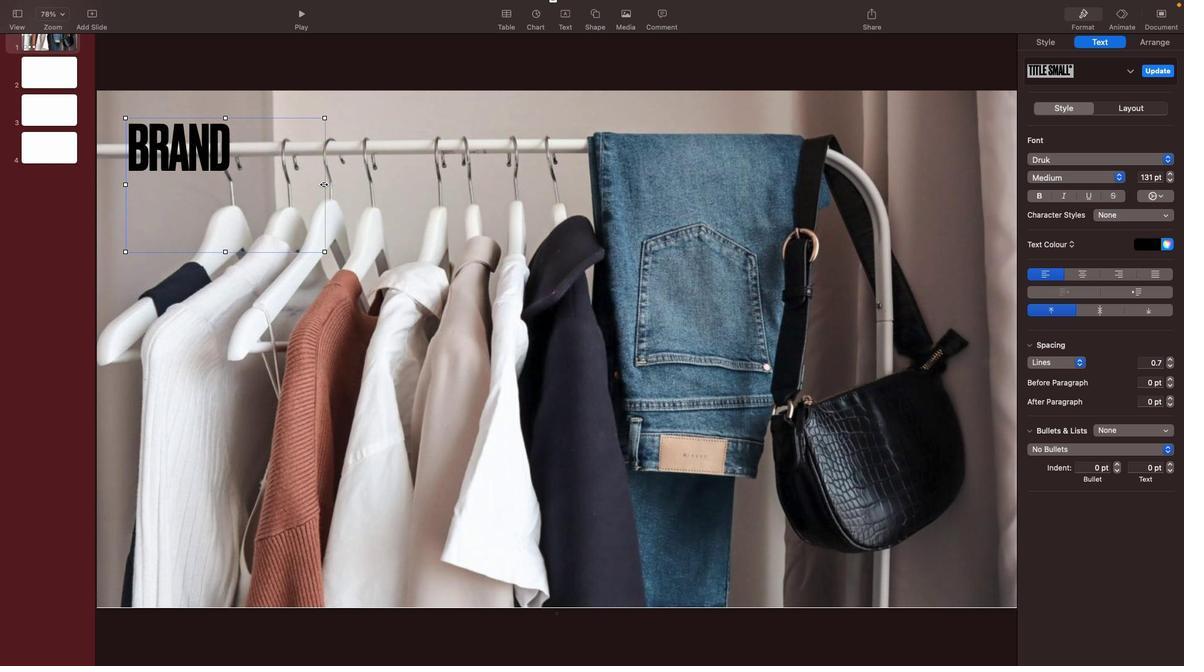 
Action: Mouse pressed left at (308, 178)
Screenshot: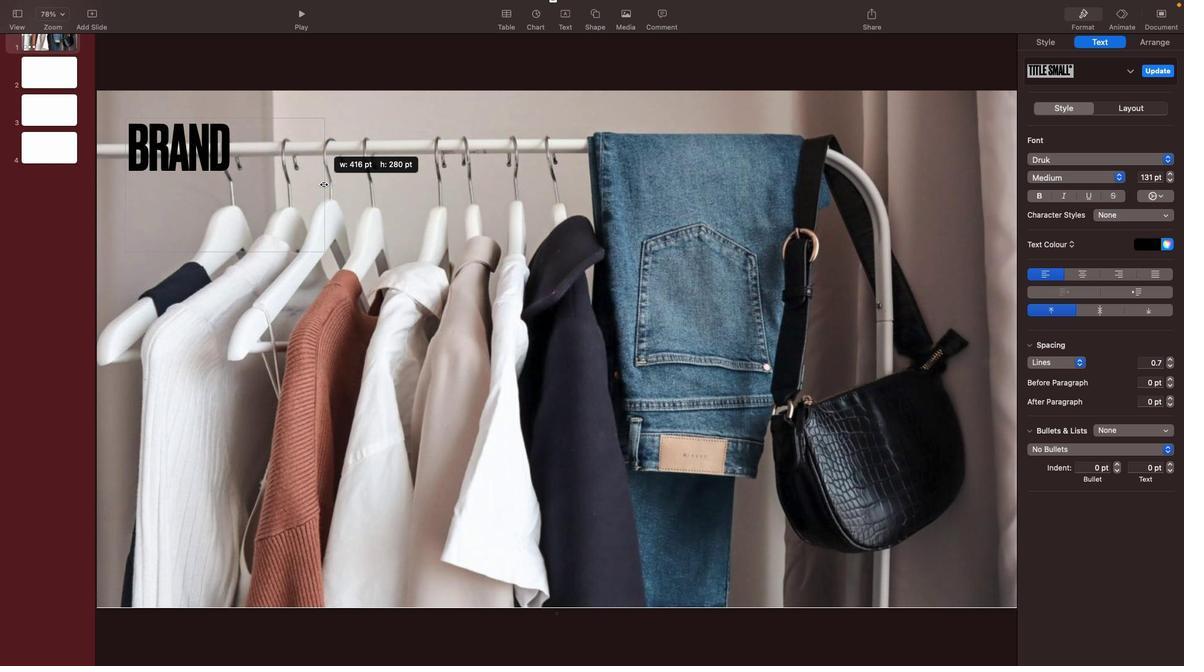 
Action: Mouse moved to (226, 244)
Screenshot: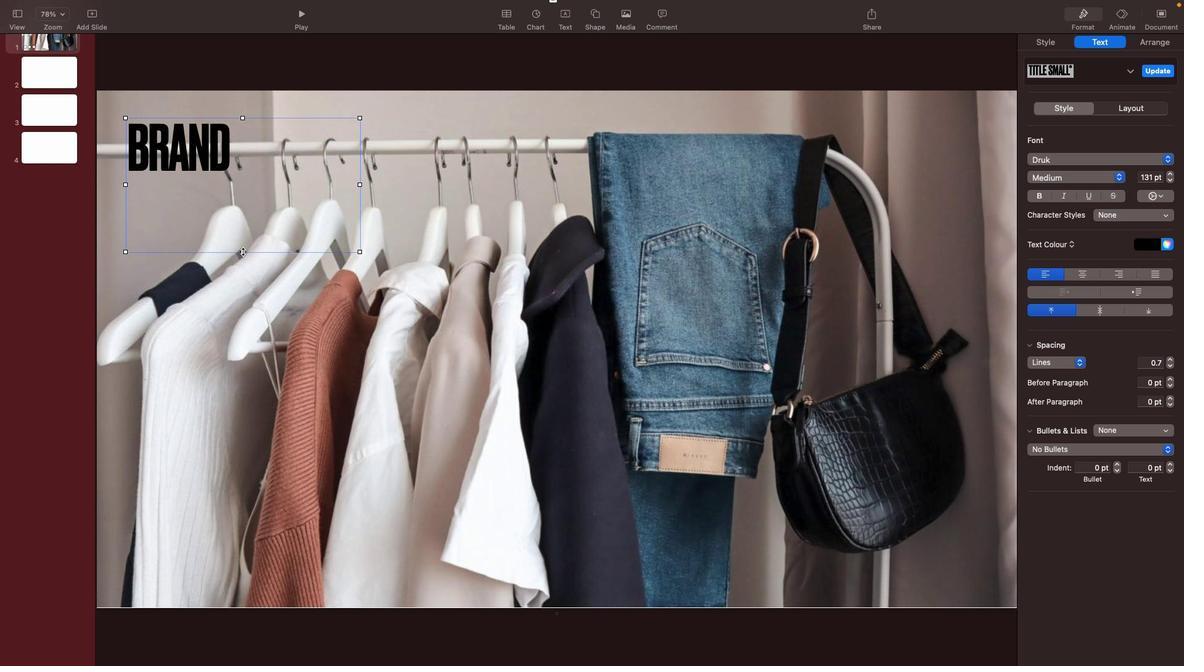 
Action: Mouse pressed left at (226, 244)
Screenshot: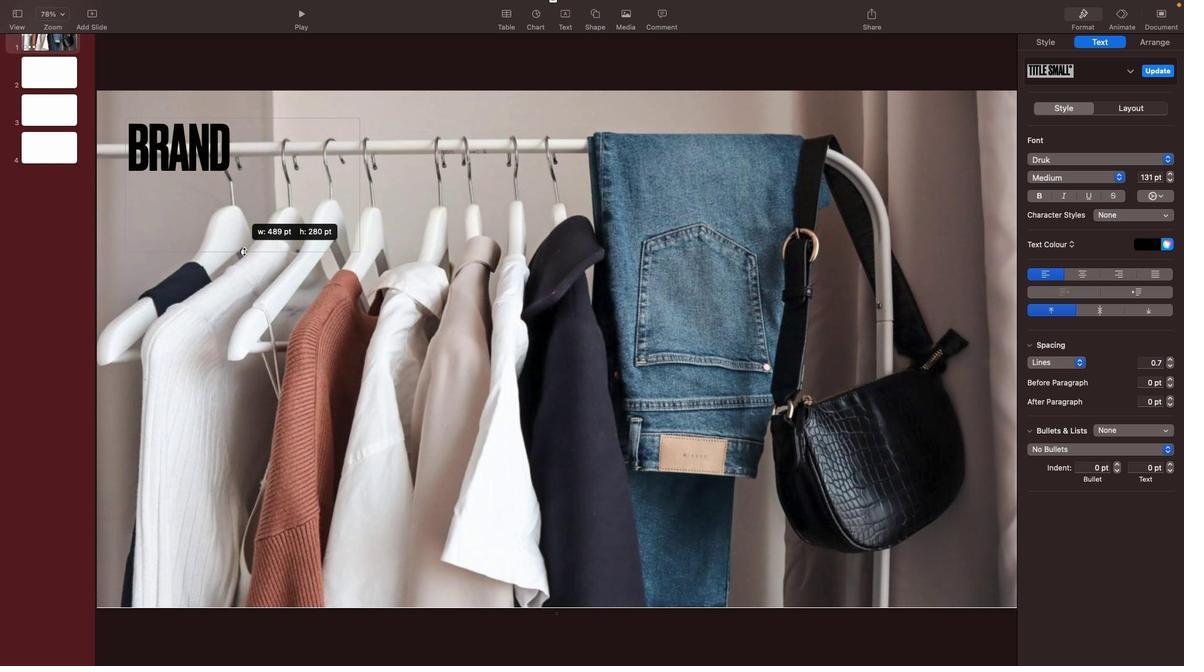 
Action: Mouse moved to (275, 233)
Screenshot: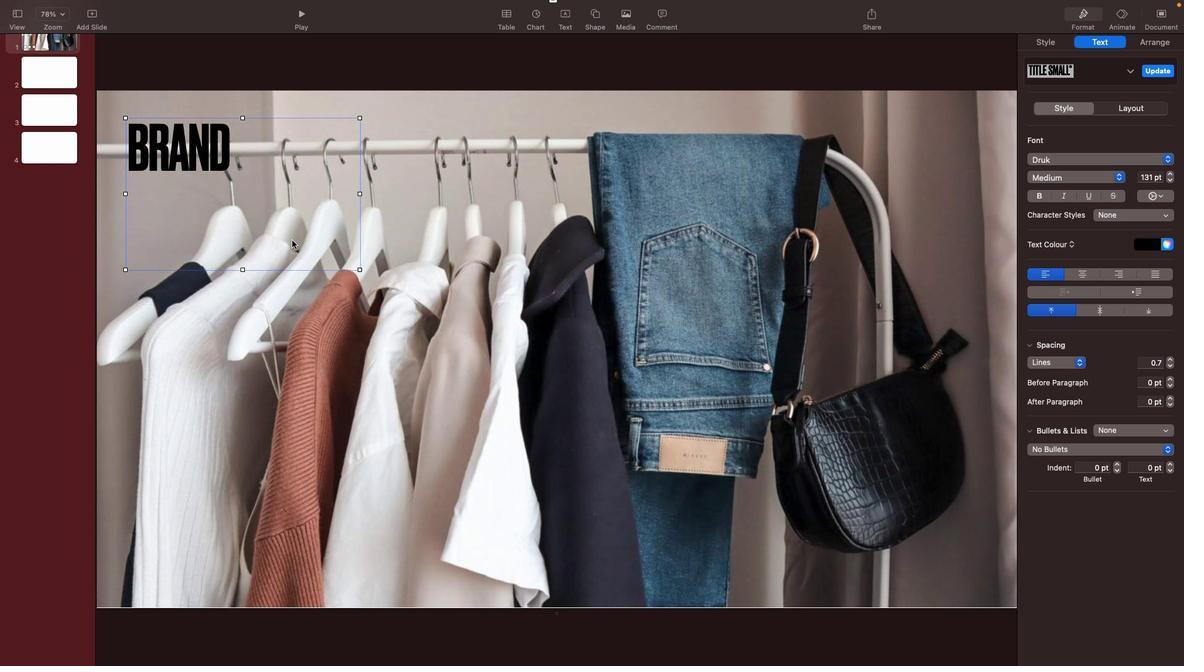 
Action: Mouse pressed left at (275, 233)
Screenshot: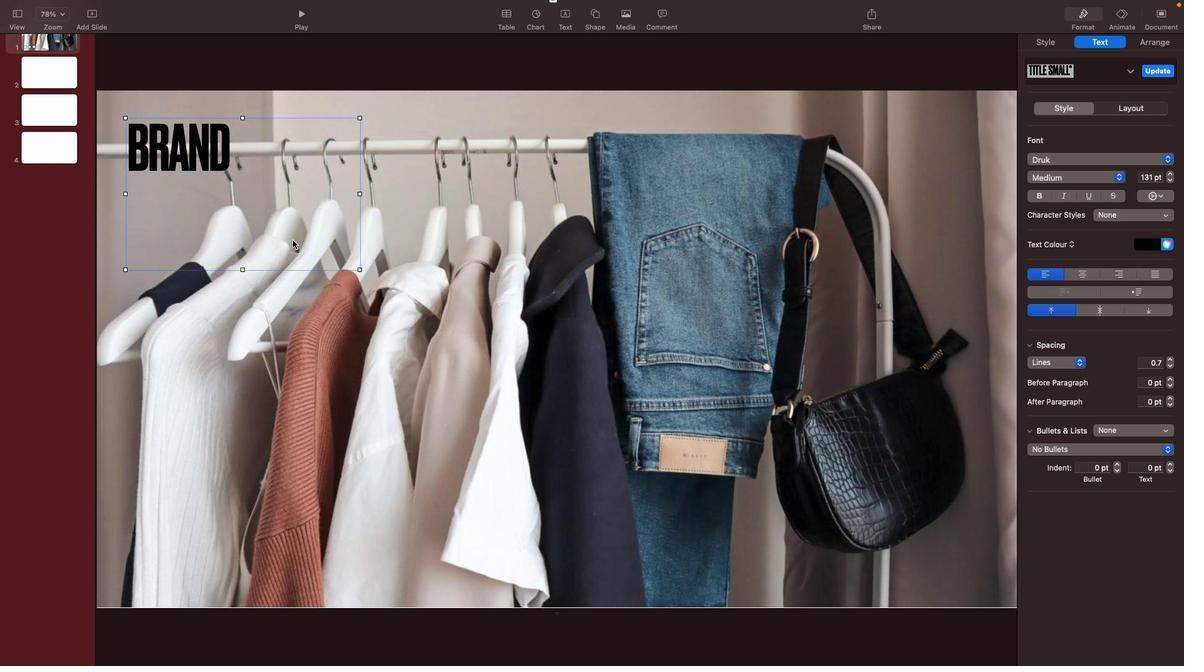 
Action: Mouse moved to (416, 244)
Screenshot: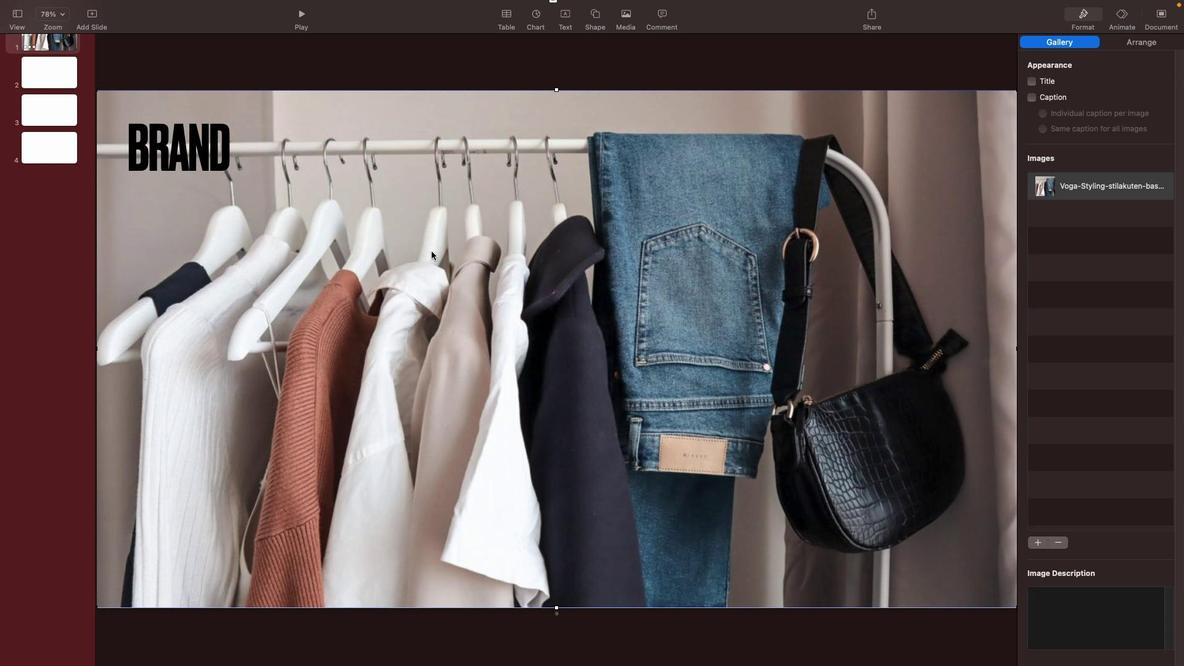 
Action: Mouse pressed left at (416, 244)
Screenshot: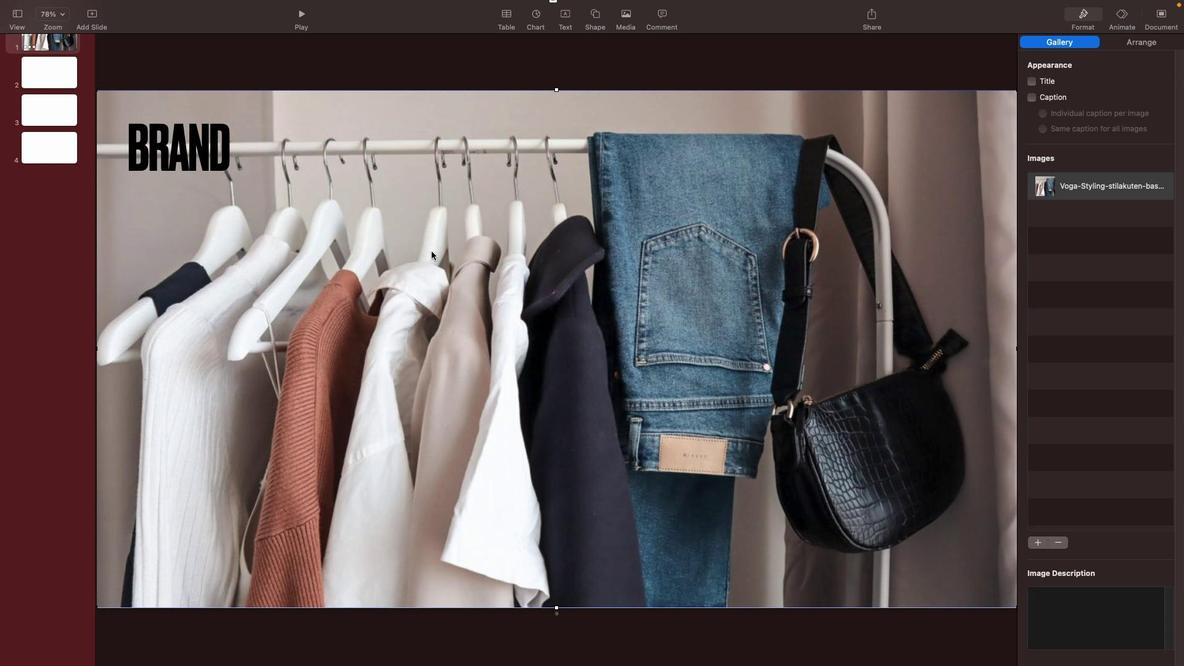 
Action: Mouse moved to (554, 7)
Screenshot: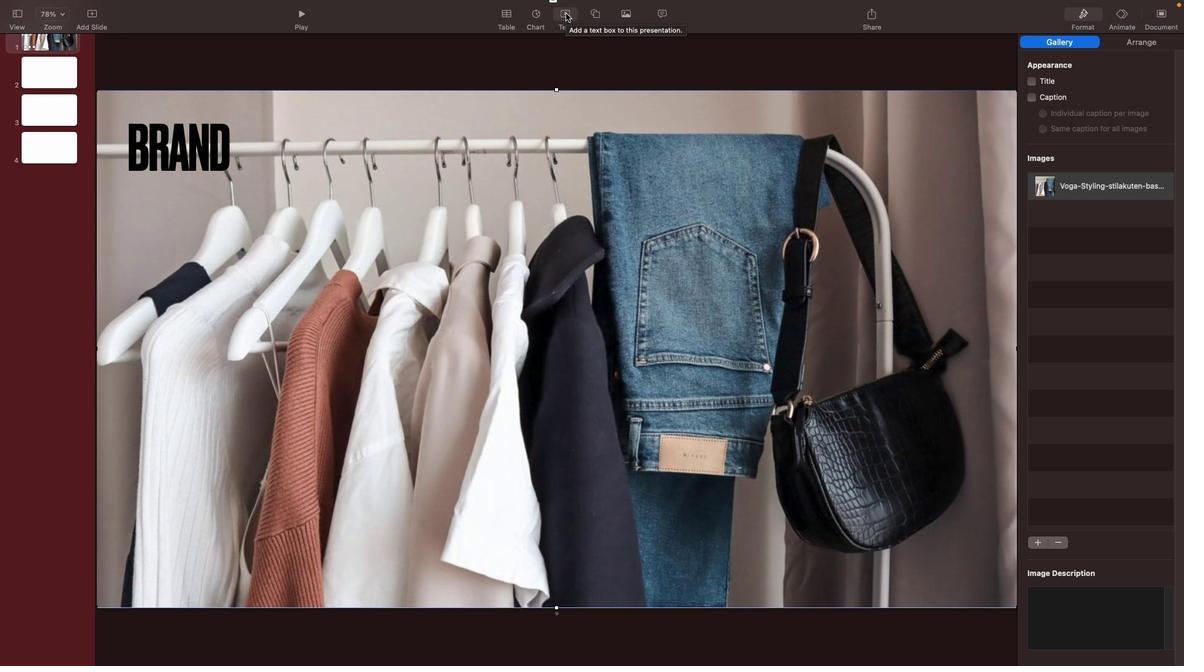 
Action: Mouse pressed left at (554, 7)
Screenshot: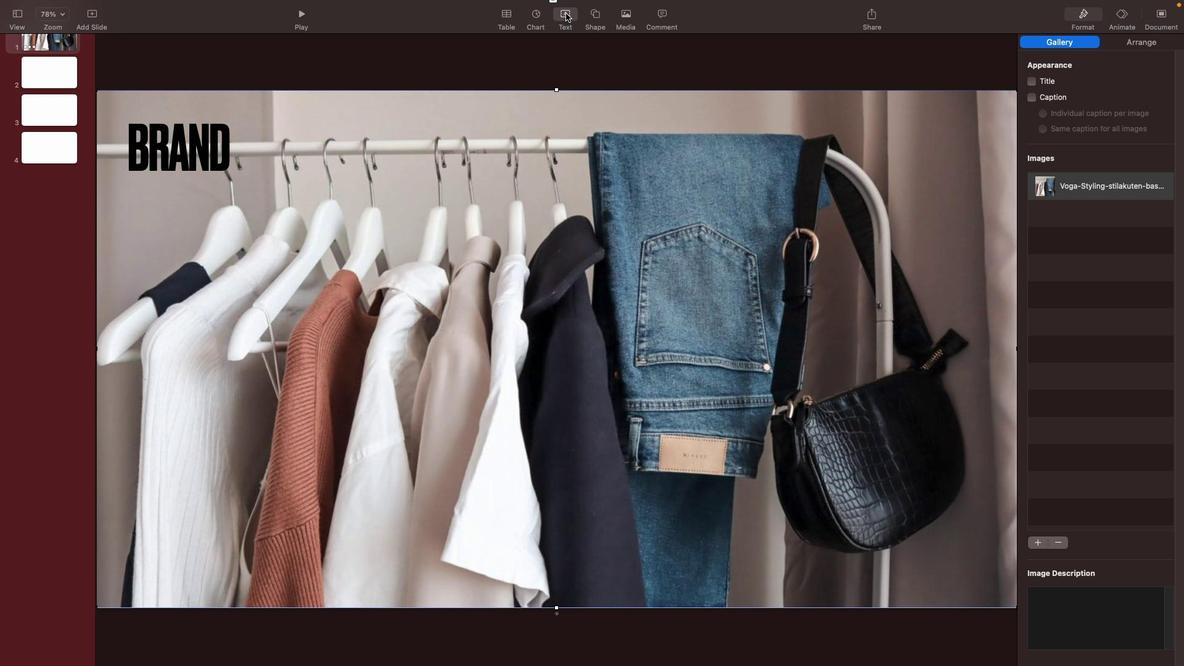 
Action: Mouse moved to (550, 350)
Screenshot: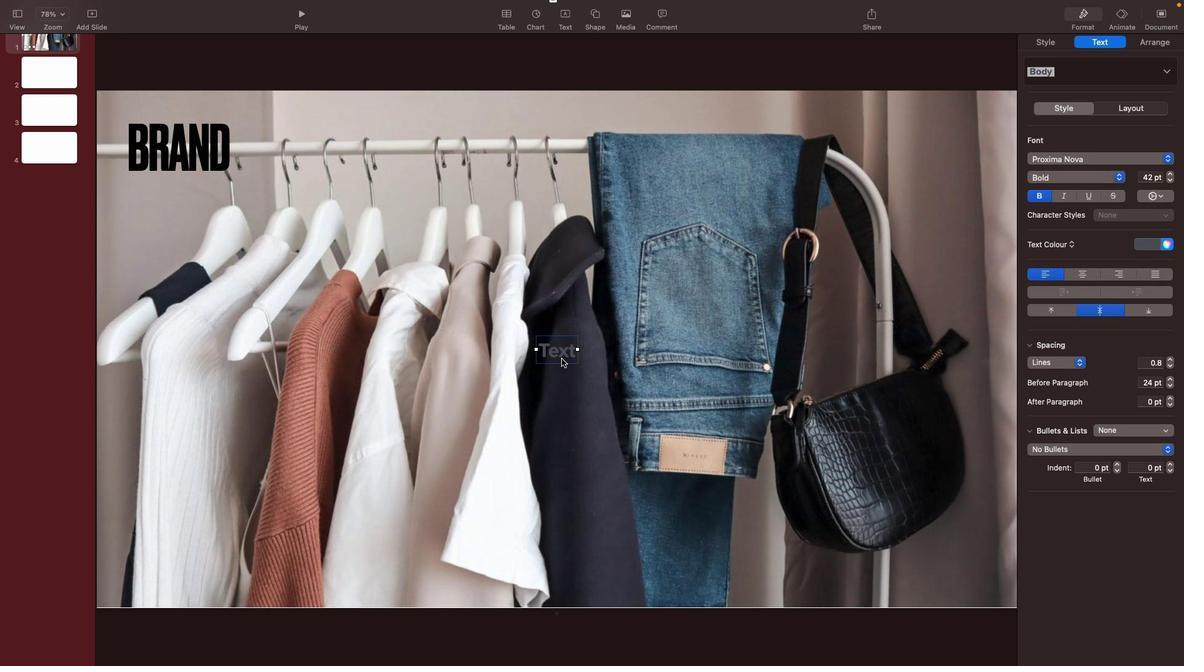 
Action: Mouse pressed left at (550, 350)
Screenshot: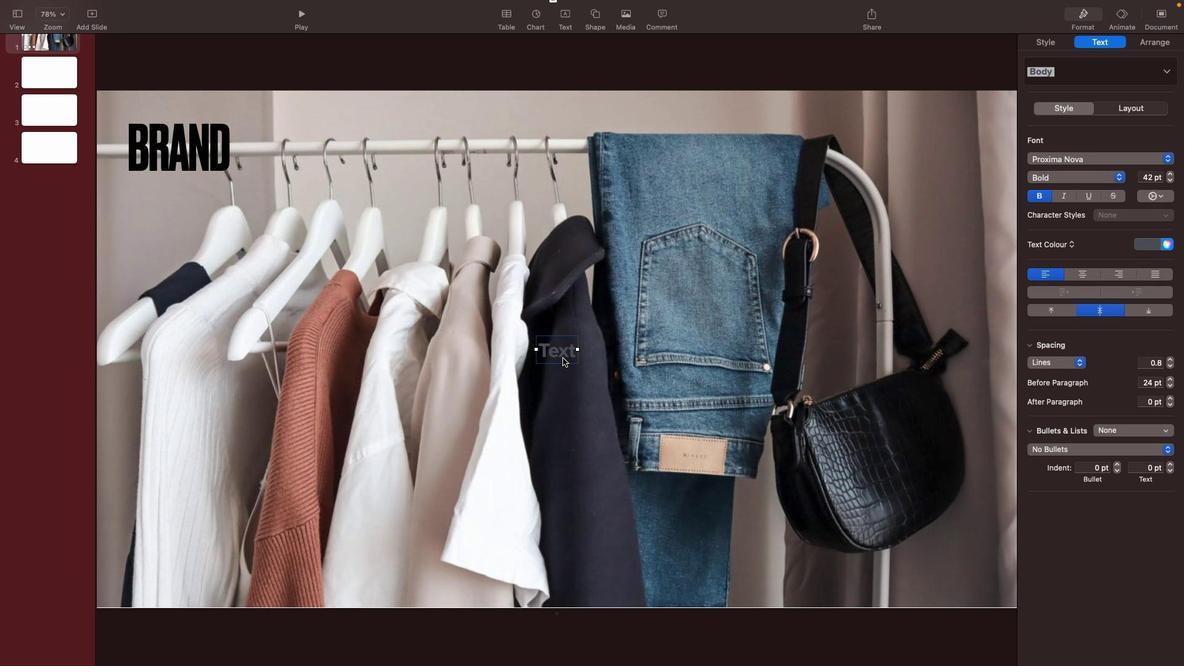 
Action: Mouse moved to (1160, 236)
Screenshot: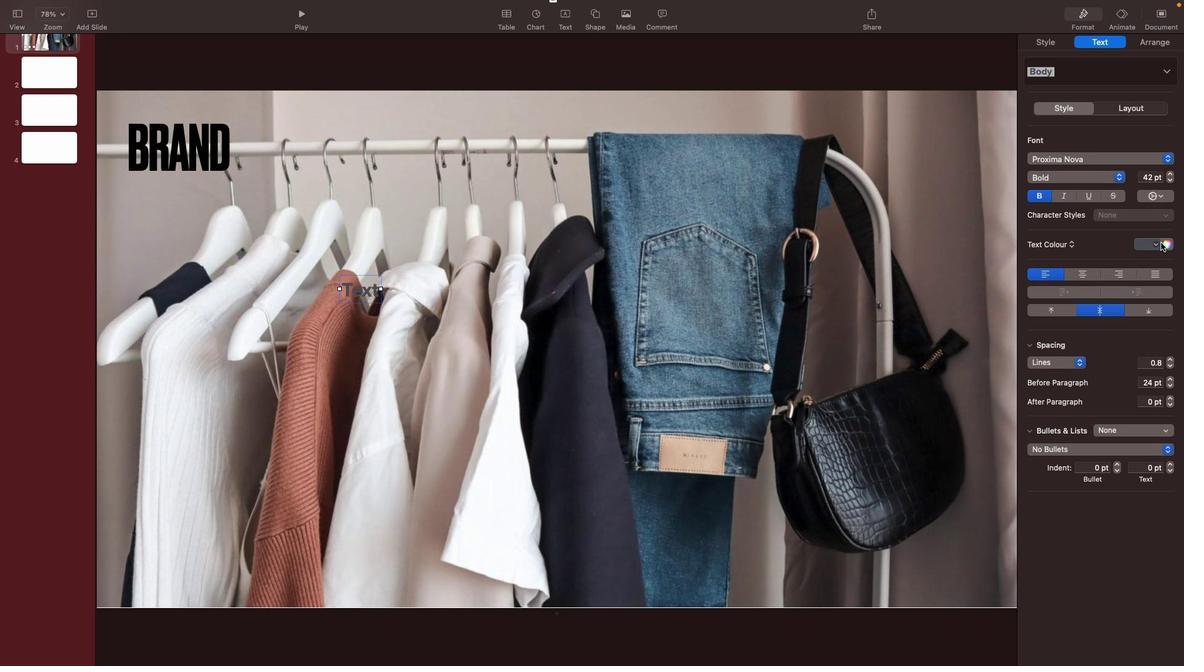 
Action: Mouse pressed left at (1160, 236)
Screenshot: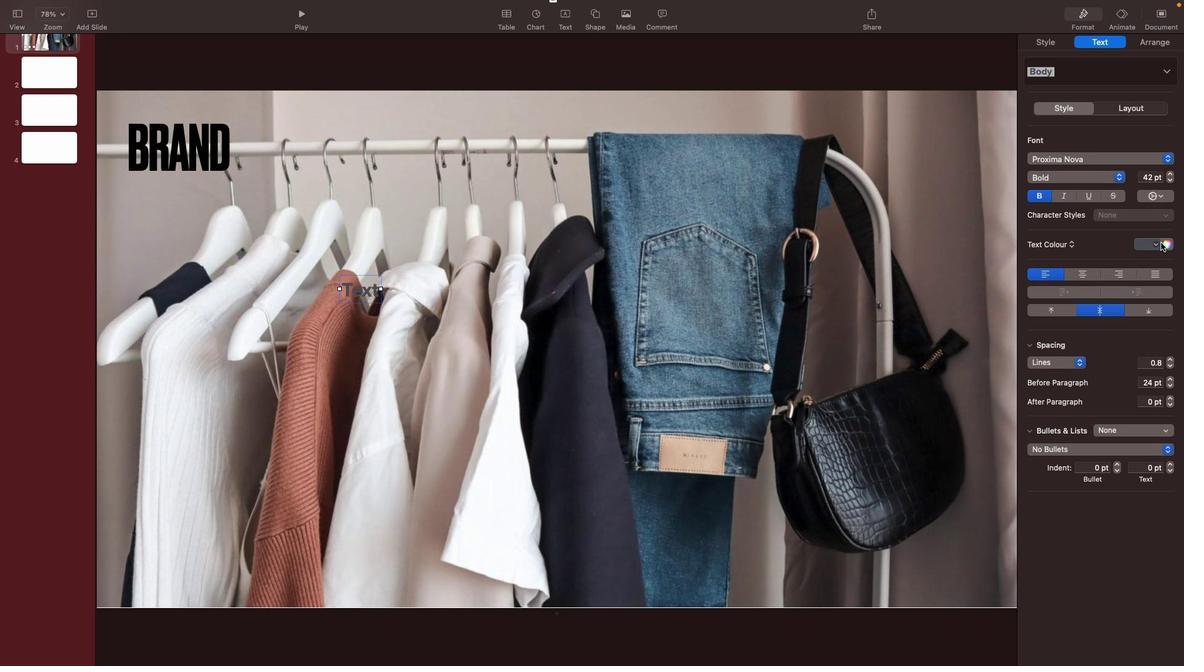 
Action: Mouse moved to (1143, 315)
Screenshot: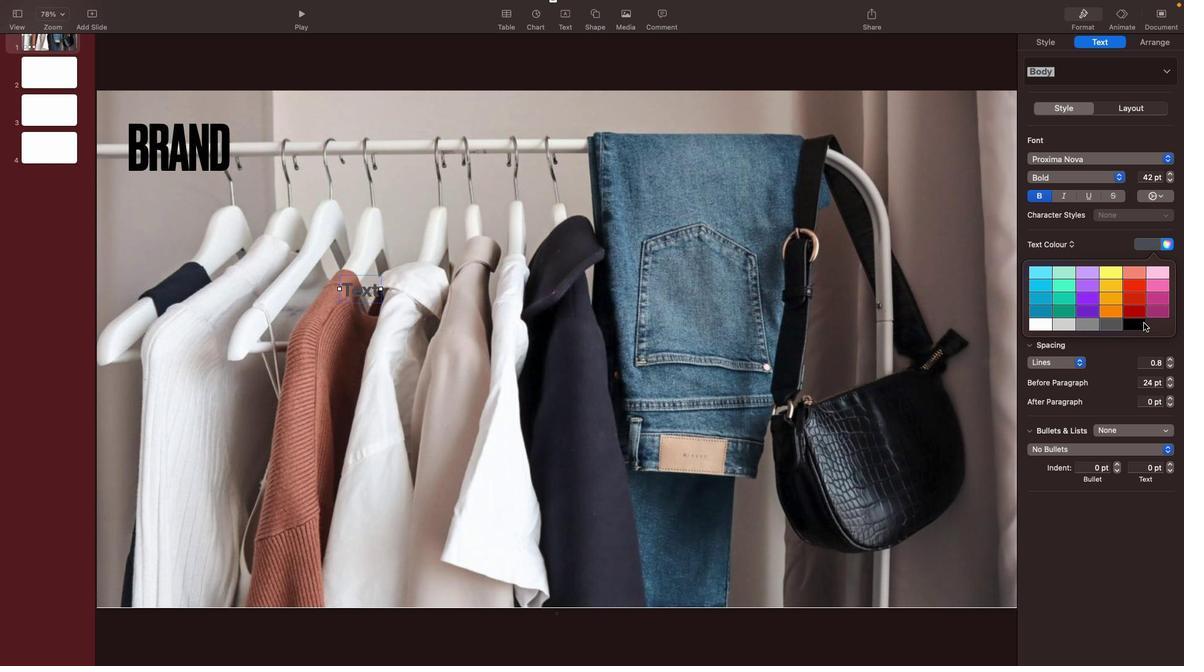 
Action: Mouse pressed left at (1143, 315)
Screenshot: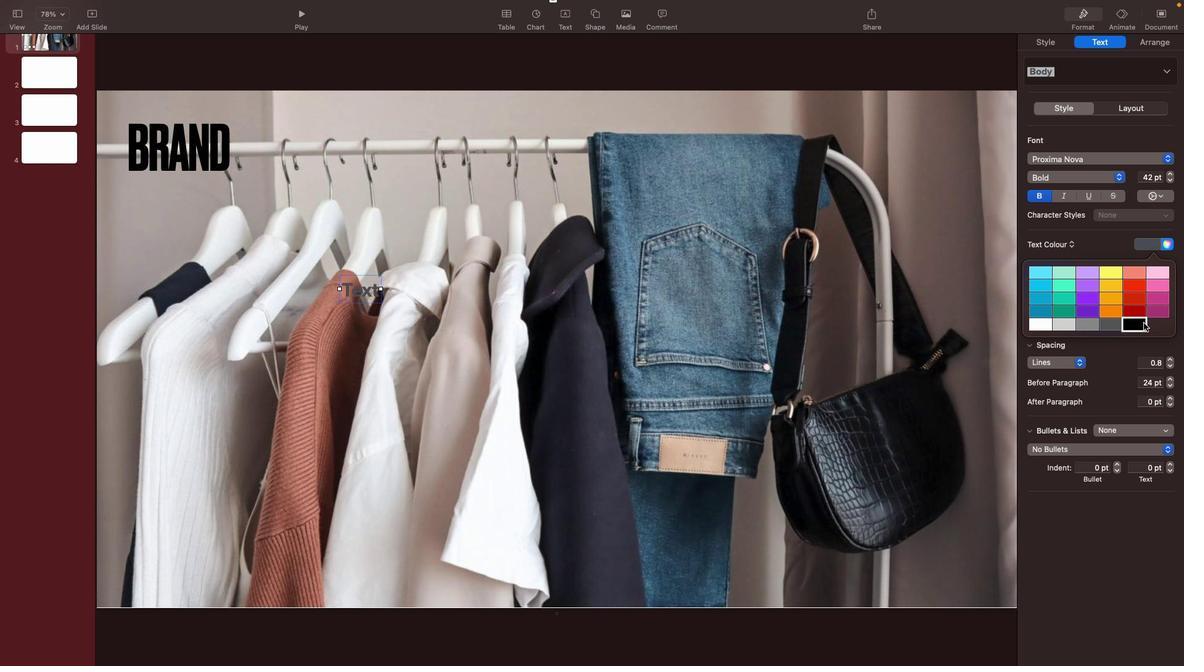 
Action: Mouse moved to (680, 307)
Screenshot: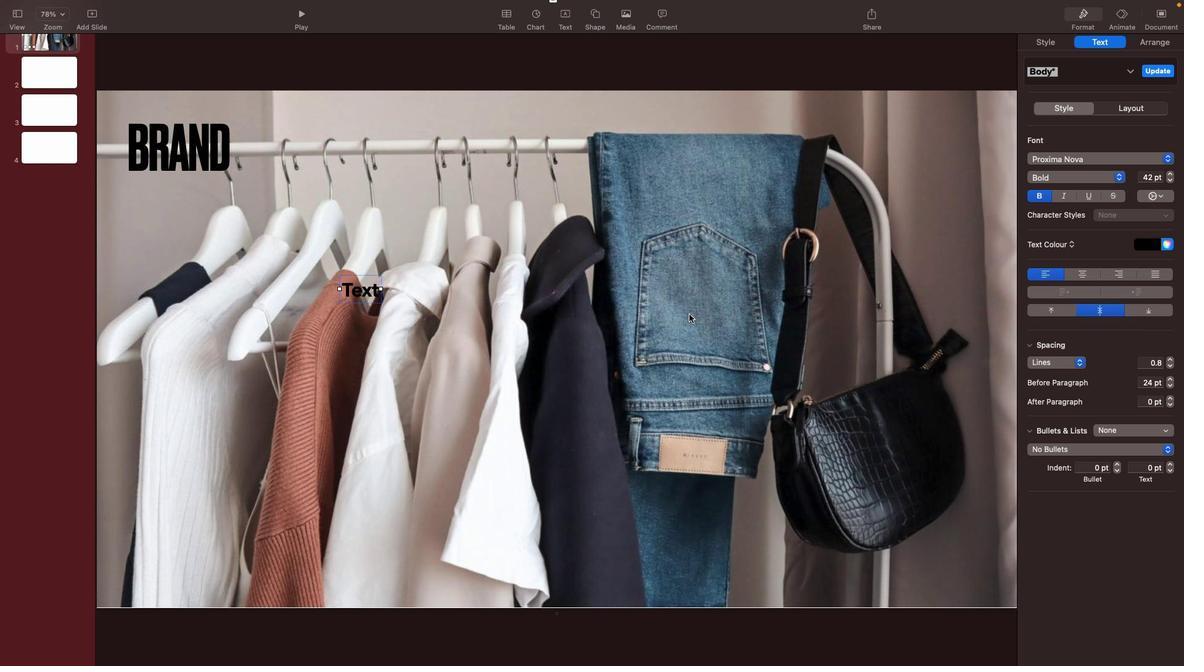 
Action: Key pressed 'F''S'Key.backspace'A''S''H''I''O''N'Key.space'L''O''O''K'Key.space'B''O''O''K'Key.spaceKey.spaceKey.enter'P''R''E''S''E''N''T''A''T''I''O''N'Key.space'T''E''M''P''L''A''T''E'
Screenshot: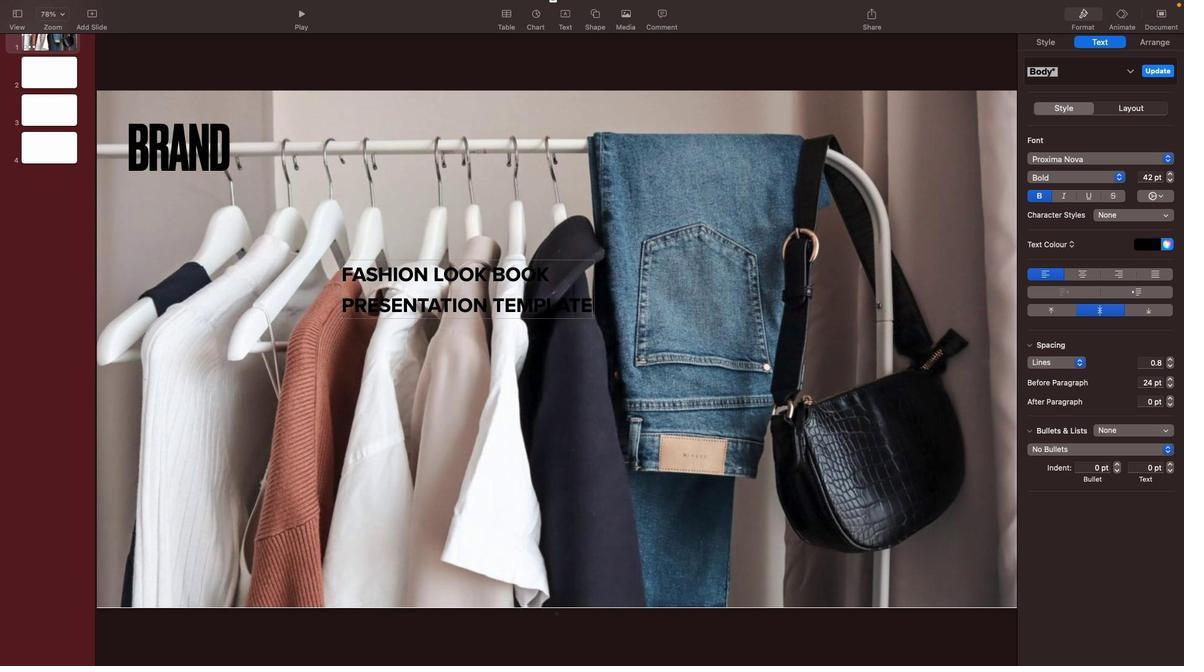 
Action: Mouse moved to (575, 401)
Screenshot: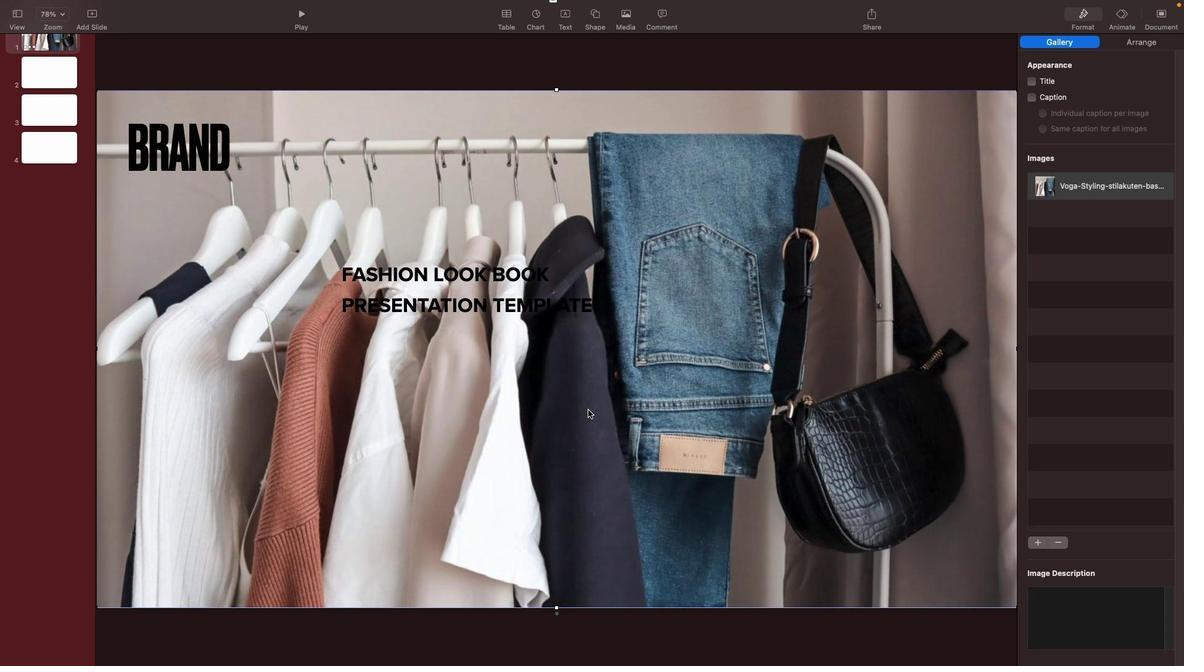 
Action: Mouse pressed left at (575, 401)
Screenshot: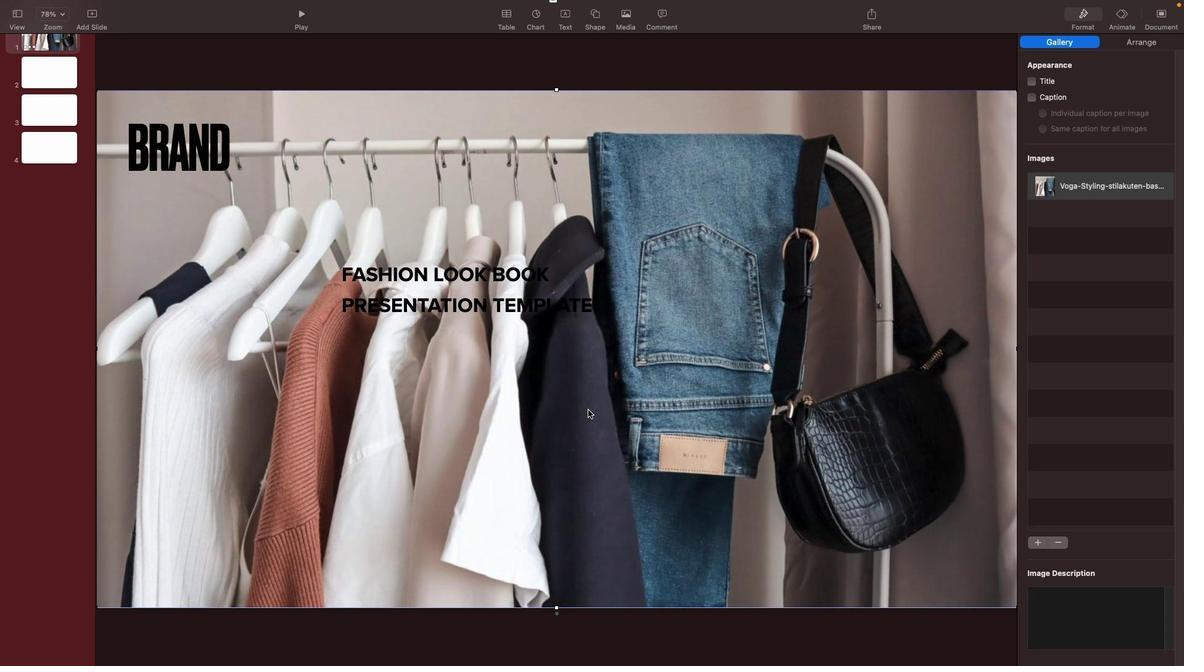 
Action: Mouse moved to (552, 289)
Screenshot: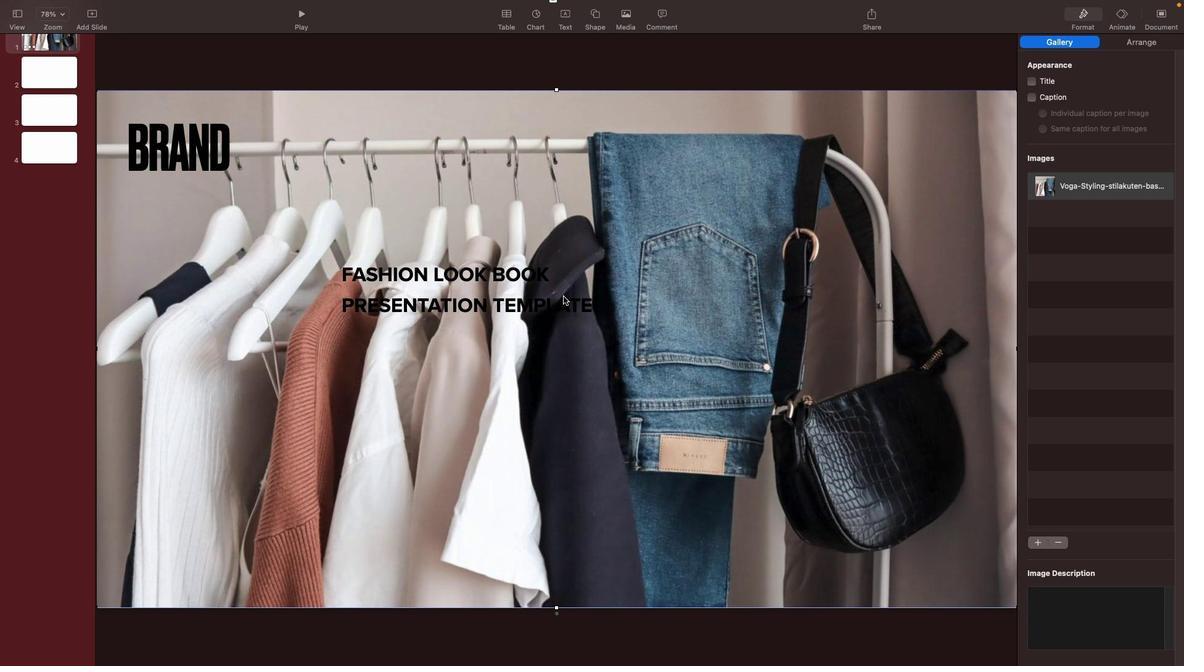 
Action: Mouse pressed left at (552, 289)
Screenshot: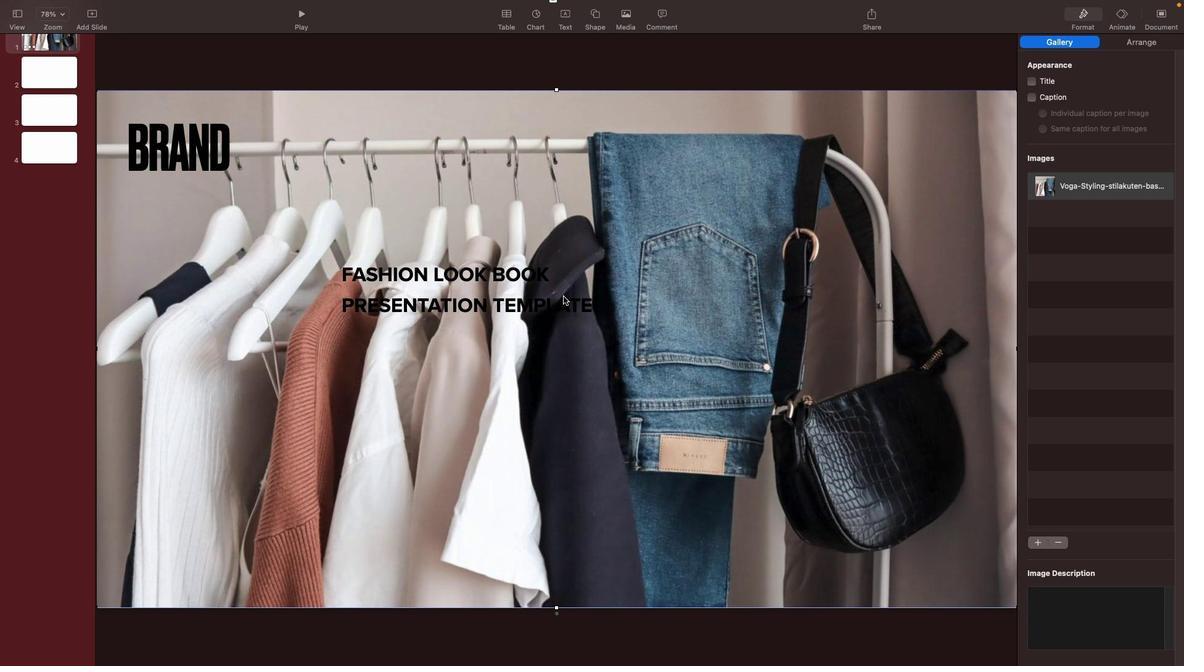 
Action: Mouse moved to (551, 289)
Screenshot: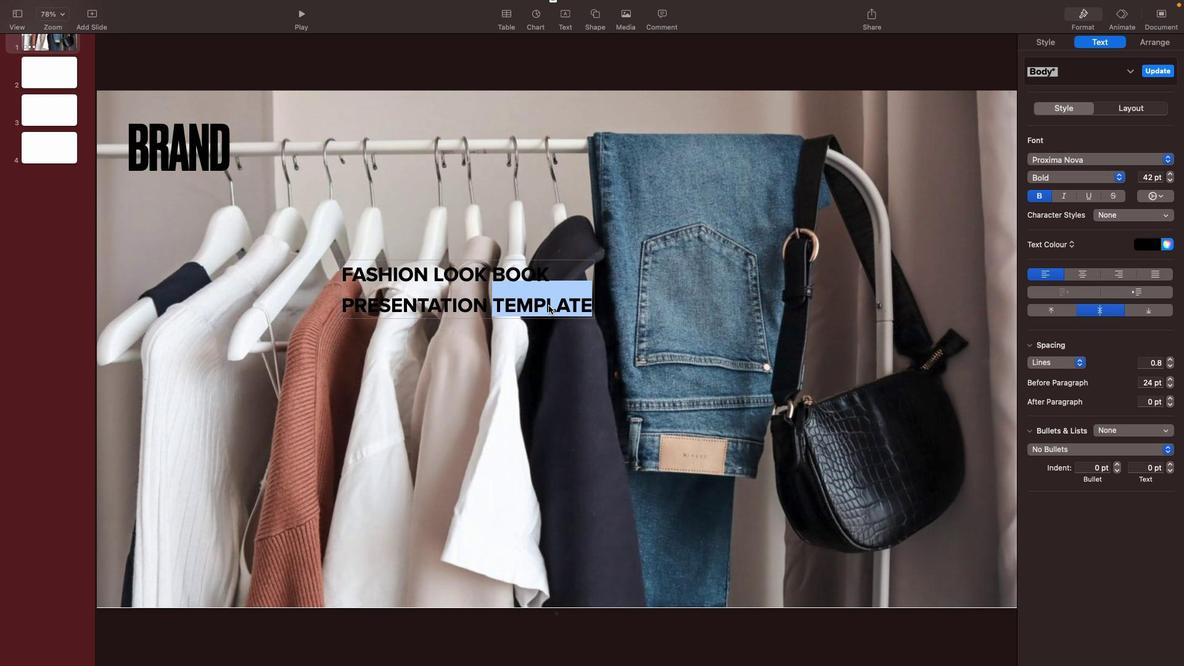 
Action: Mouse pressed left at (551, 289)
Screenshot: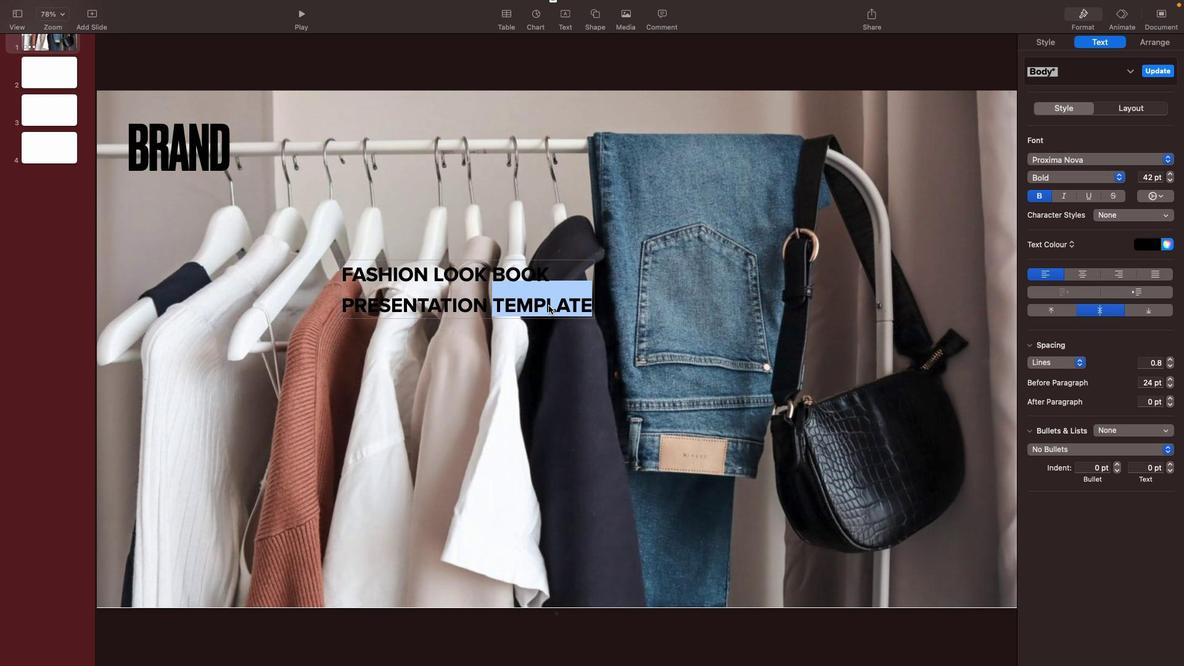 
Action: Mouse moved to (476, 282)
Screenshot: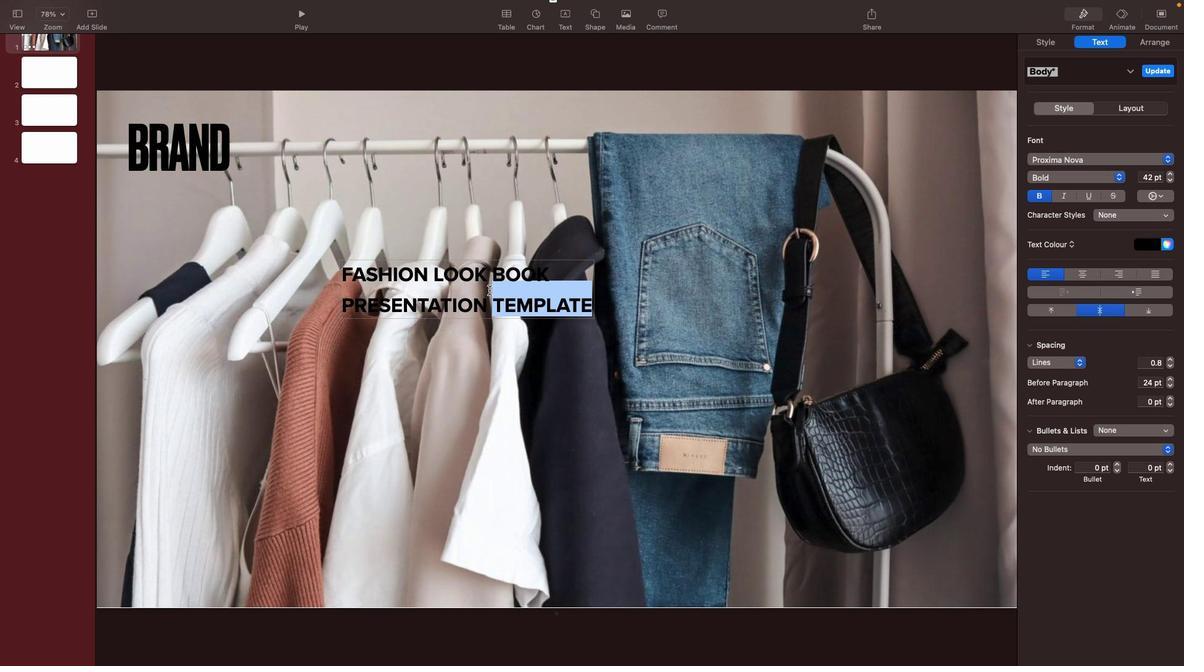 
Action: Mouse pressed left at (476, 282)
Screenshot: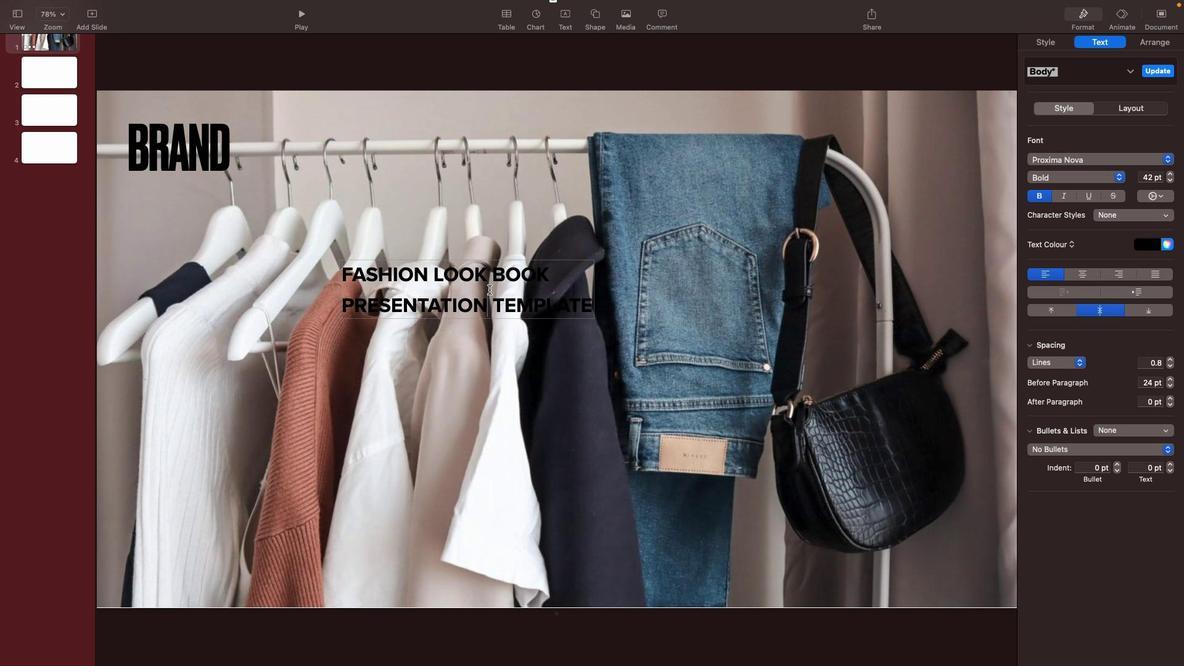 
Action: Mouse moved to (504, 218)
Screenshot: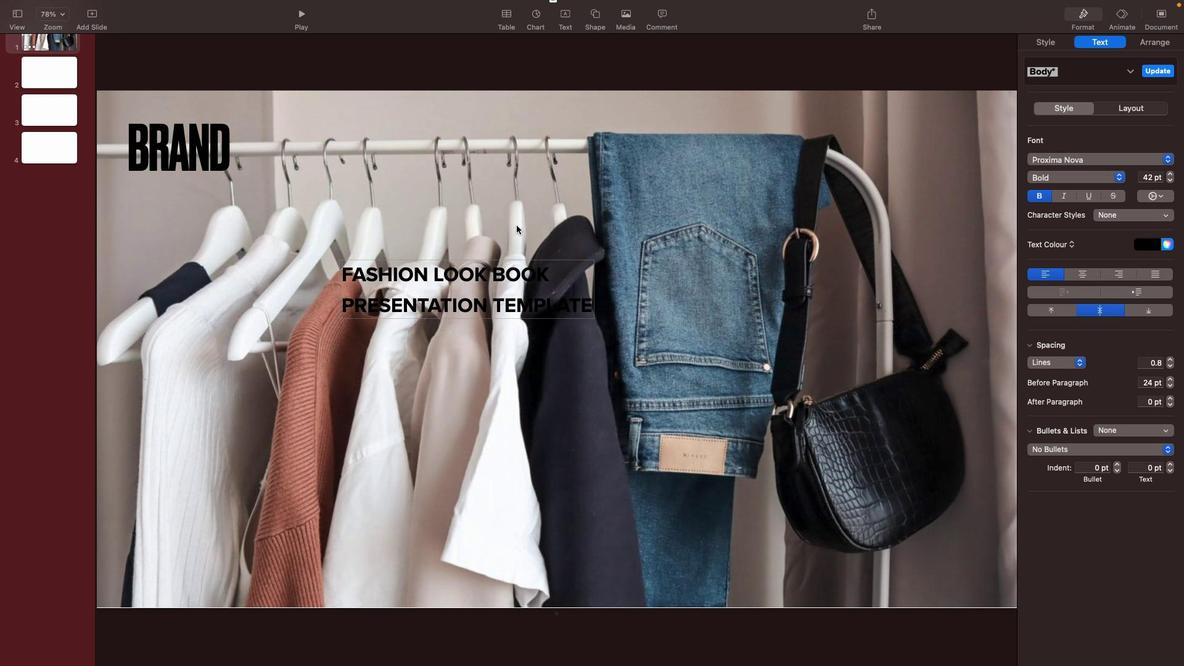 
Action: Mouse pressed left at (504, 218)
Screenshot: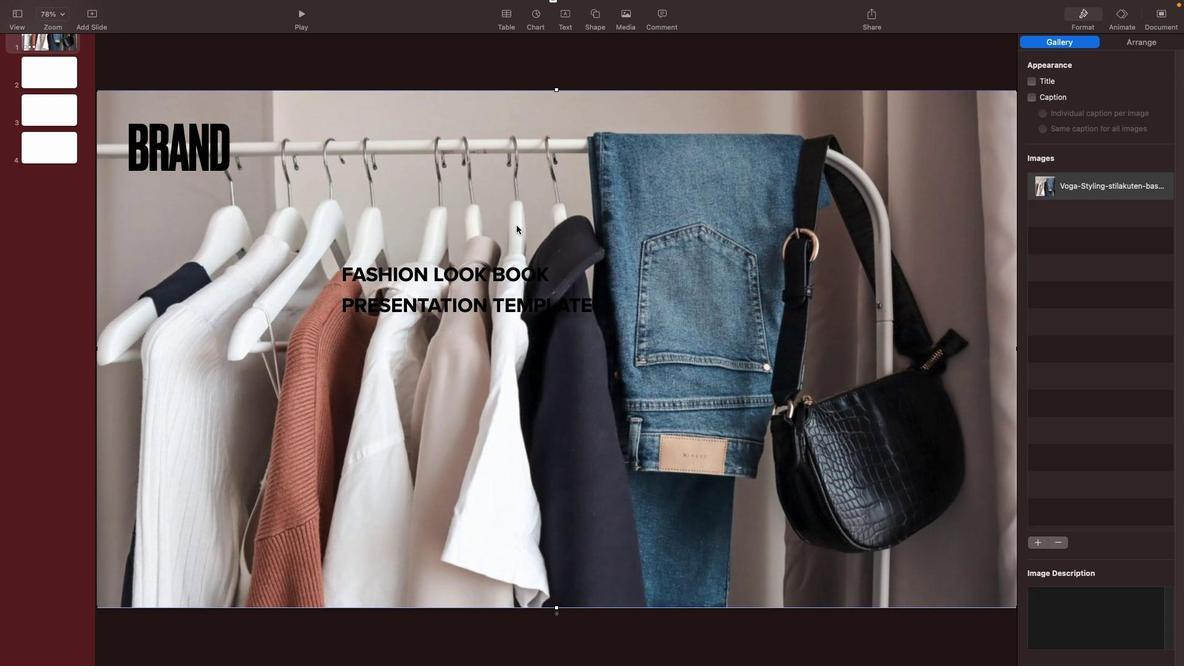 
Action: Mouse moved to (515, 264)
Screenshot: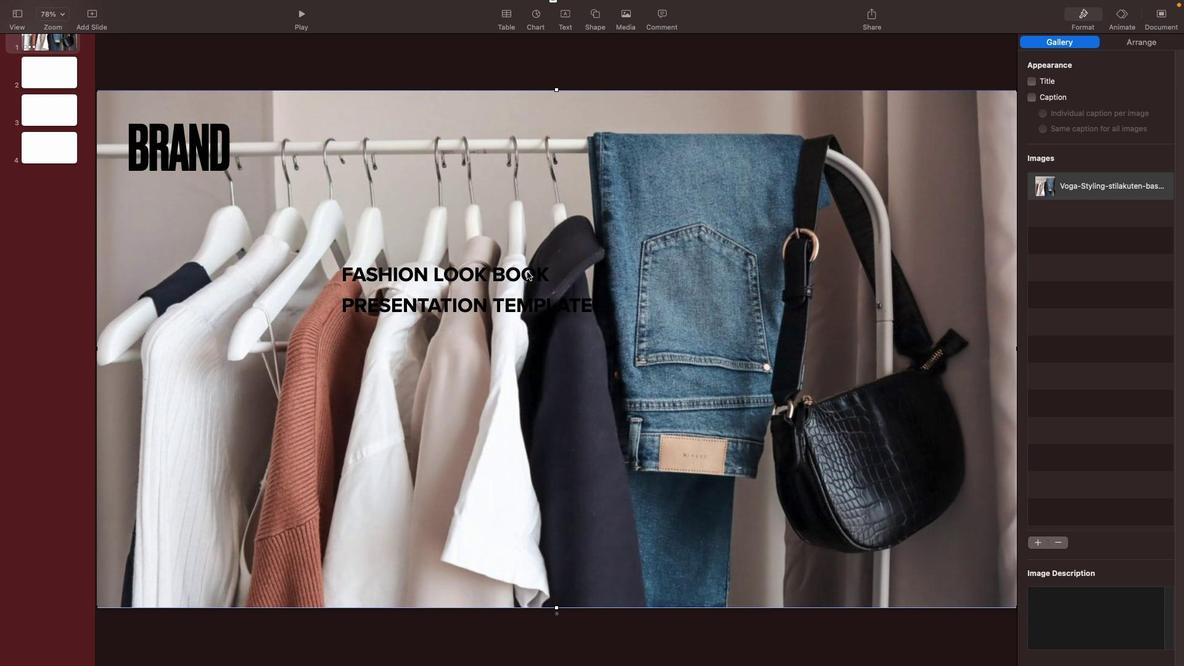 
Action: Mouse pressed left at (515, 264)
Screenshot: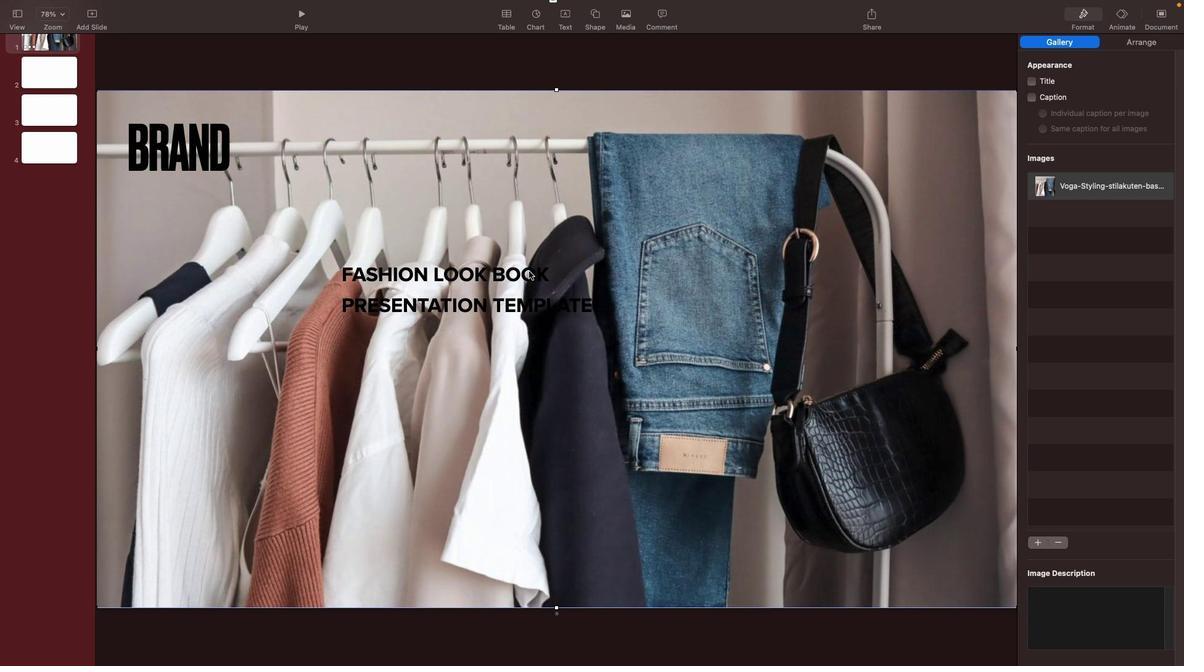 
Action: Mouse moved to (279, 546)
Screenshot: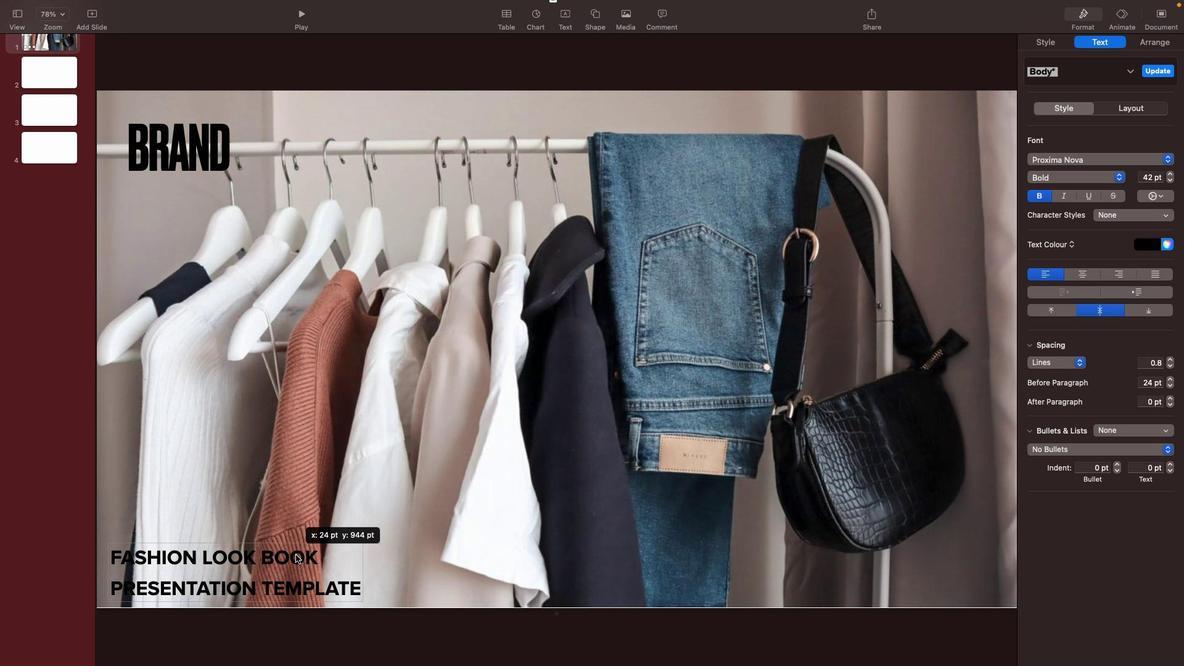 
Action: Mouse pressed left at (279, 546)
Screenshot: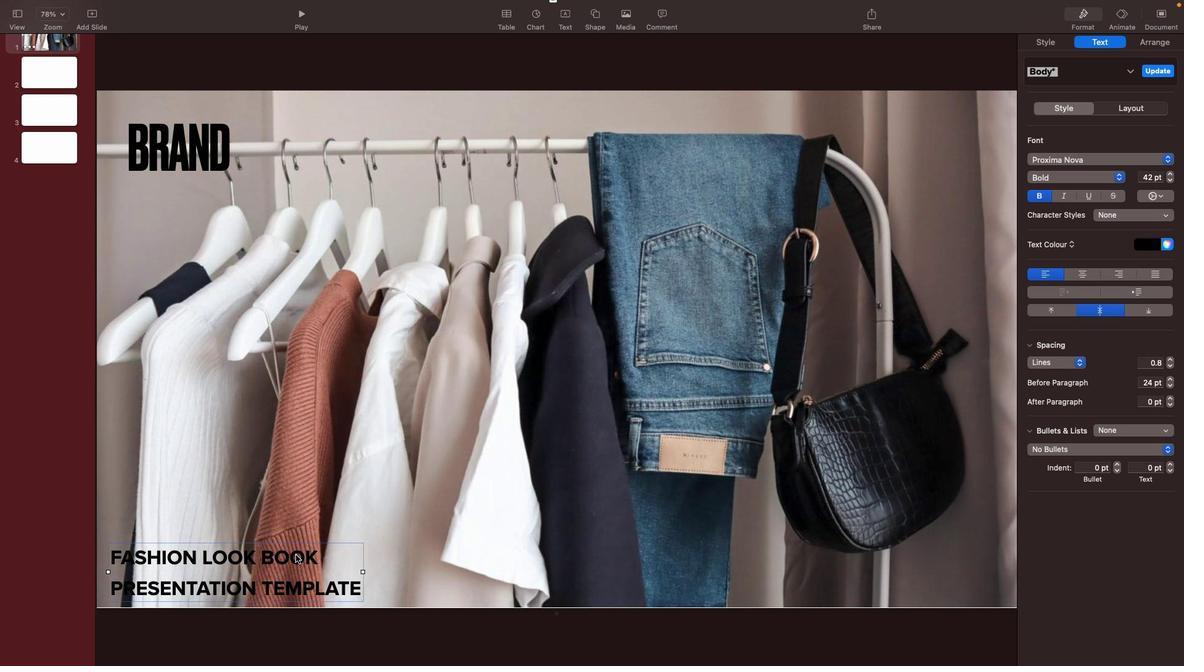 
Action: Mouse moved to (1171, 155)
Screenshot: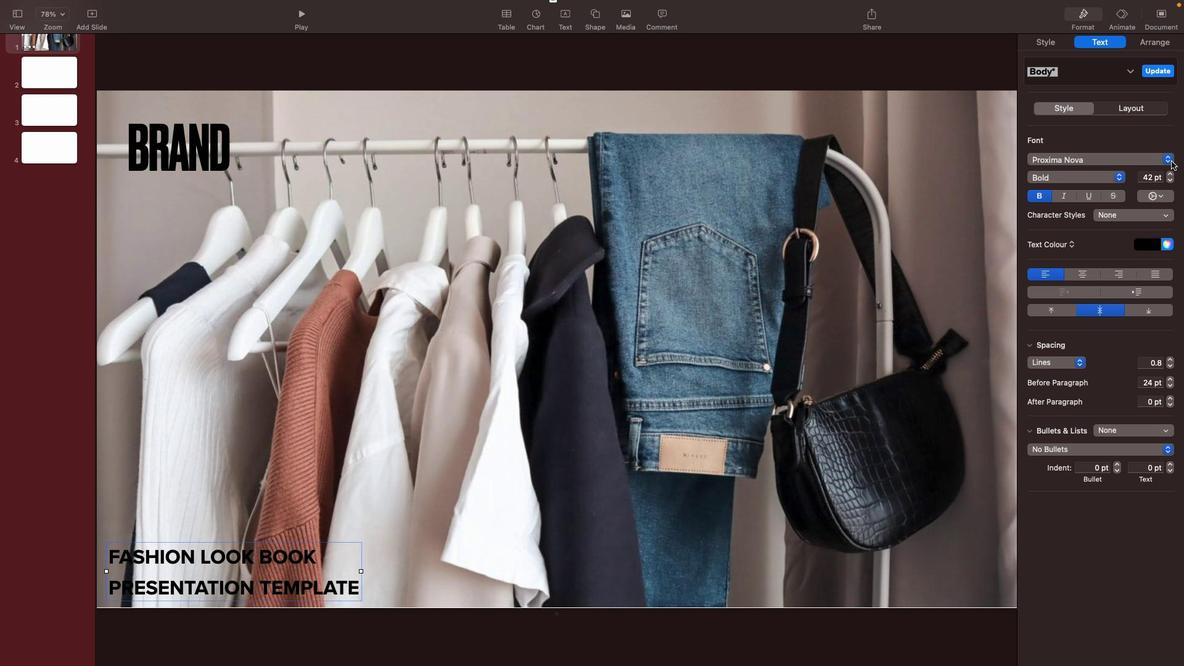 
Action: Mouse pressed left at (1171, 155)
Screenshot: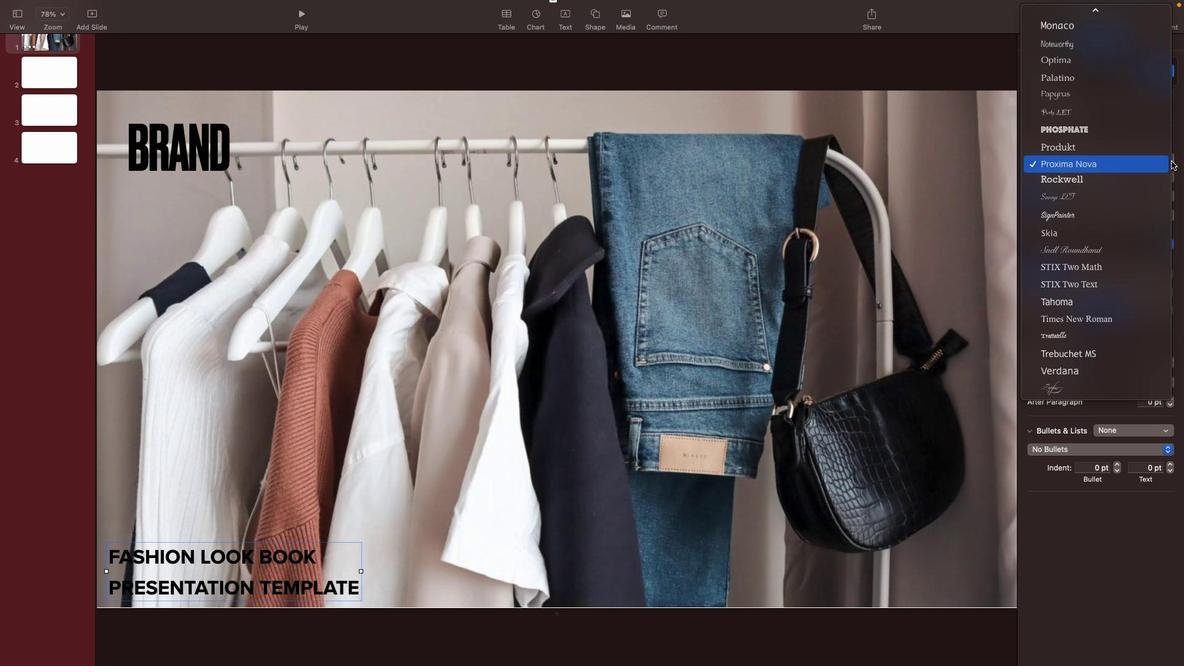 
Action: Mouse moved to (1078, 243)
Screenshot: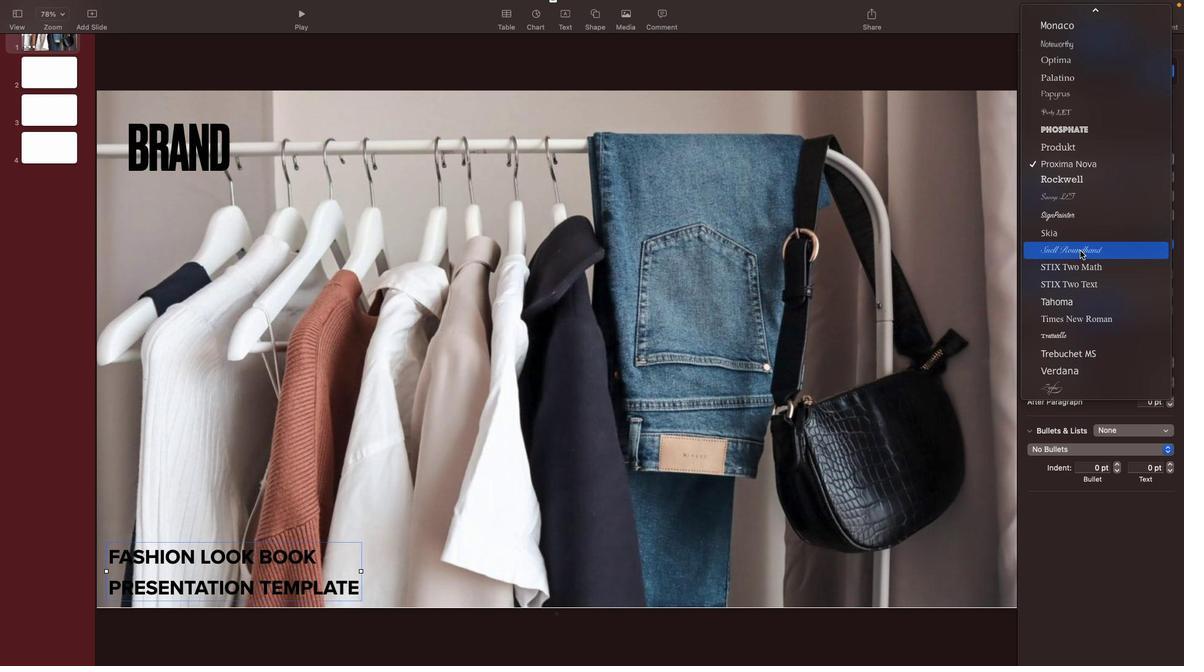 
Action: Mouse pressed left at (1078, 243)
Screenshot: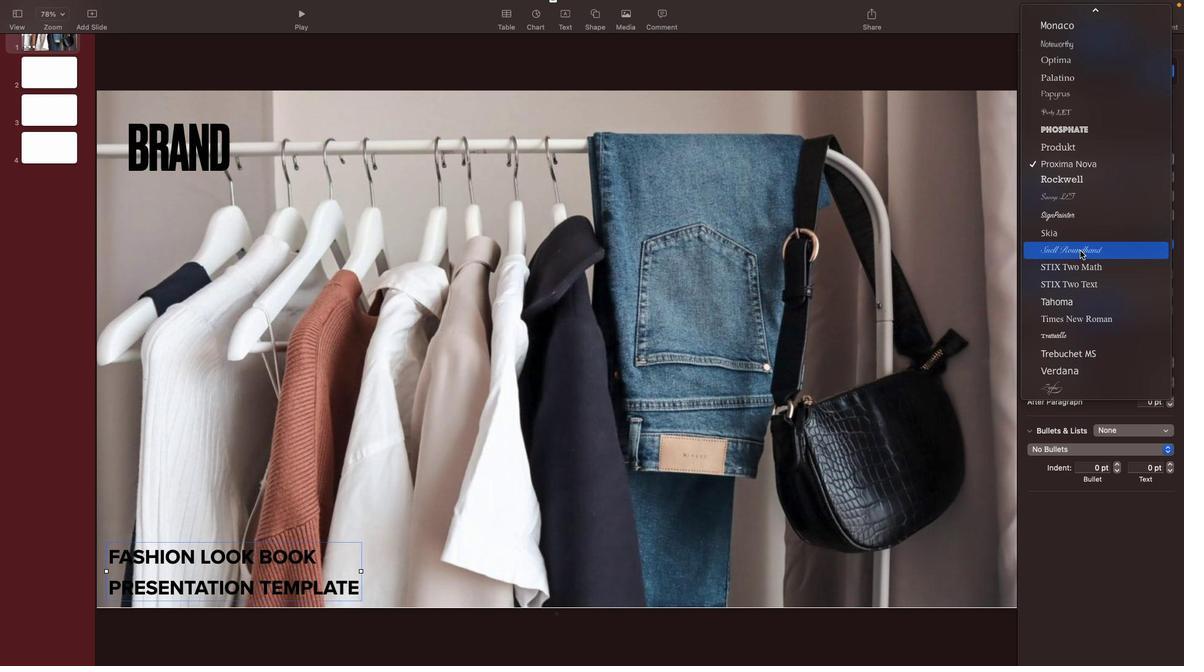 
Action: Mouse moved to (320, 541)
Screenshot: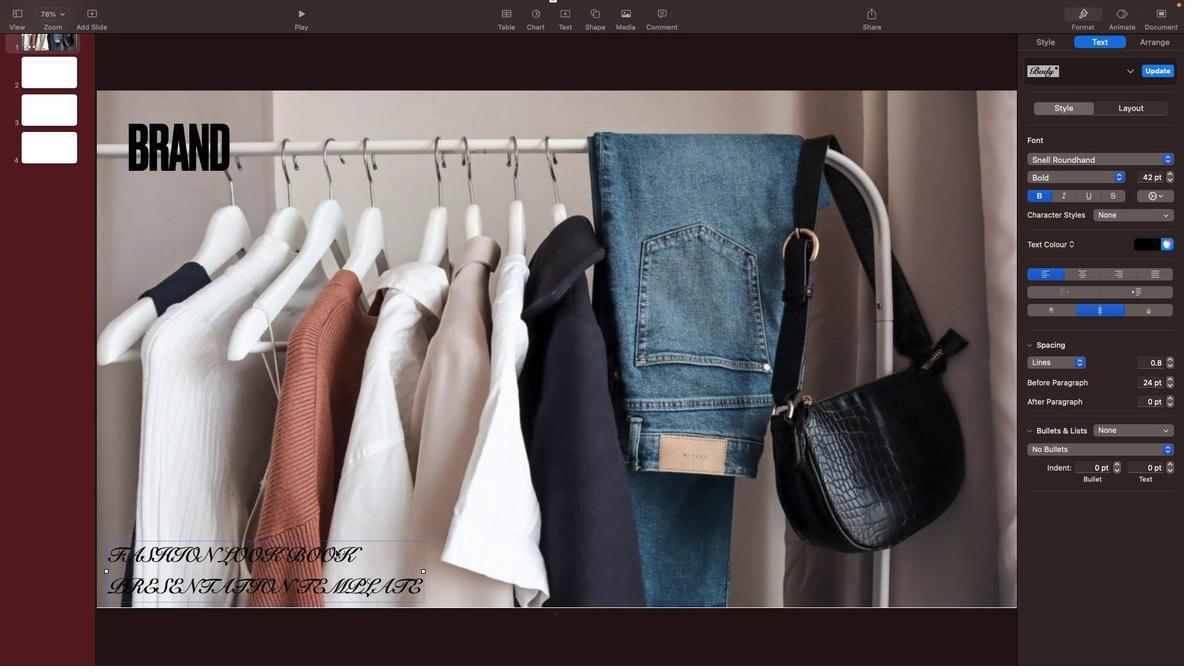 
Action: Mouse pressed left at (320, 541)
Screenshot: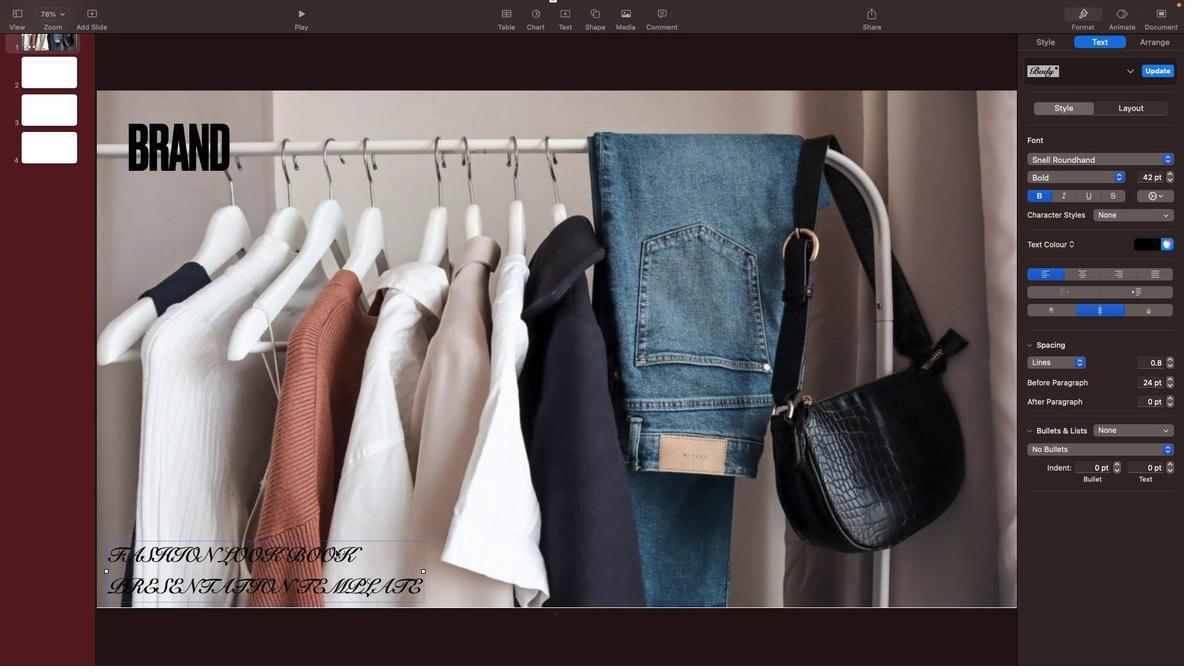 
Action: Mouse moved to (330, 530)
Screenshot: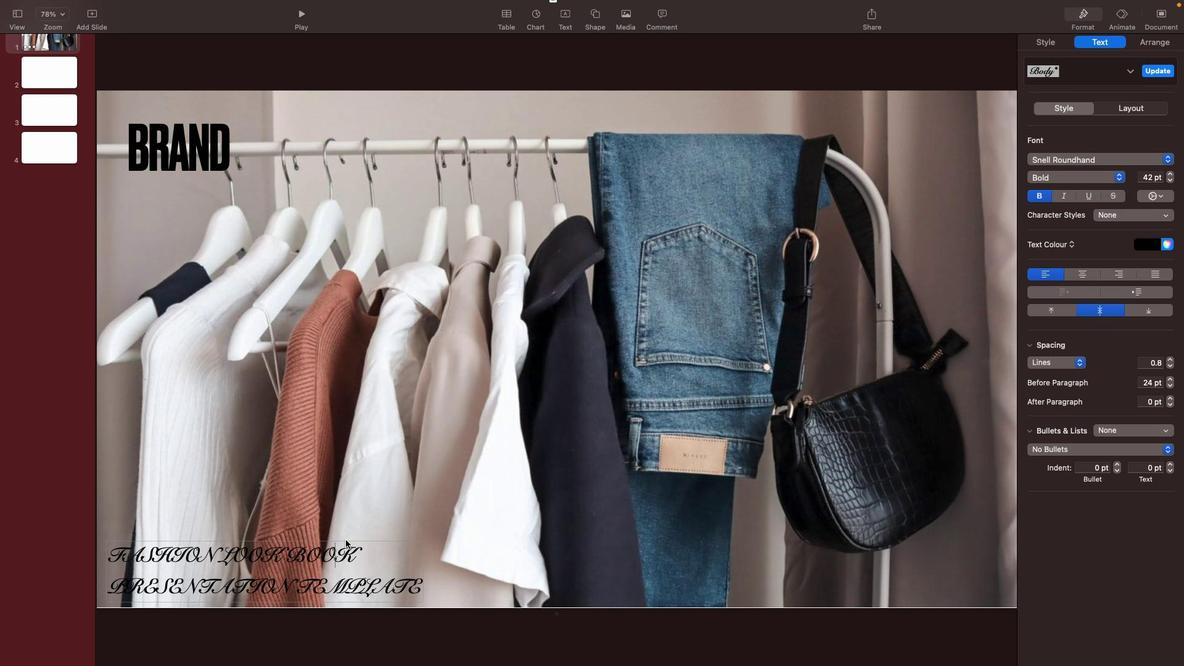 
Action: Mouse pressed left at (330, 530)
Screenshot: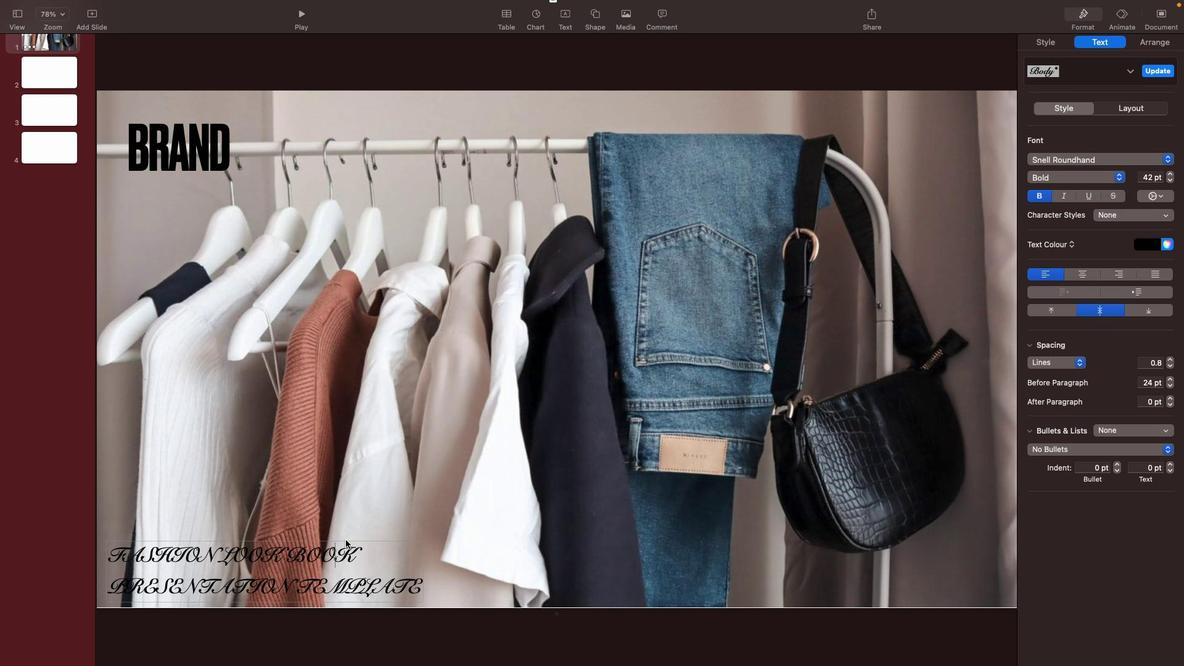 
Action: Mouse moved to (425, 563)
Screenshot: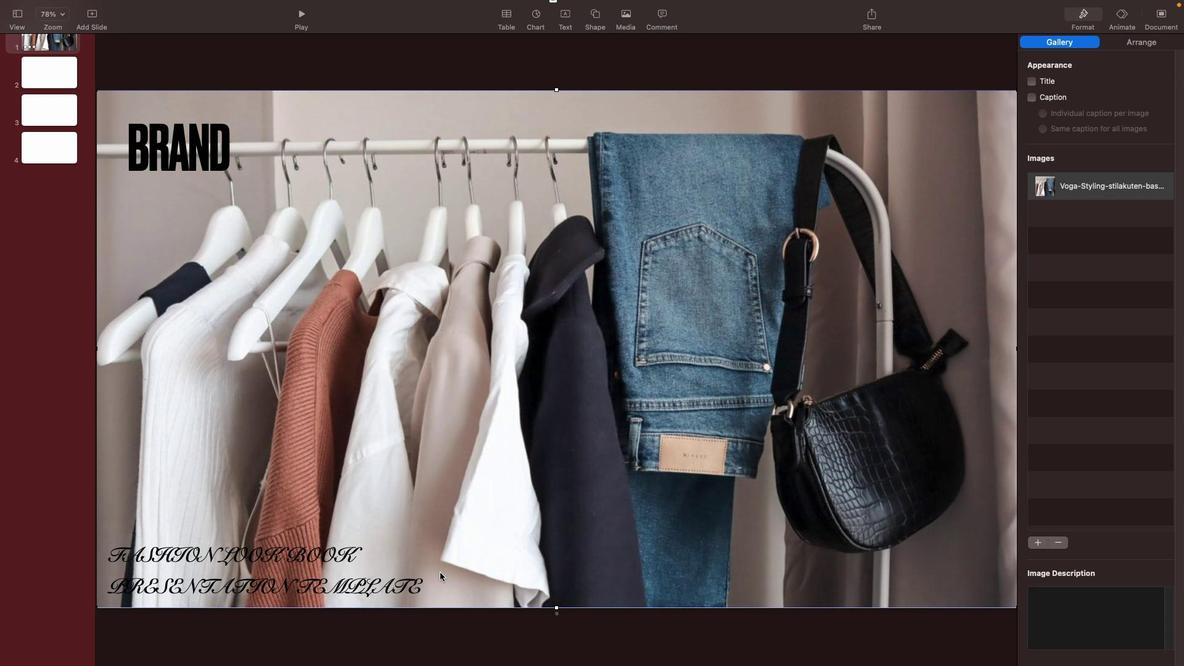 
Action: Mouse pressed left at (425, 563)
Screenshot: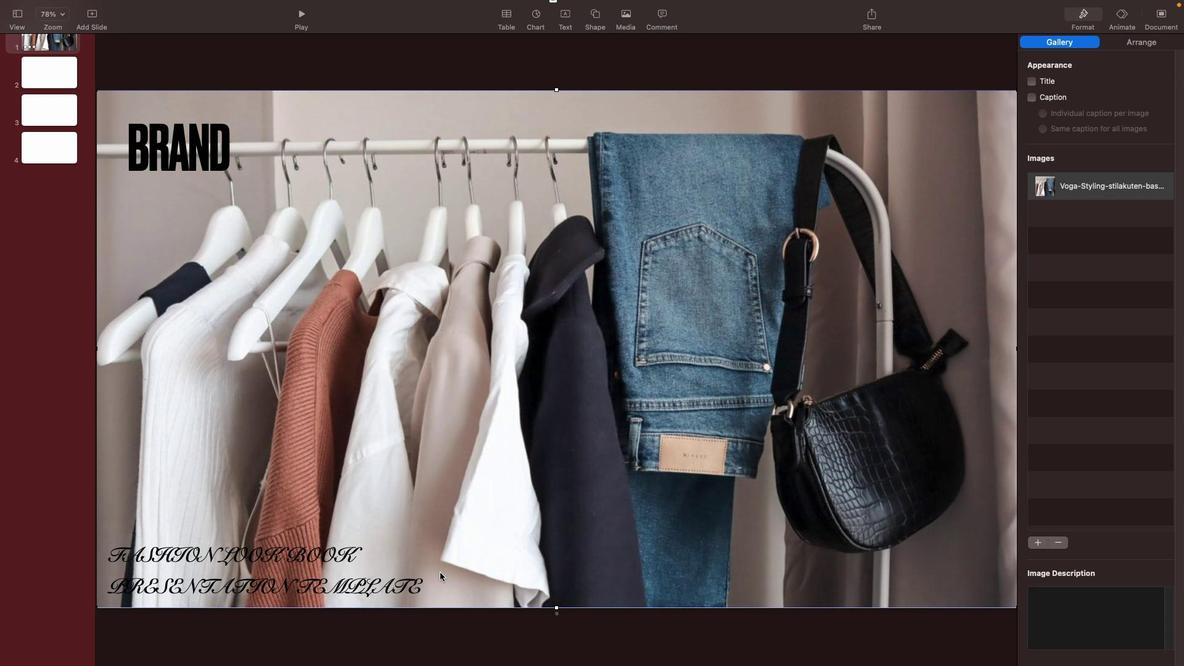 
Action: Mouse moved to (391, 563)
Screenshot: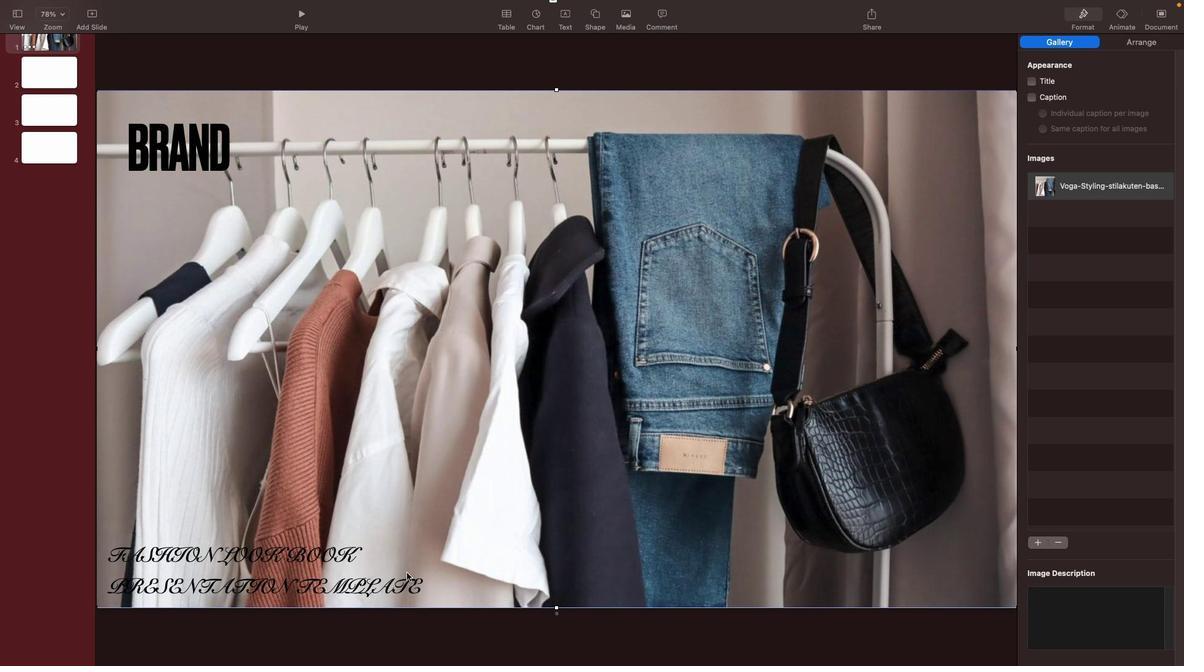 
Action: Mouse pressed left at (391, 563)
Screenshot: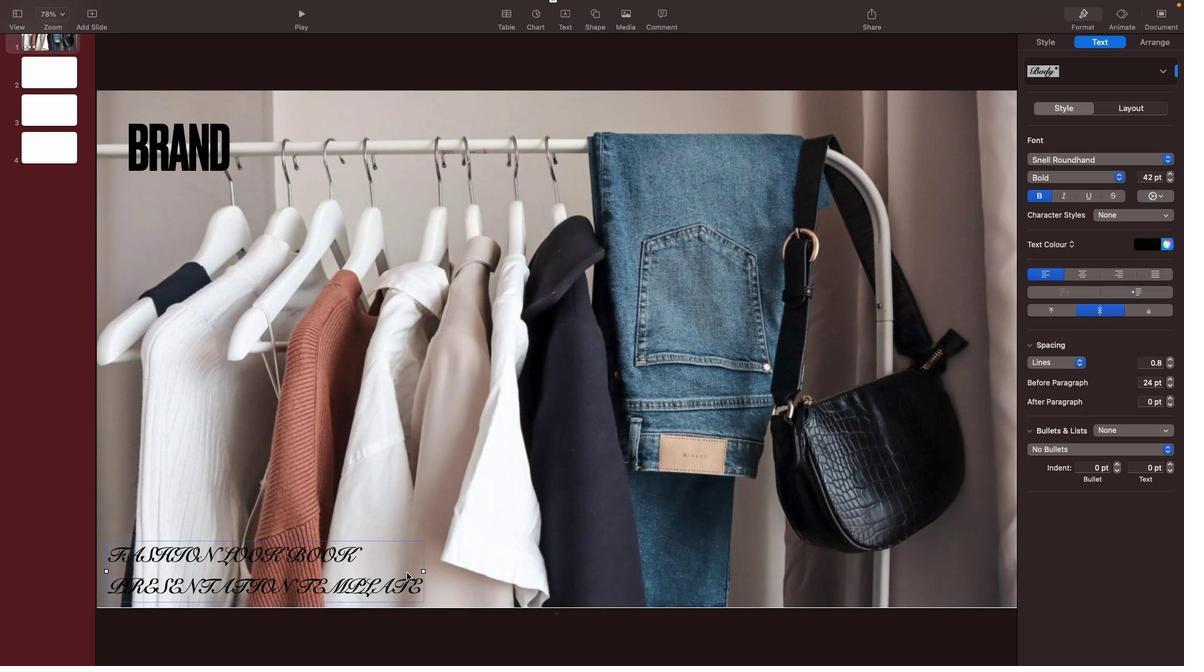 
Action: Mouse moved to (409, 562)
Screenshot: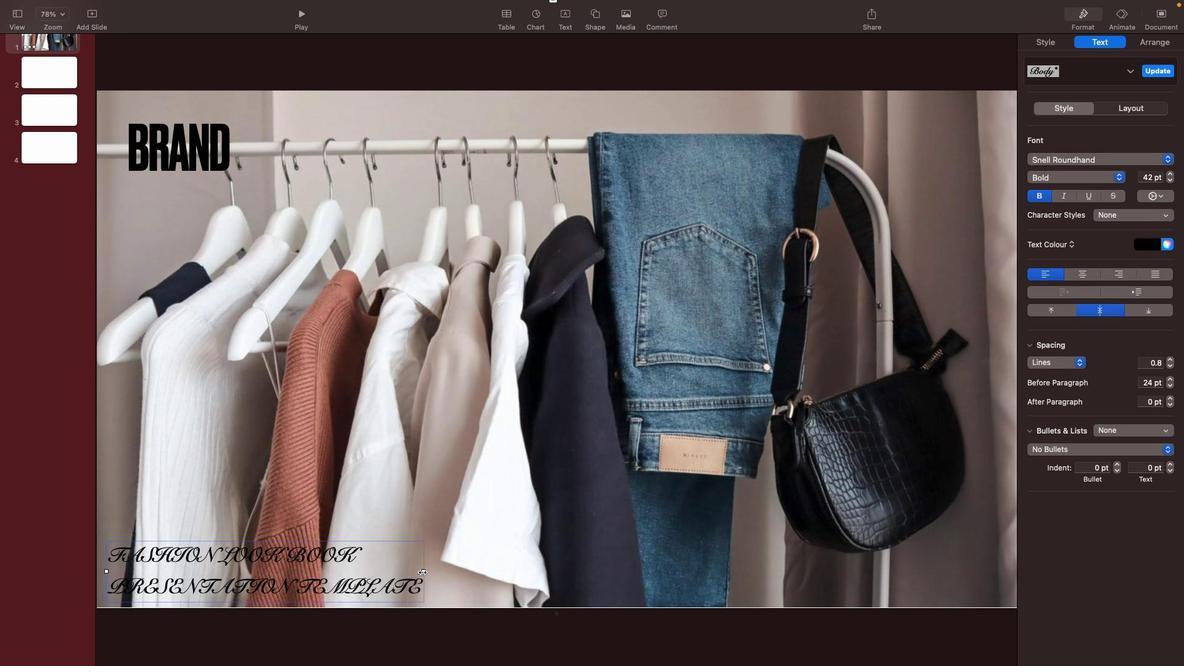 
Action: Mouse pressed left at (409, 562)
Screenshot: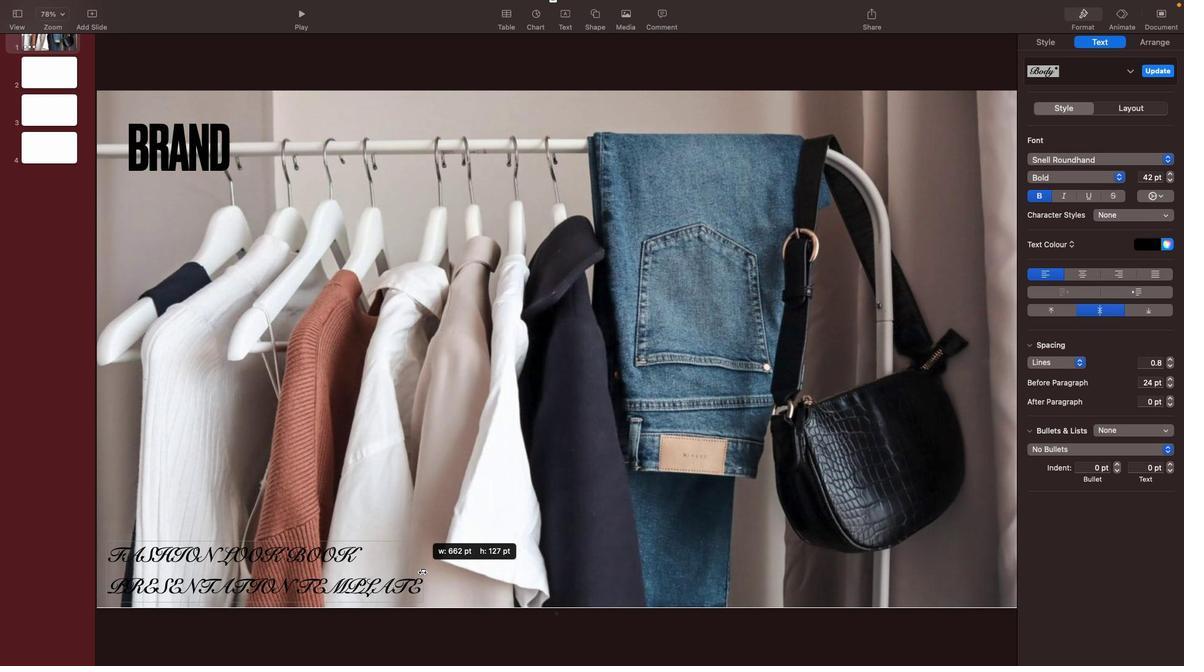 
Action: Mouse moved to (321, 534)
Screenshot: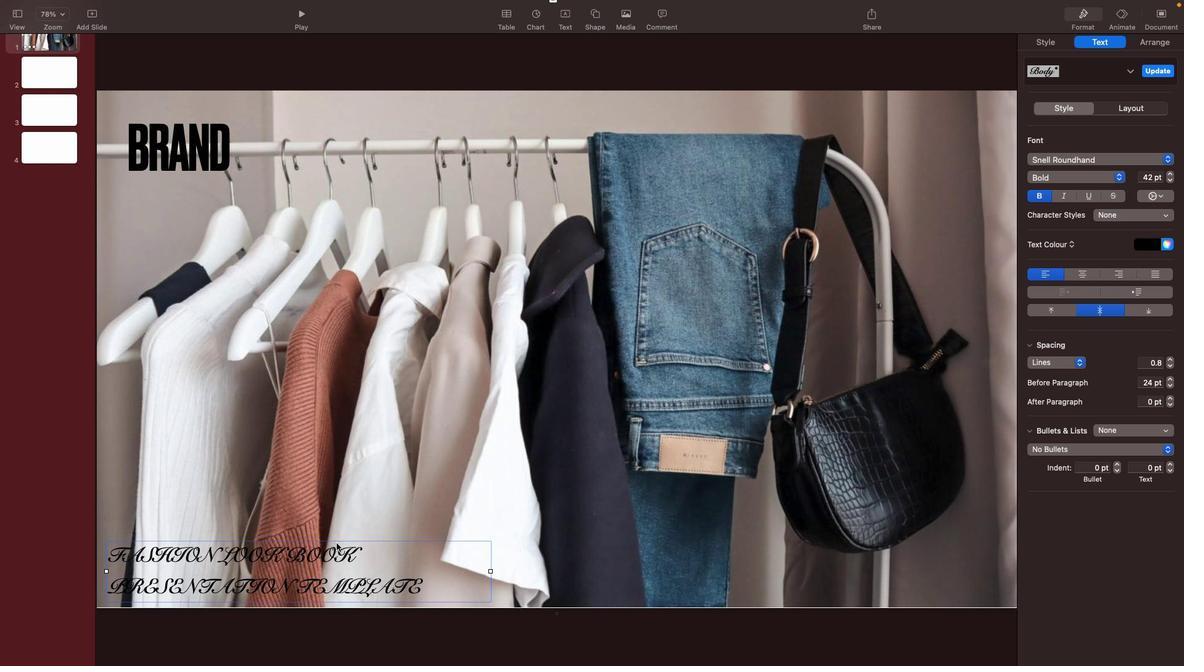 
Action: Mouse pressed left at (321, 534)
Screenshot: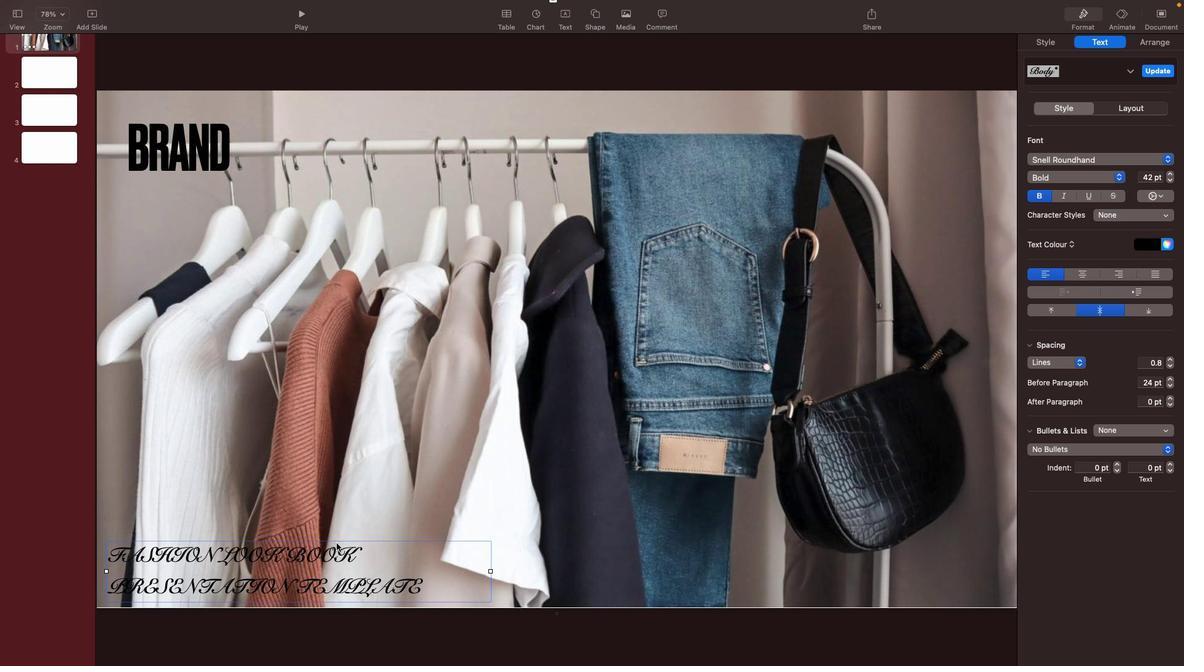 
Action: Mouse moved to (320, 533)
Screenshot: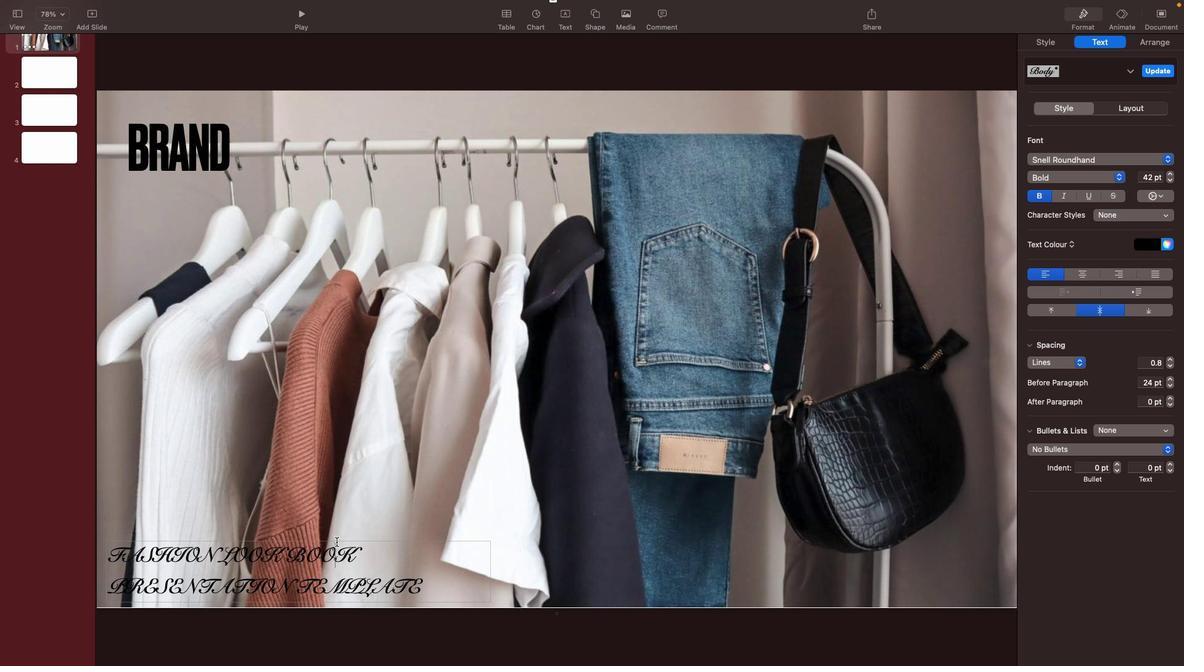 
Action: Mouse pressed left at (320, 533)
Screenshot: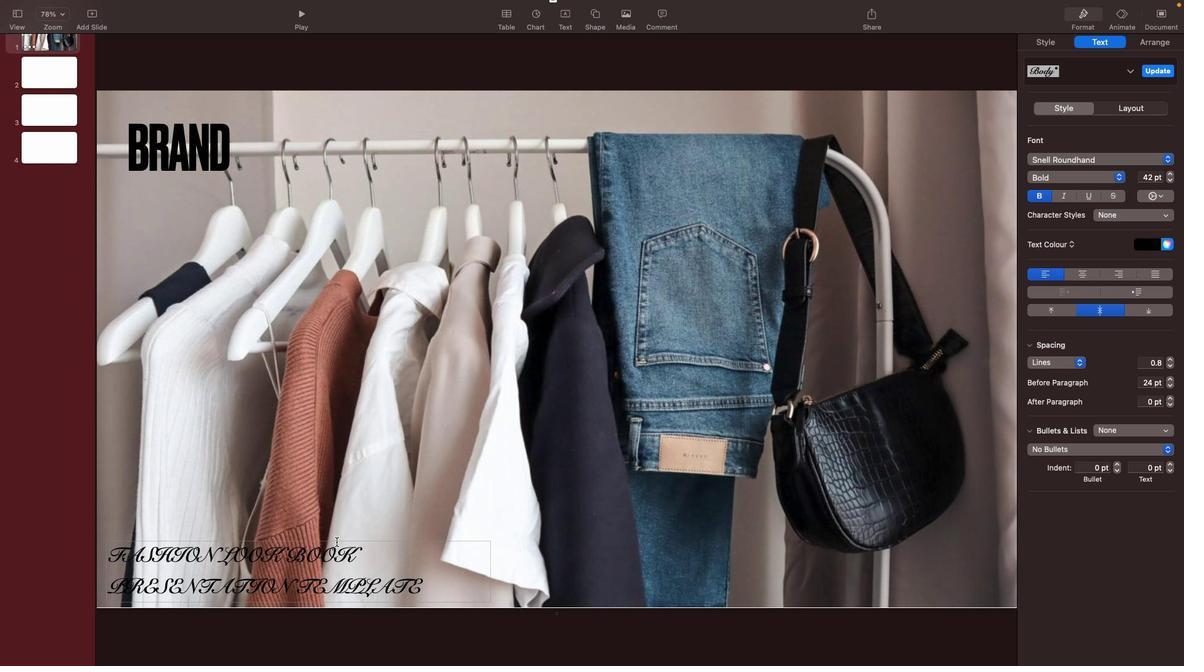 
Action: Mouse moved to (337, 379)
Screenshot: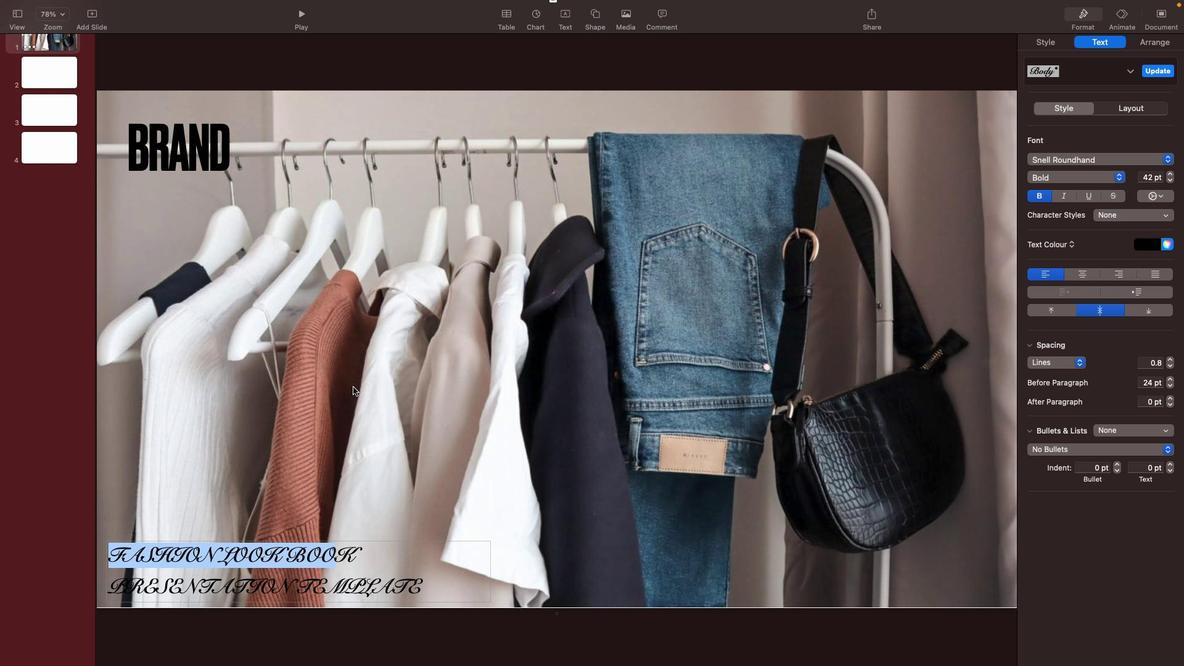 
Action: Mouse pressed left at (337, 379)
Screenshot: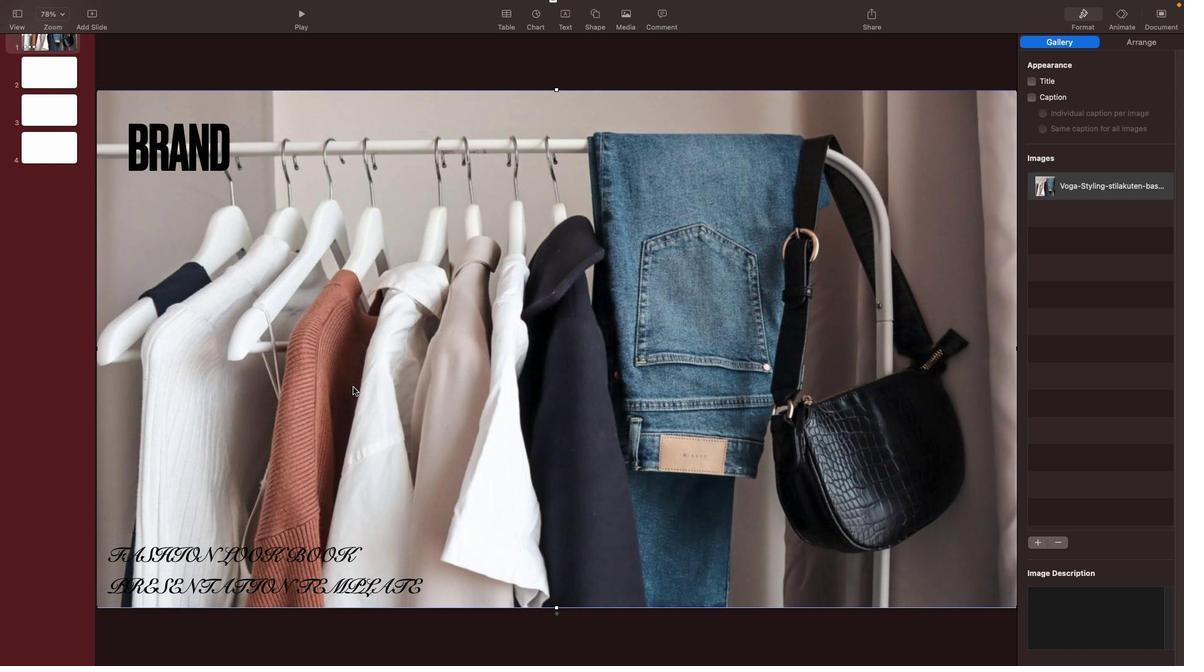 
Action: Mouse moved to (191, 128)
Screenshot: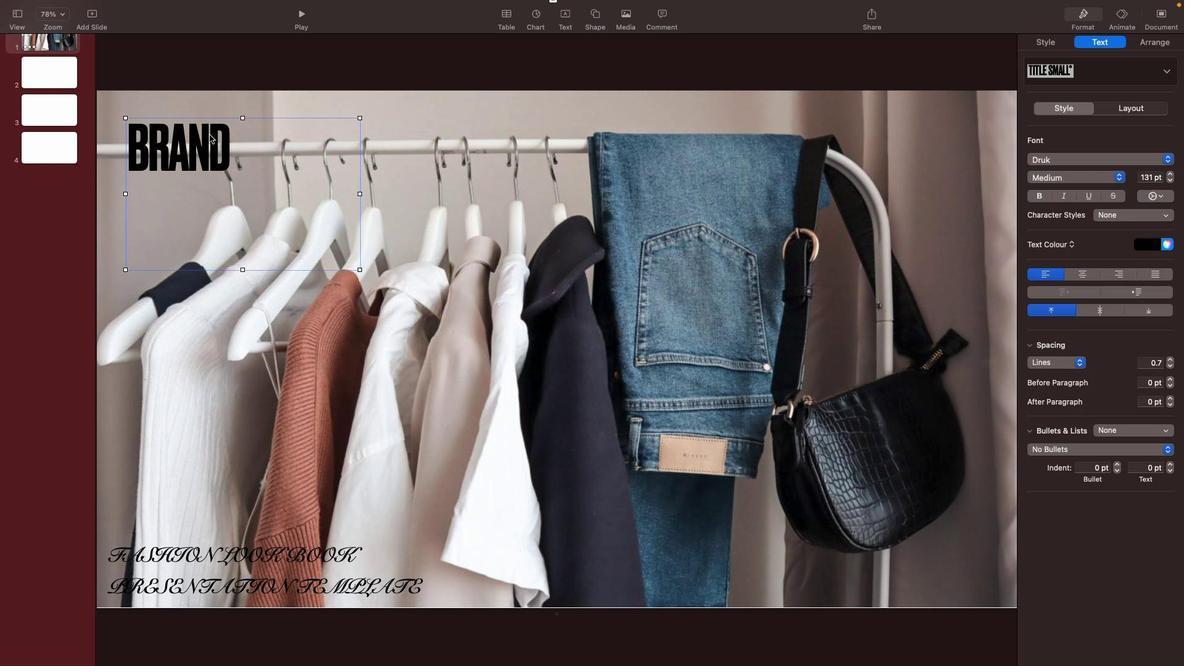 
Action: Mouse pressed left at (191, 128)
Screenshot: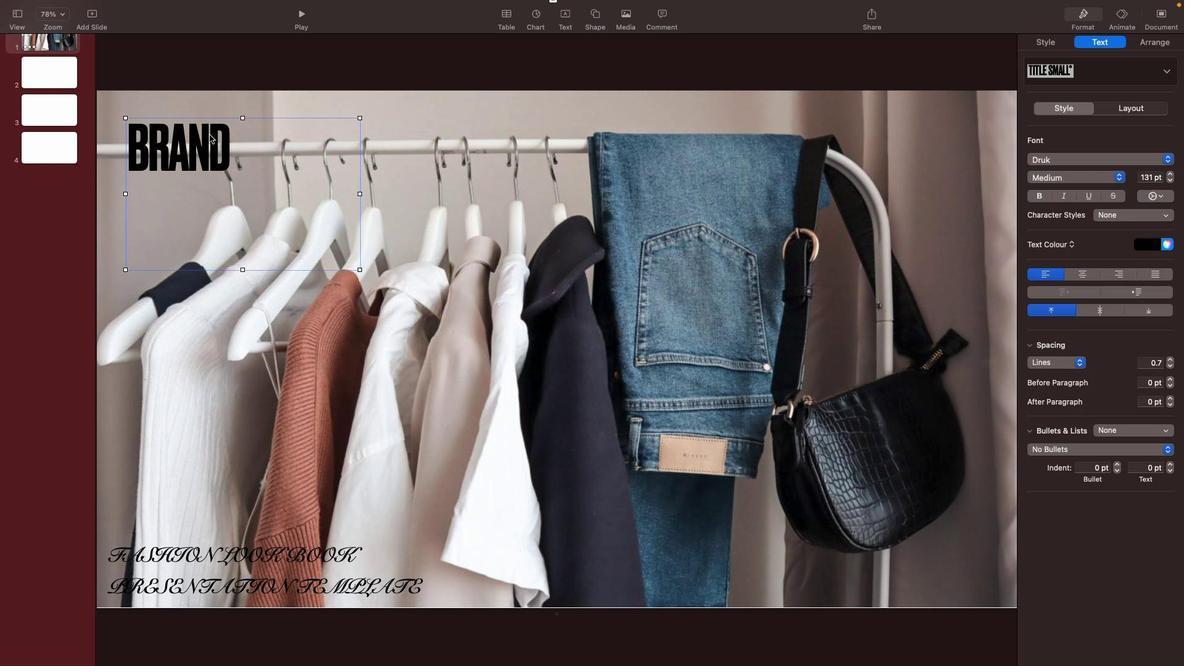 
Action: Mouse moved to (1168, 150)
Screenshot: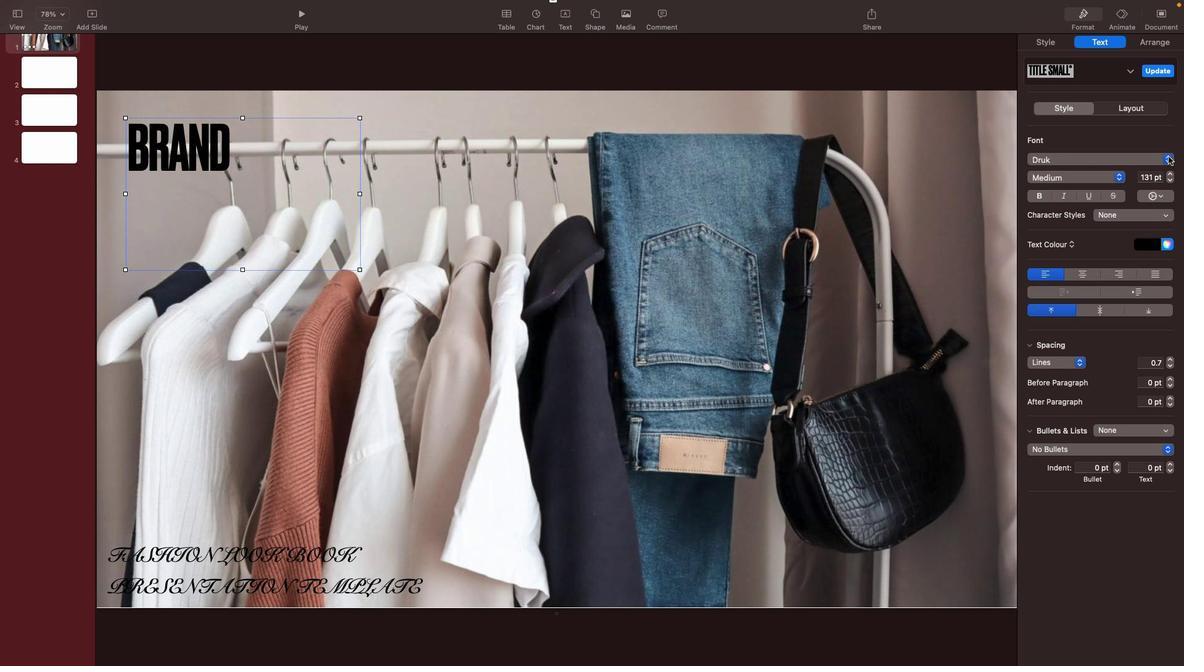 
Action: Mouse pressed left at (1168, 150)
Screenshot: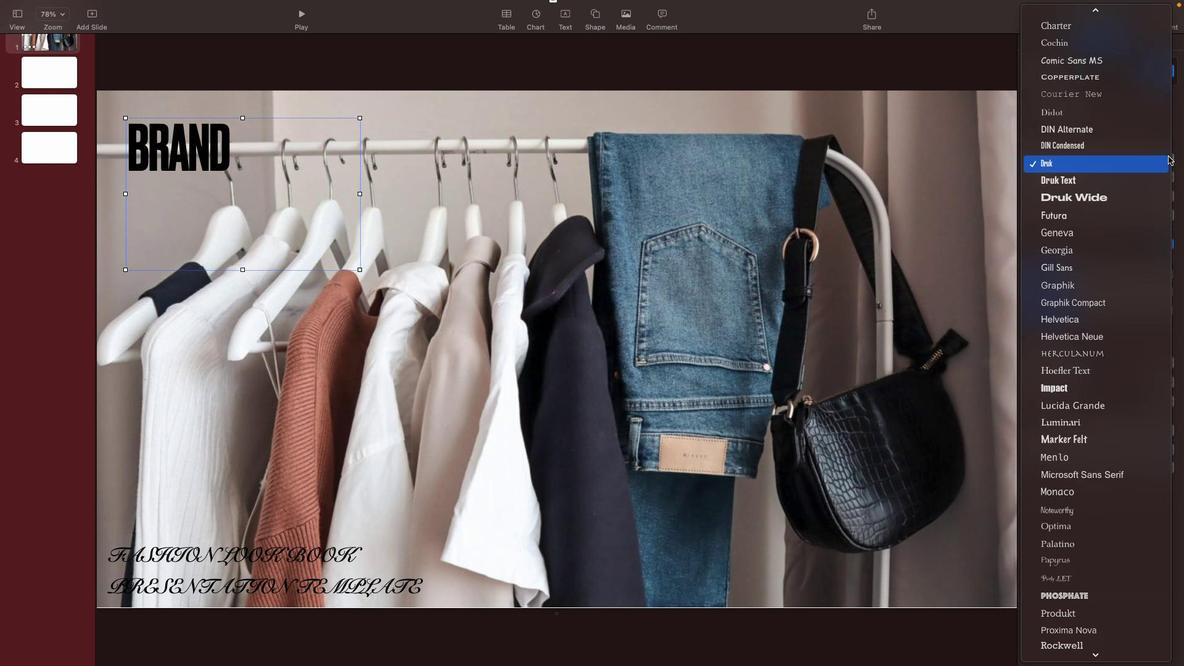 
Action: Mouse moved to (1095, 193)
Screenshot: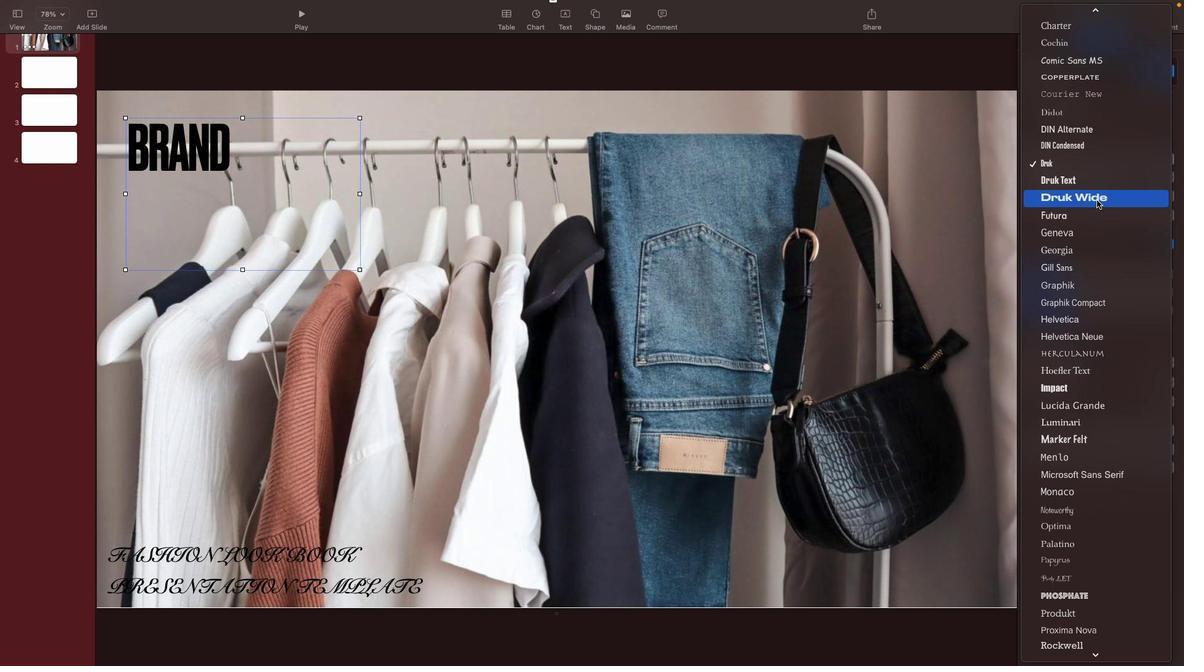 
Action: Mouse pressed left at (1095, 193)
Screenshot: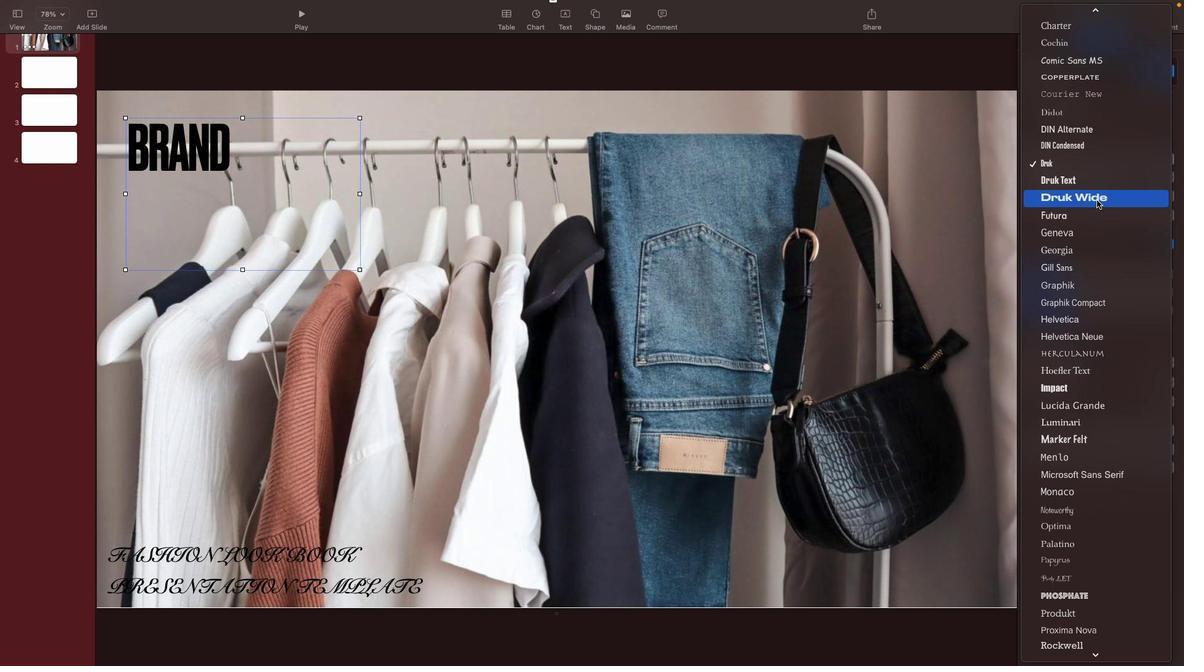
Action: Mouse moved to (344, 186)
Screenshot: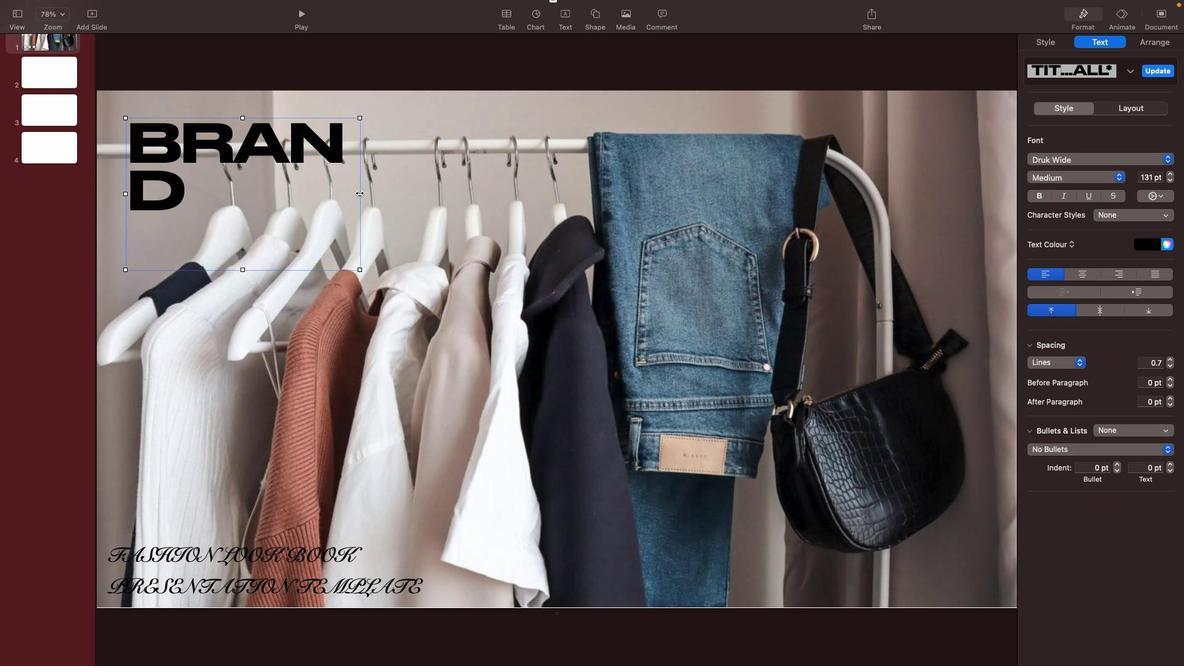 
Action: Mouse pressed left at (344, 186)
Screenshot: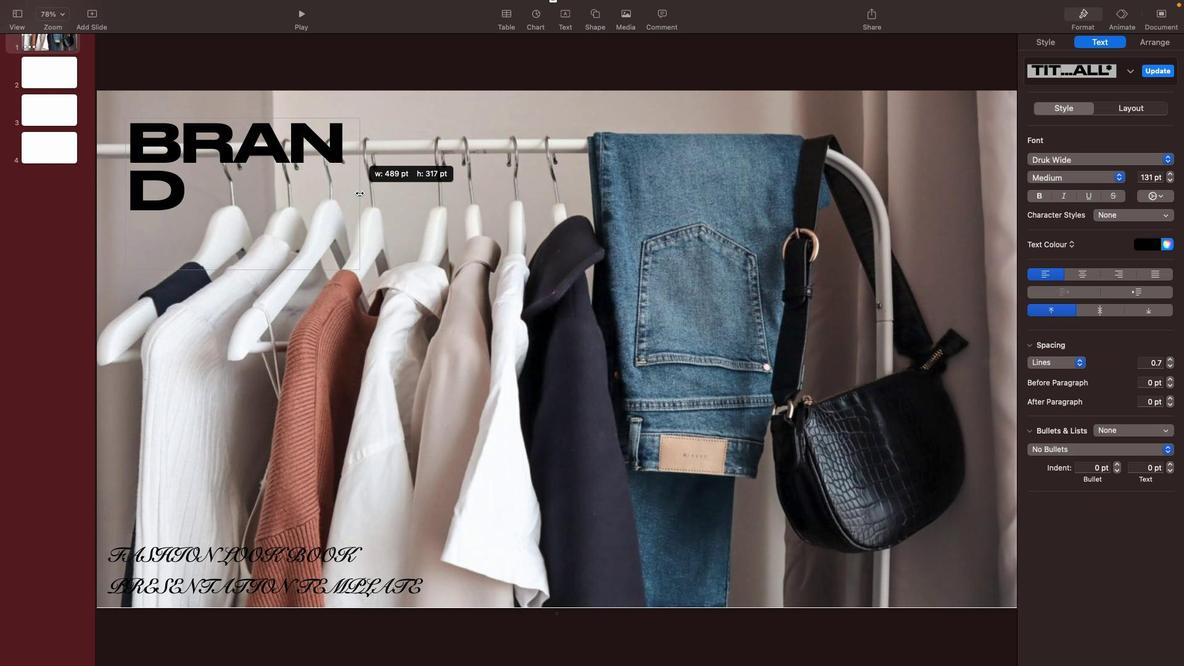 
Action: Mouse pressed left at (344, 186)
Screenshot: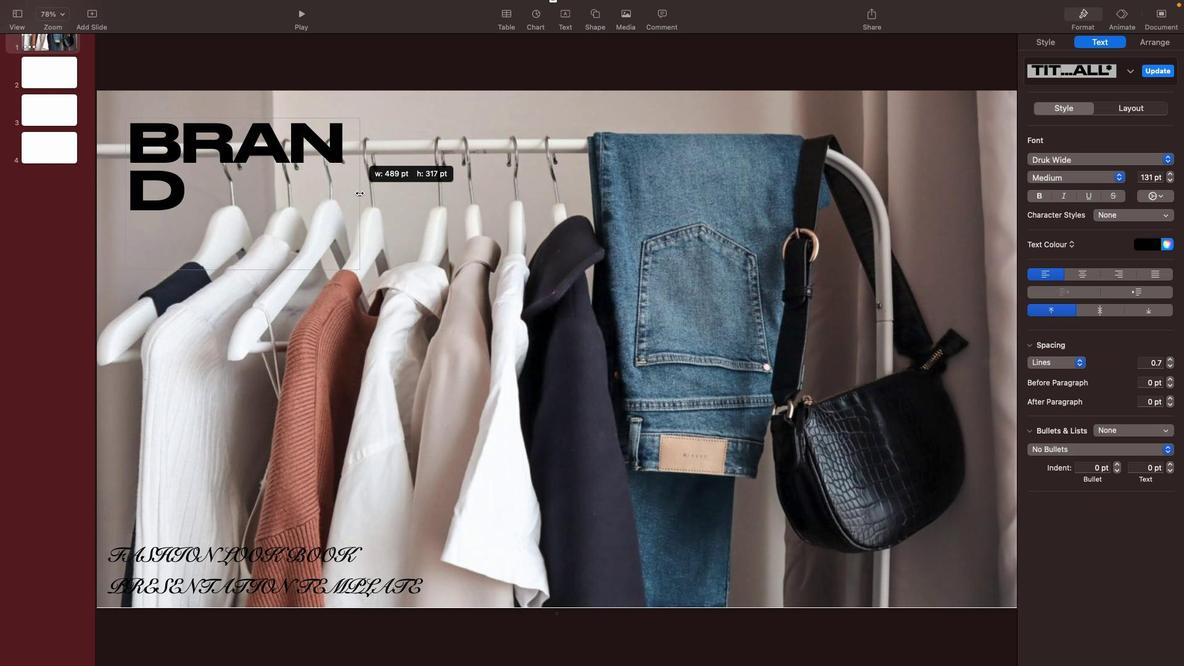 
Action: Mouse moved to (333, 161)
Screenshot: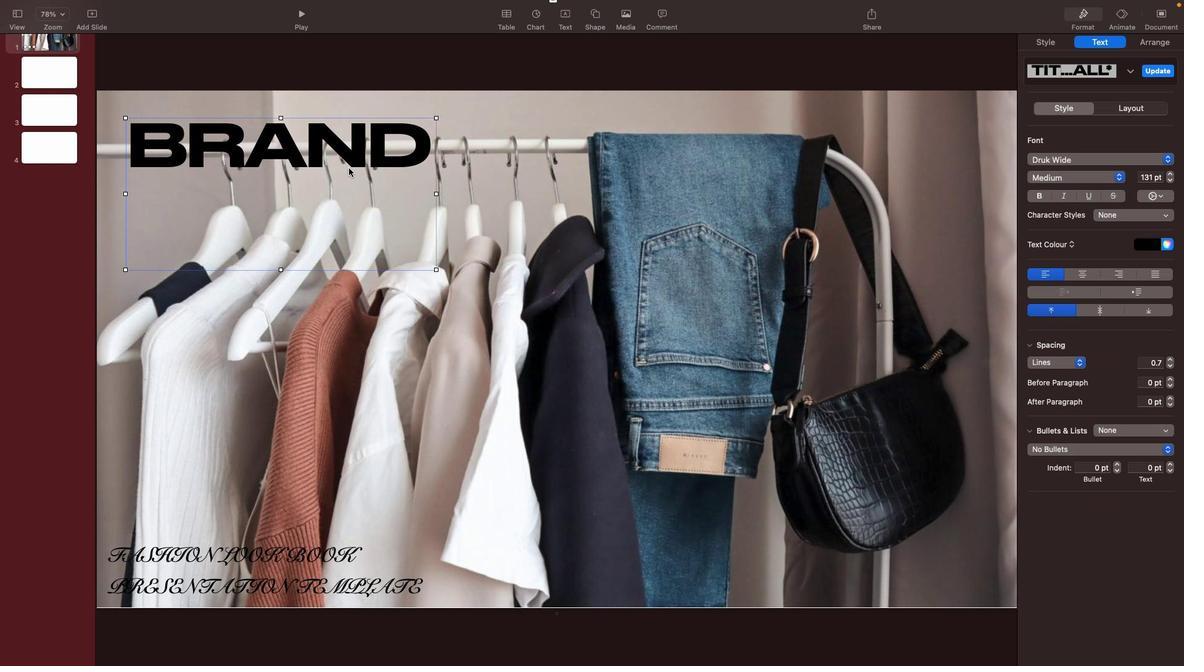 
Action: Mouse pressed left at (333, 161)
Screenshot: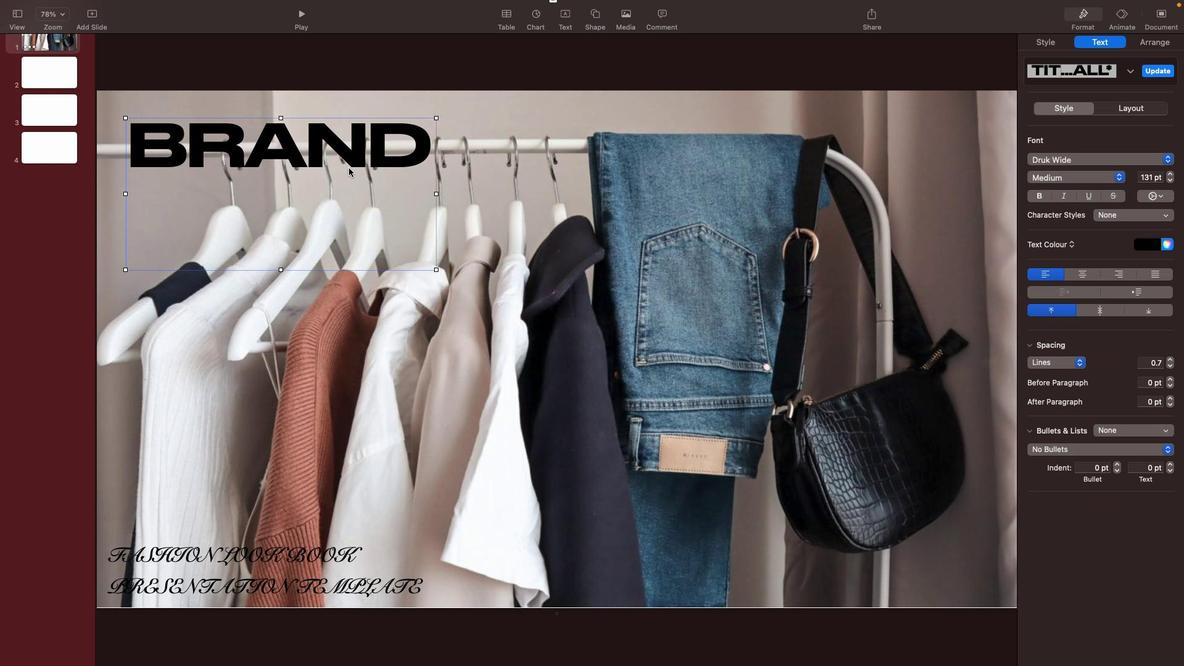 
Action: Mouse moved to (398, 153)
